 Task: Design a Vector Pattern for a UFO Encounter Documentary.
Action: Mouse pressed left at (205, 96)
Screenshot: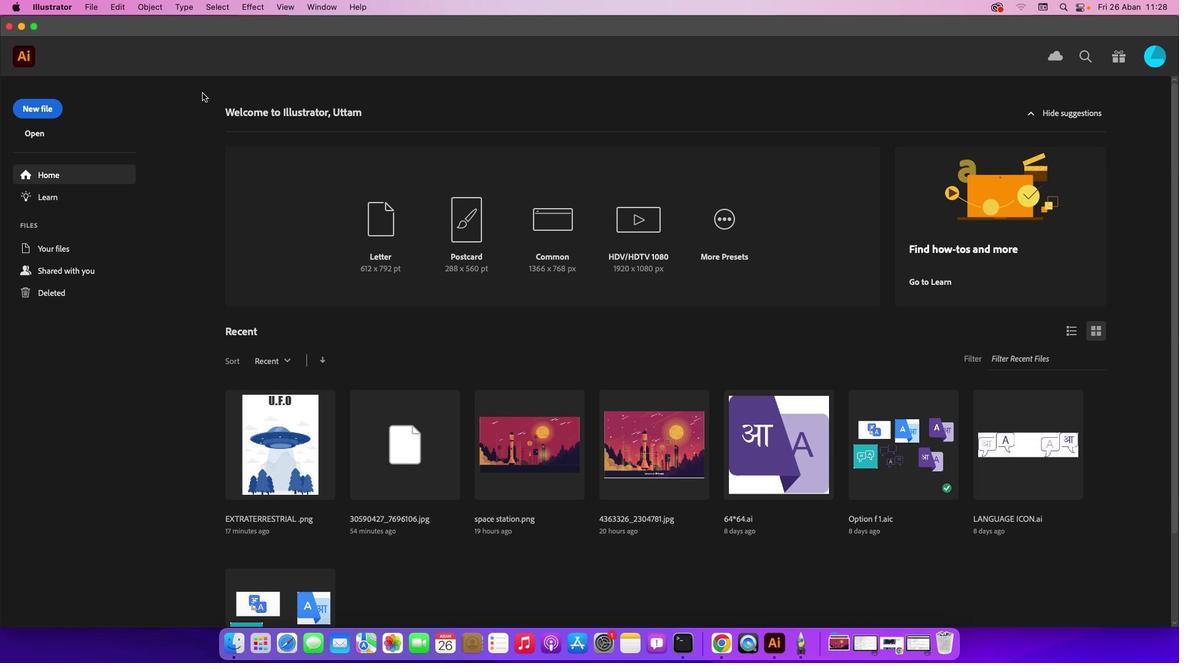 
Action: Mouse moved to (44, 117)
Screenshot: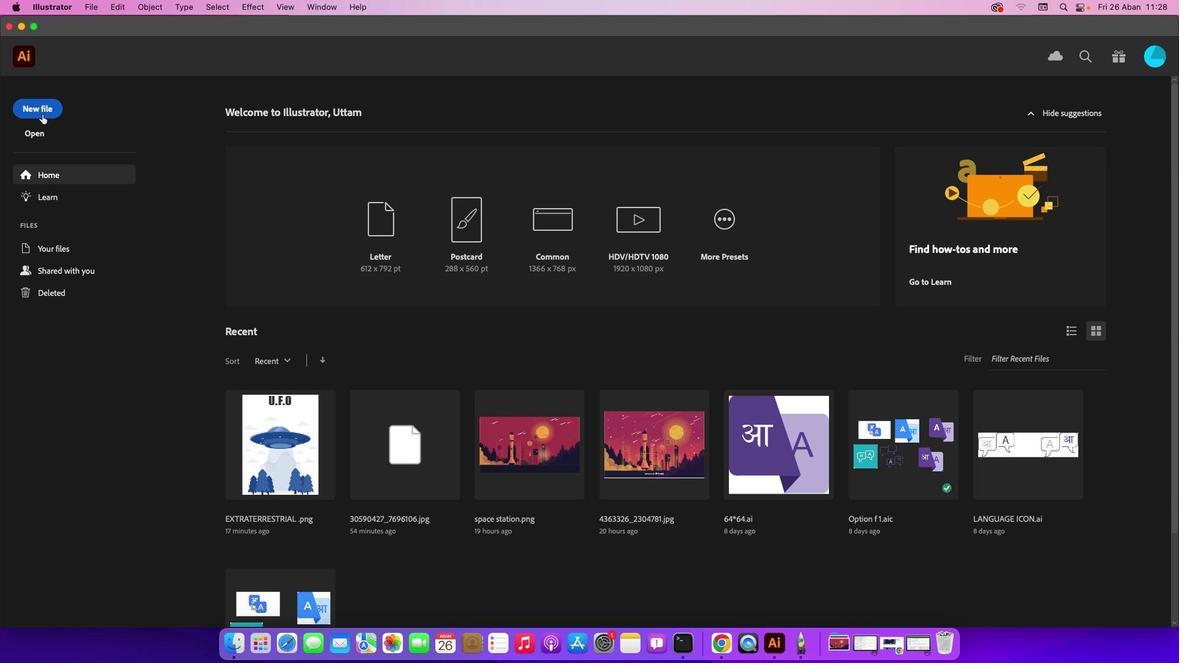
Action: Mouse pressed left at (44, 117)
Screenshot: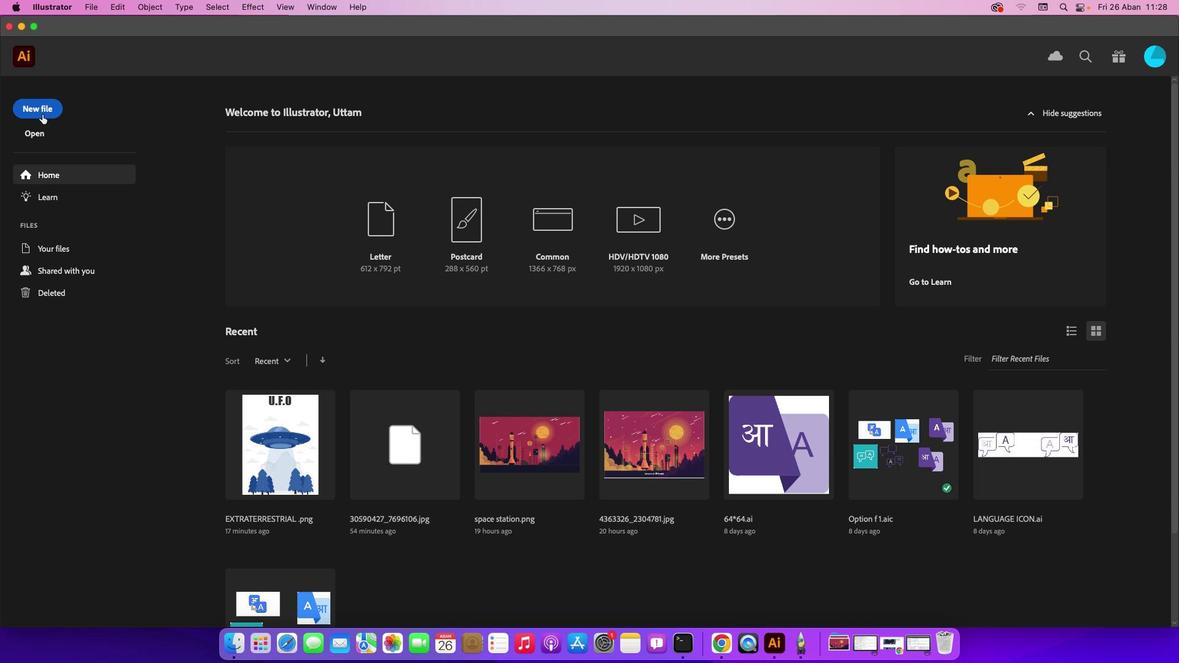 
Action: Mouse moved to (591, 131)
Screenshot: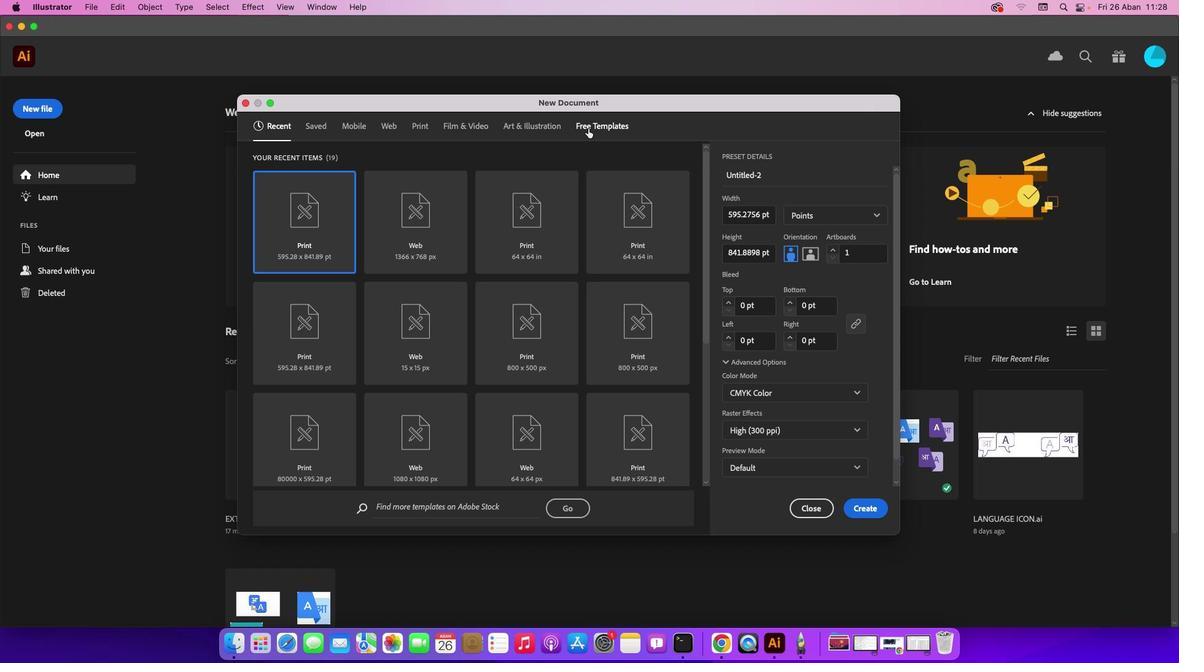 
Action: Mouse pressed left at (591, 131)
Screenshot: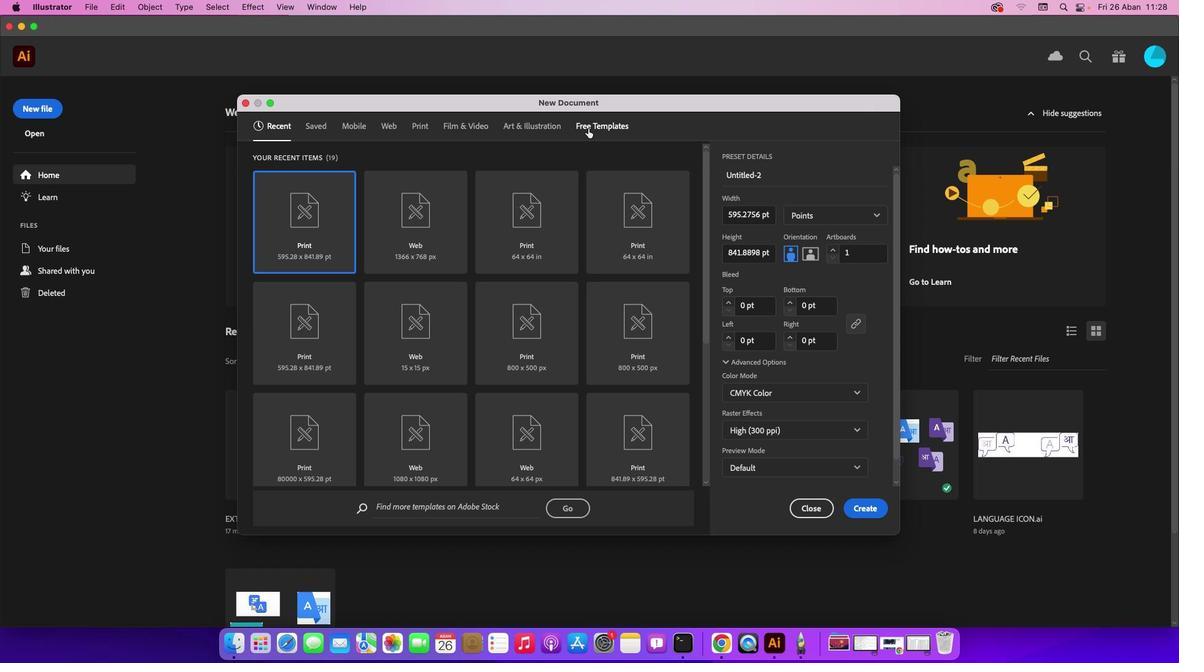 
Action: Mouse moved to (543, 129)
Screenshot: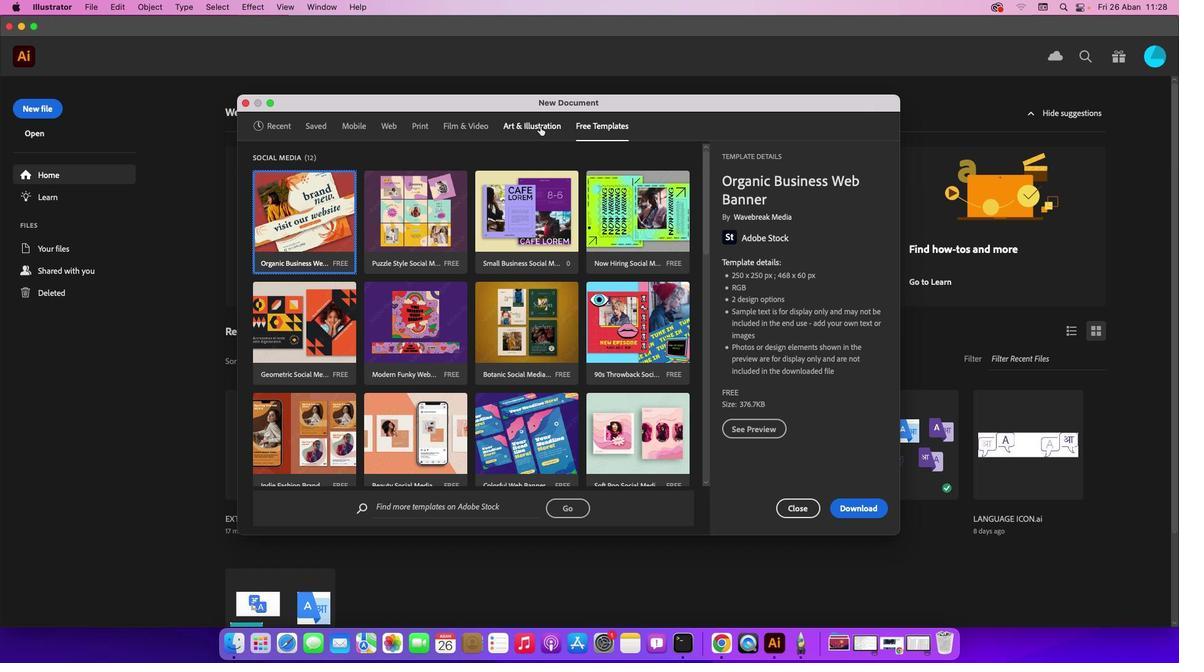 
Action: Mouse pressed left at (543, 129)
Screenshot: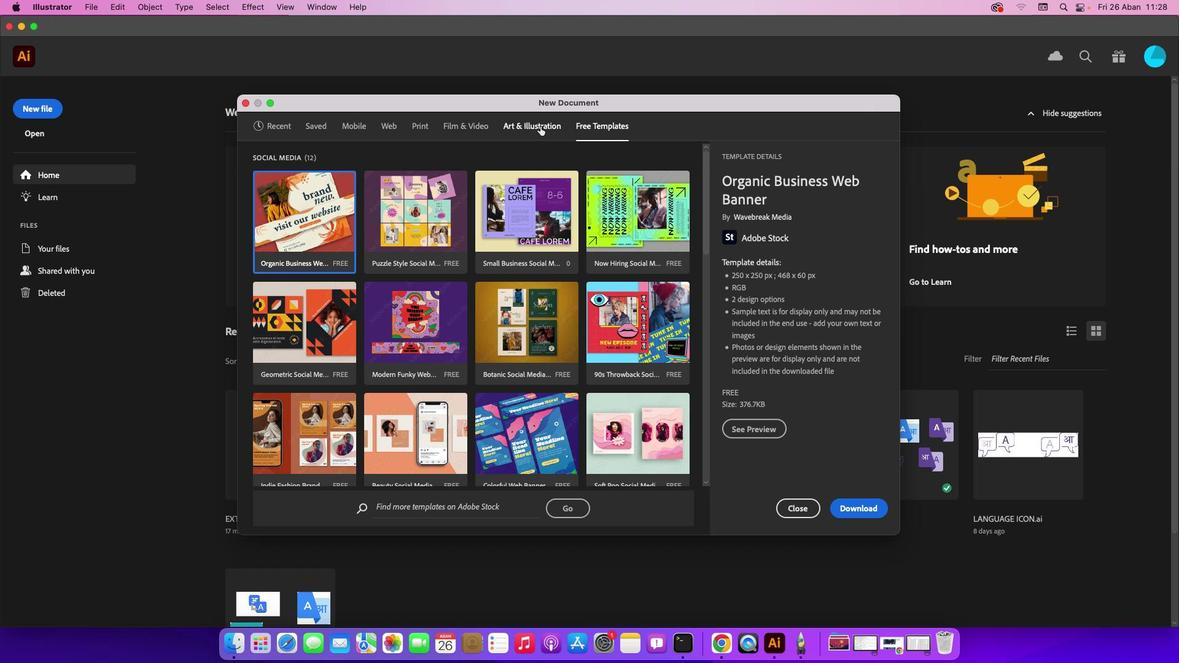 
Action: Mouse moved to (476, 125)
Screenshot: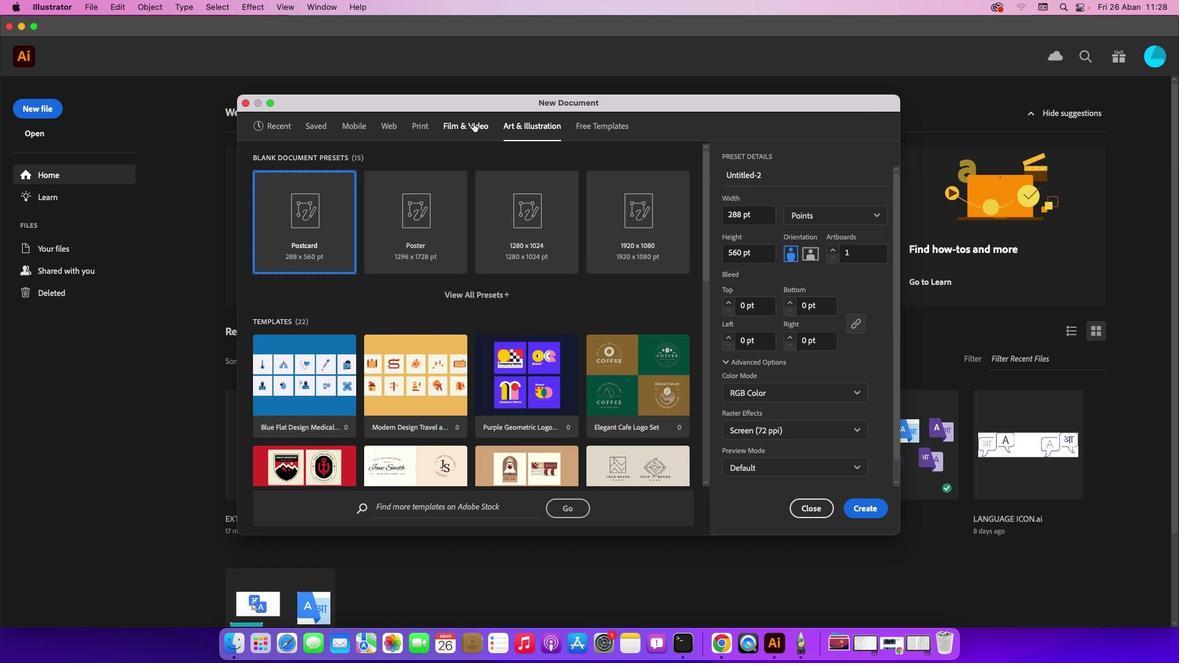 
Action: Mouse pressed left at (476, 125)
Screenshot: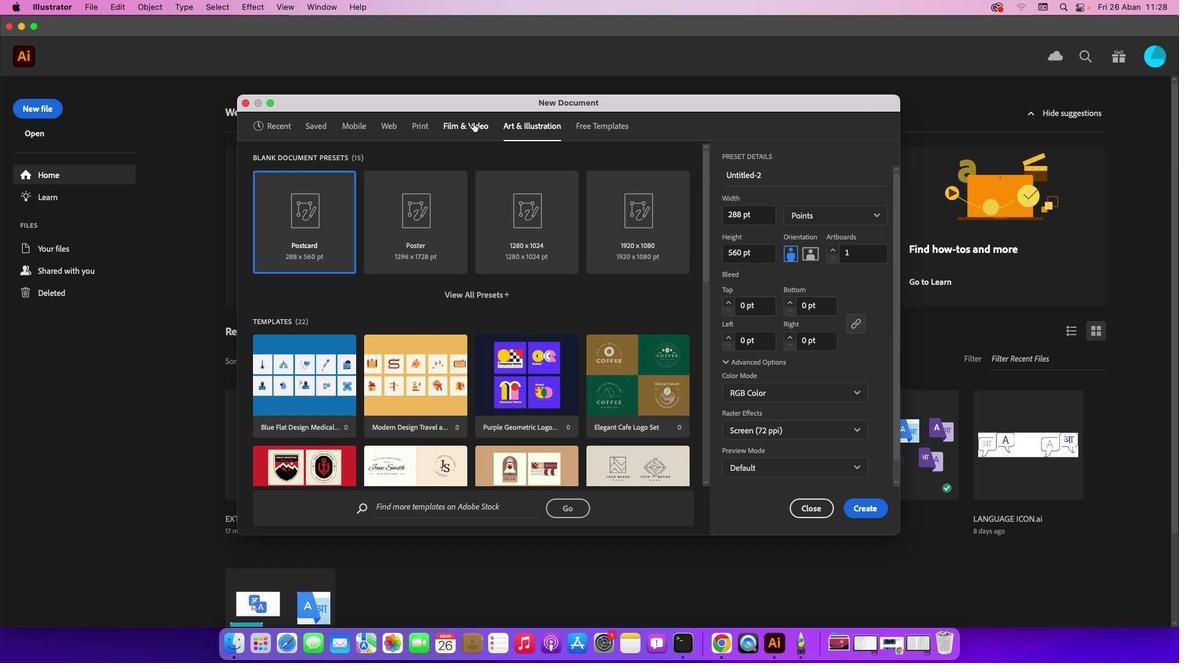 
Action: Mouse moved to (317, 124)
Screenshot: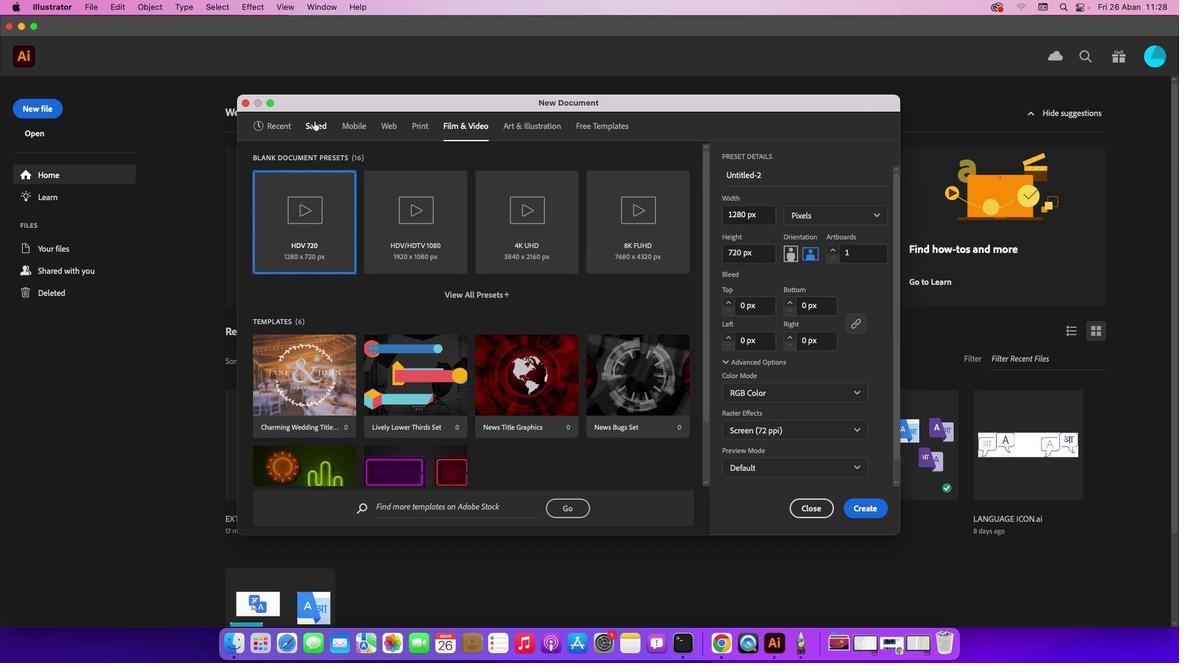 
Action: Mouse pressed left at (317, 124)
Screenshot: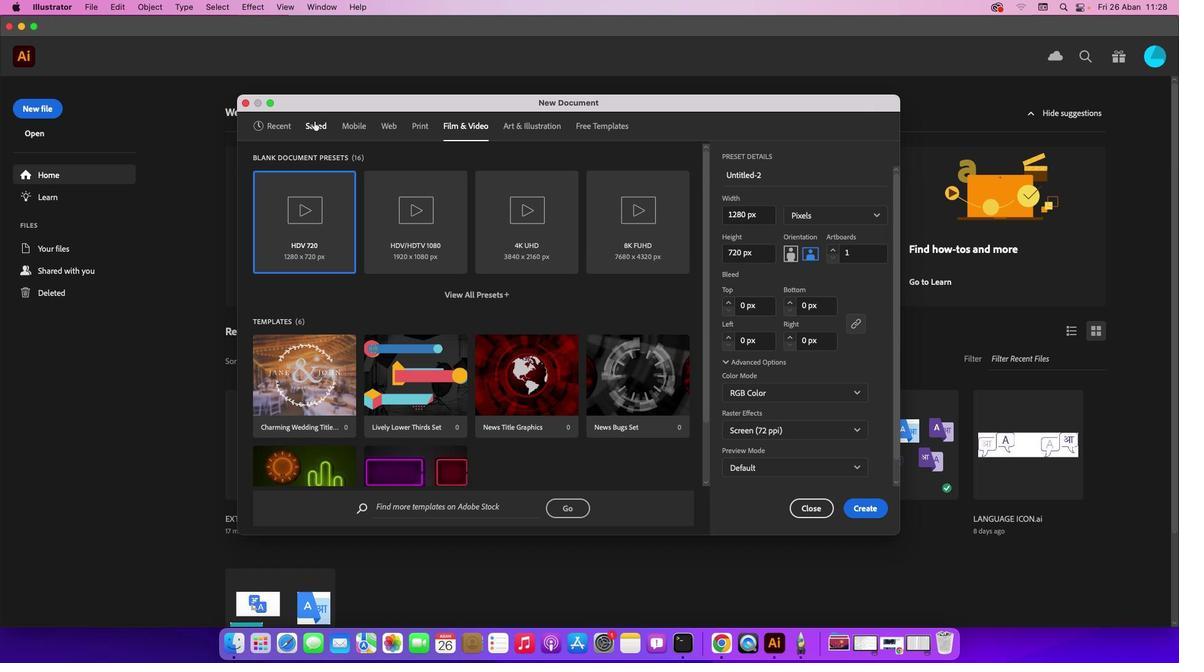 
Action: Mouse moved to (361, 129)
Screenshot: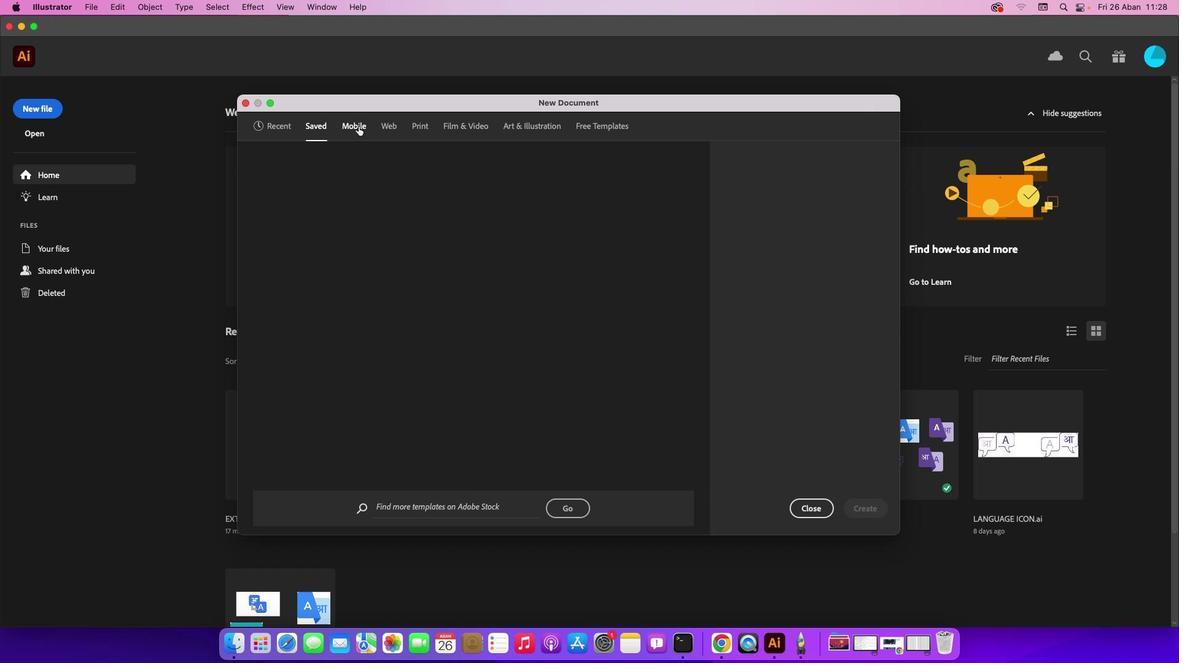 
Action: Mouse pressed left at (361, 129)
Screenshot: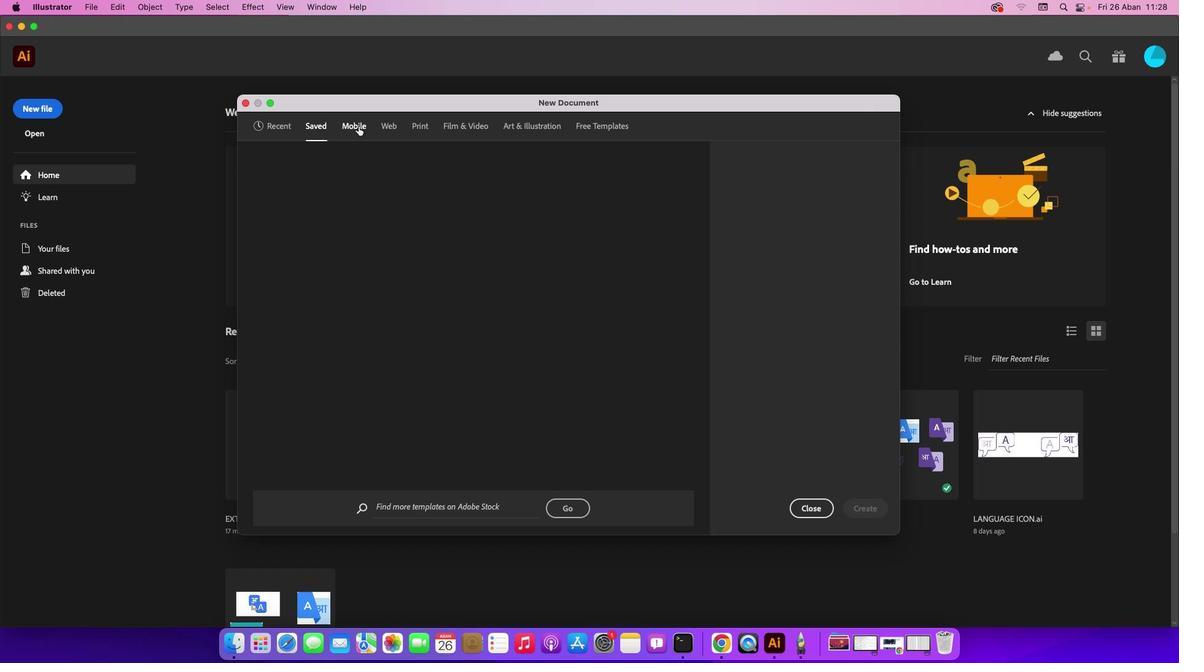 
Action: Mouse moved to (321, 125)
Screenshot: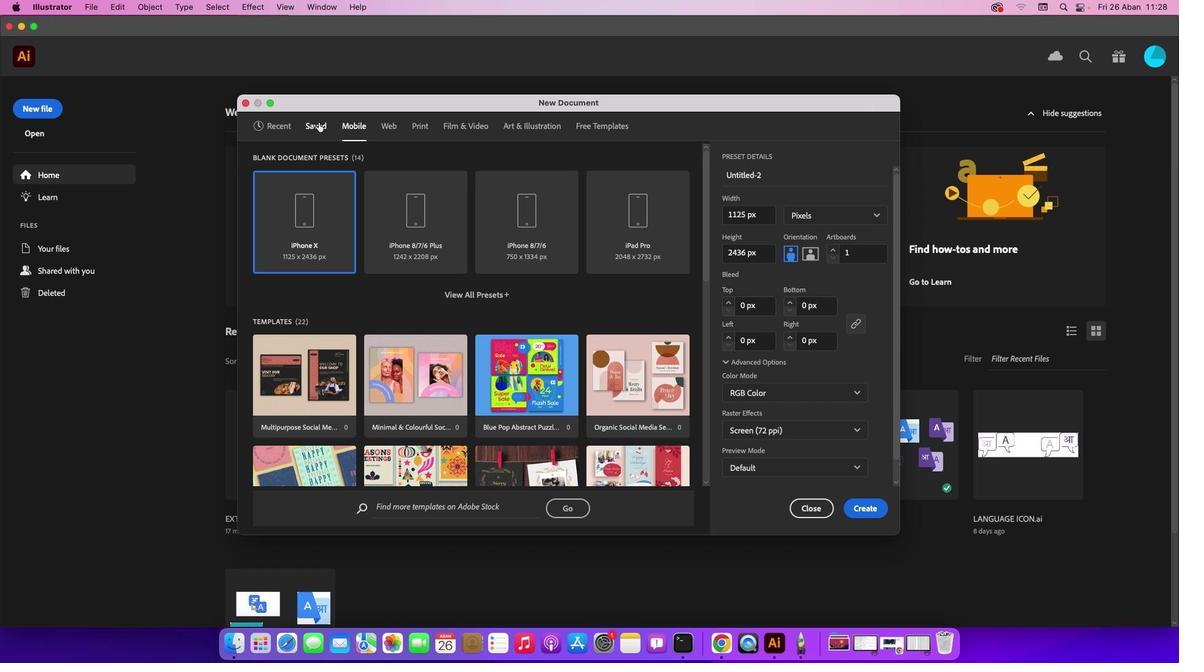 
Action: Mouse pressed left at (321, 125)
Screenshot: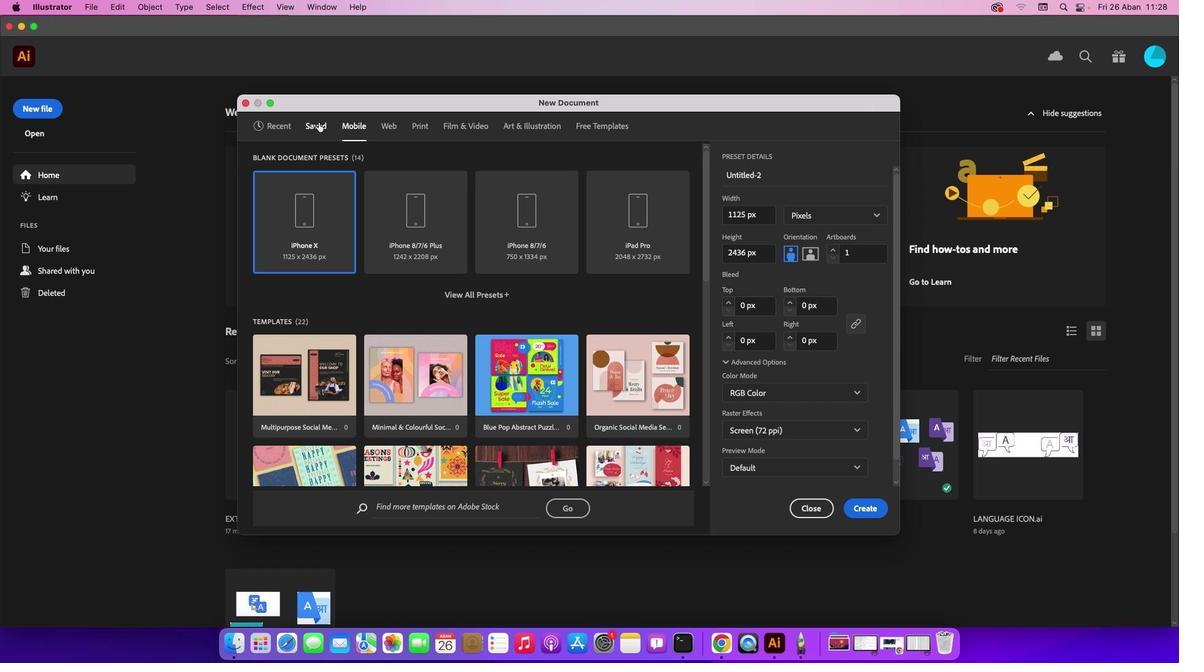 
Action: Mouse moved to (391, 127)
Screenshot: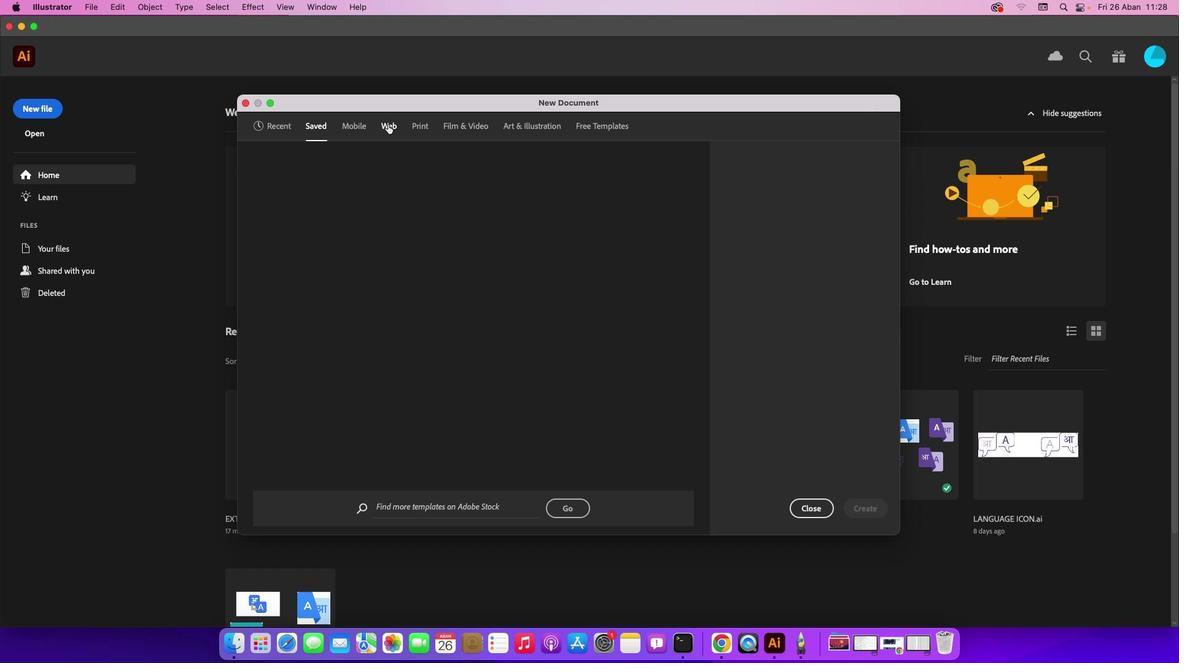 
Action: Mouse pressed left at (391, 127)
Screenshot: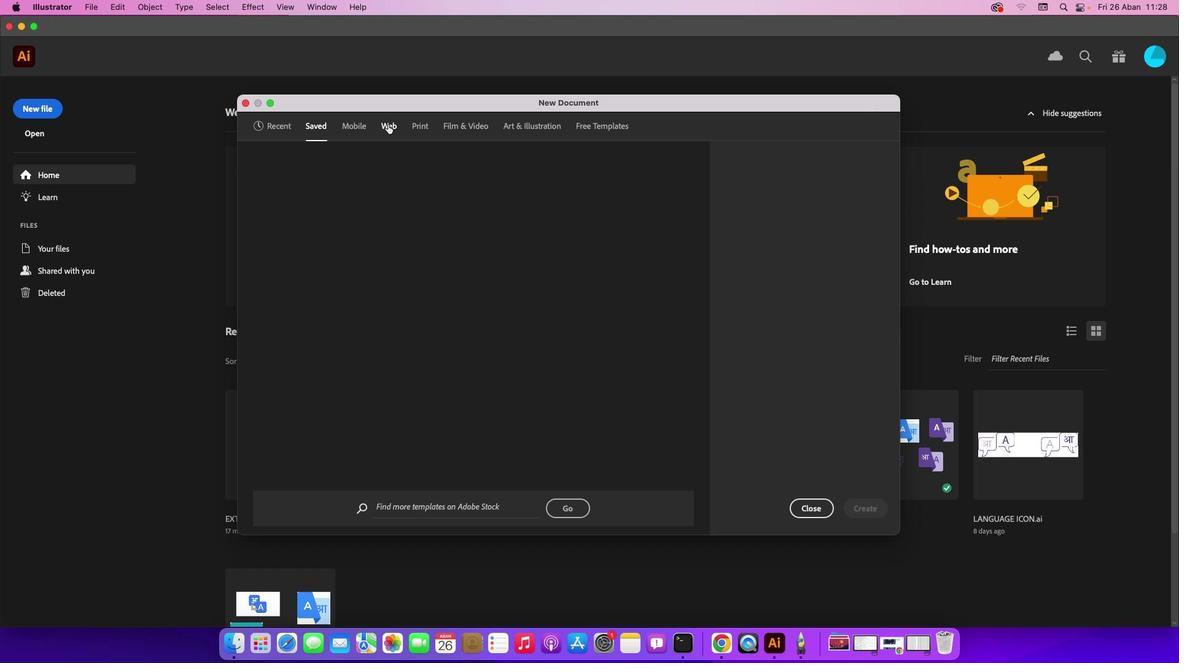 
Action: Mouse moved to (873, 515)
Screenshot: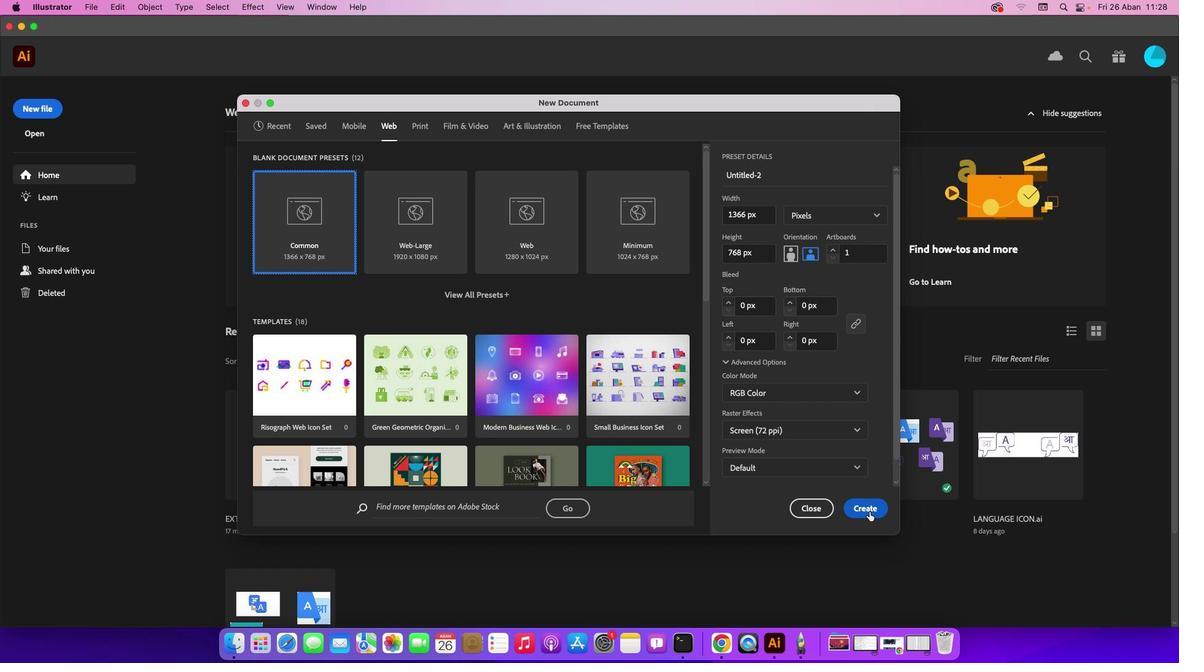 
Action: Mouse pressed left at (873, 515)
Screenshot: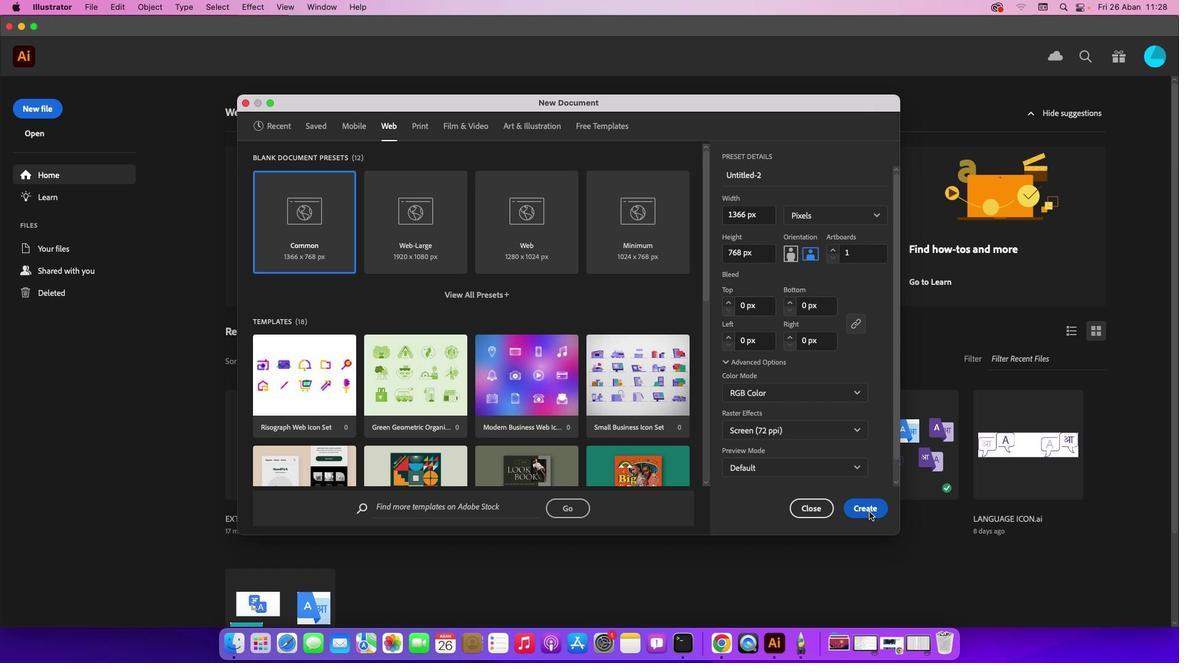 
Action: Mouse moved to (87, 13)
Screenshot: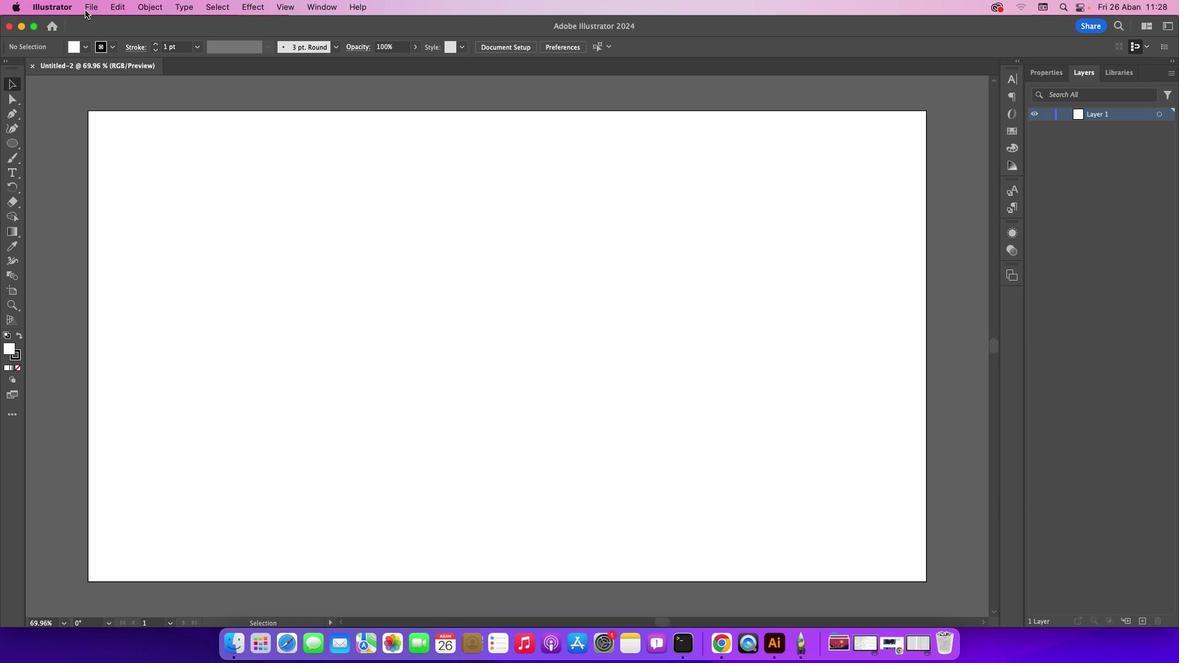
Action: Mouse pressed left at (87, 13)
Screenshot: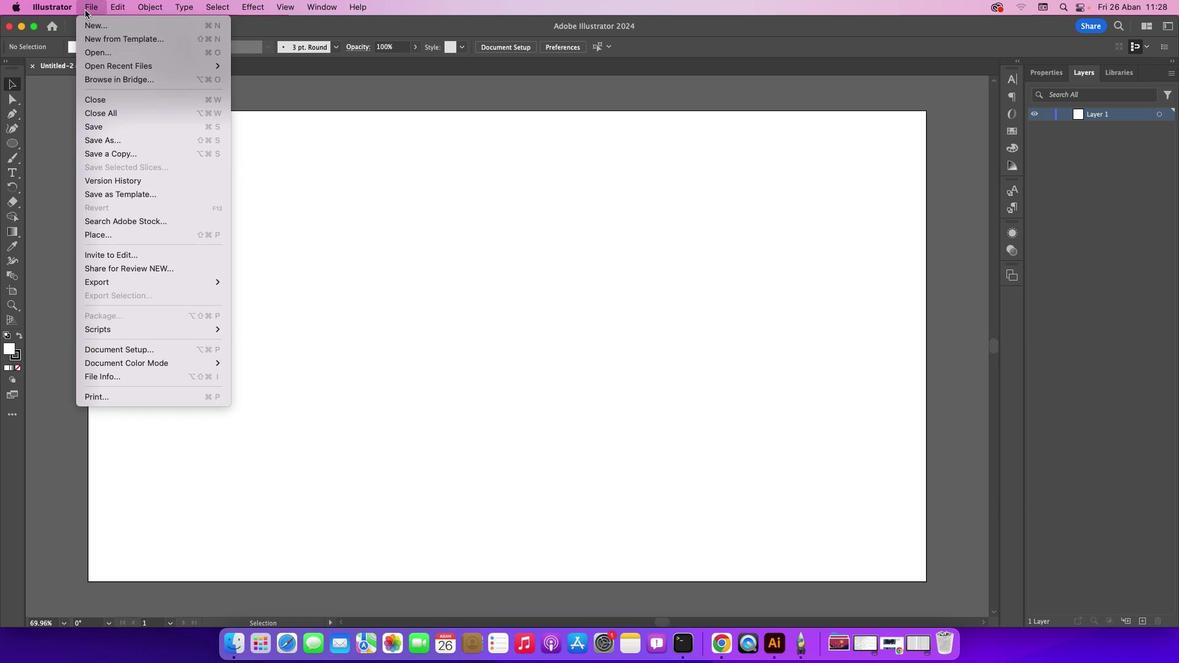 
Action: Mouse moved to (110, 53)
Screenshot: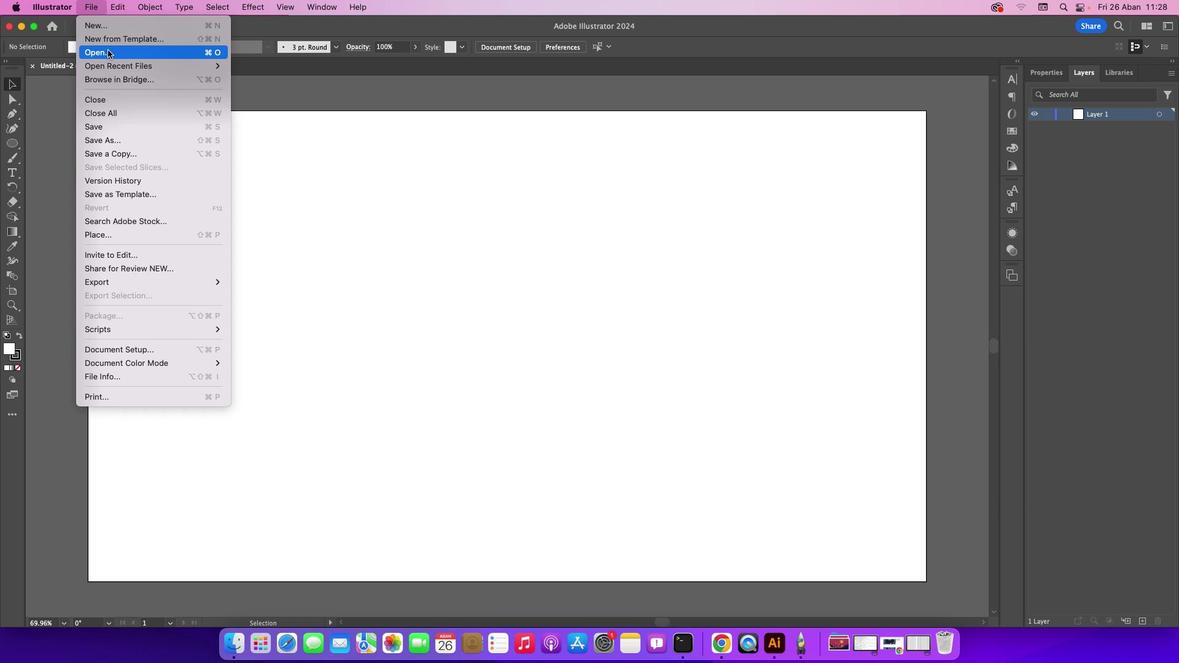 
Action: Mouse pressed left at (110, 53)
Screenshot: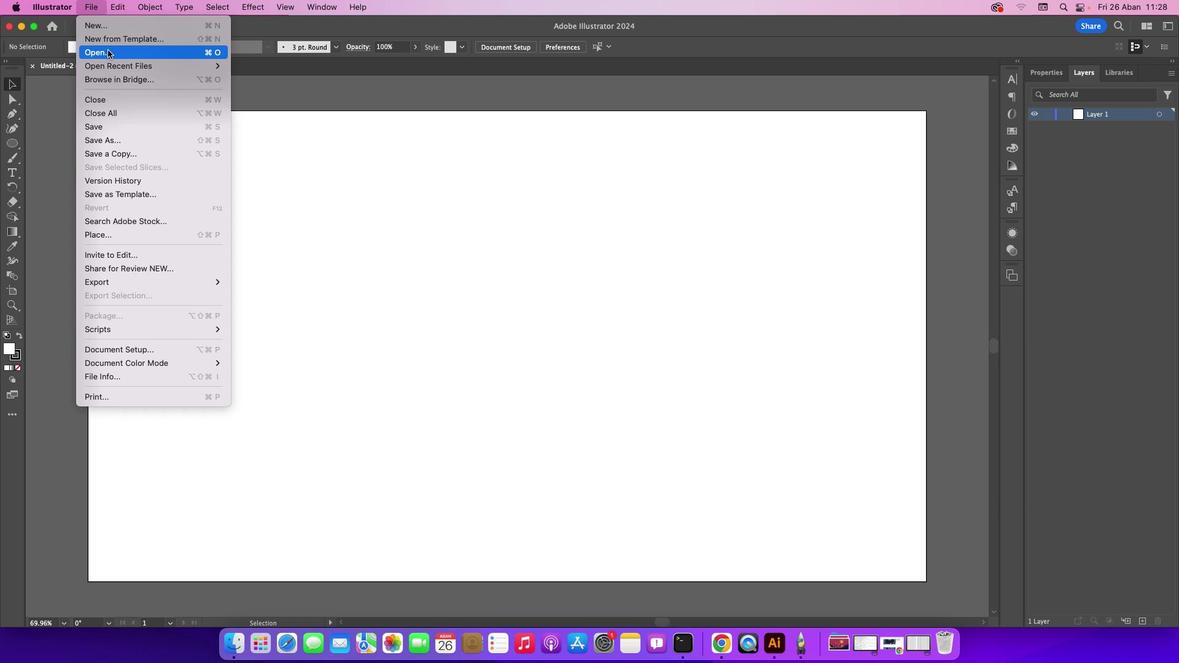 
Action: Mouse moved to (486, 166)
Screenshot: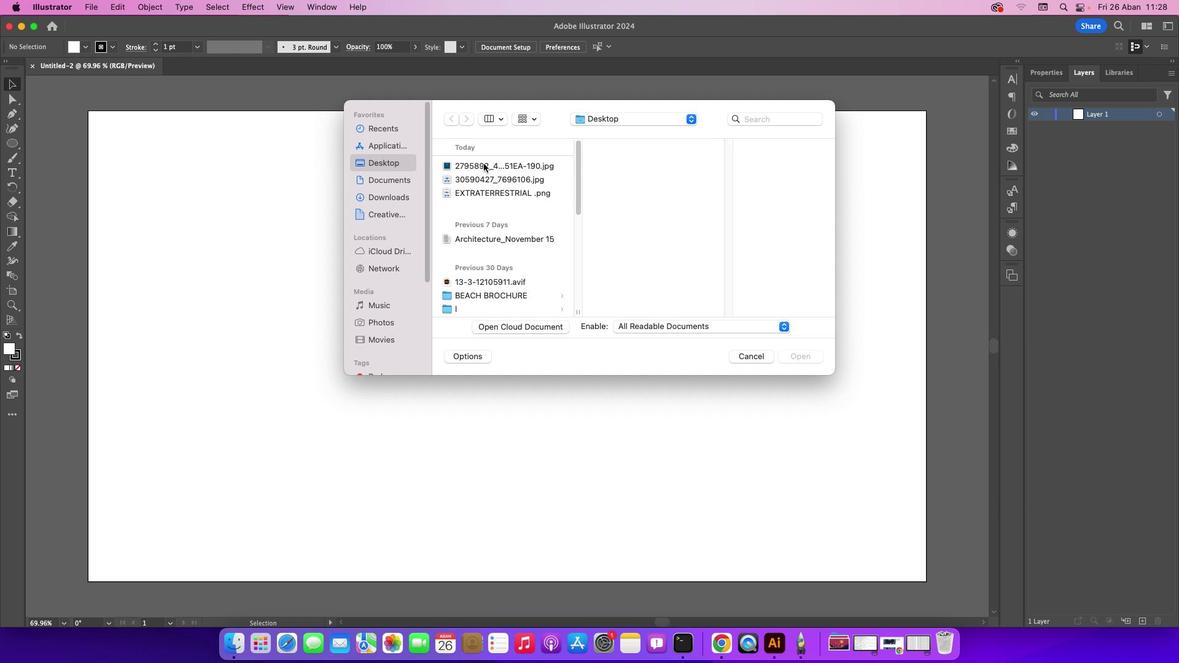 
Action: Mouse pressed left at (486, 166)
Screenshot: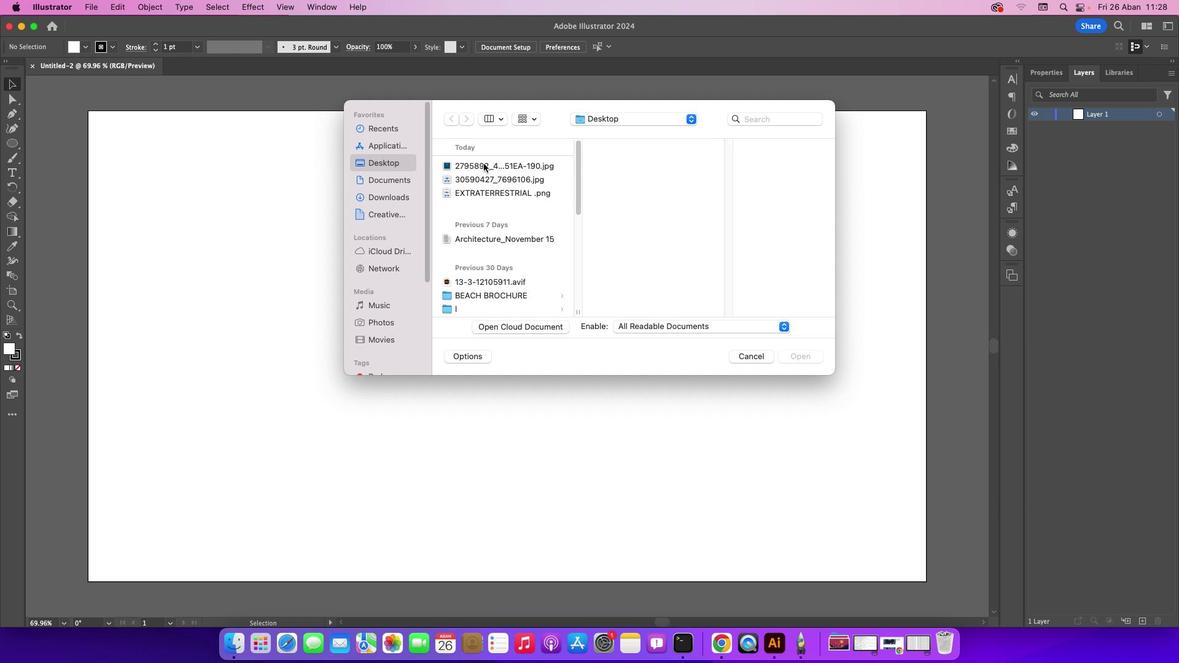 
Action: Mouse moved to (811, 358)
Screenshot: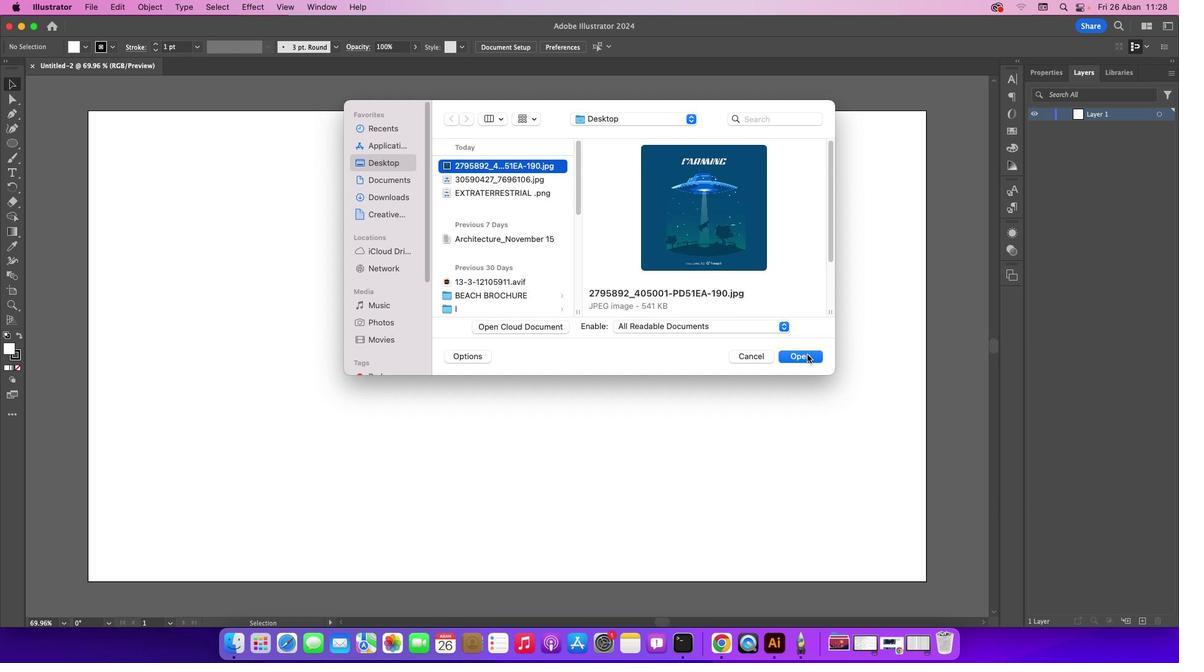 
Action: Mouse pressed left at (811, 358)
Screenshot: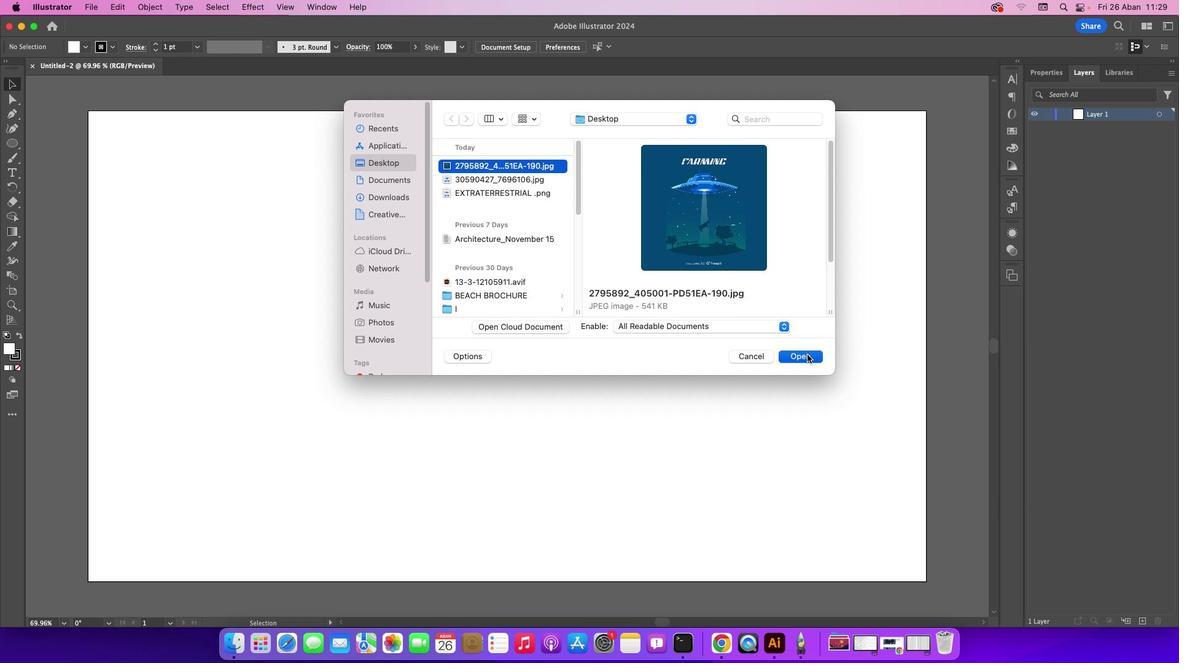 
Action: Mouse moved to (660, 254)
Screenshot: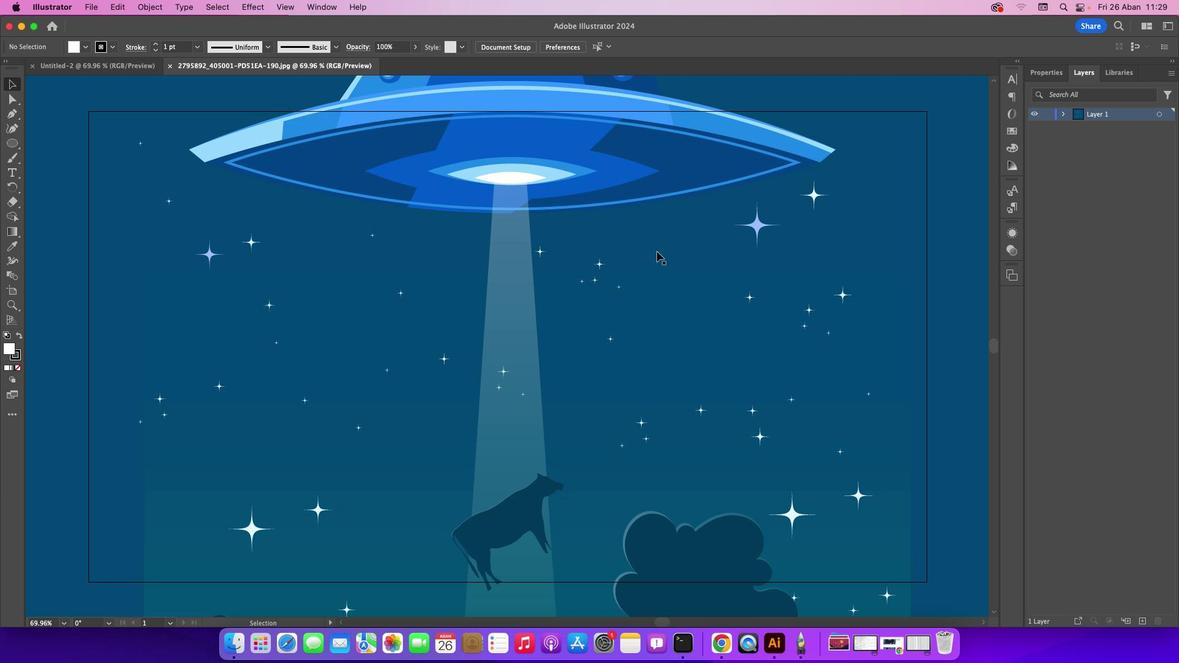 
Action: Mouse scrolled (660, 254) with delta (3, 3)
Screenshot: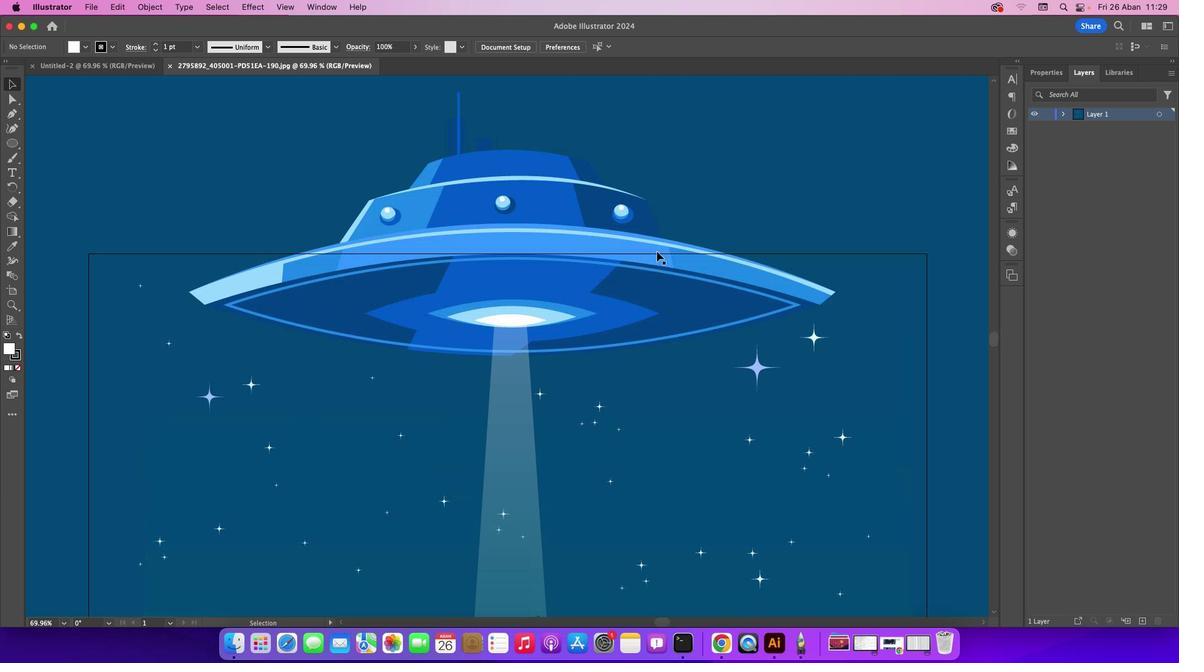 
Action: Mouse scrolled (660, 254) with delta (3, 3)
Screenshot: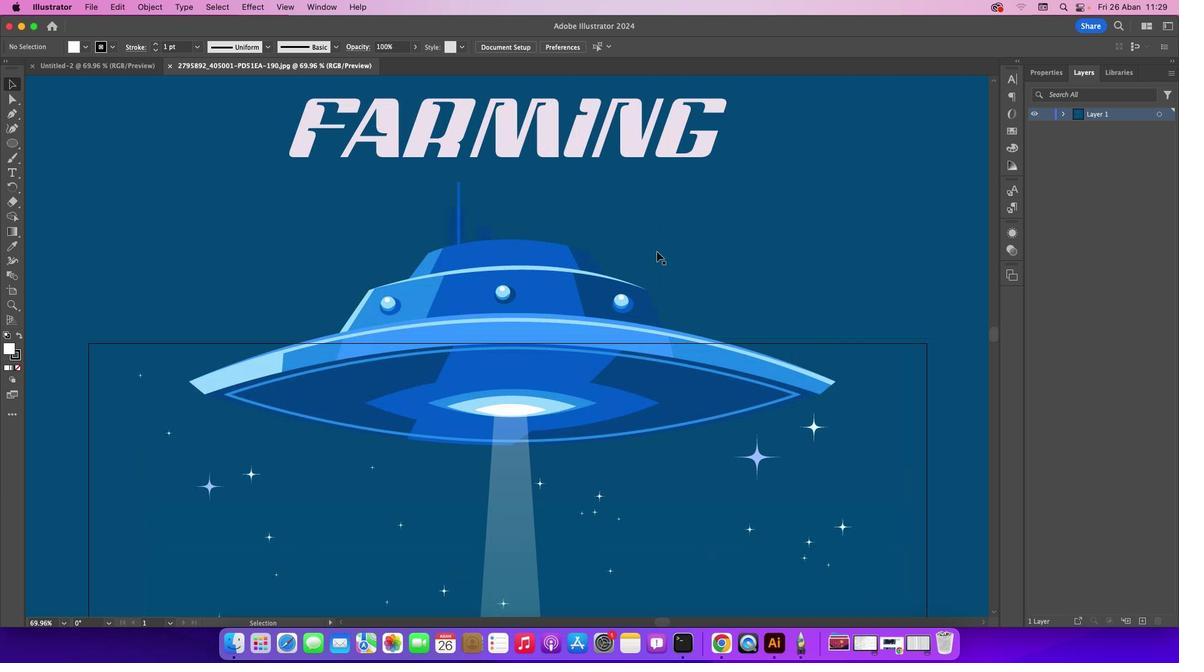 
Action: Mouse scrolled (660, 254) with delta (3, 4)
Screenshot: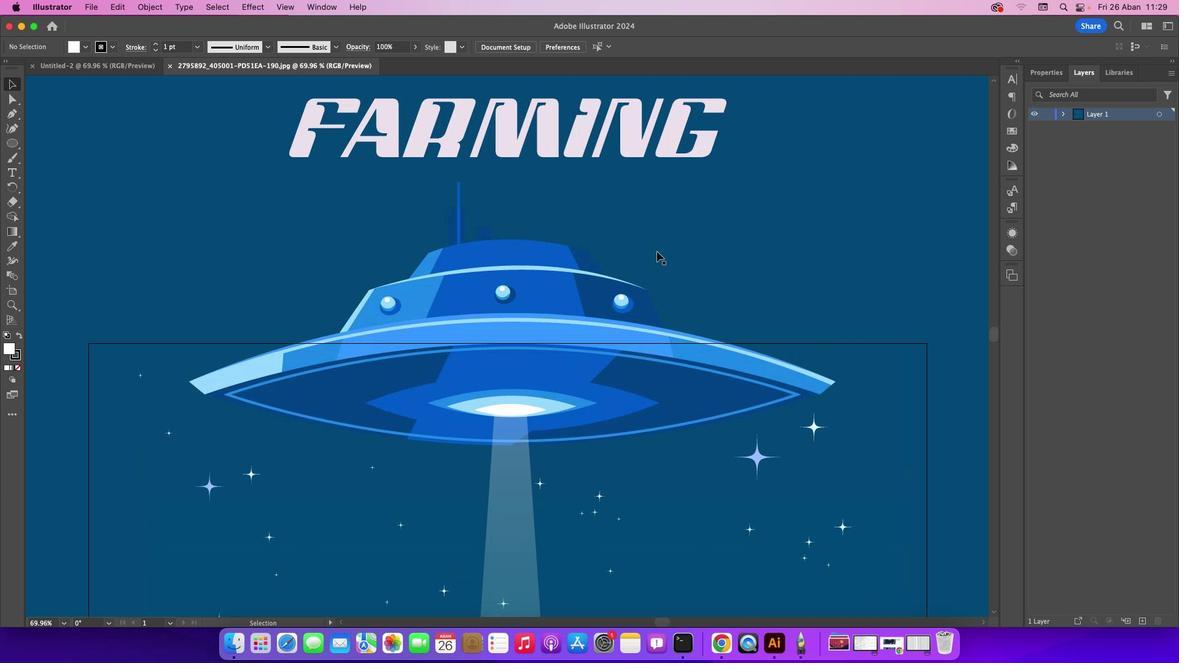 
Action: Mouse scrolled (660, 254) with delta (3, 6)
Screenshot: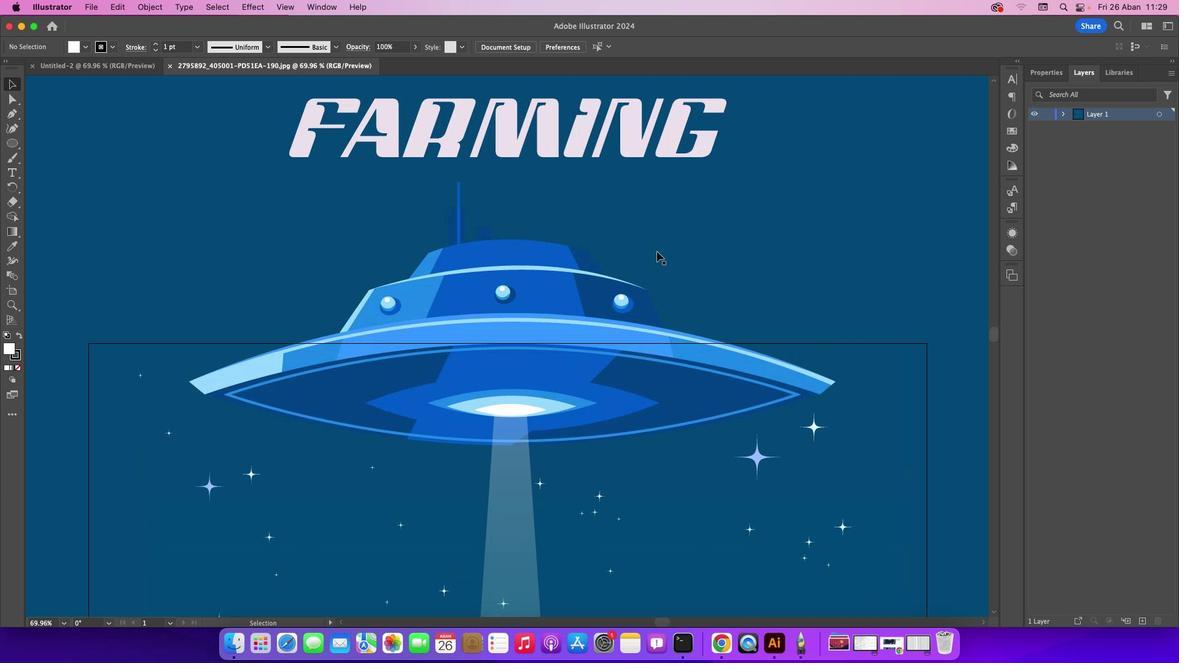 
Action: Mouse scrolled (660, 254) with delta (3, 6)
Screenshot: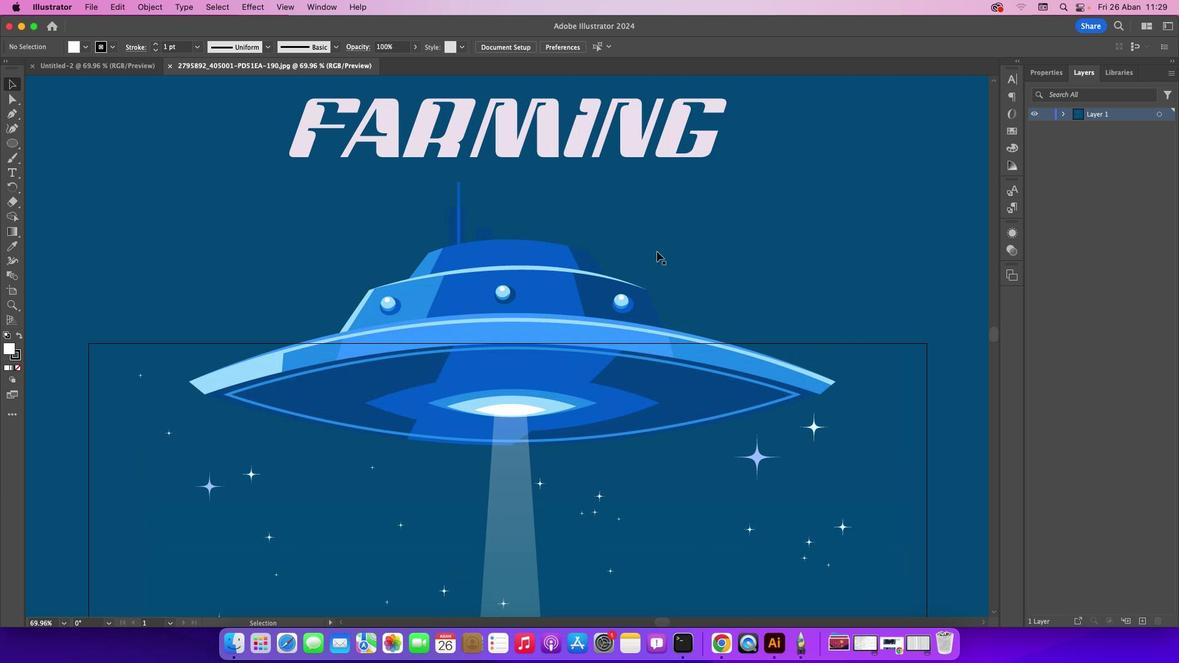 
Action: Mouse moved to (660, 254)
Screenshot: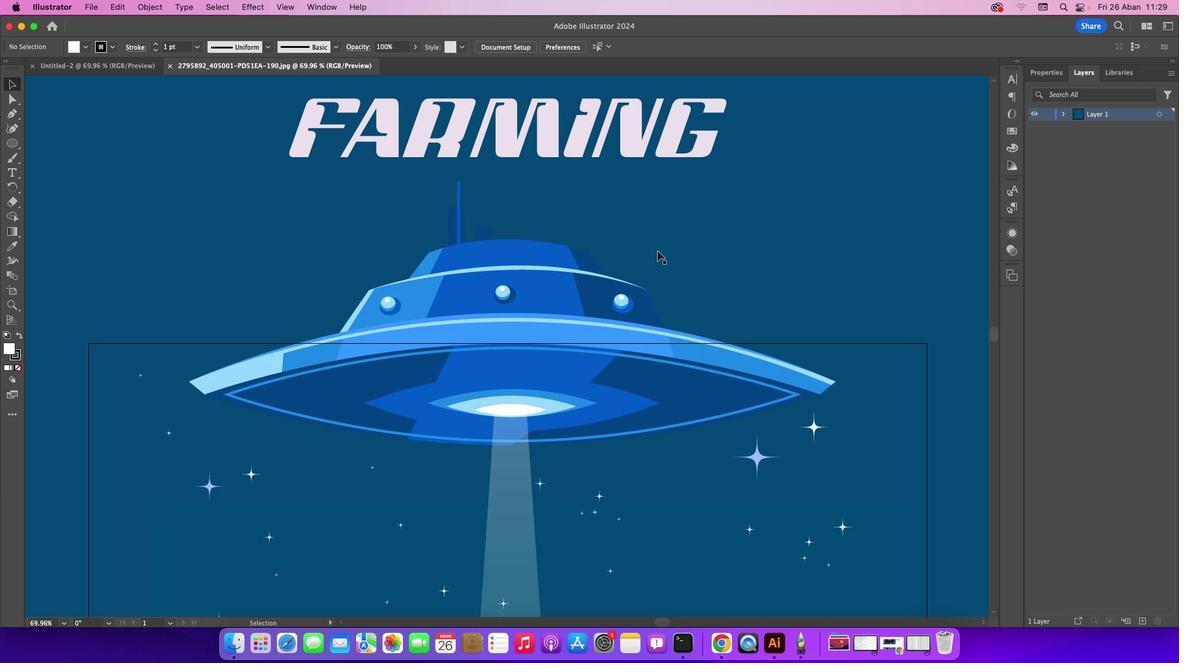 
Action: Key pressed Key.cmd_r'-''-''-''-''-'
Screenshot: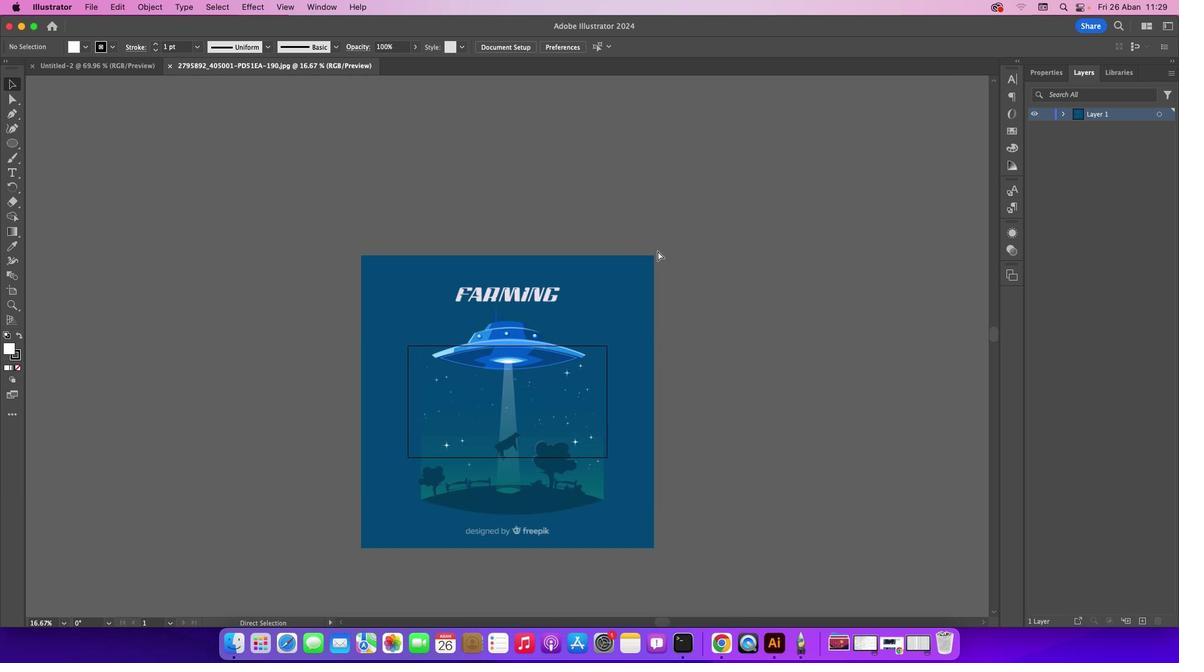 
Action: Mouse moved to (723, 323)
Screenshot: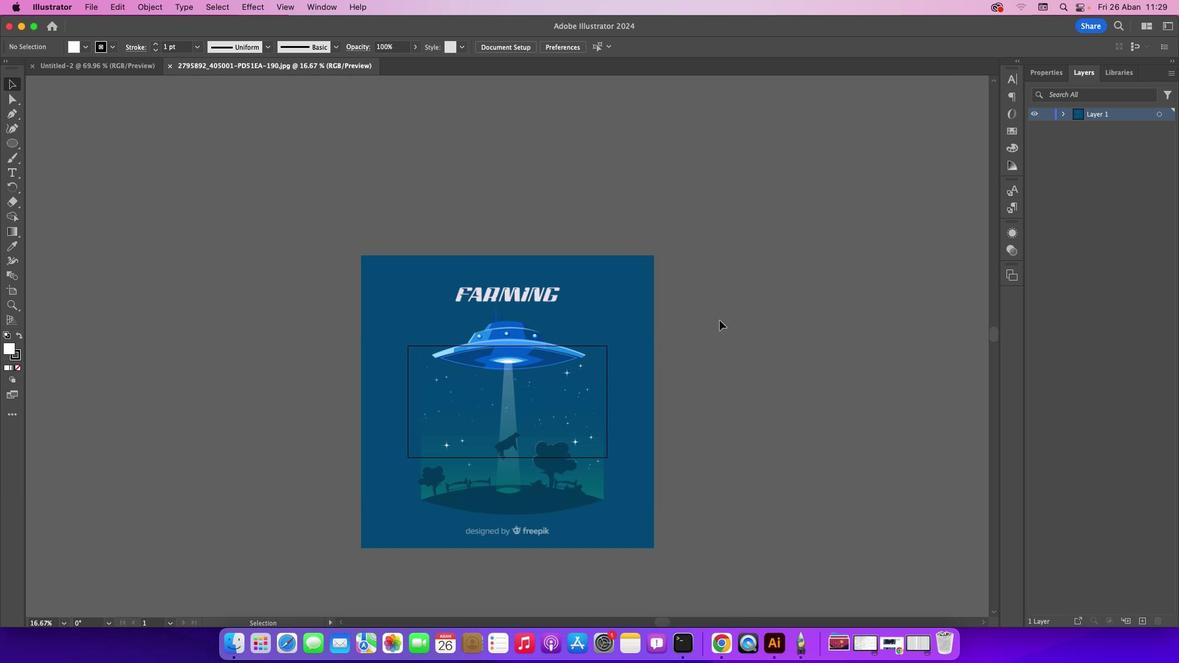 
Action: Key pressed Key.cmd_r'='
Screenshot: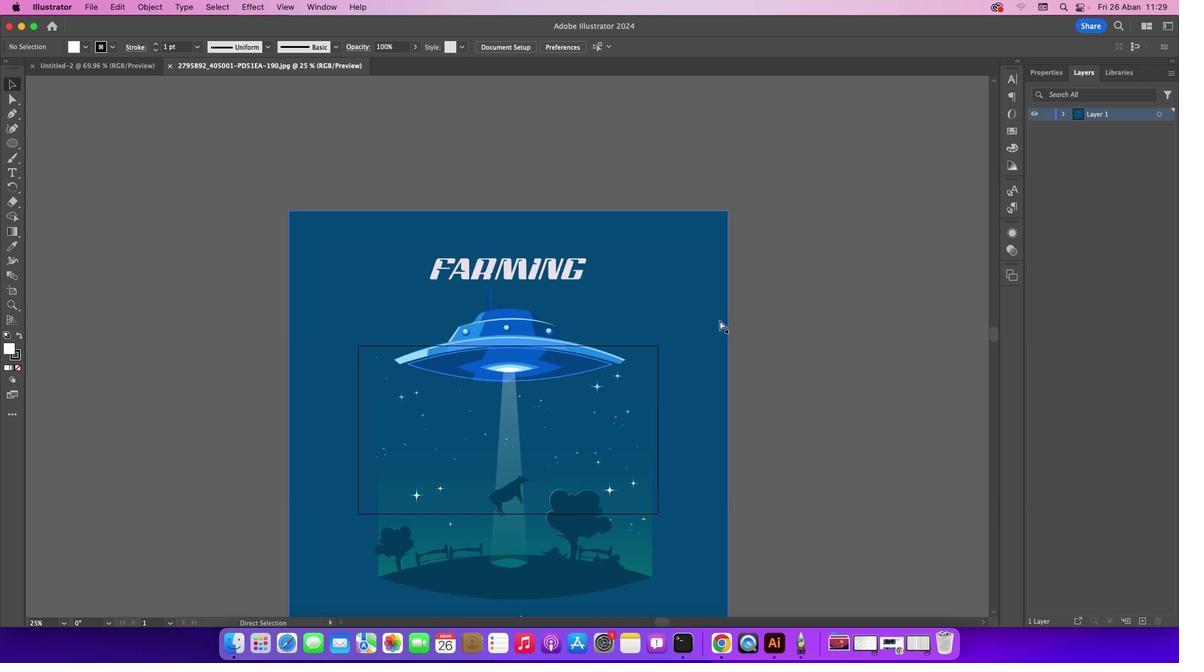 
Action: Mouse moved to (1069, 119)
Screenshot: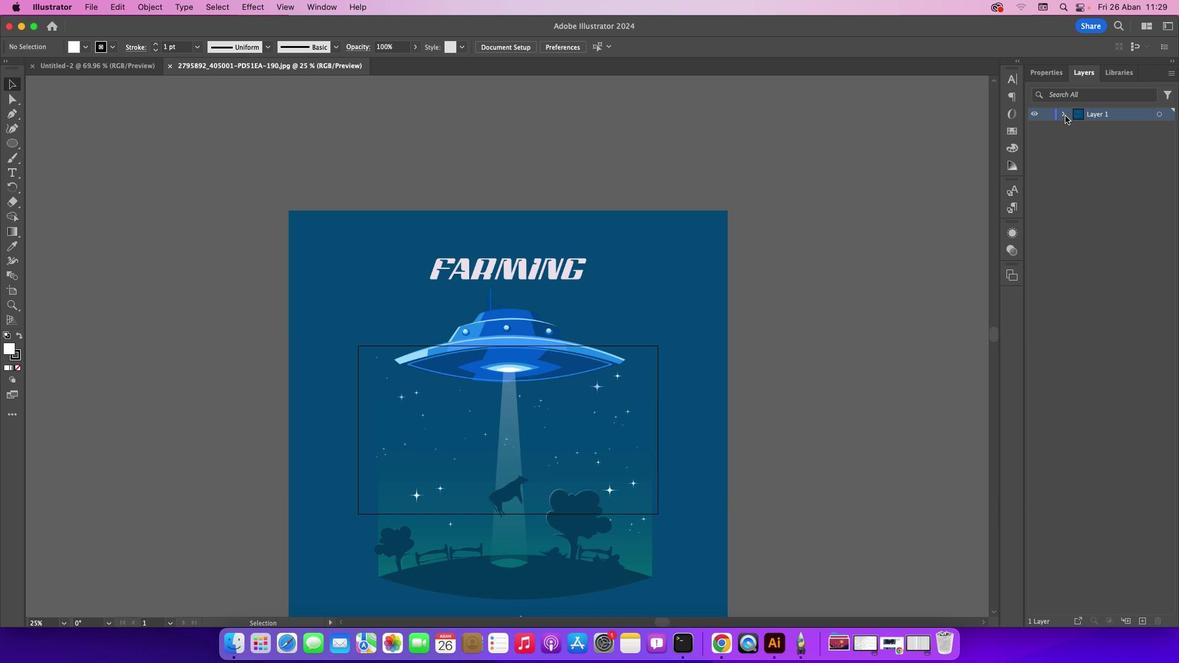 
Action: Mouse pressed left at (1069, 119)
Screenshot: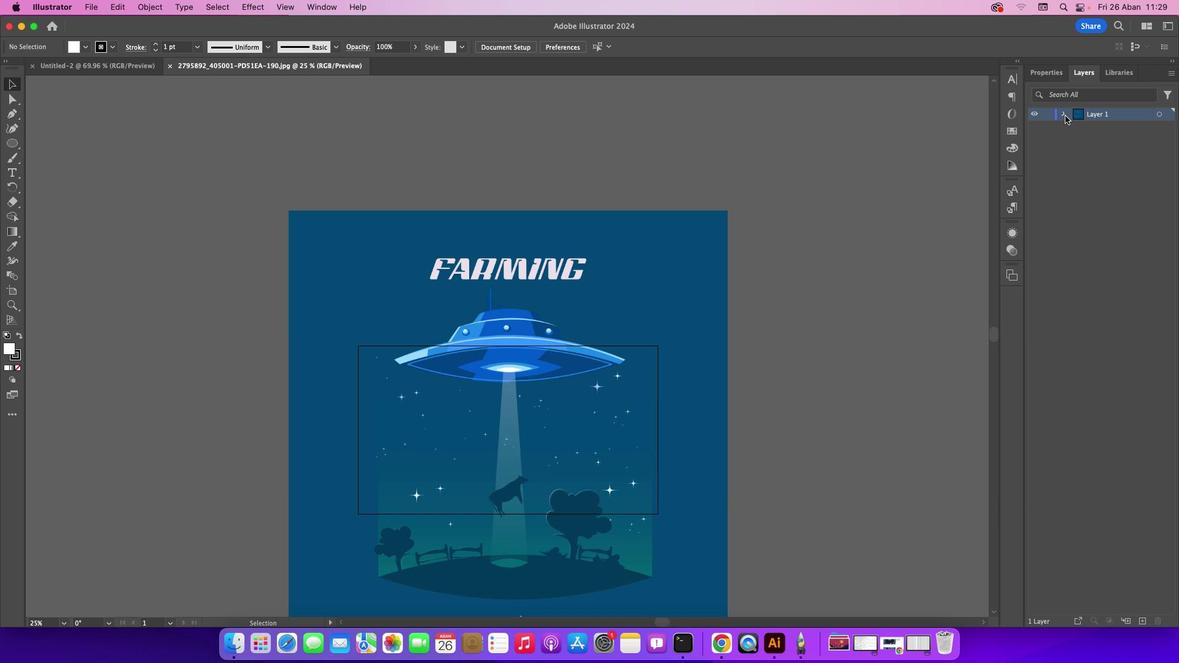 
Action: Mouse moved to (1050, 132)
Screenshot: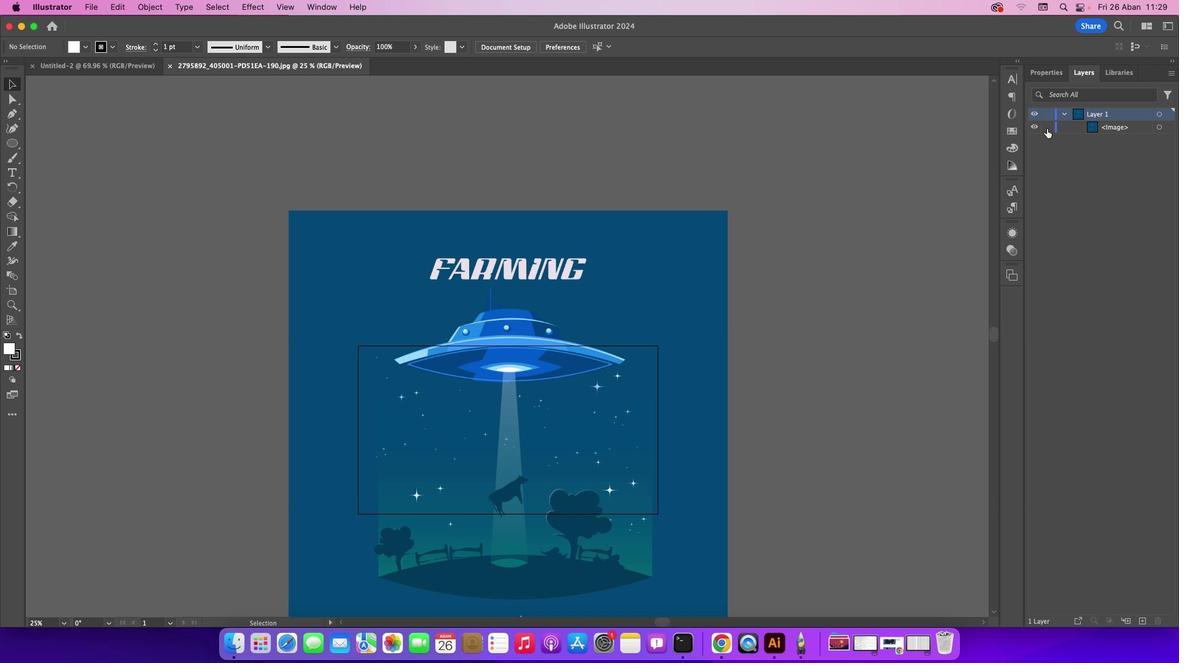 
Action: Mouse pressed left at (1050, 132)
Screenshot: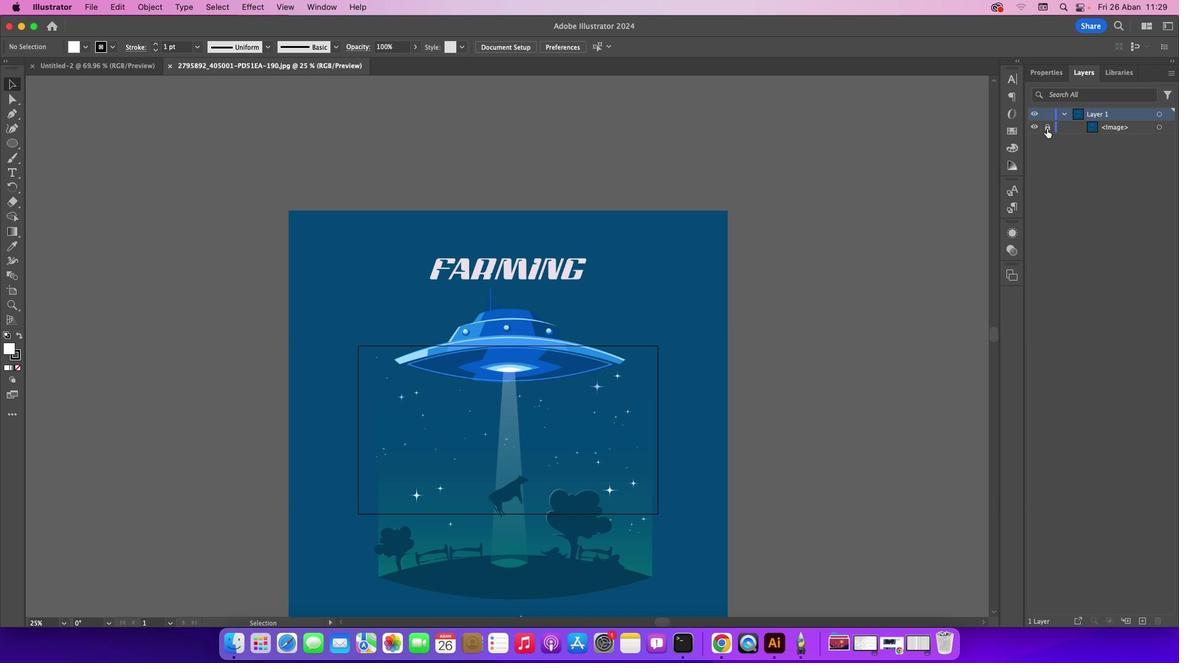 
Action: Mouse moved to (766, 440)
Screenshot: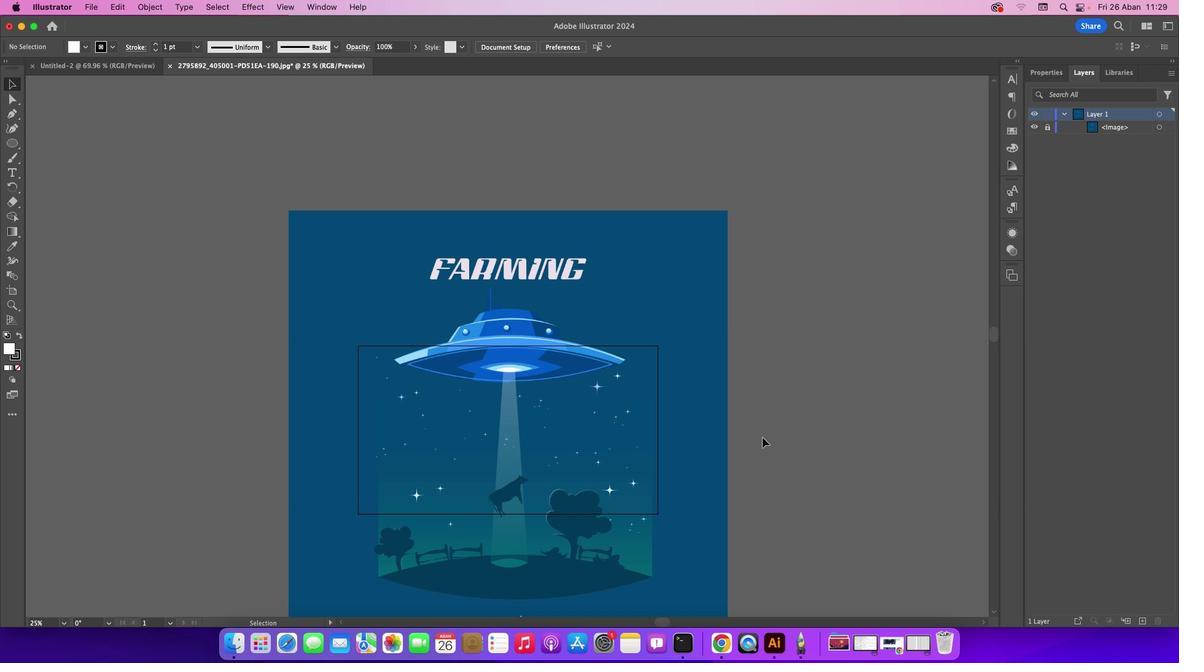 
Action: Mouse pressed left at (766, 440)
Screenshot: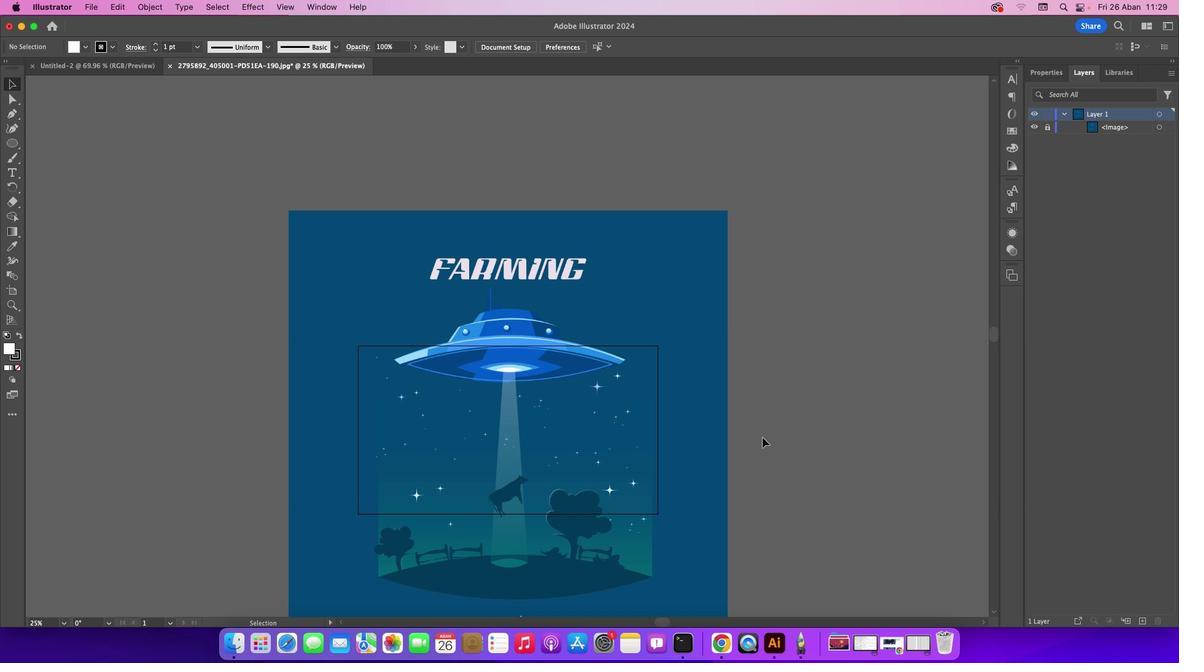
Action: Mouse moved to (17, 140)
Screenshot: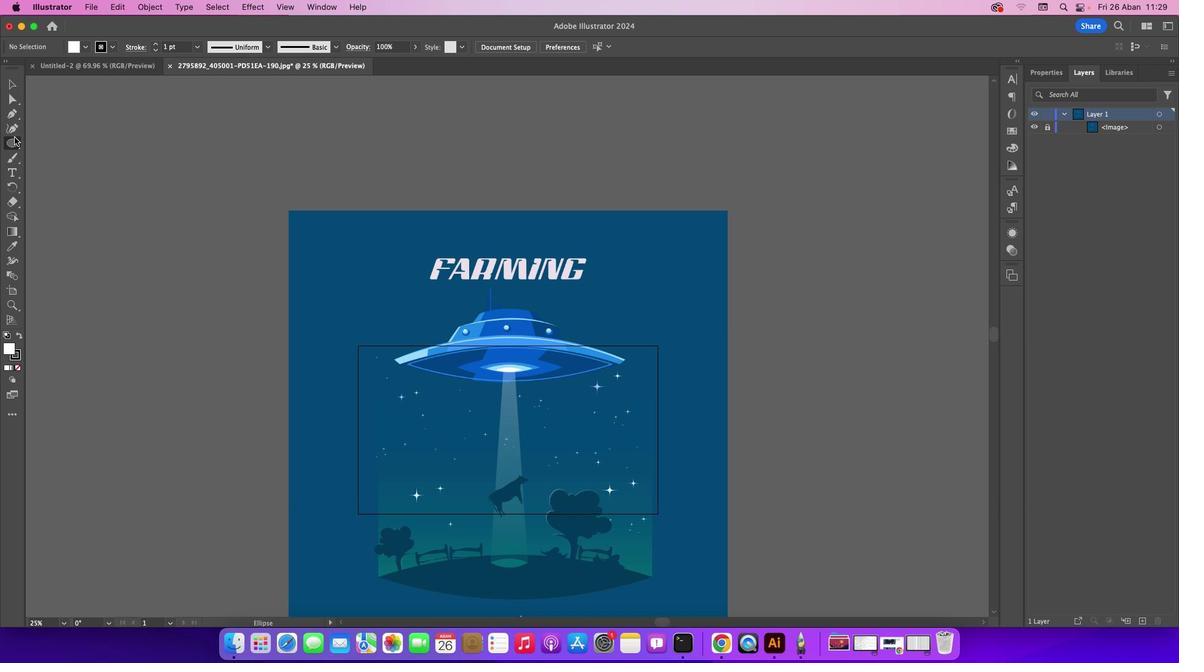 
Action: Mouse pressed left at (17, 140)
Screenshot: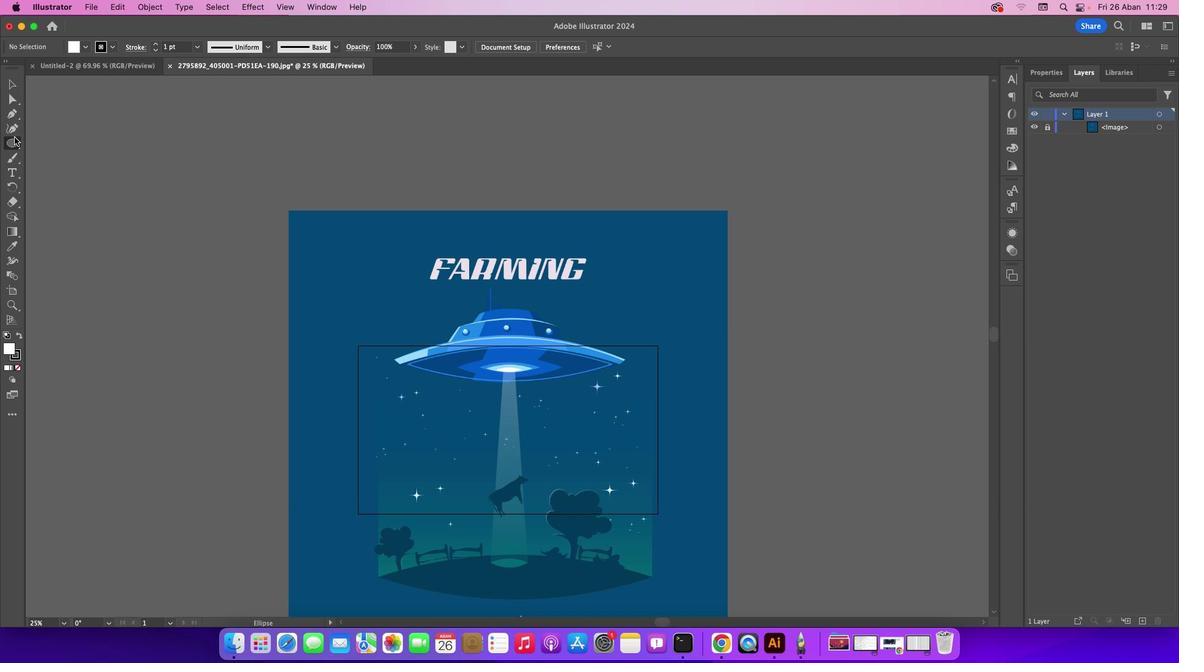 
Action: Mouse moved to (62, 146)
Screenshot: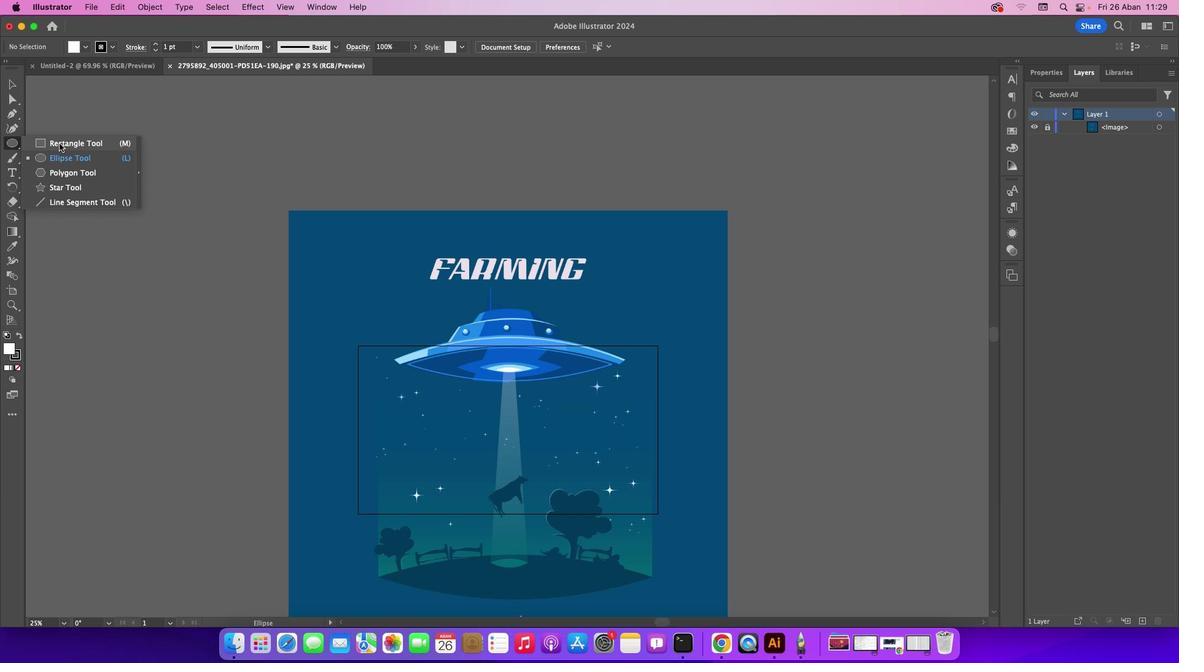 
Action: Mouse pressed left at (62, 146)
Screenshot: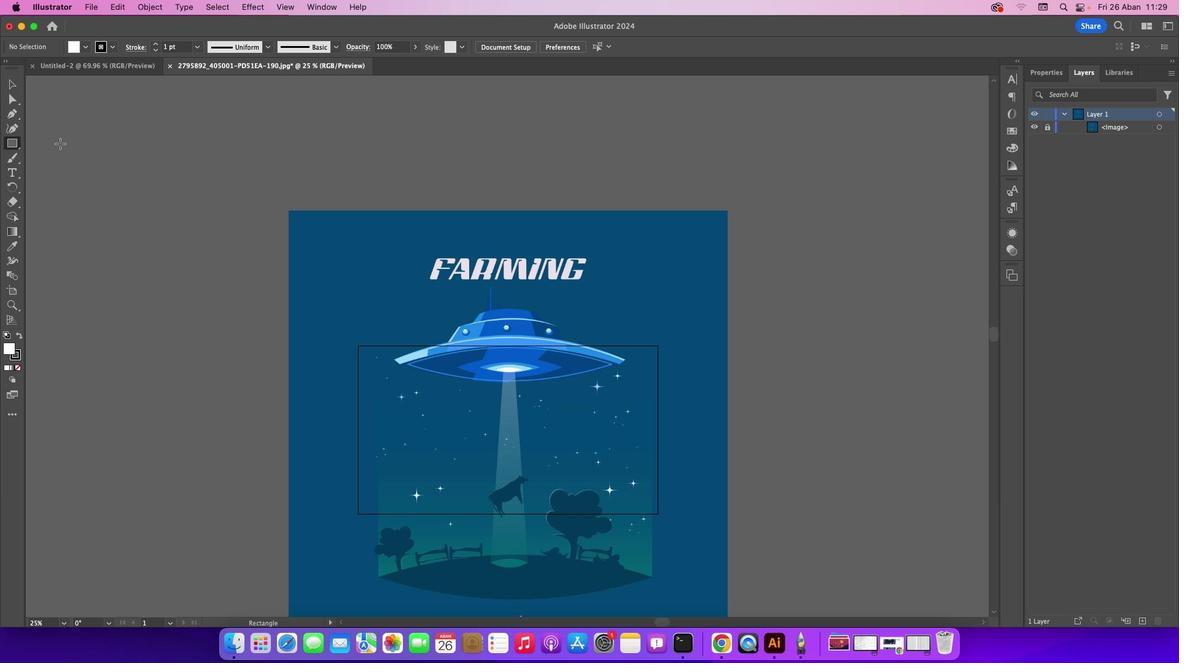 
Action: Mouse moved to (740, 216)
Screenshot: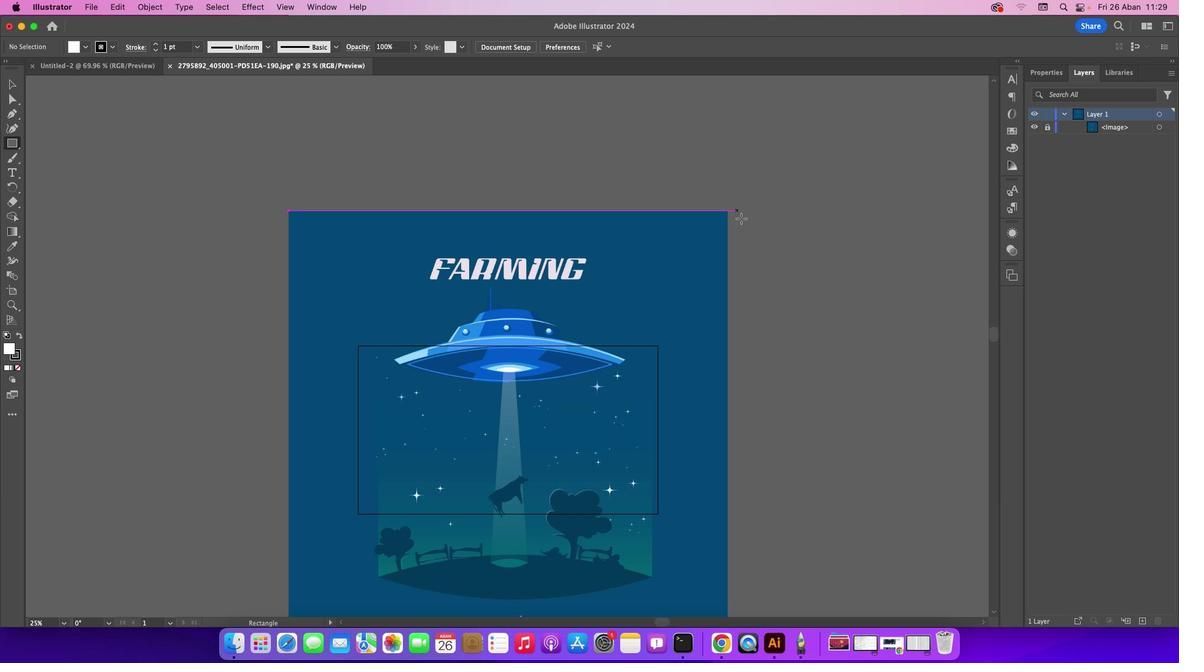 
Action: Mouse pressed left at (740, 216)
Screenshot: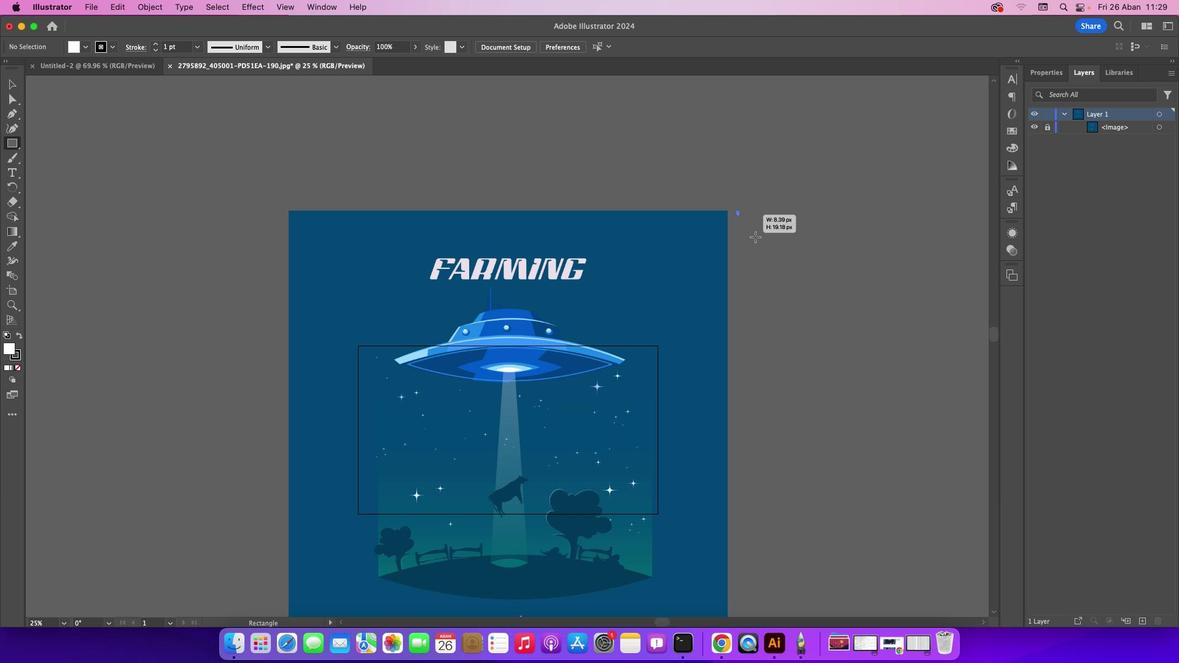
Action: Mouse moved to (20, 92)
Screenshot: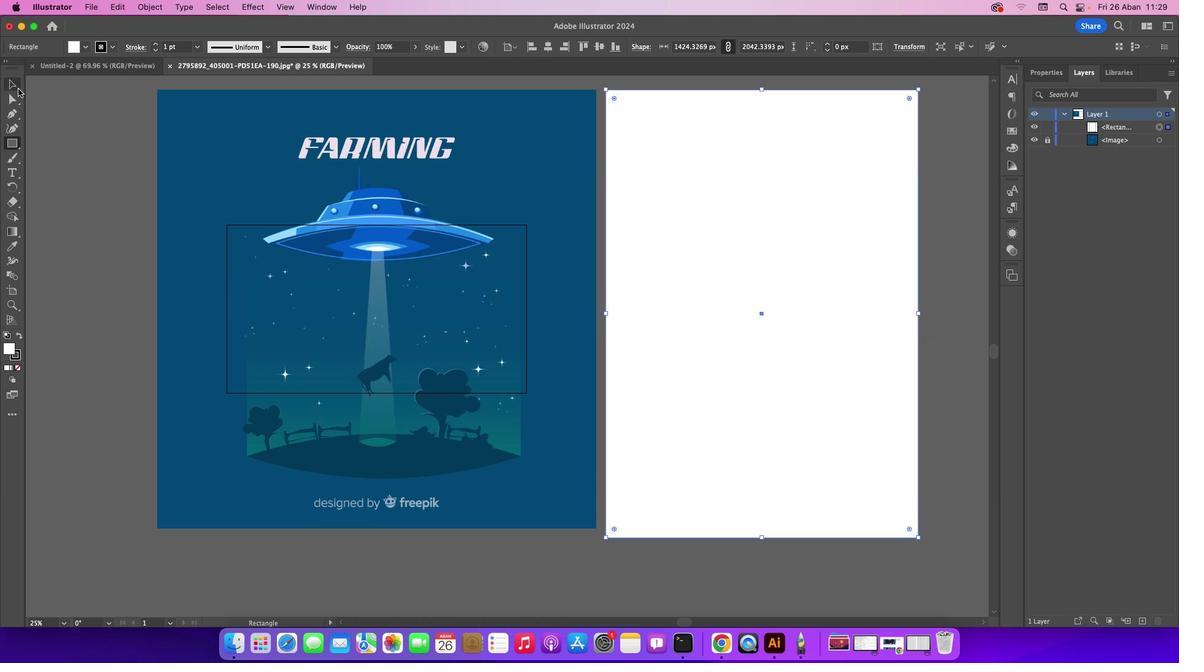 
Action: Mouse pressed left at (20, 92)
Screenshot: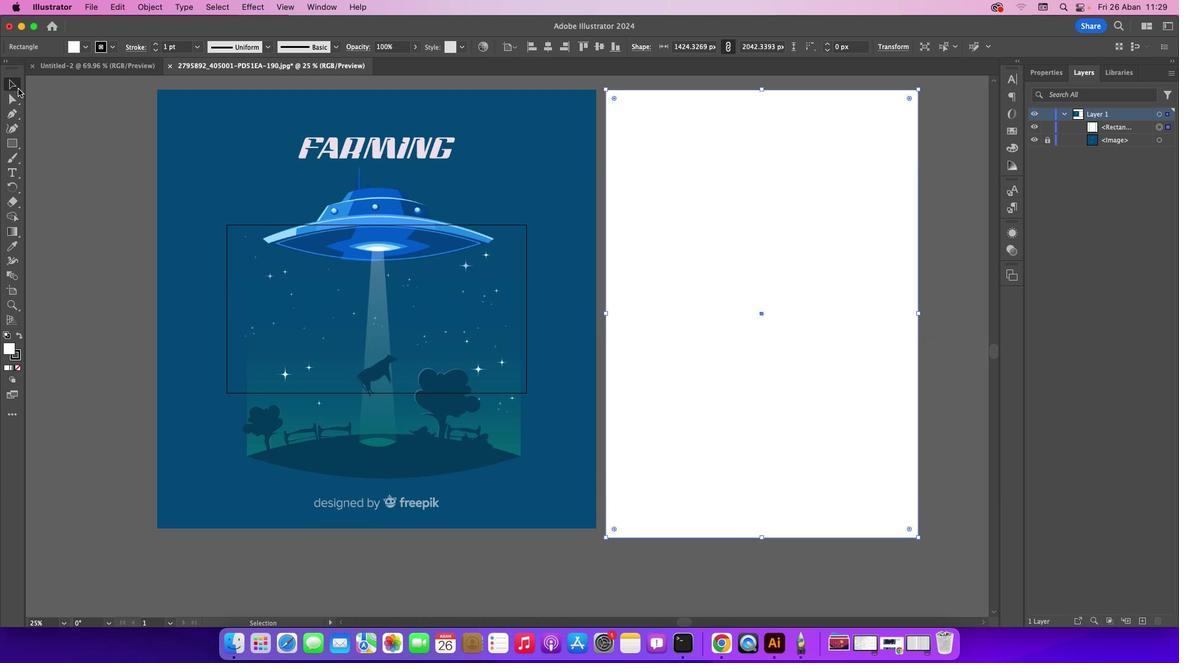 
Action: Mouse moved to (79, 110)
Screenshot: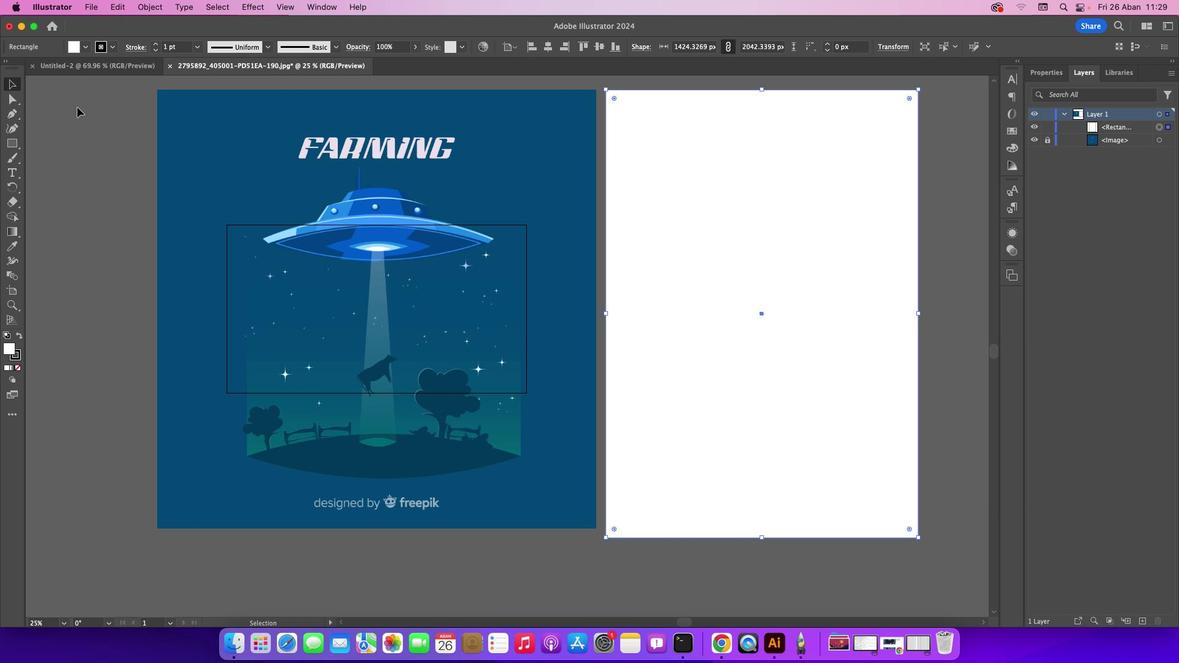 
Action: Mouse pressed left at (79, 110)
Screenshot: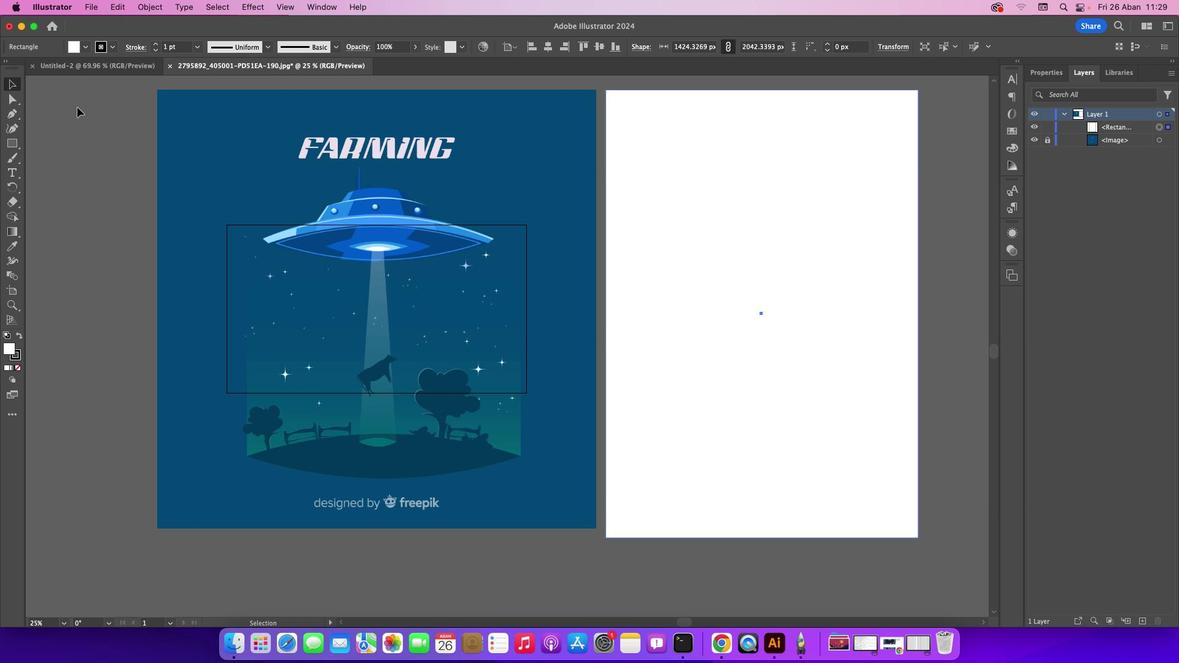 
Action: Mouse moved to (798, 360)
Screenshot: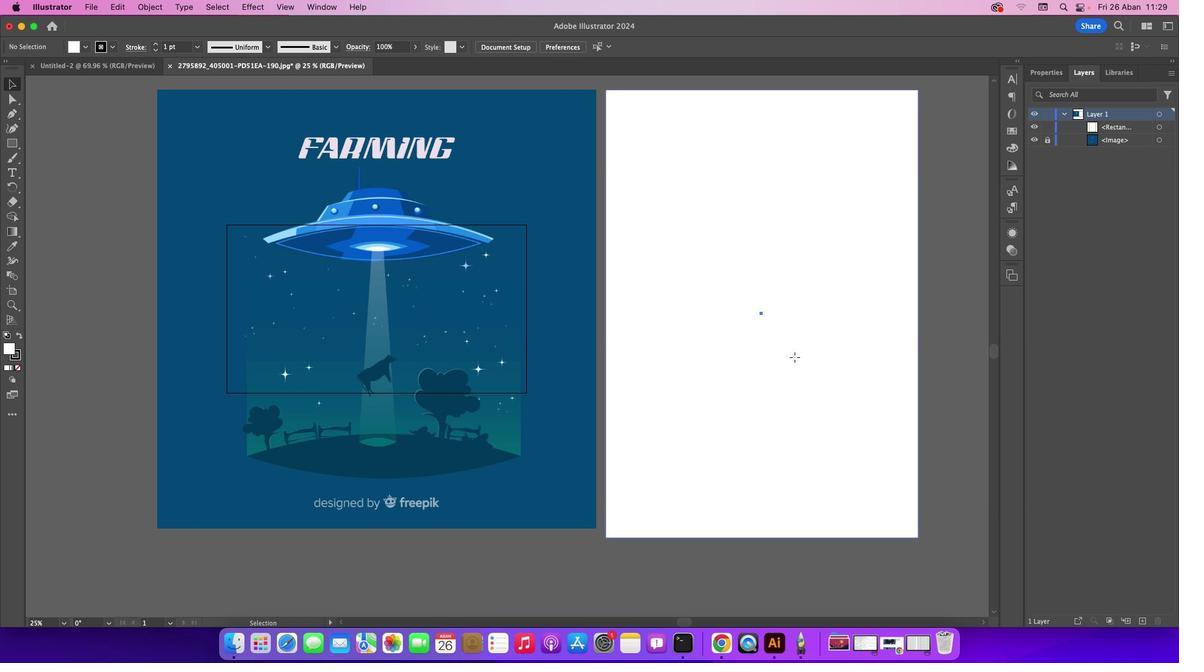 
Action: Mouse pressed left at (798, 360)
Screenshot: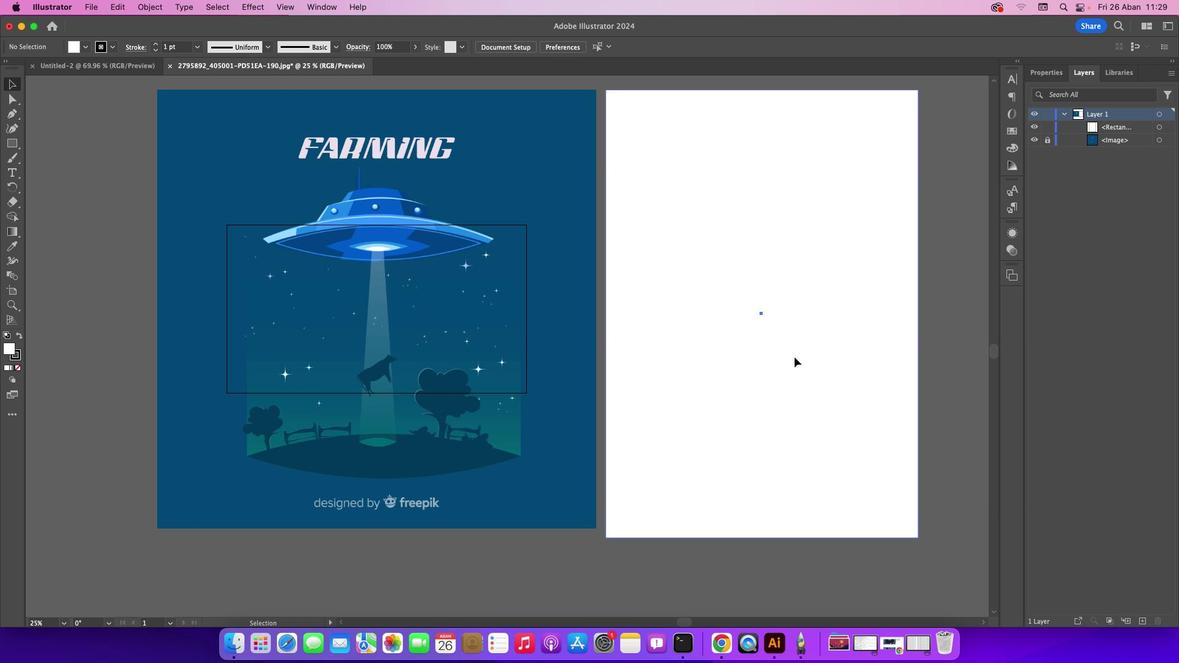 
Action: Mouse moved to (17, 247)
Screenshot: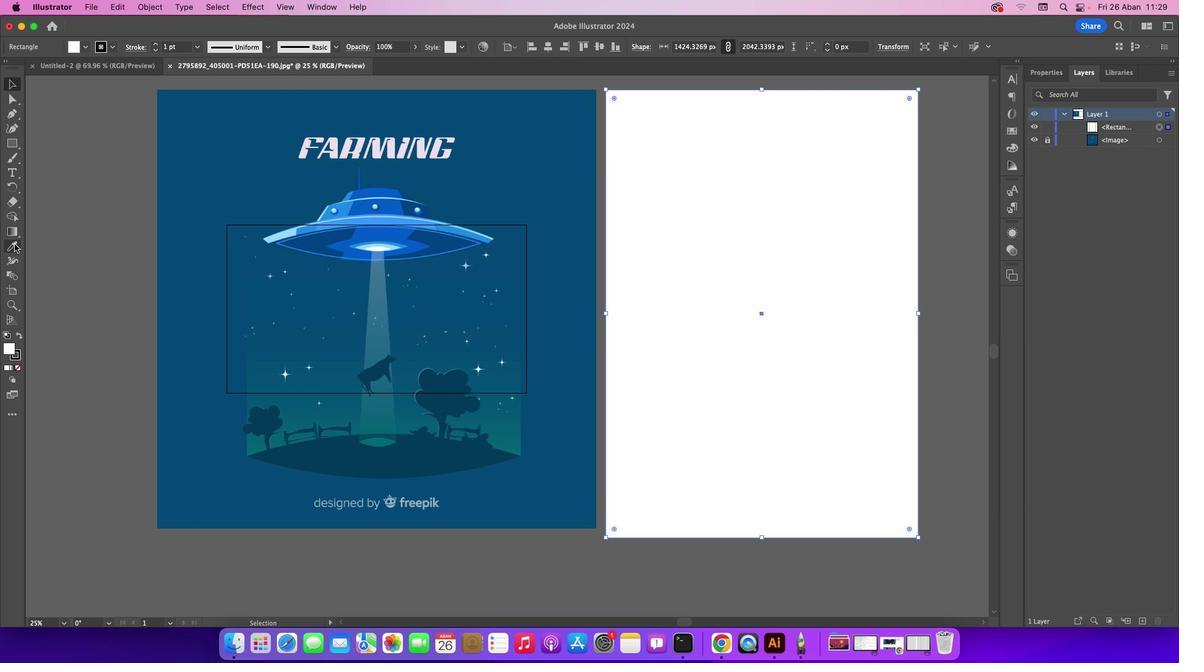 
Action: Mouse pressed left at (17, 247)
Screenshot: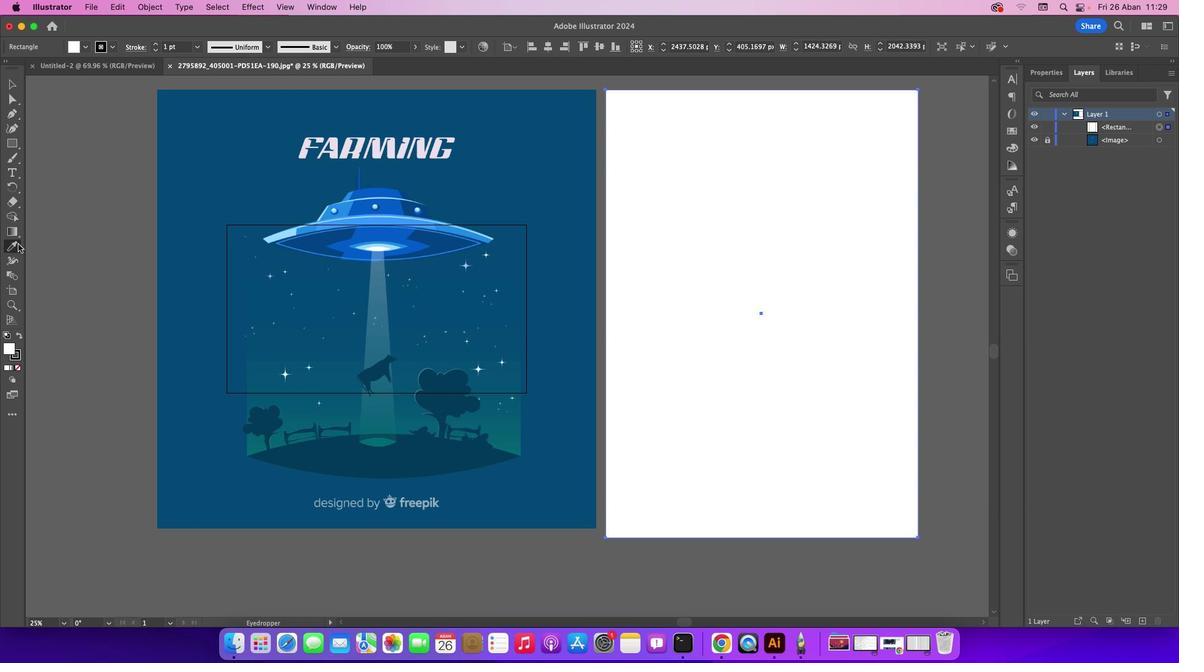 
Action: Mouse moved to (199, 141)
Screenshot: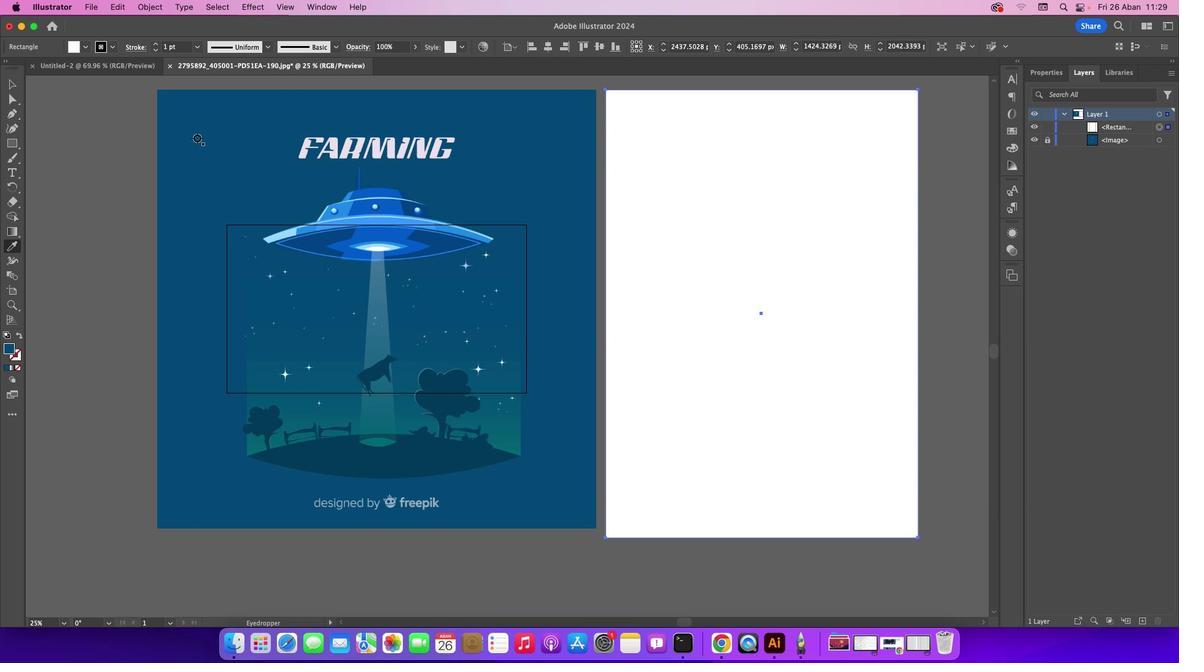 
Action: Mouse pressed left at (199, 141)
Screenshot: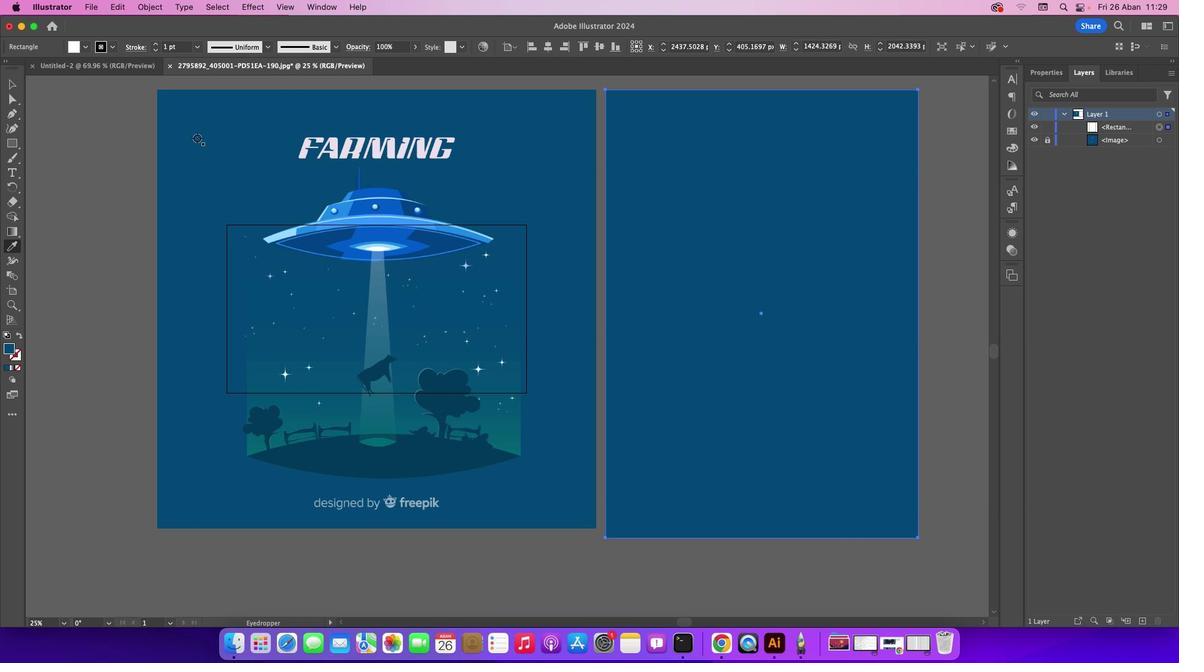 
Action: Mouse moved to (8, 86)
Screenshot: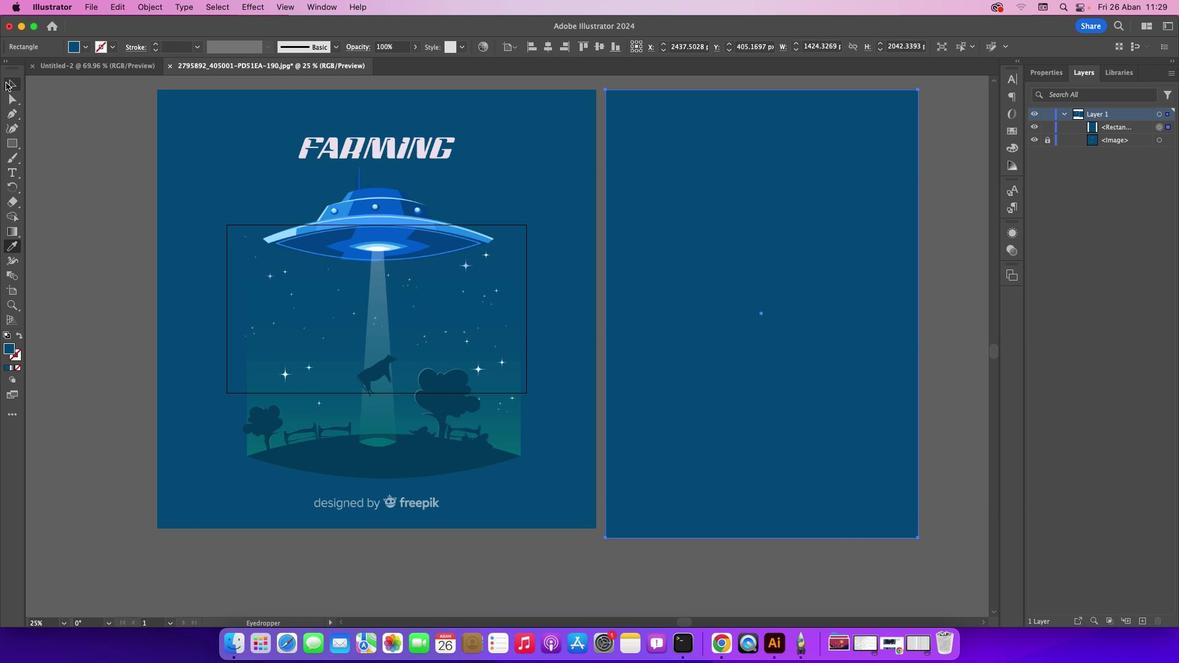 
Action: Mouse pressed left at (8, 86)
Screenshot: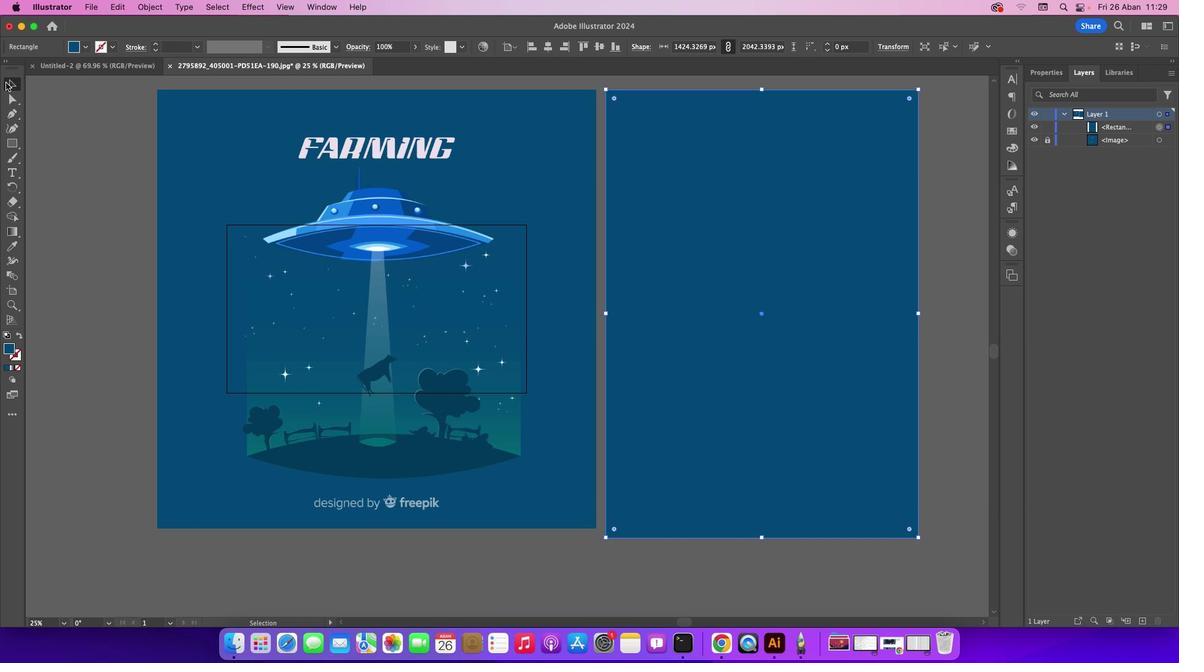 
Action: Mouse moved to (78, 114)
Screenshot: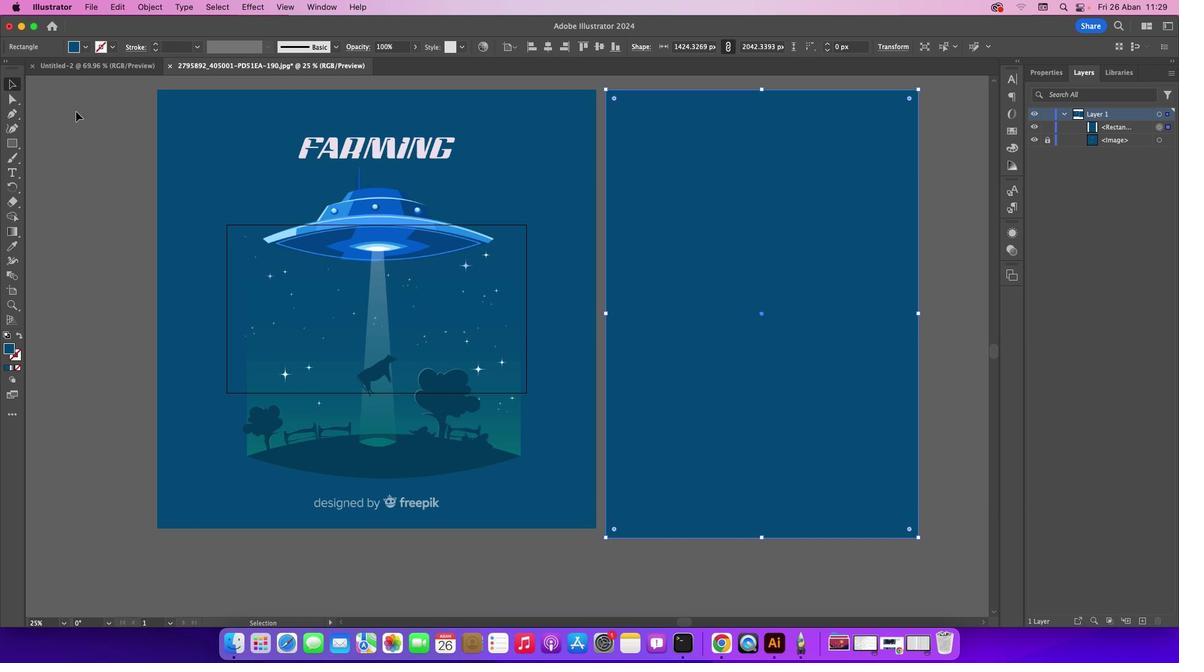 
Action: Mouse pressed left at (78, 114)
Screenshot: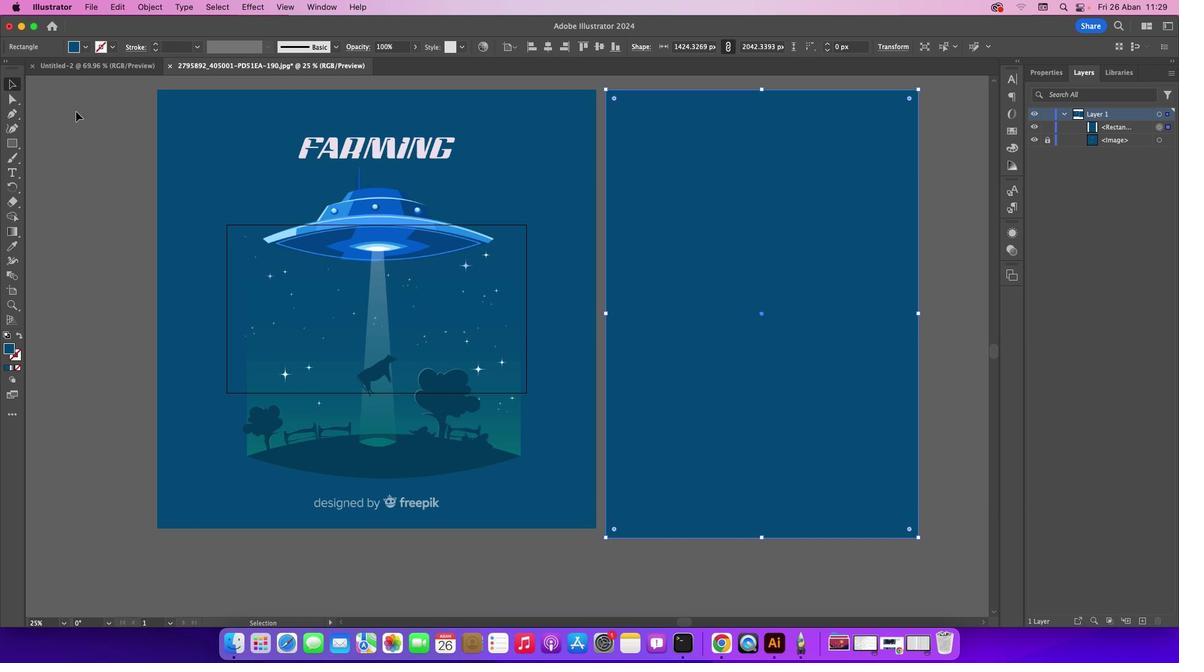 
Action: Mouse moved to (235, 221)
Screenshot: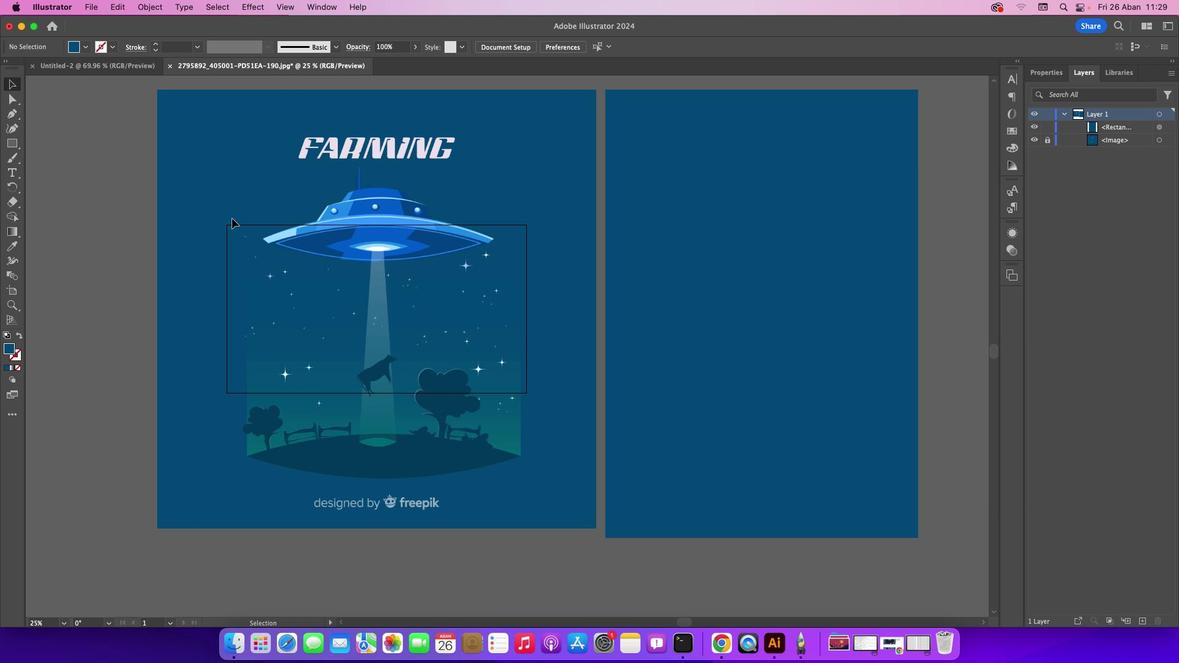 
Action: Key pressed Key.cmd_r'=''=''='
Screenshot: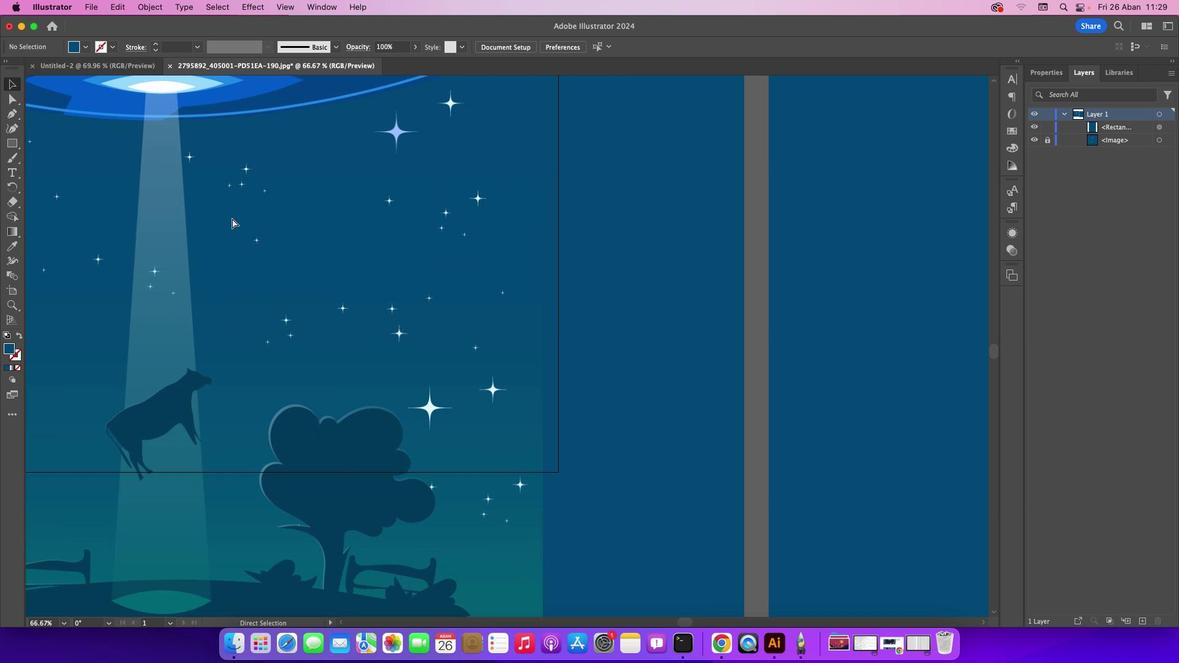 
Action: Mouse moved to (286, 253)
Screenshot: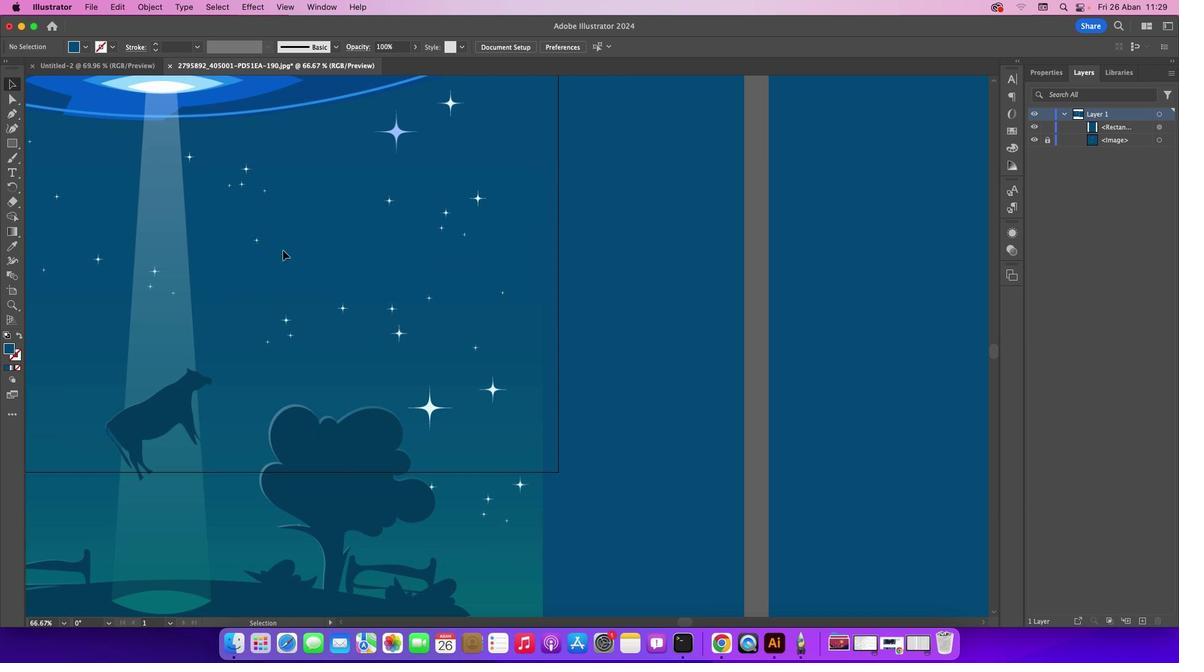 
Action: Mouse scrolled (286, 253) with delta (3, 3)
Screenshot: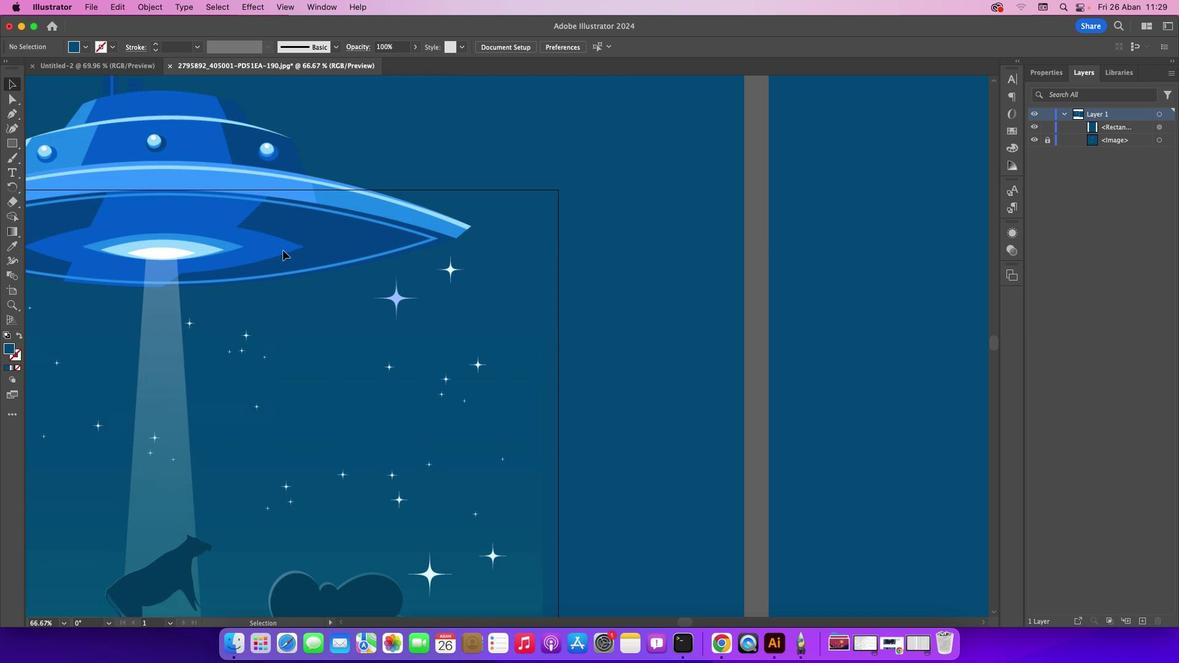 
Action: Mouse scrolled (286, 253) with delta (3, 3)
Screenshot: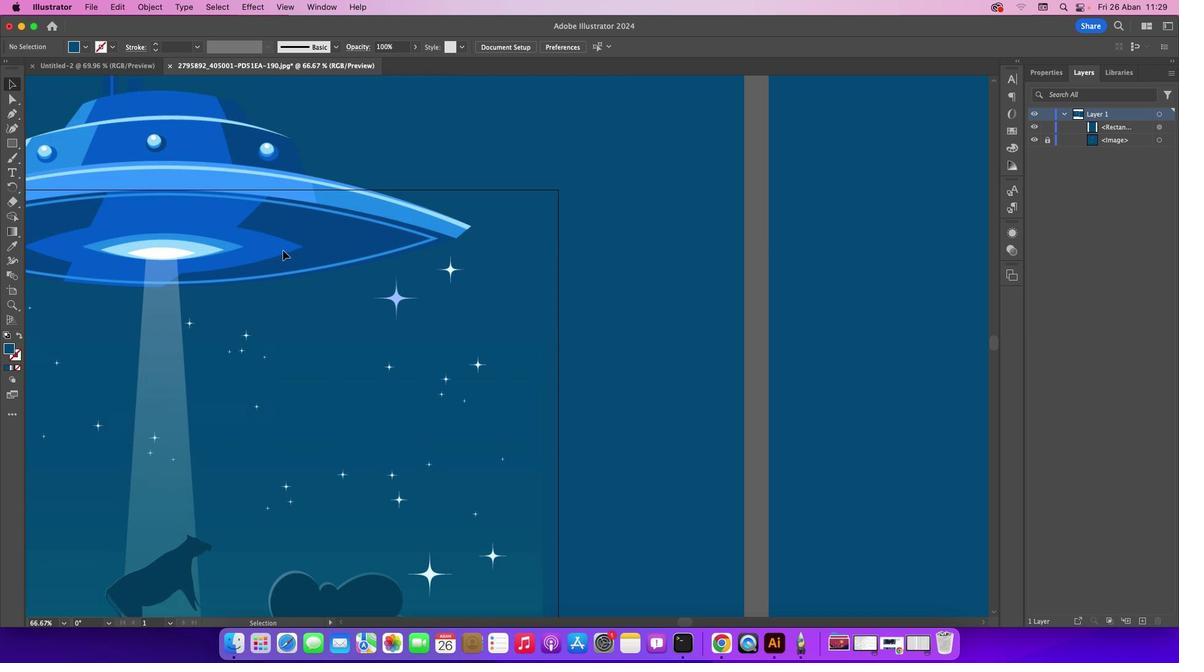 
Action: Mouse scrolled (286, 253) with delta (3, 4)
Screenshot: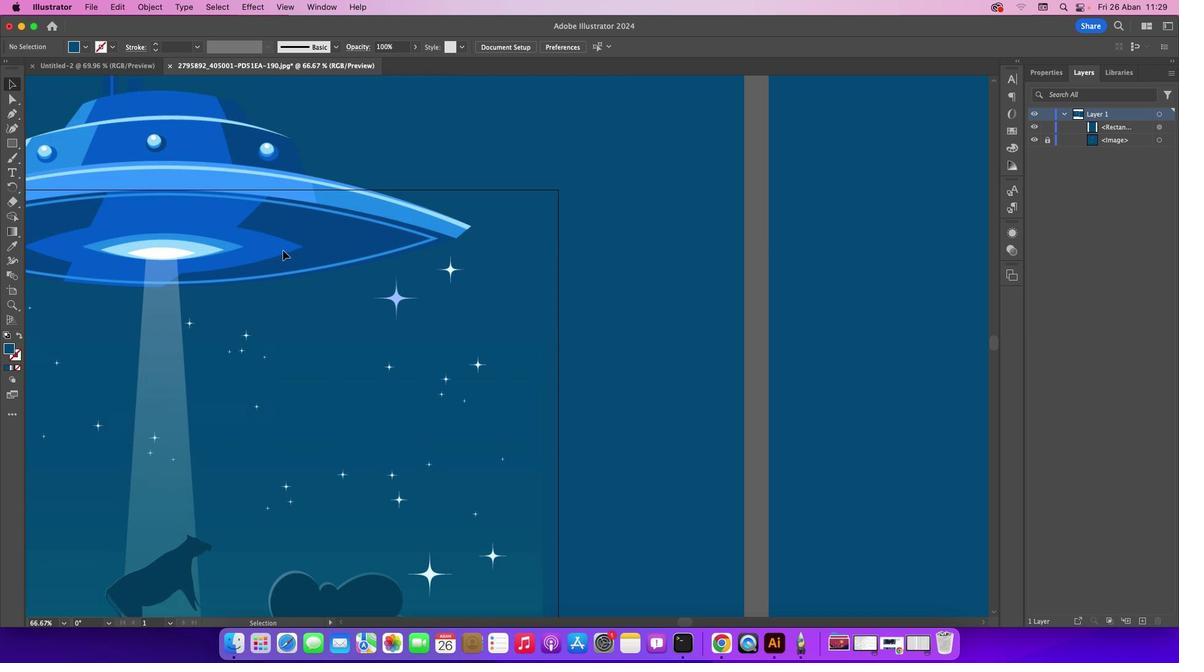 
Action: Mouse scrolled (286, 253) with delta (3, 6)
Screenshot: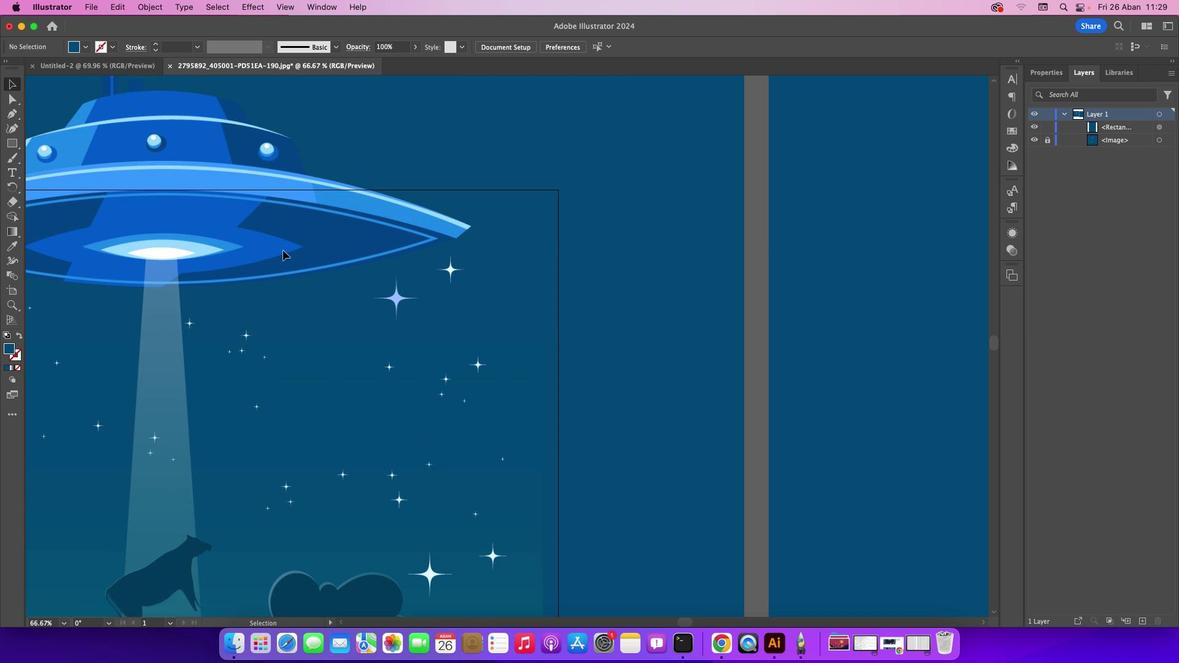 
Action: Mouse scrolled (286, 253) with delta (3, 3)
Screenshot: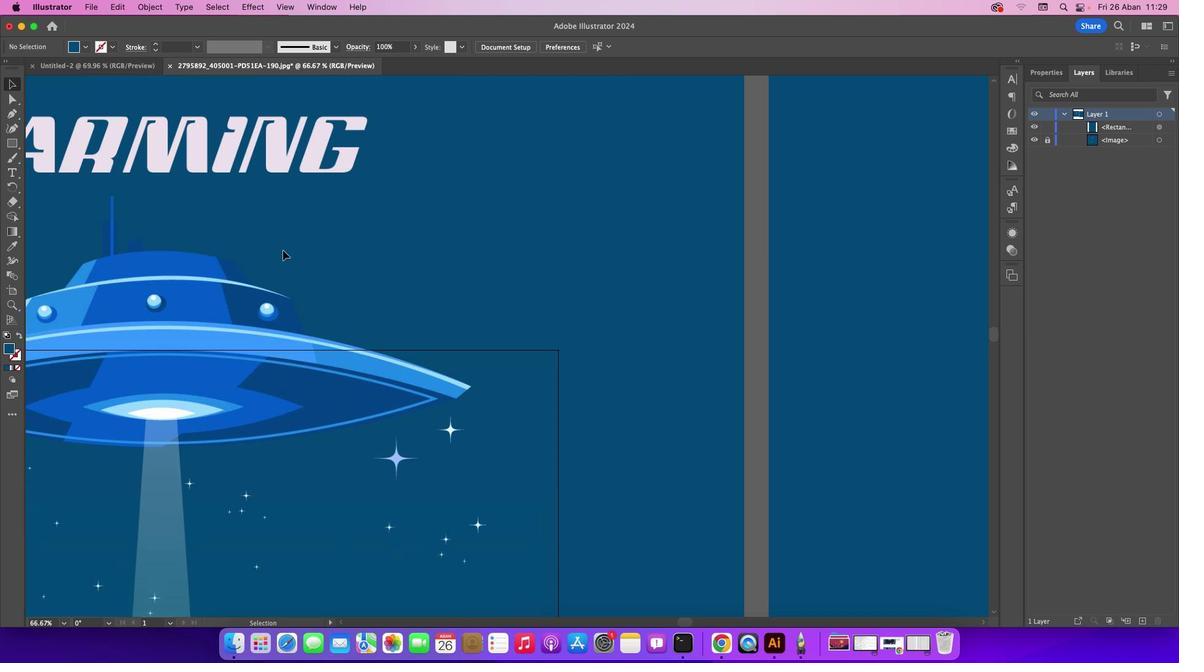 
Action: Mouse scrolled (286, 253) with delta (3, 3)
Screenshot: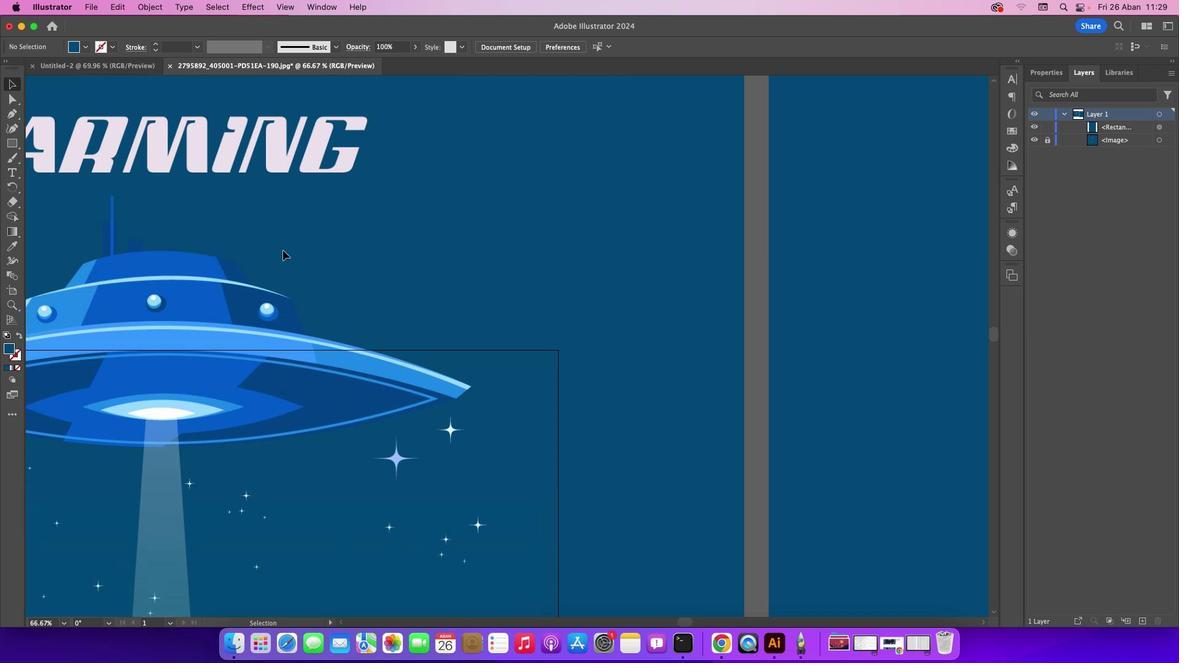 
Action: Mouse scrolled (286, 253) with delta (3, 4)
Screenshot: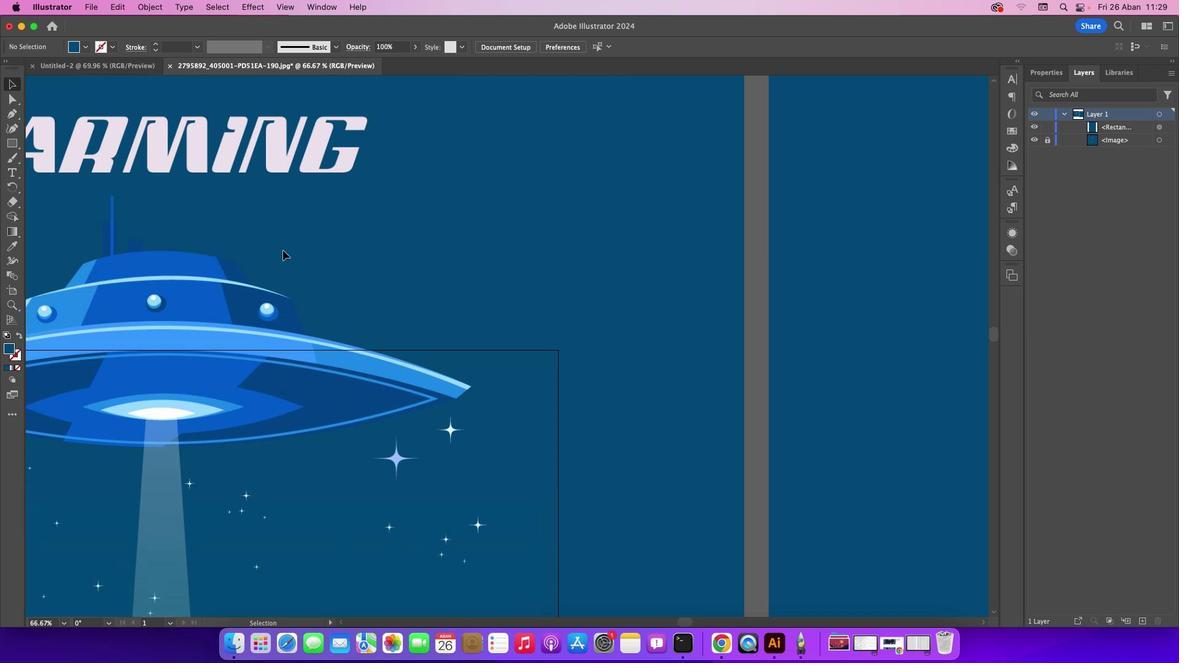 
Action: Mouse scrolled (286, 253) with delta (3, 6)
Screenshot: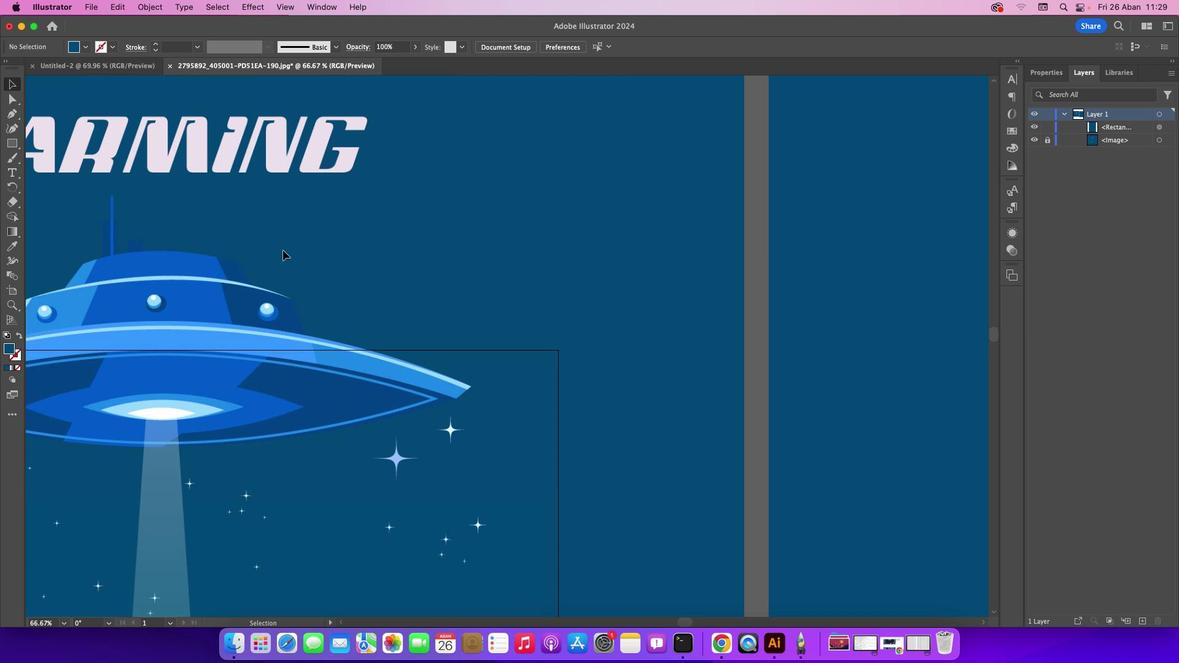 
Action: Mouse moved to (686, 626)
Screenshot: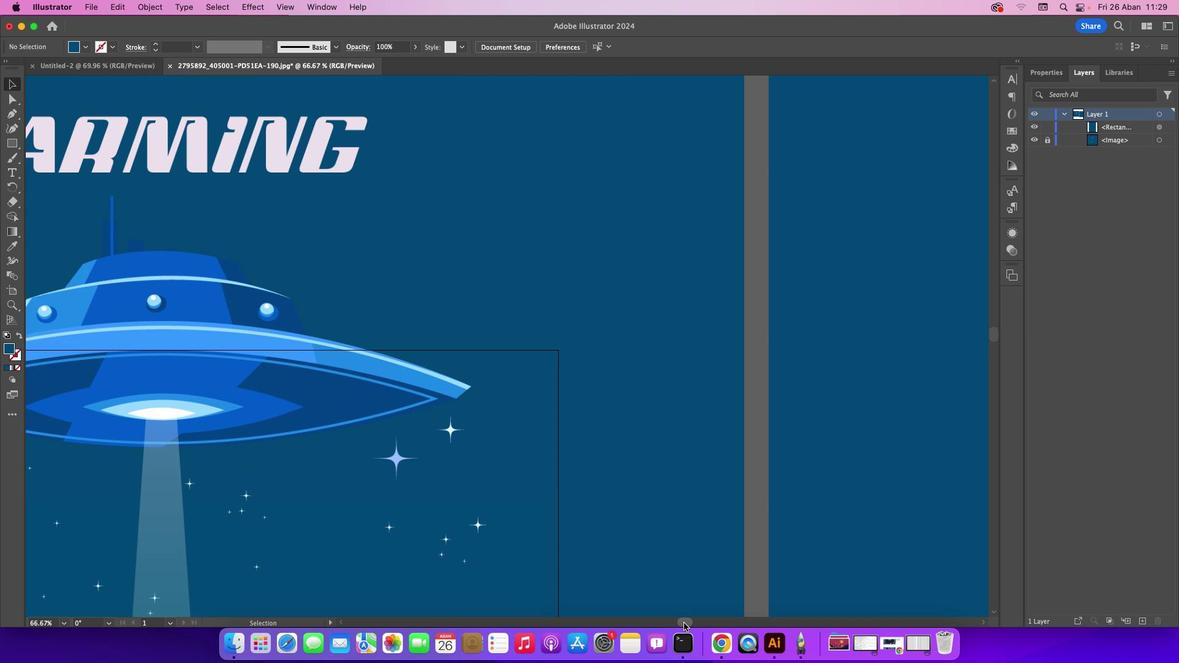 
Action: Mouse pressed left at (686, 626)
Screenshot: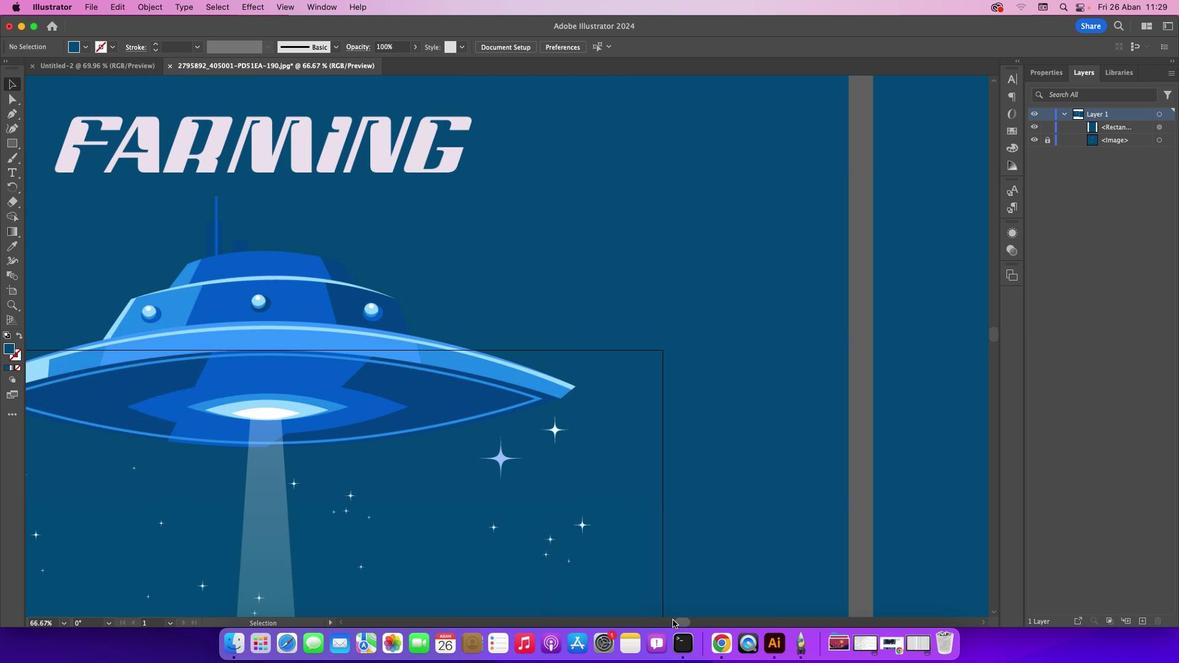 
Action: Mouse moved to (19, 115)
Screenshot: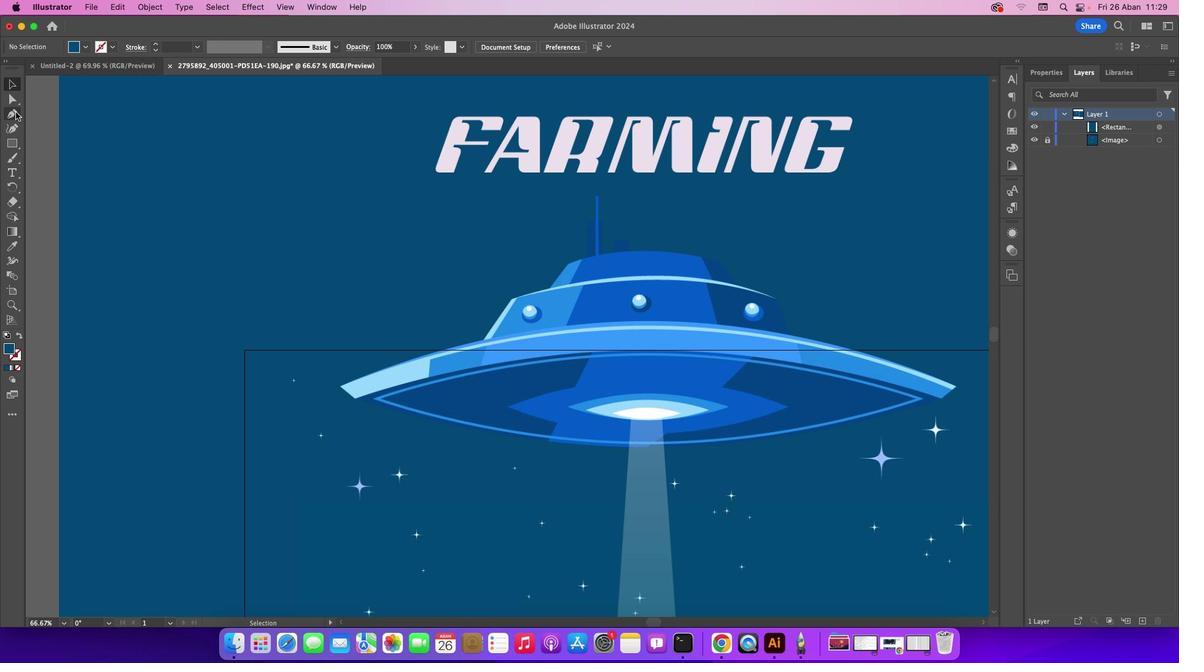 
Action: Mouse pressed left at (19, 115)
Screenshot: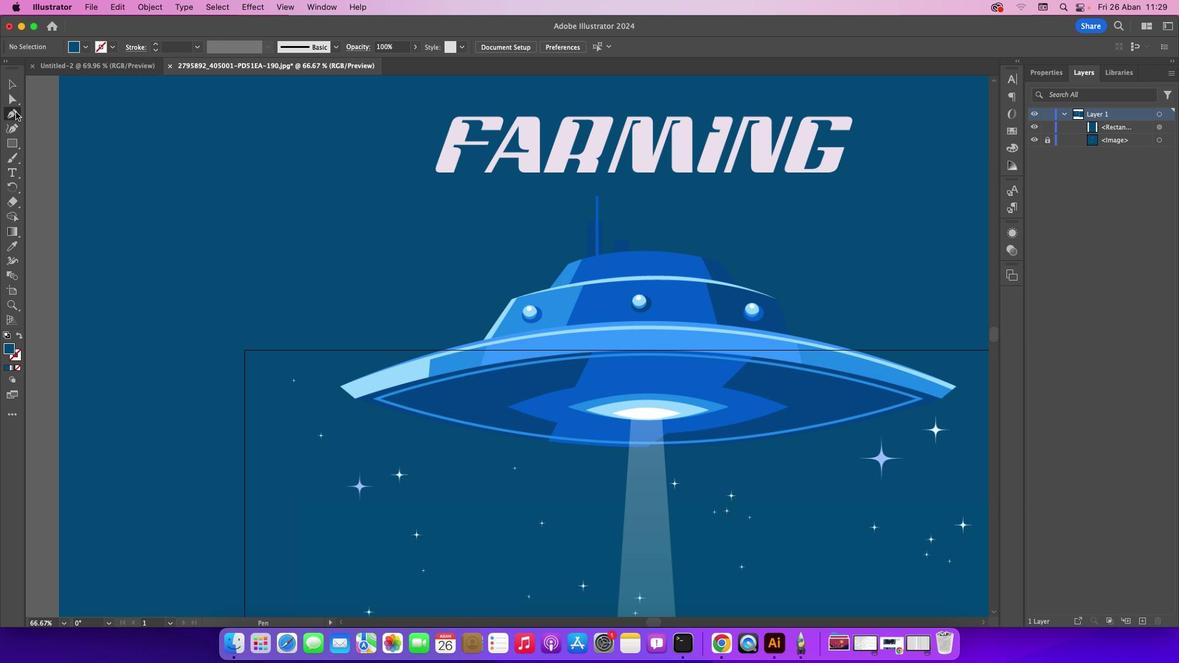
Action: Mouse moved to (564, 237)
Screenshot: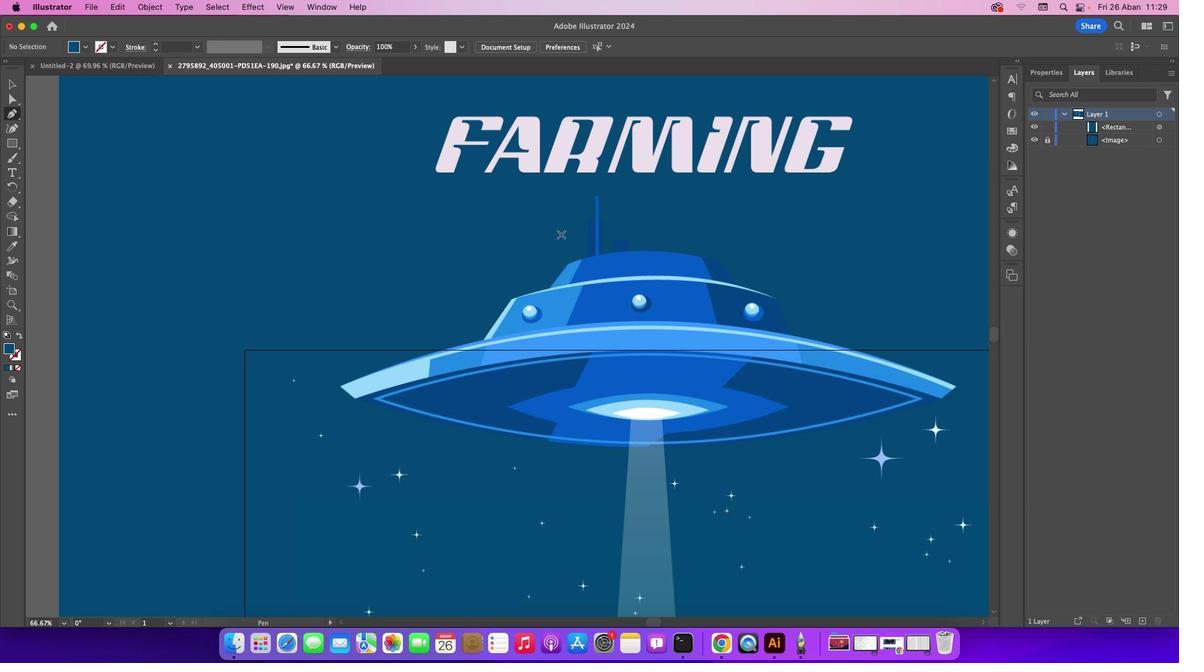 
Action: Key pressed Key.caps_lock
Screenshot: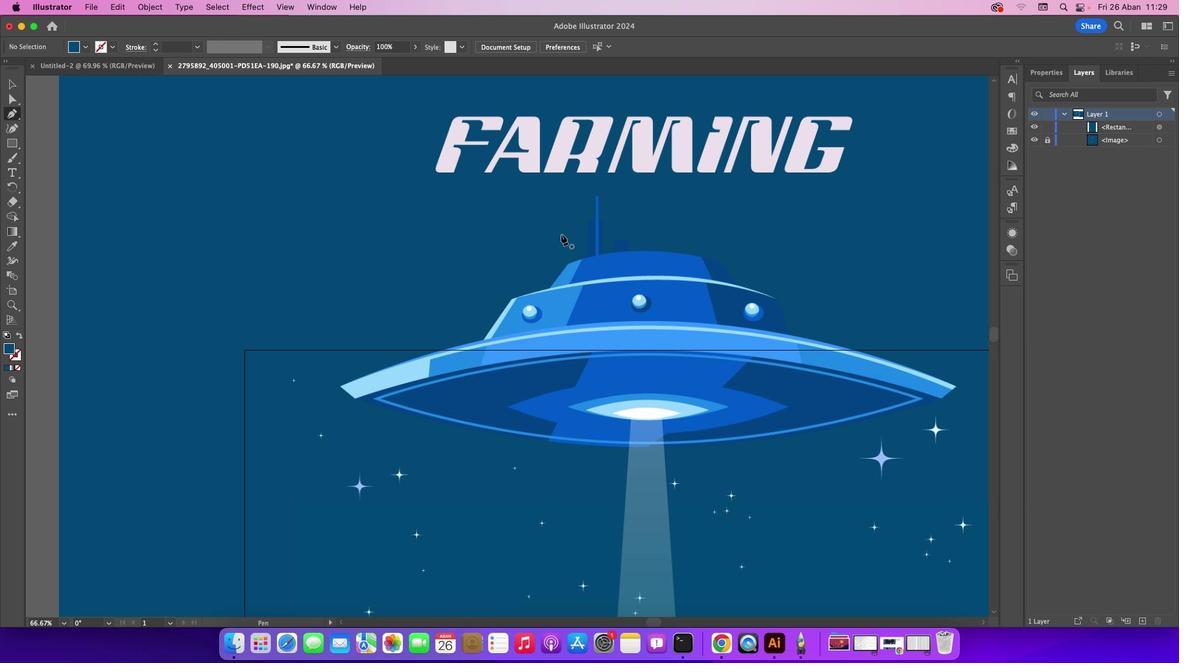 
Action: Mouse moved to (571, 267)
Screenshot: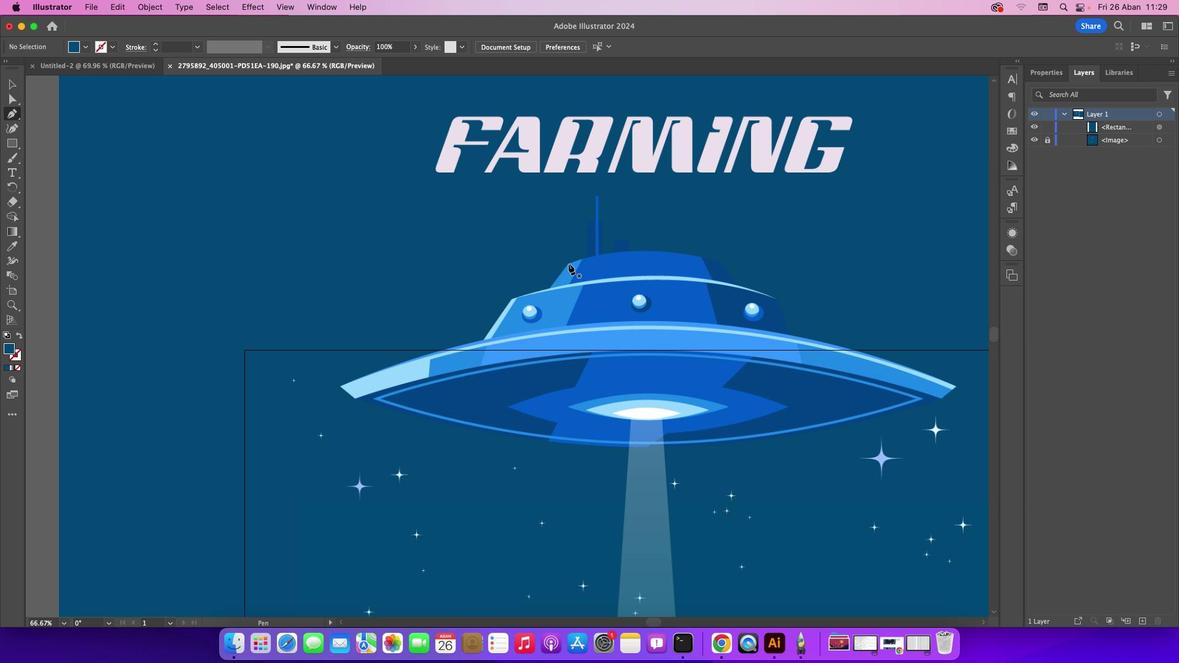 
Action: Mouse pressed left at (571, 267)
Screenshot: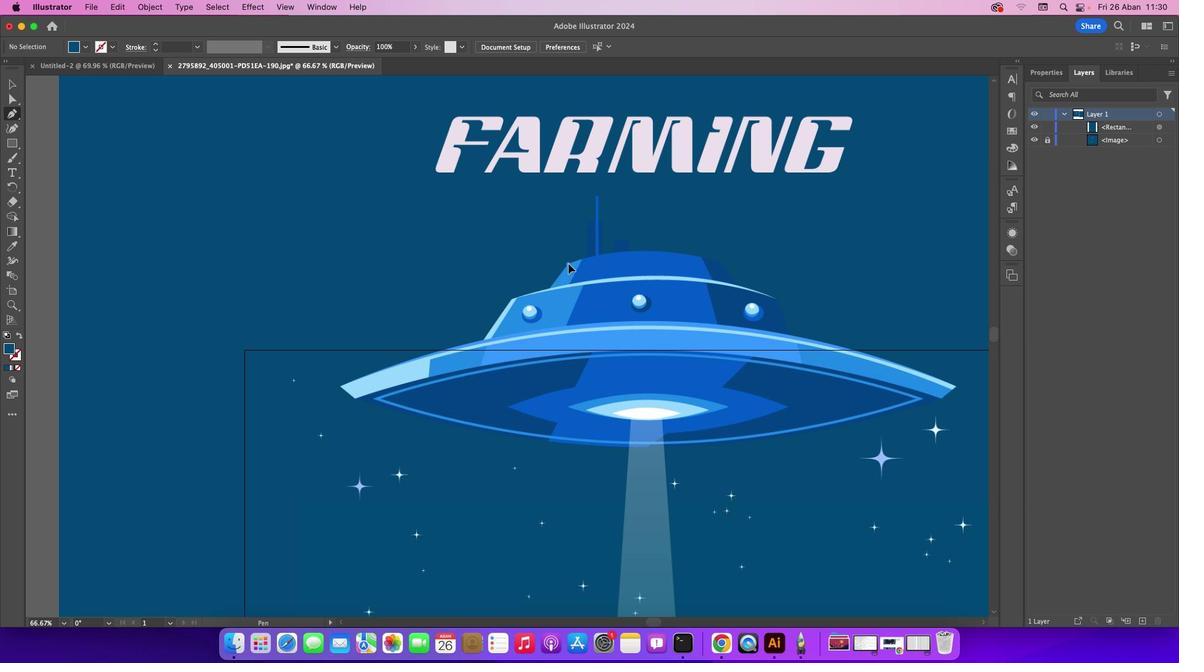 
Action: Mouse moved to (551, 292)
Screenshot: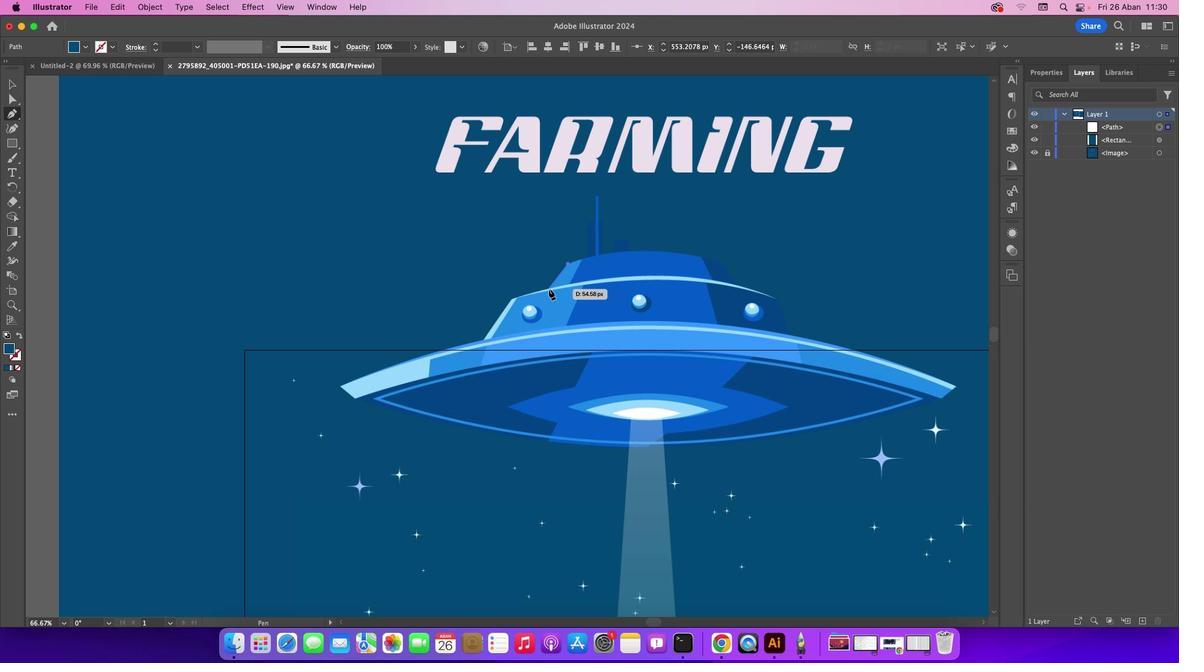 
Action: Mouse pressed left at (551, 292)
Screenshot: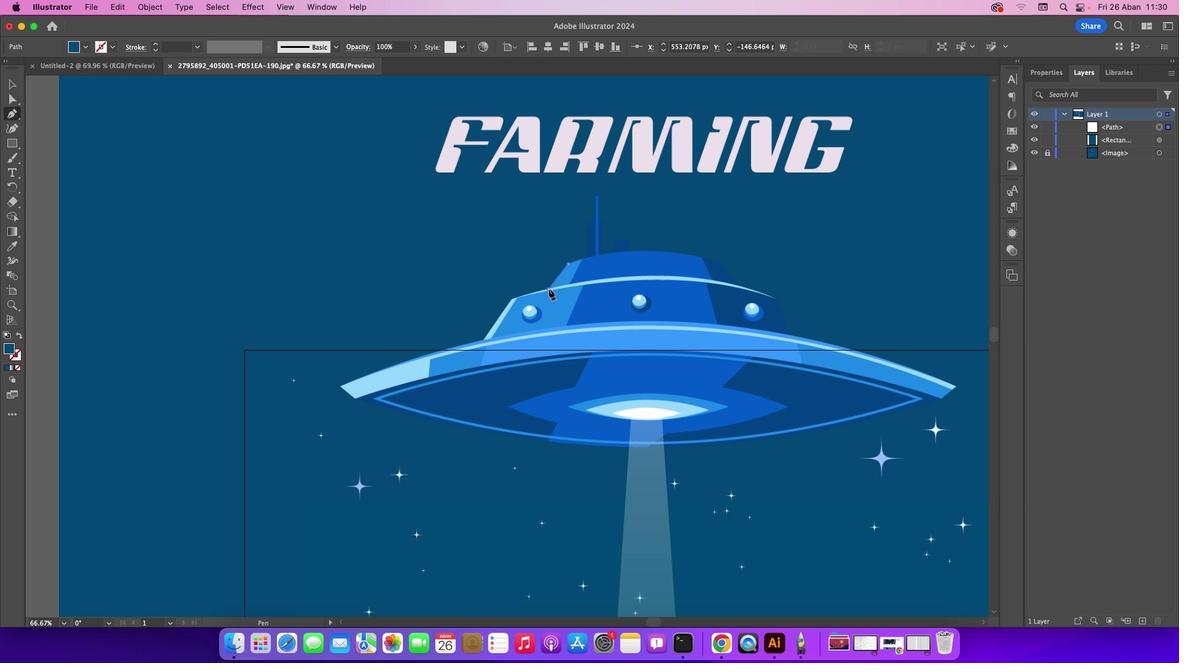 
Action: Mouse moved to (573, 287)
Screenshot: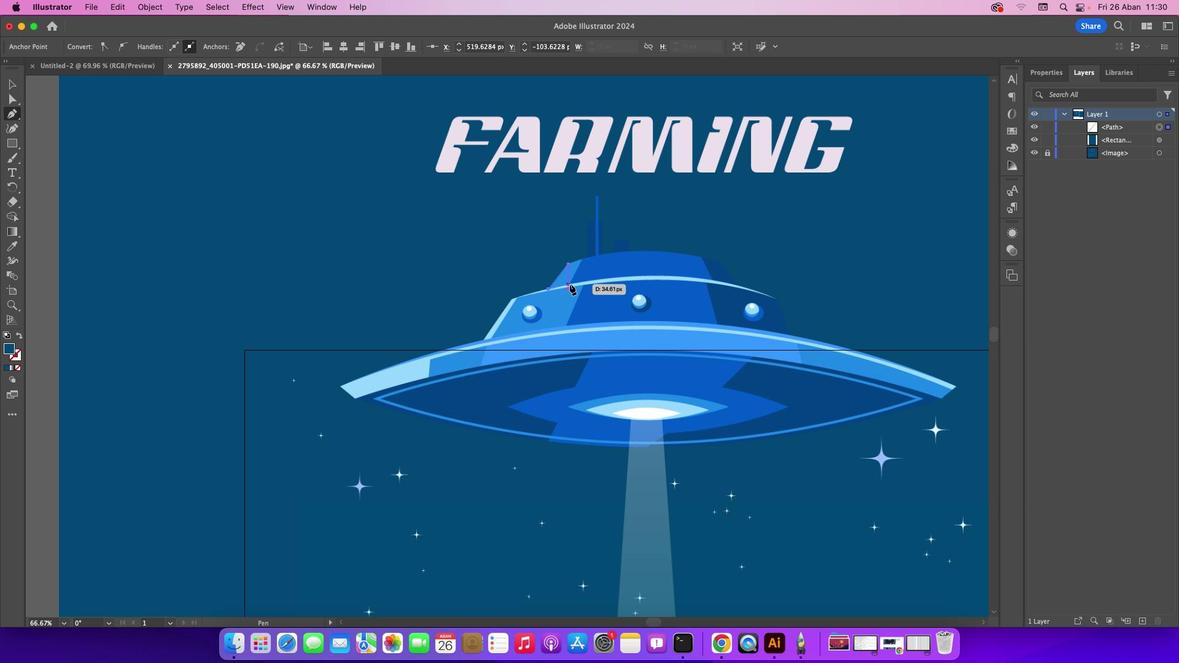 
Action: Mouse pressed left at (573, 287)
Screenshot: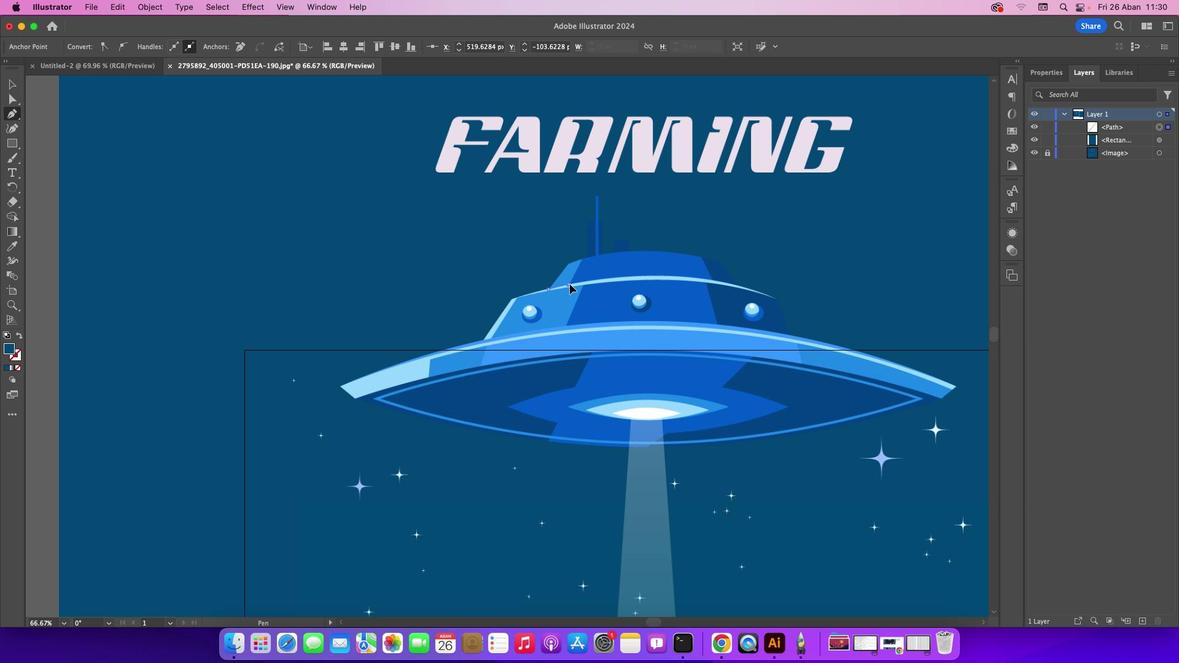 
Action: Mouse moved to (586, 261)
Screenshot: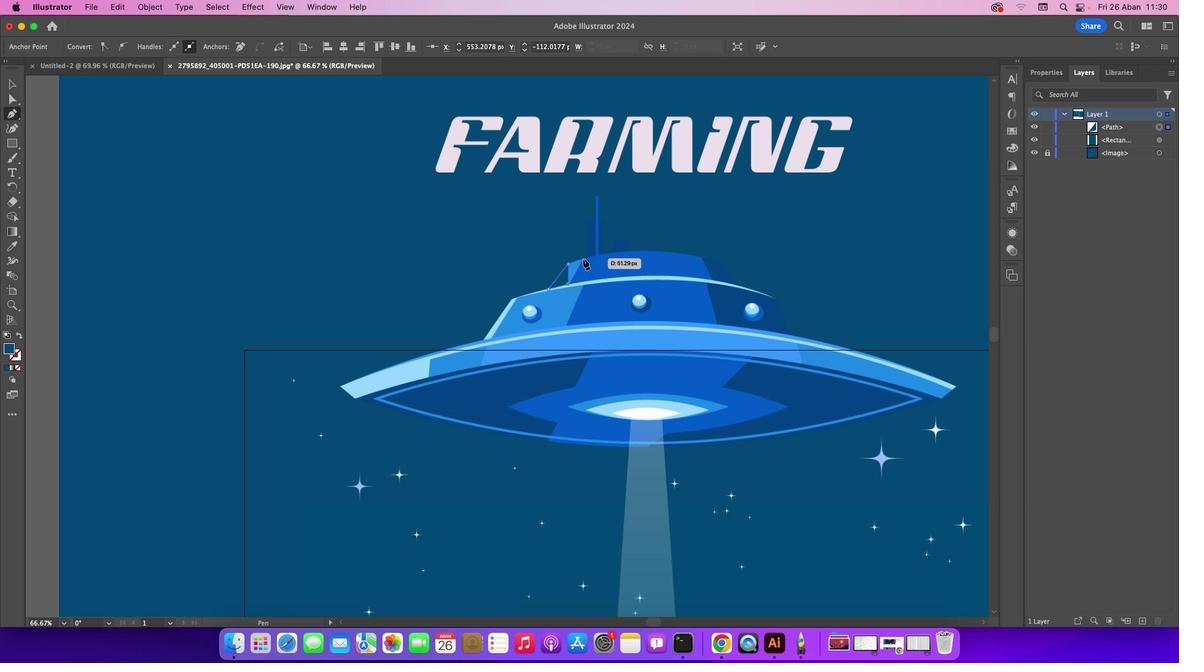 
Action: Mouse pressed left at (586, 261)
Screenshot: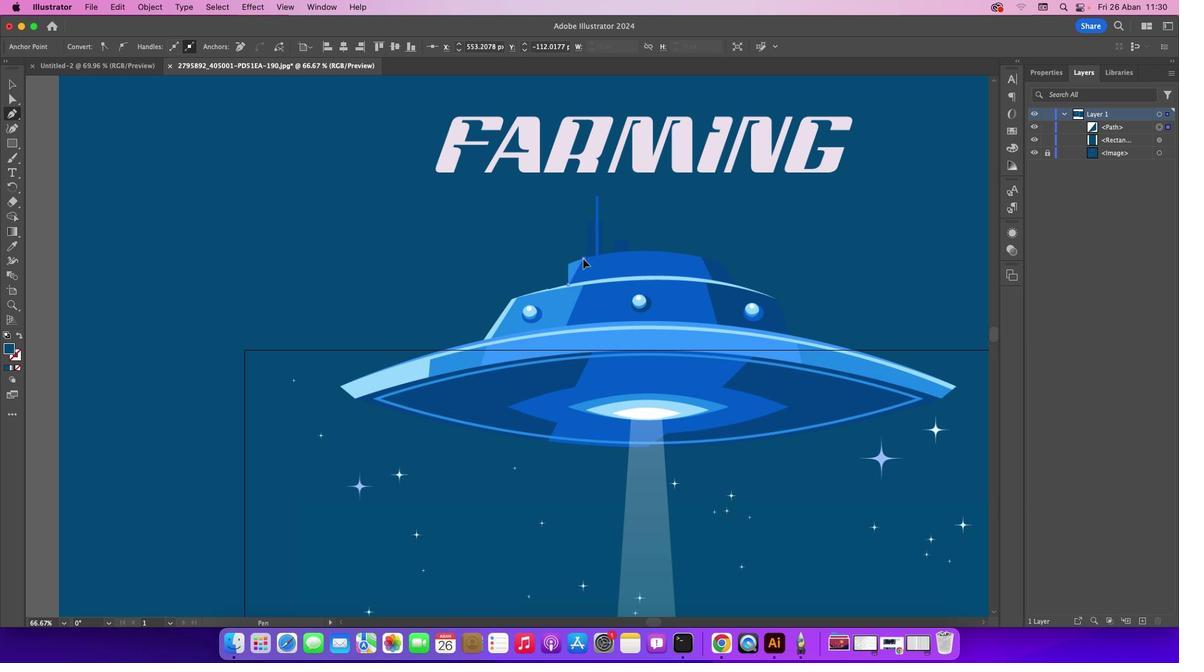 
Action: Mouse moved to (570, 266)
Screenshot: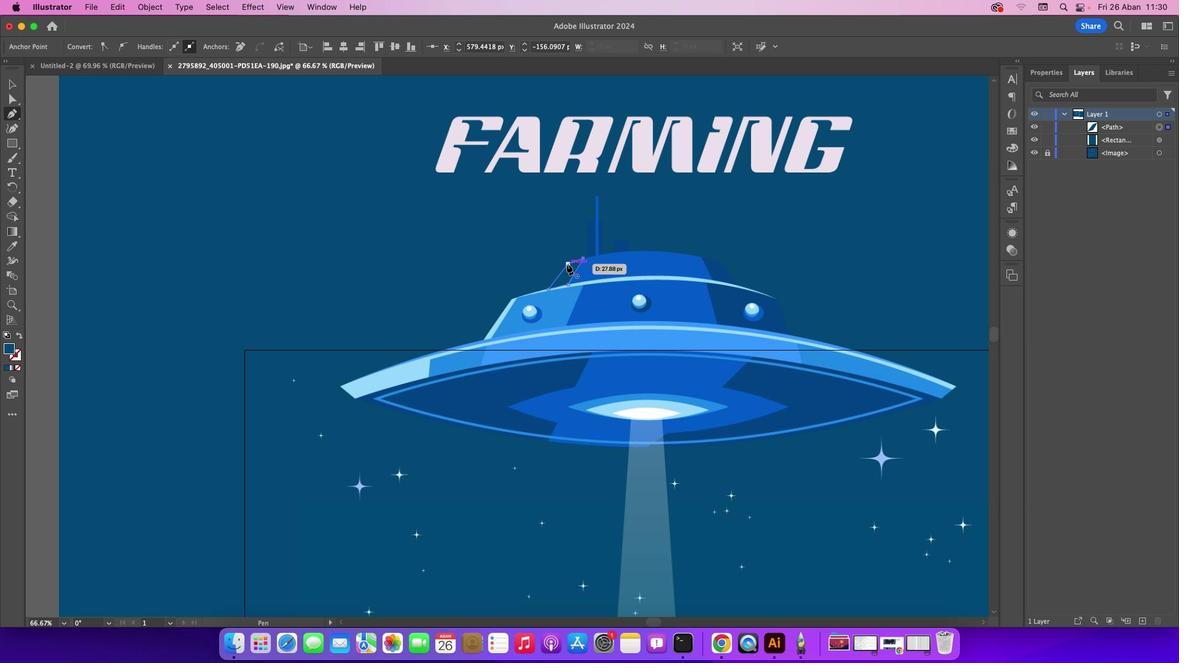 
Action: Mouse pressed left at (570, 266)
Screenshot: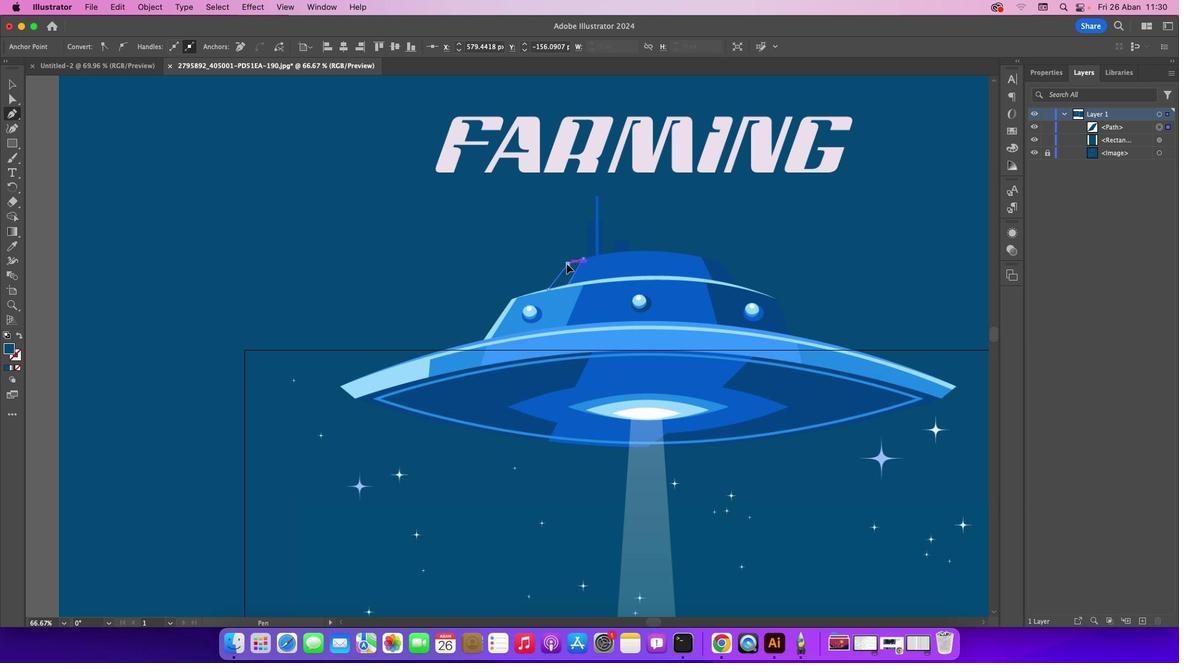 
Action: Mouse moved to (12, 87)
Screenshot: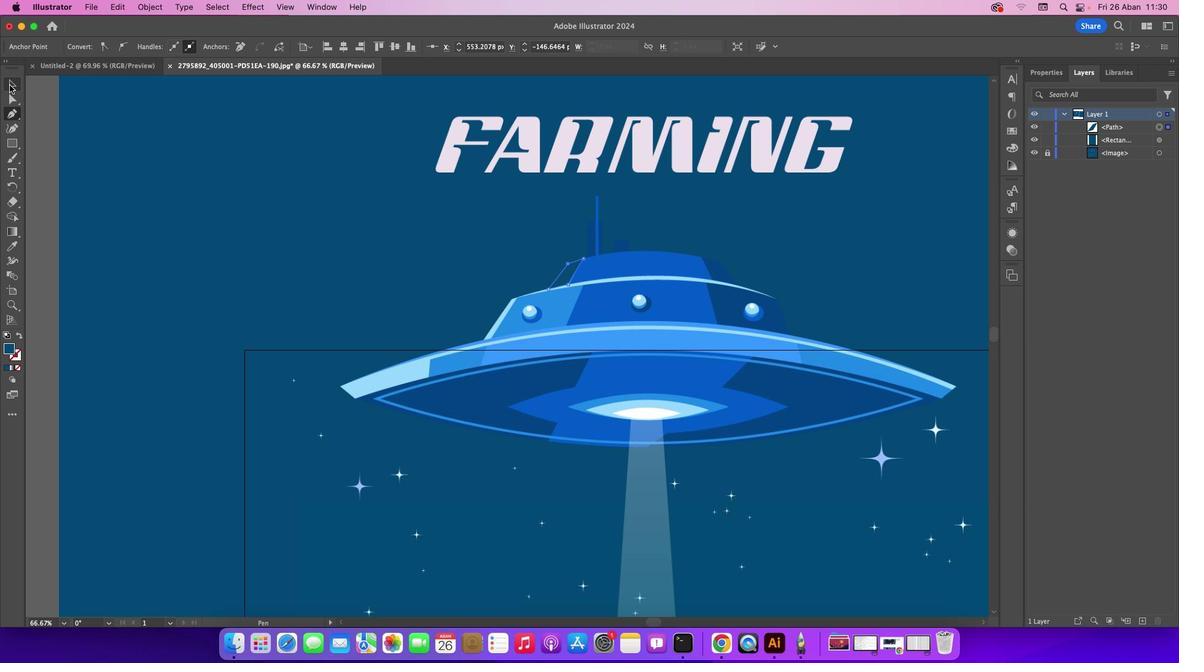 
Action: Mouse pressed left at (12, 87)
Screenshot: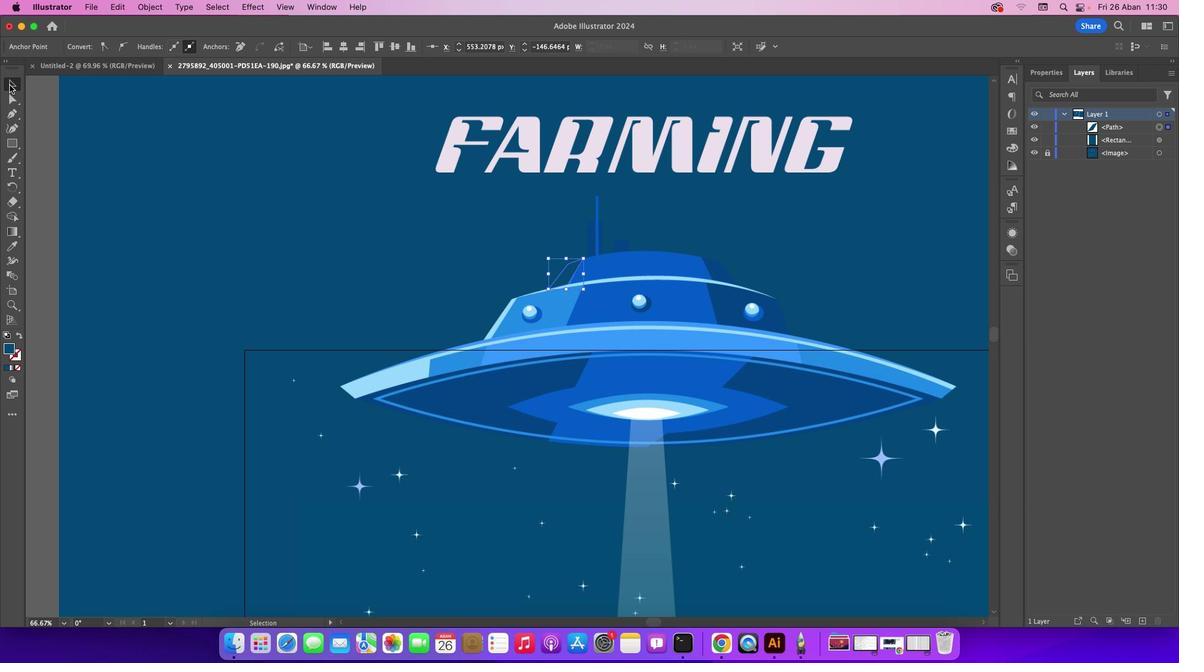 
Action: Mouse moved to (184, 148)
Screenshot: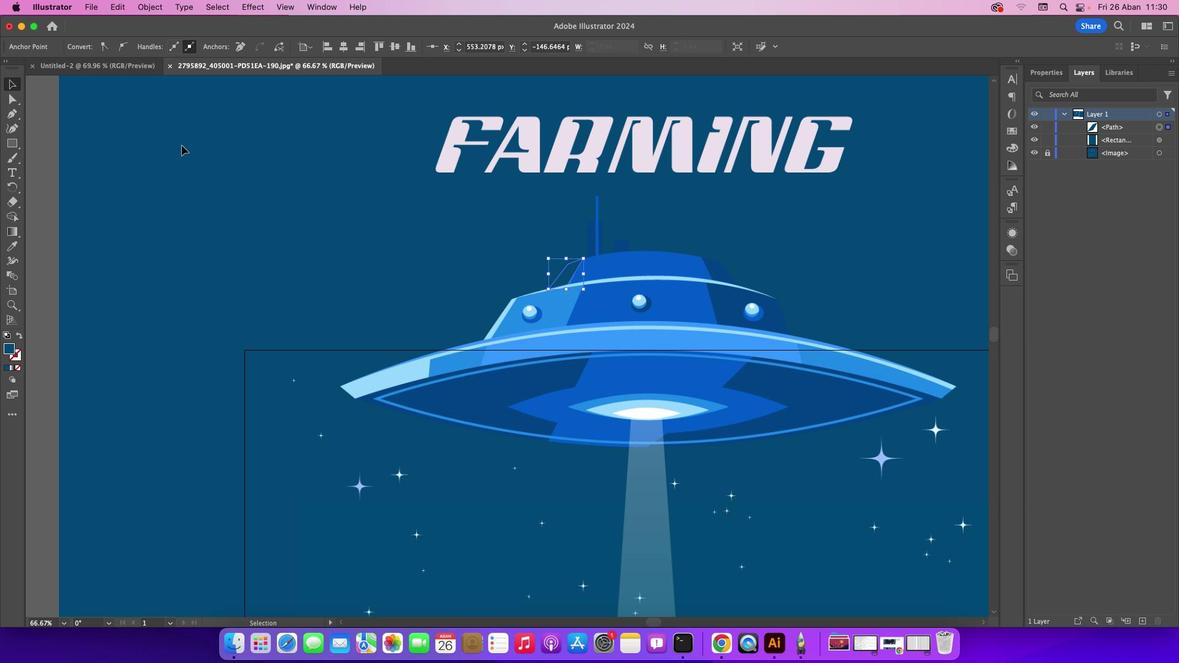 
Action: Mouse pressed left at (184, 148)
Screenshot: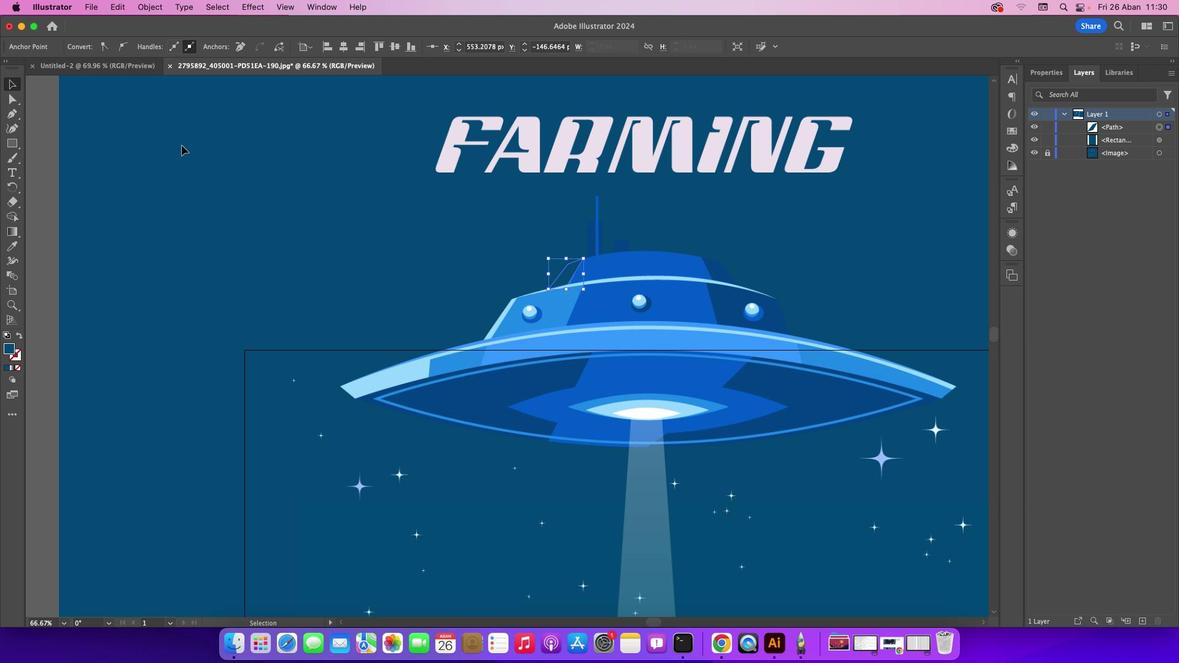 
Action: Mouse moved to (567, 281)
Screenshot: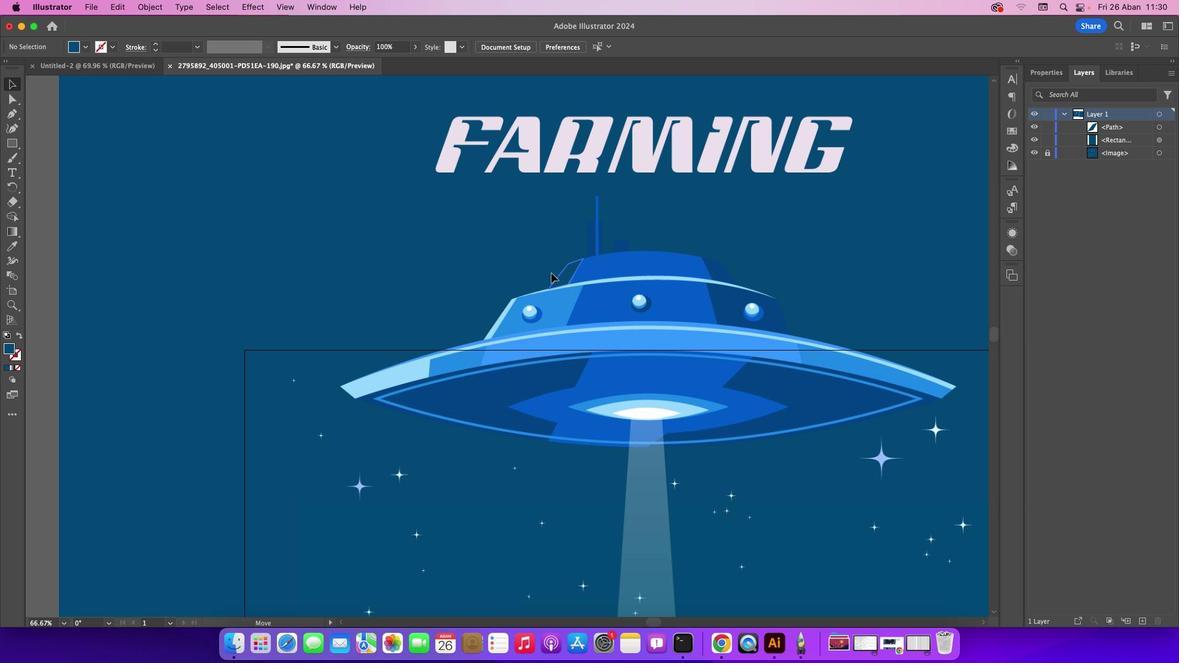 
Action: Mouse pressed left at (567, 281)
Screenshot: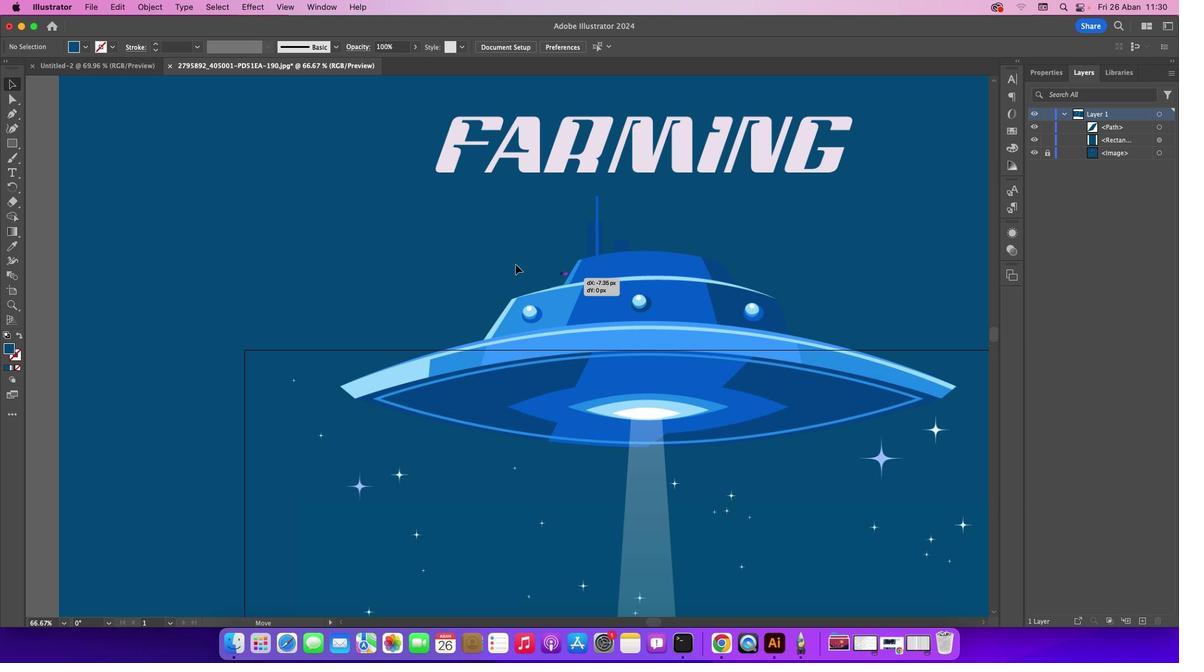 
Action: Mouse moved to (19, 250)
Screenshot: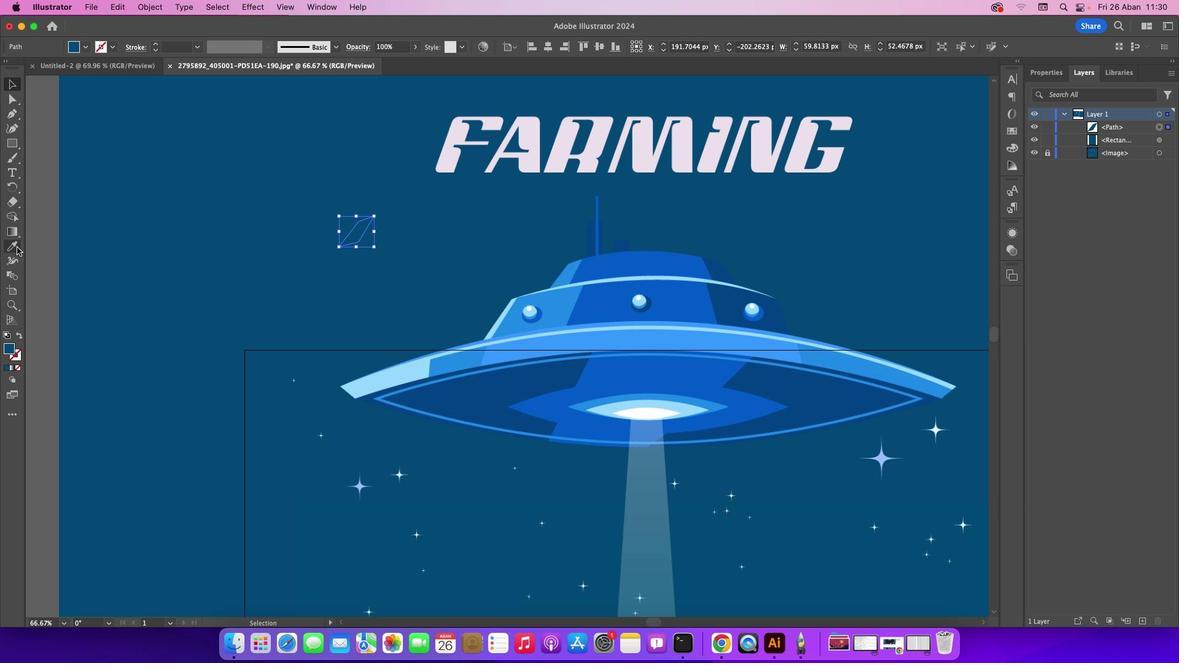 
Action: Mouse pressed left at (19, 250)
Screenshot: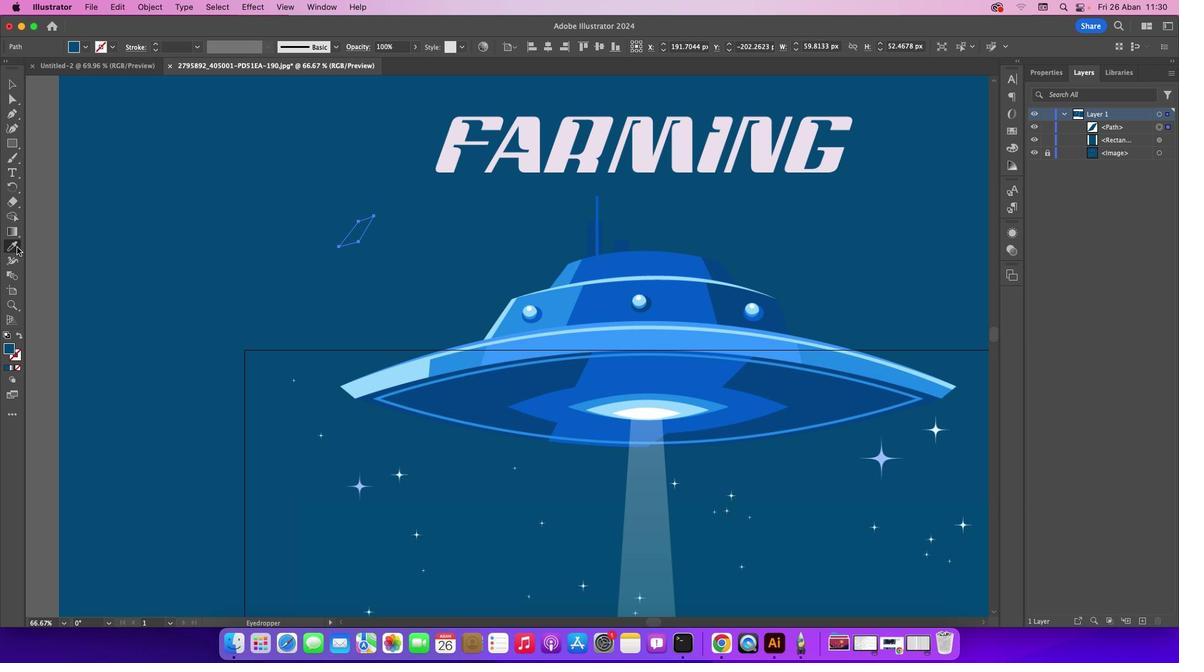 
Action: Mouse moved to (572, 278)
Screenshot: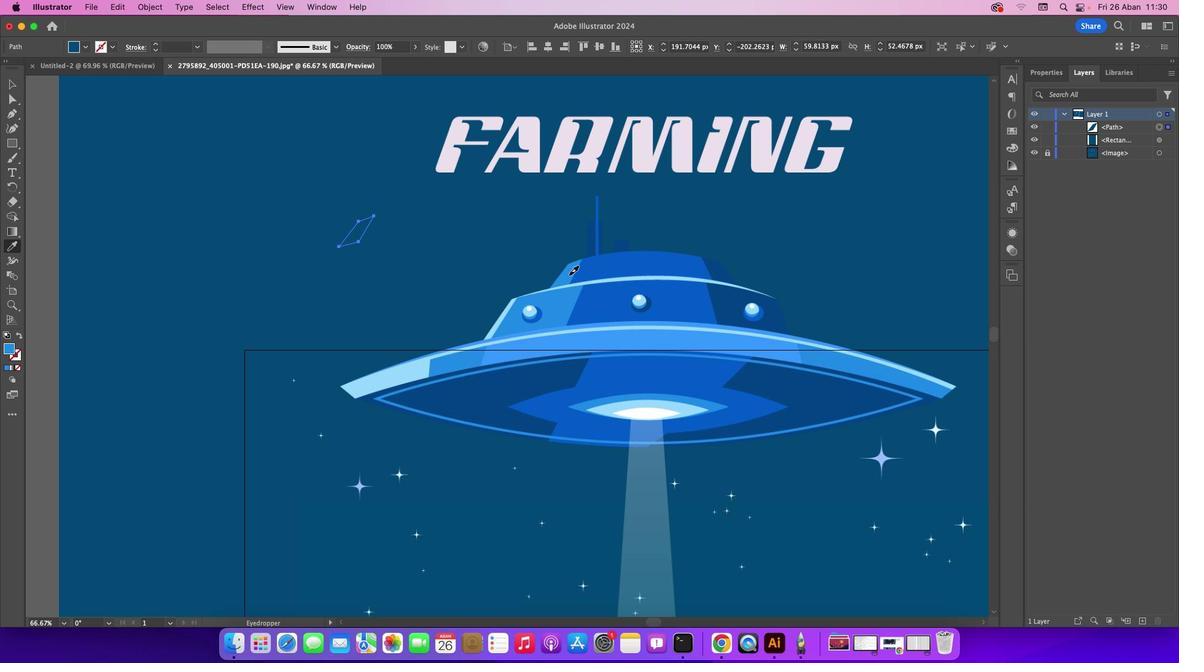 
Action: Mouse pressed left at (572, 278)
Screenshot: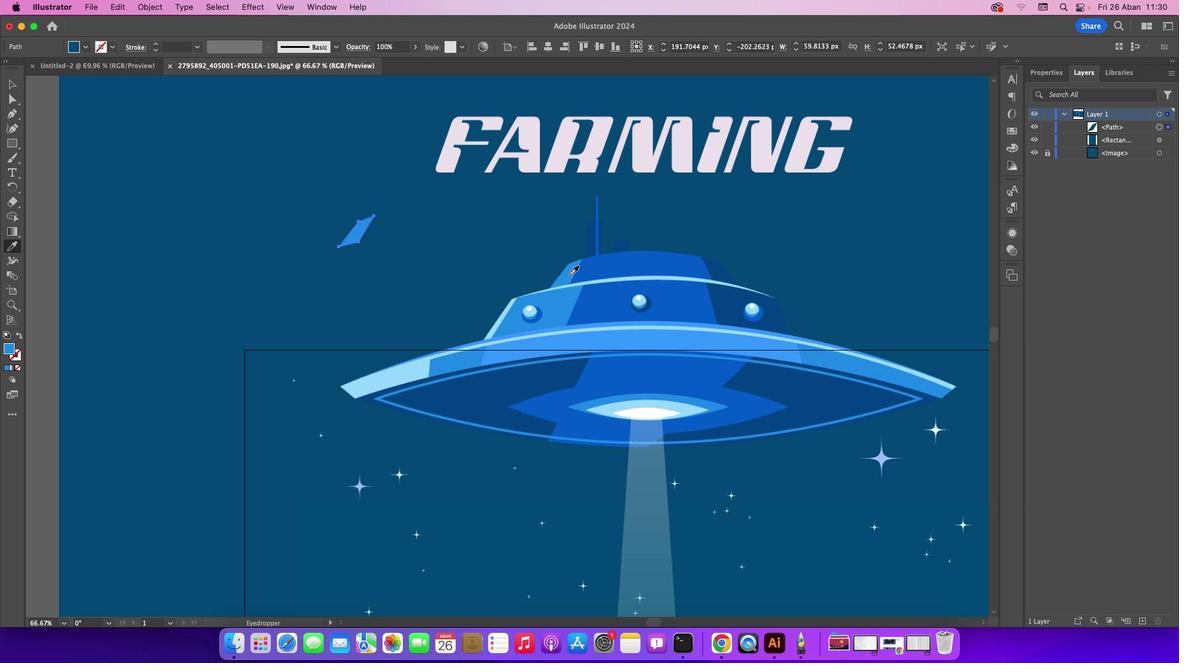 
Action: Mouse moved to (16, 84)
Screenshot: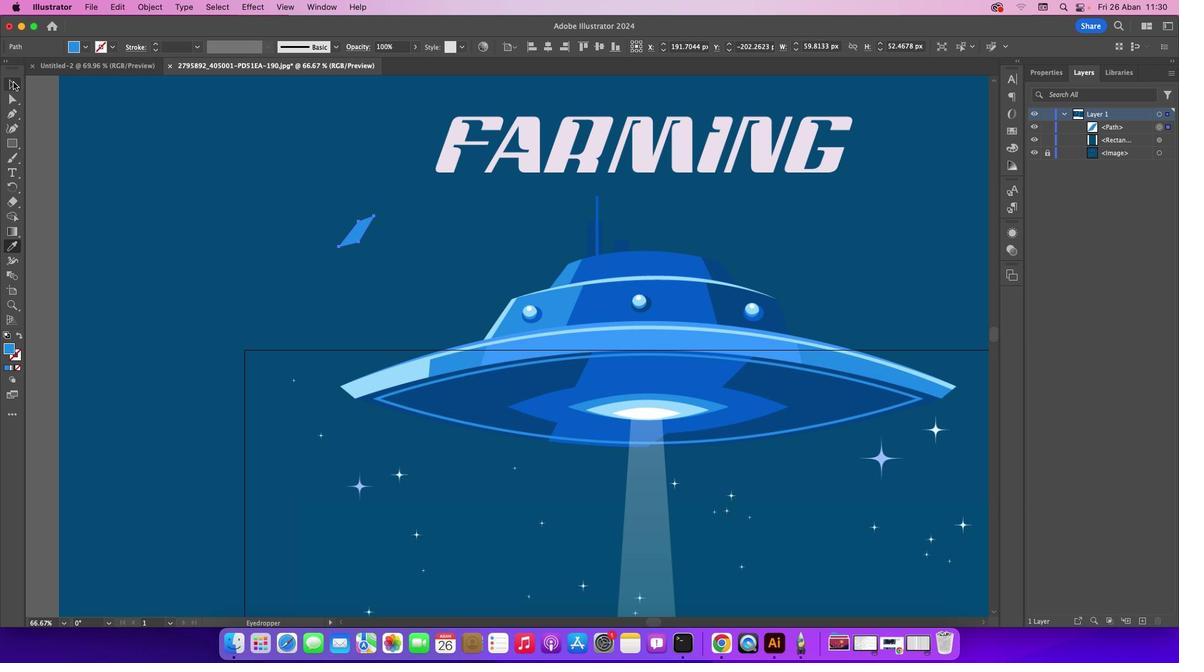 
Action: Mouse pressed left at (16, 84)
Screenshot: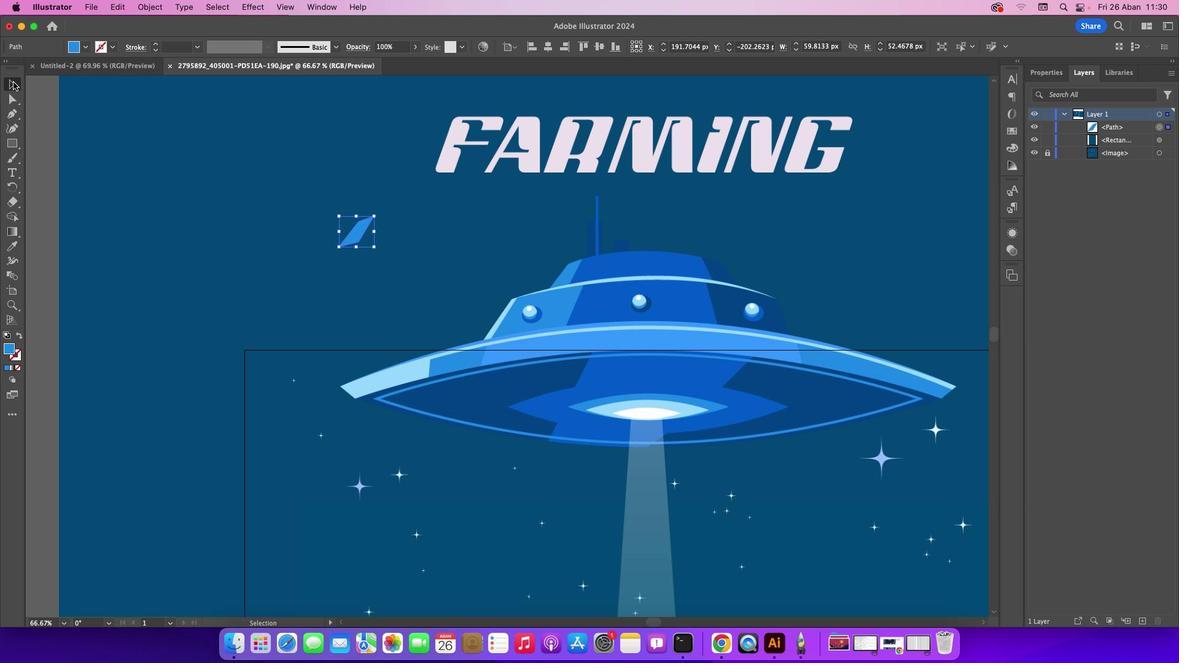 
Action: Mouse moved to (175, 157)
Screenshot: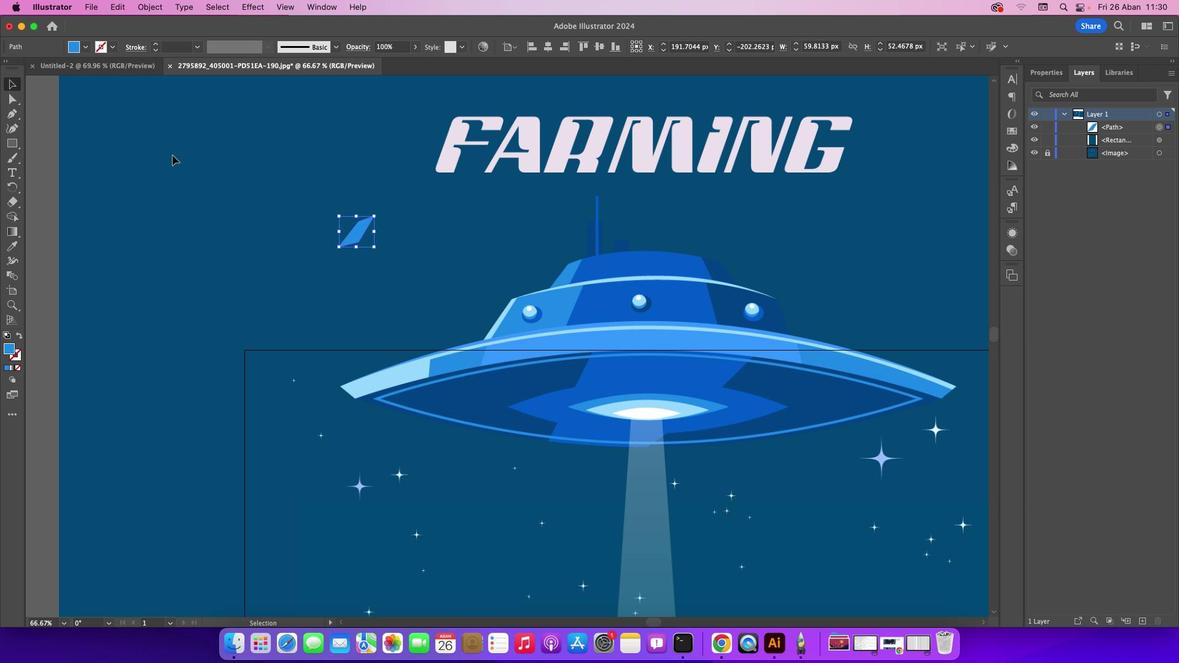 
Action: Mouse pressed left at (175, 157)
Screenshot: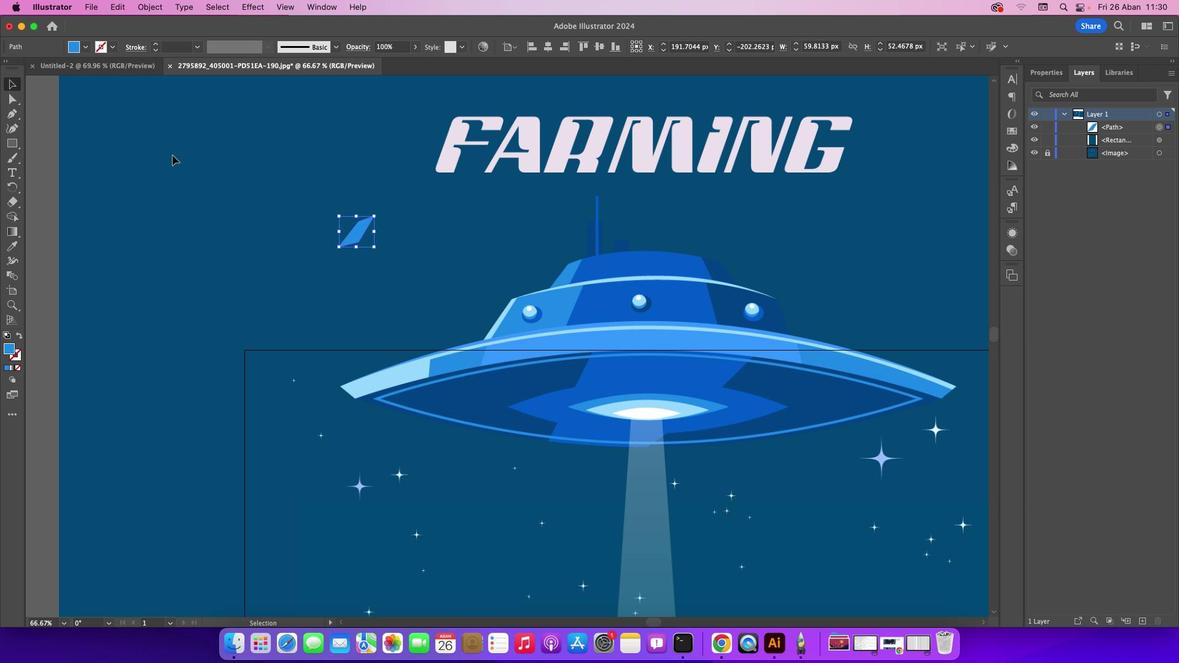 
Action: Mouse moved to (19, 113)
Screenshot: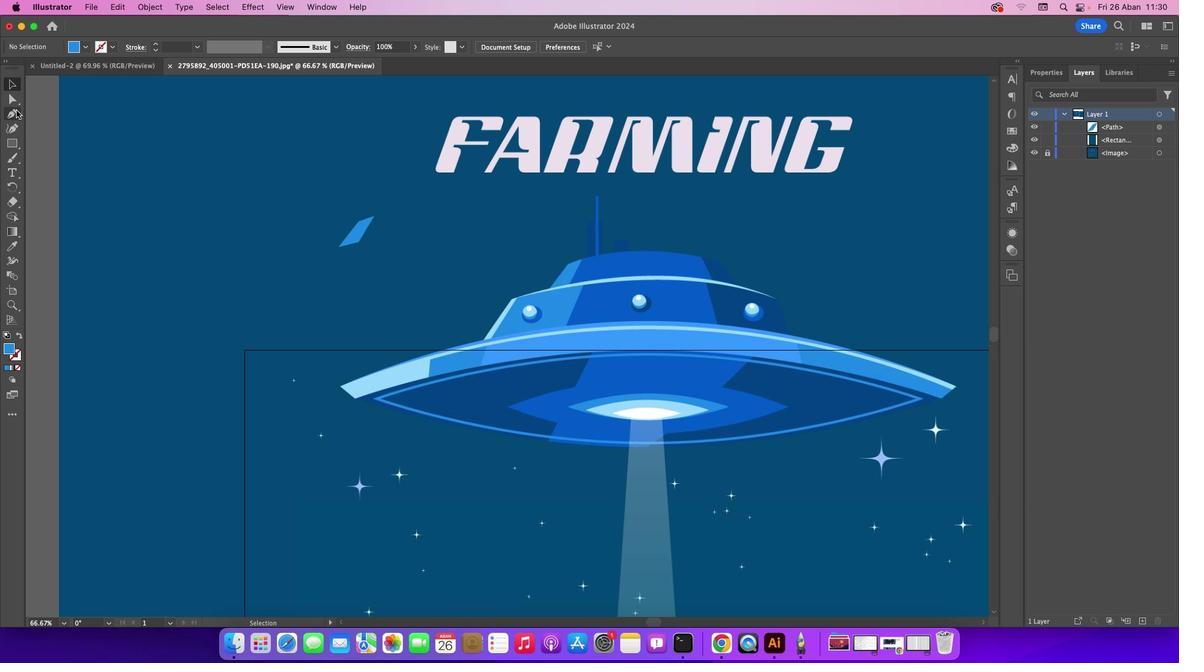 
Action: Mouse pressed left at (19, 113)
Screenshot: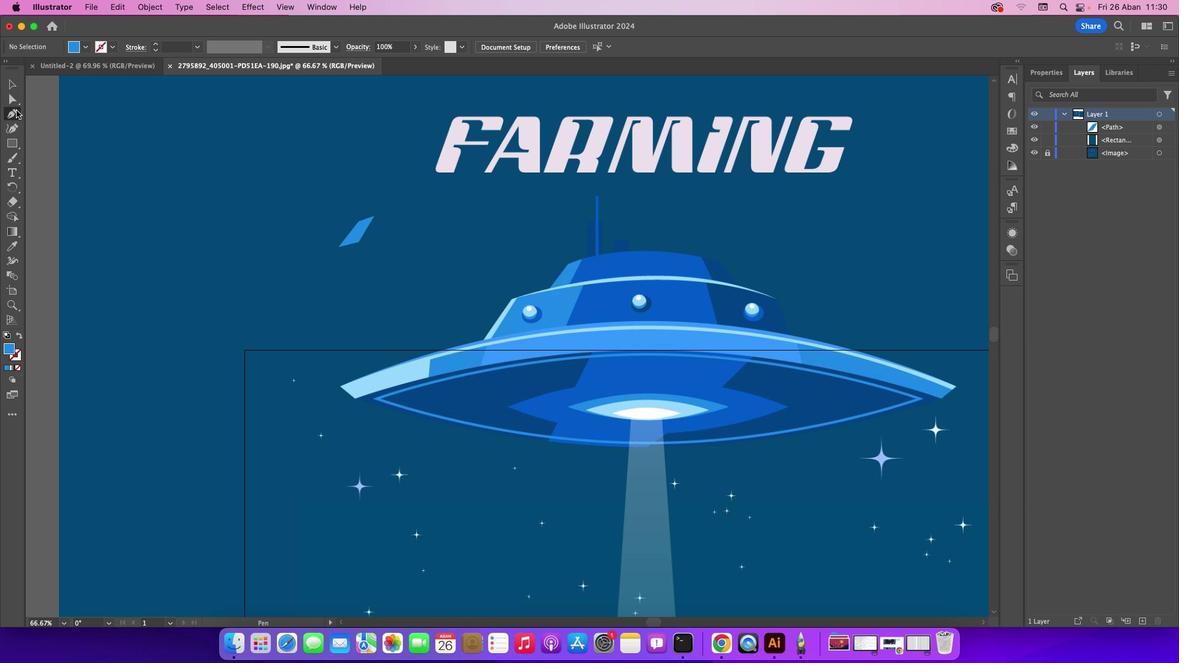 
Action: Mouse moved to (586, 262)
Screenshot: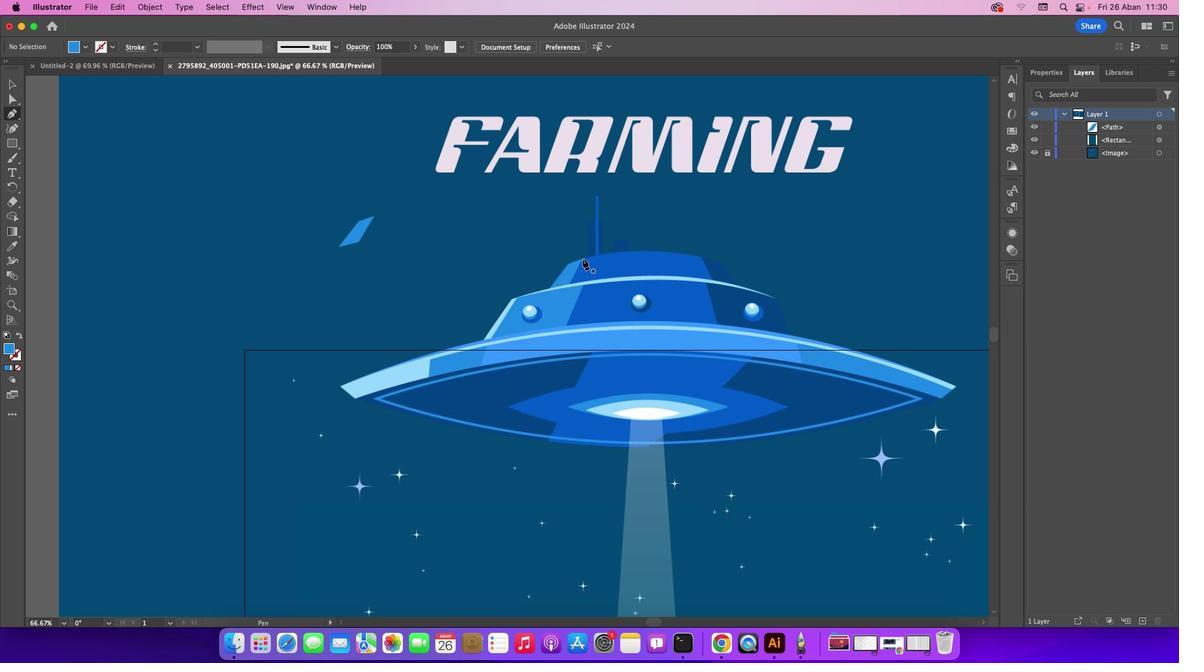 
Action: Mouse pressed left at (586, 262)
Screenshot: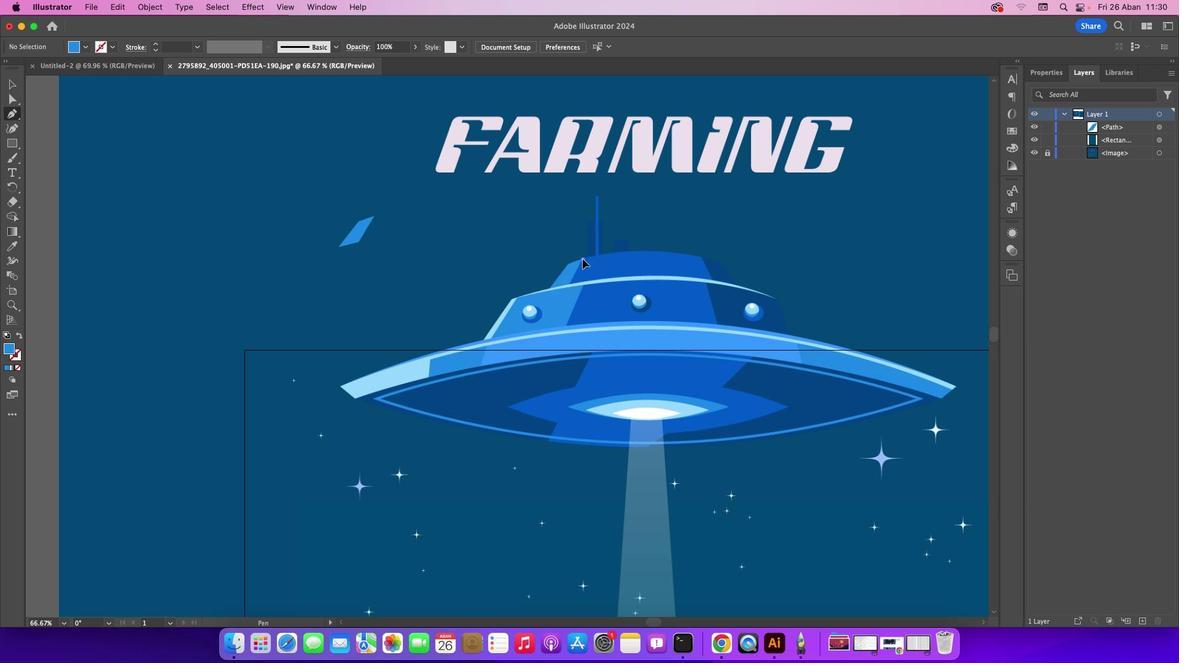 
Action: Mouse moved to (573, 286)
Screenshot: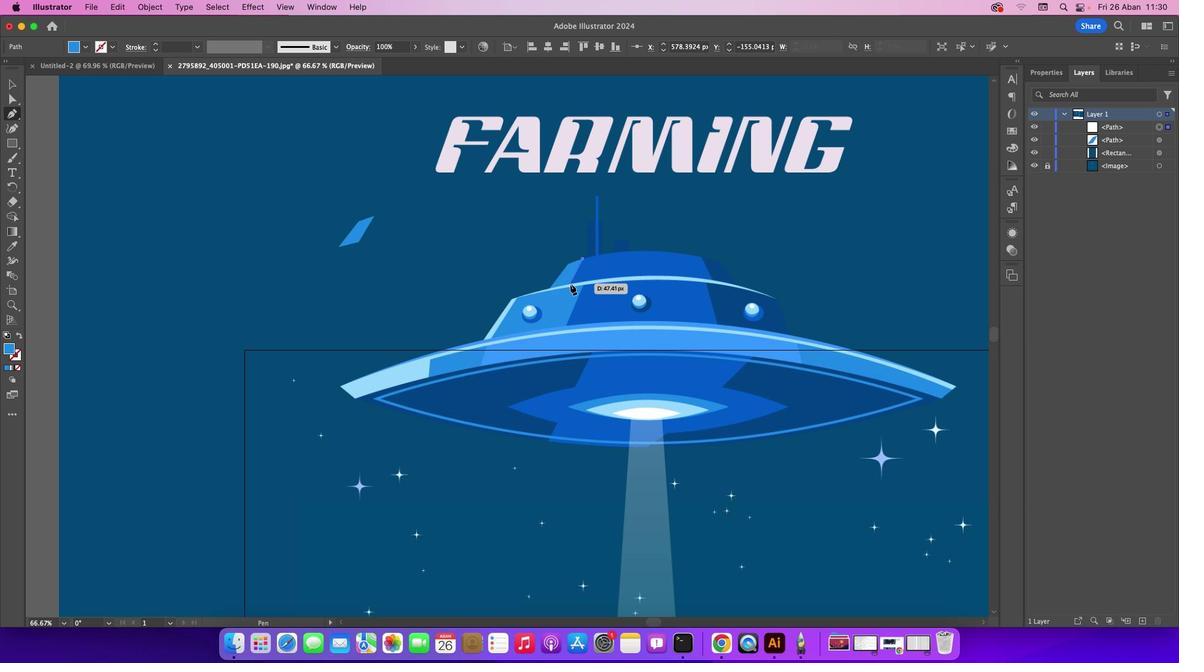 
Action: Mouse pressed left at (573, 286)
Screenshot: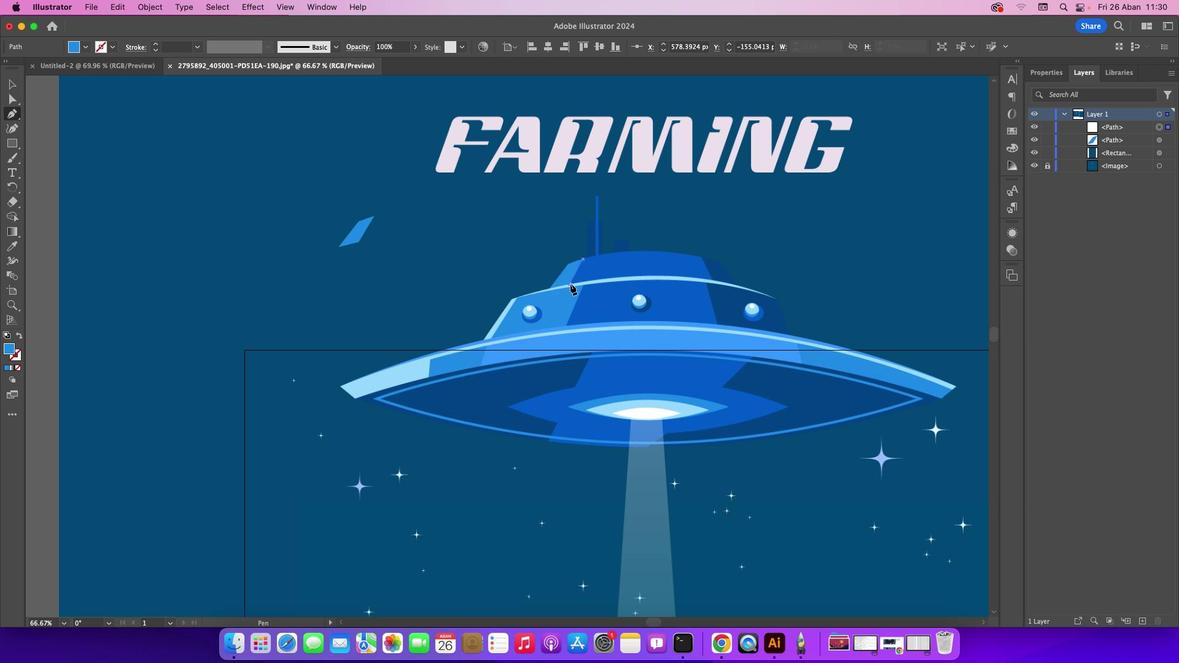 
Action: Mouse moved to (715, 283)
Screenshot: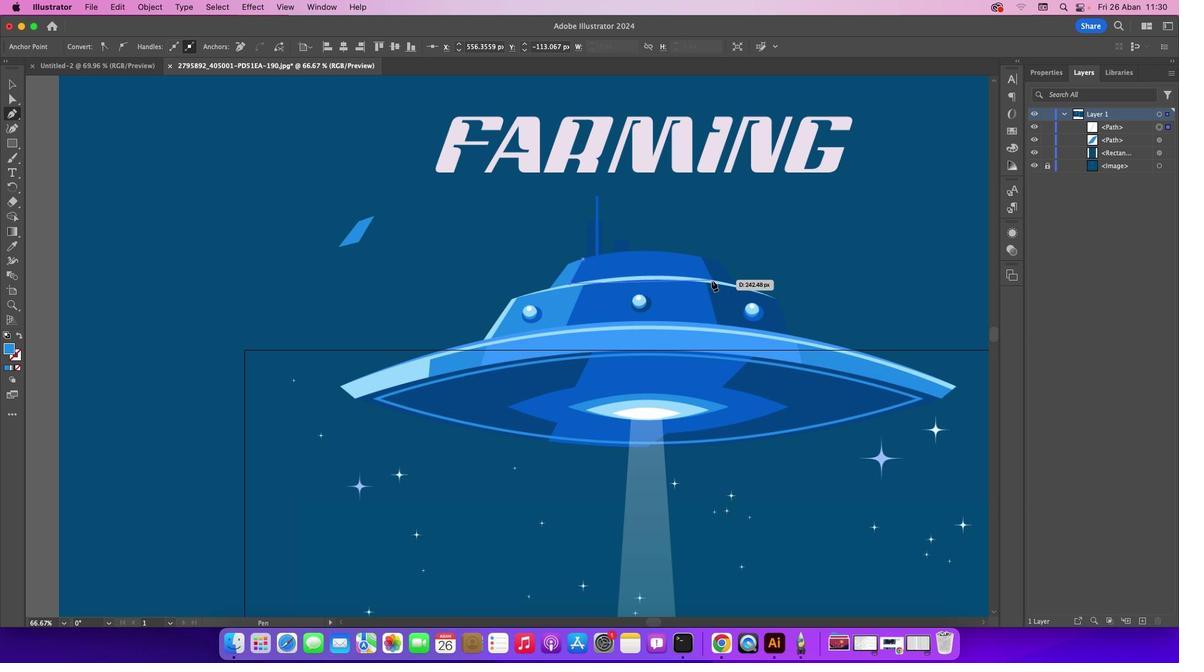 
Action: Mouse pressed left at (715, 283)
Screenshot: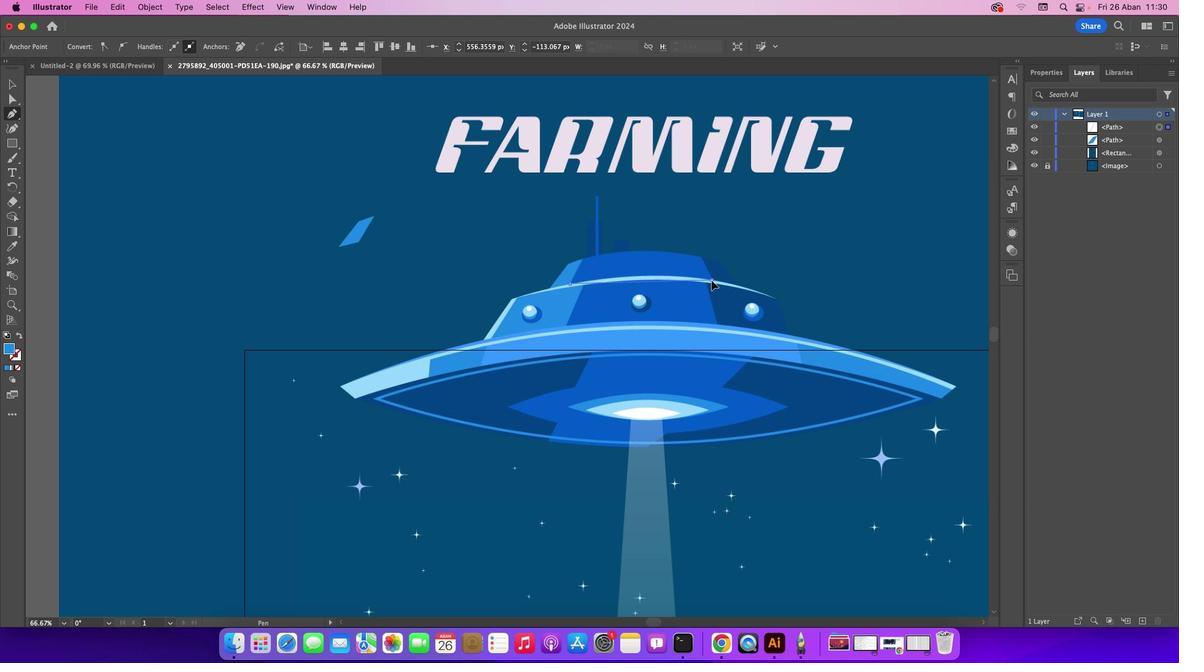 
Action: Mouse moved to (715, 282)
Screenshot: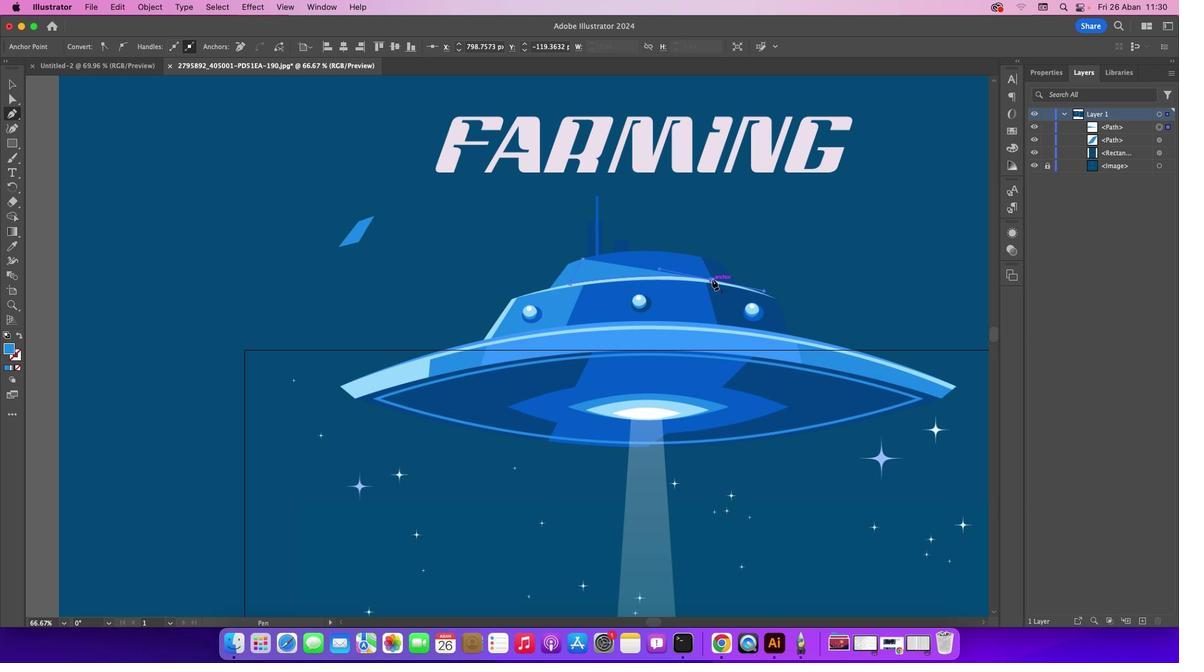 
Action: Mouse pressed left at (715, 282)
Screenshot: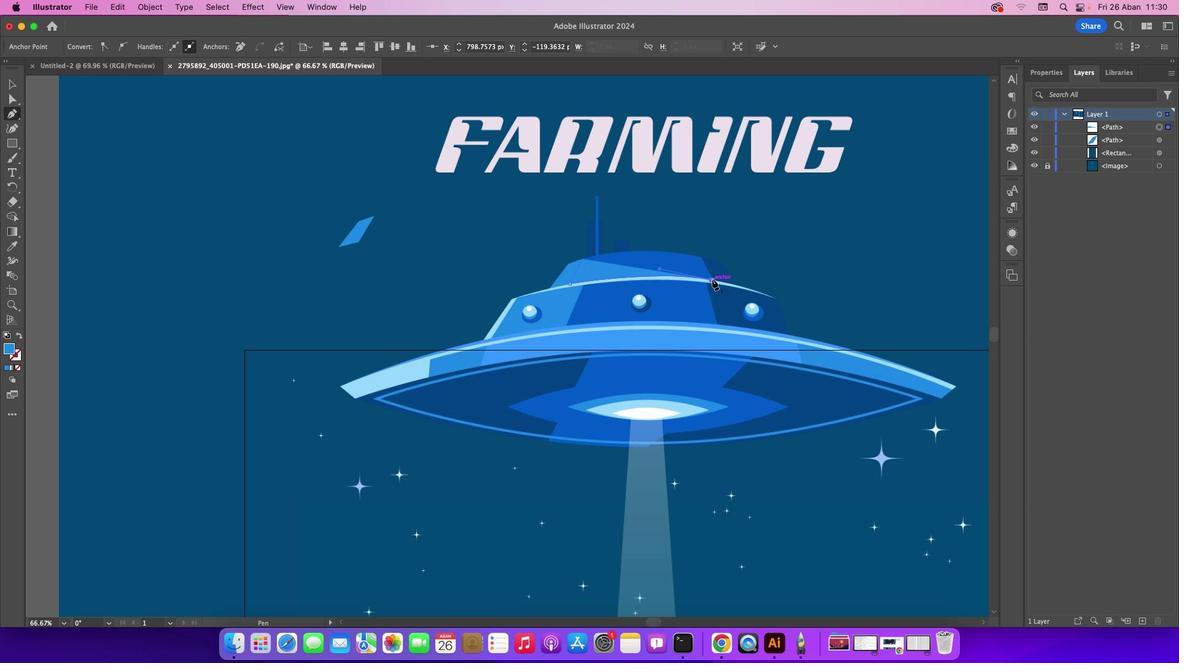 
Action: Mouse moved to (703, 260)
Screenshot: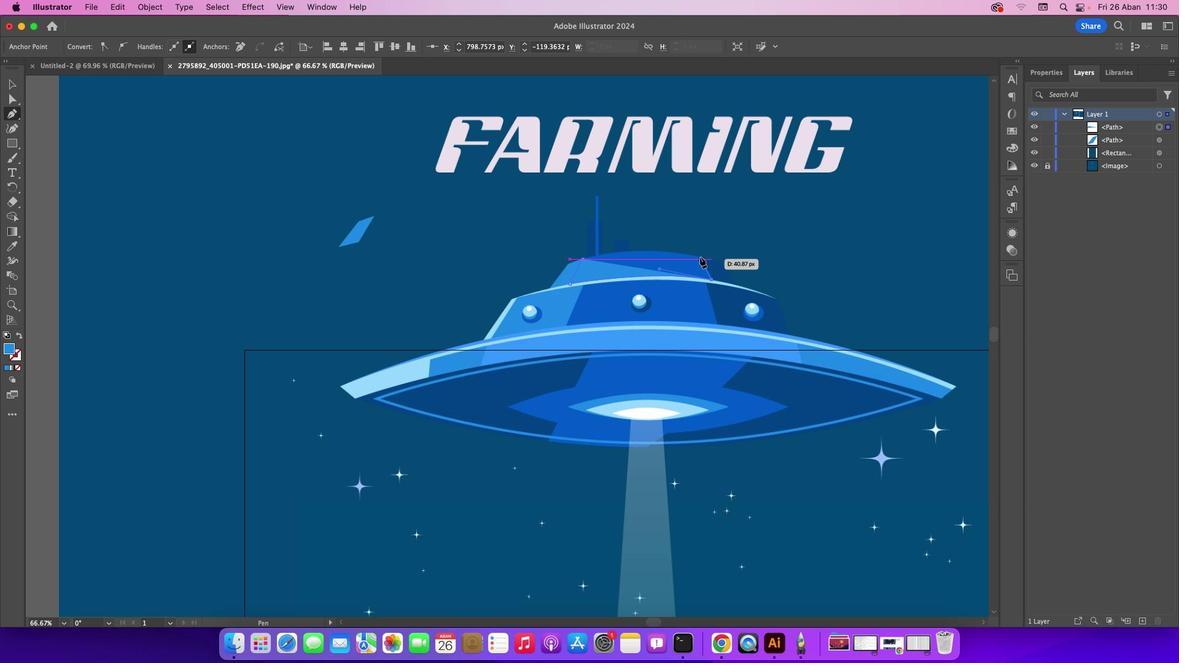 
Action: Mouse pressed left at (703, 260)
Screenshot: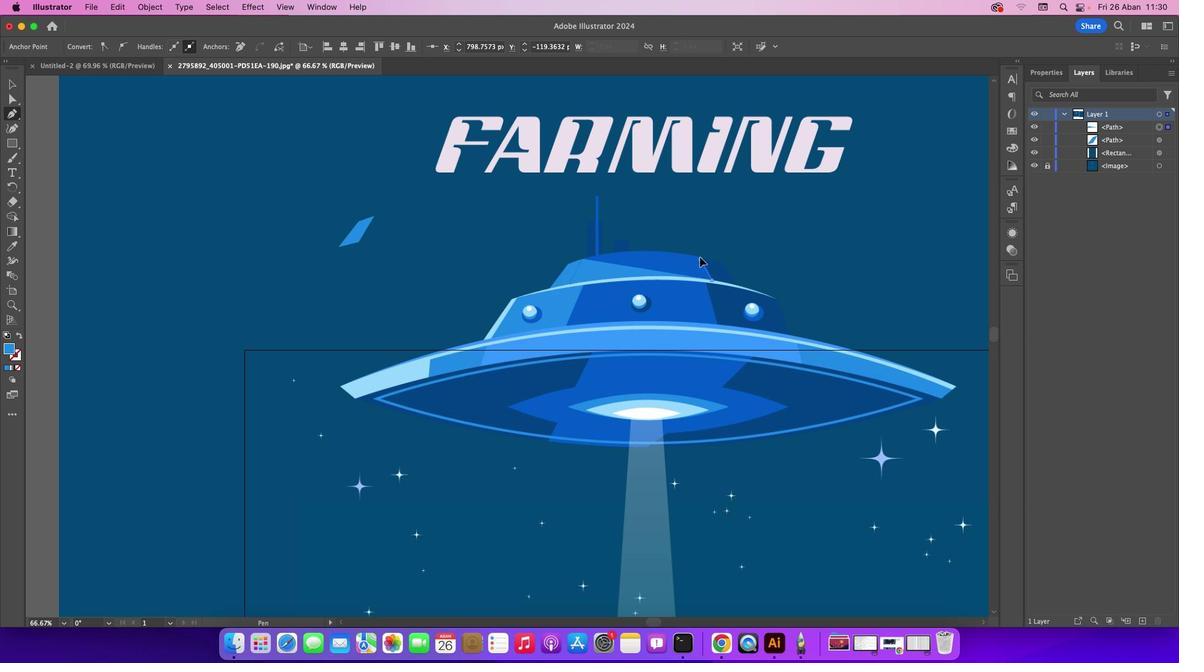 
Action: Mouse moved to (586, 261)
Screenshot: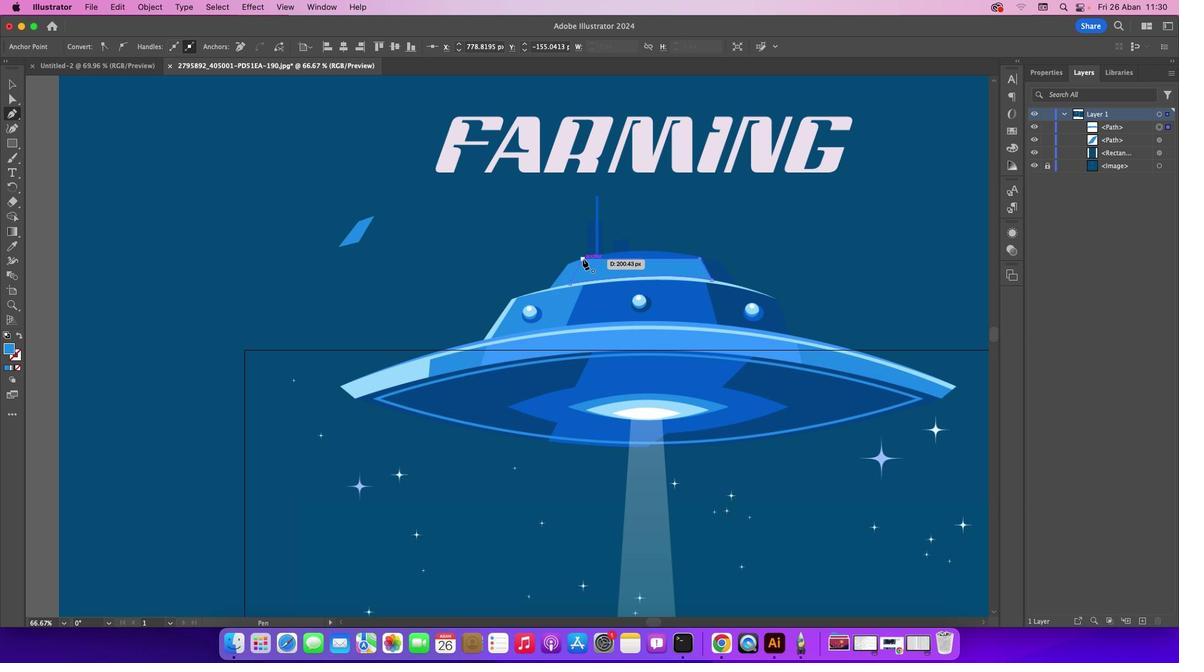 
Action: Mouse pressed left at (586, 261)
Screenshot: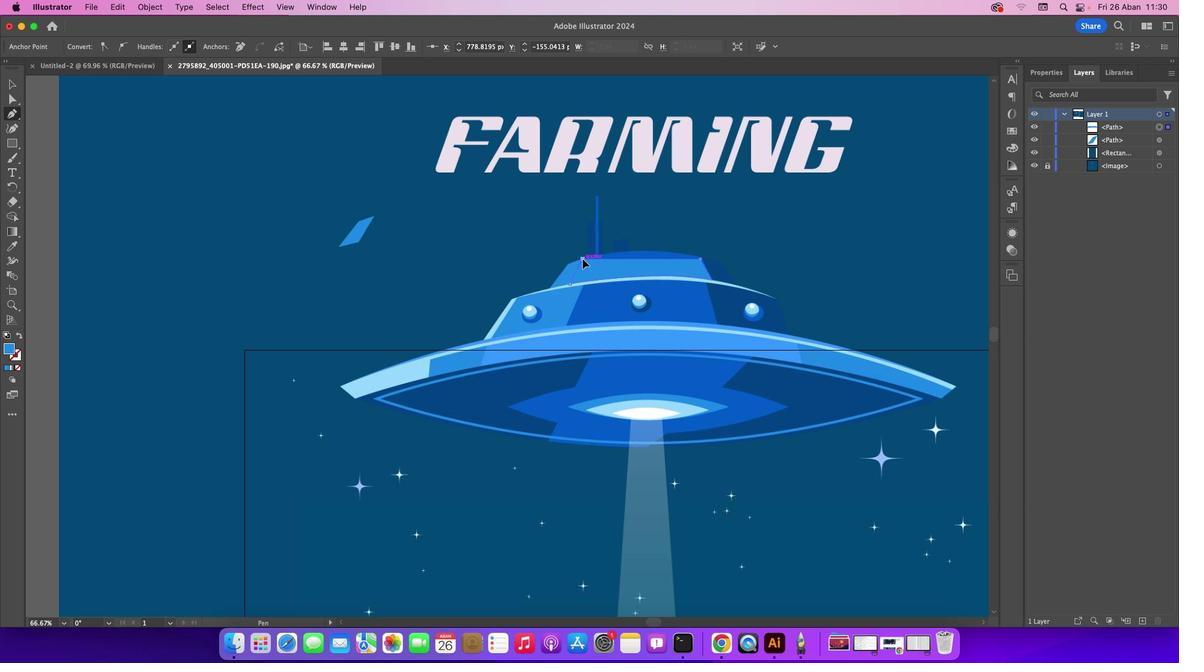 
Action: Mouse moved to (21, 89)
Screenshot: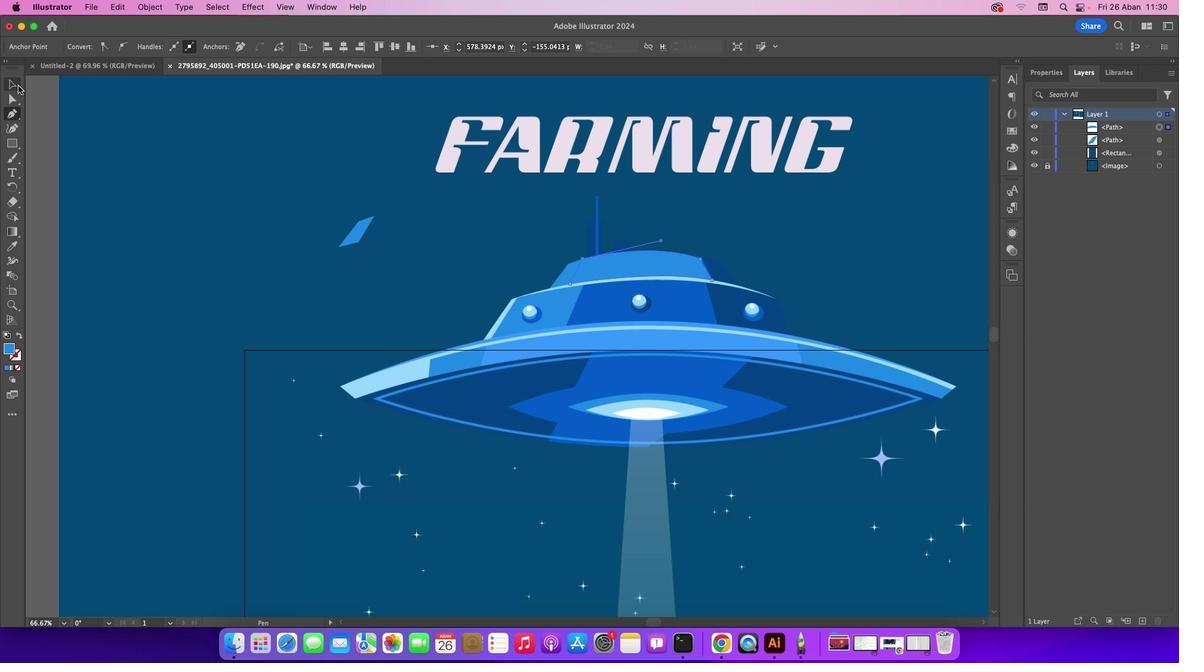 
Action: Mouse pressed left at (21, 89)
Screenshot: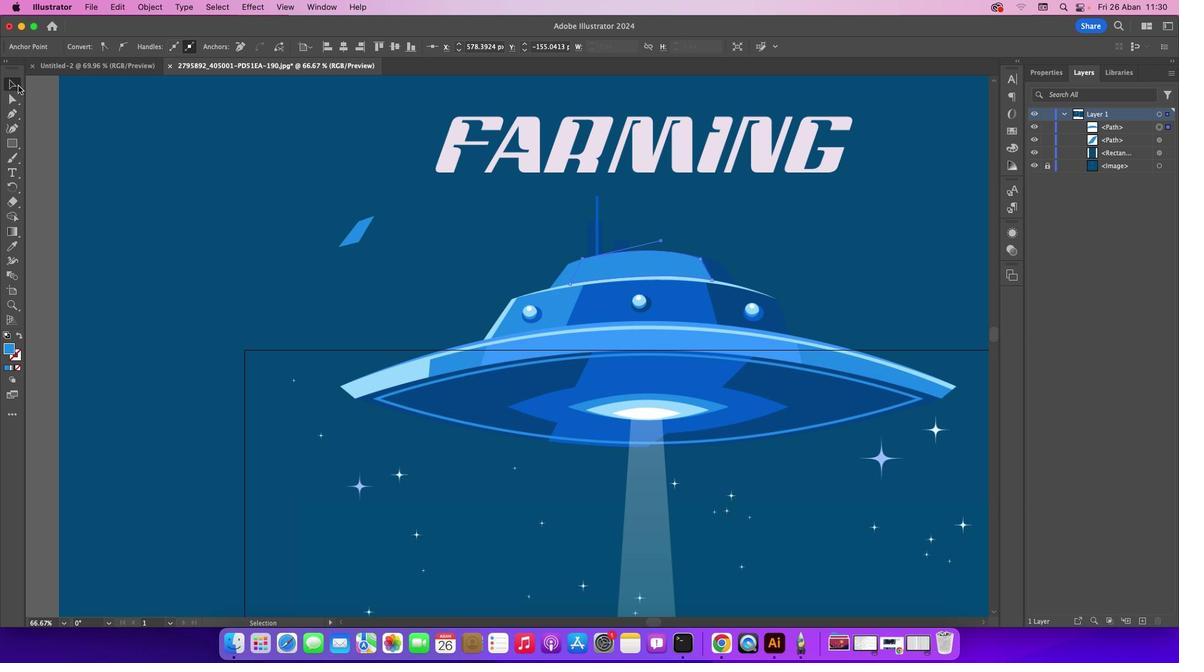 
Action: Mouse moved to (146, 130)
Screenshot: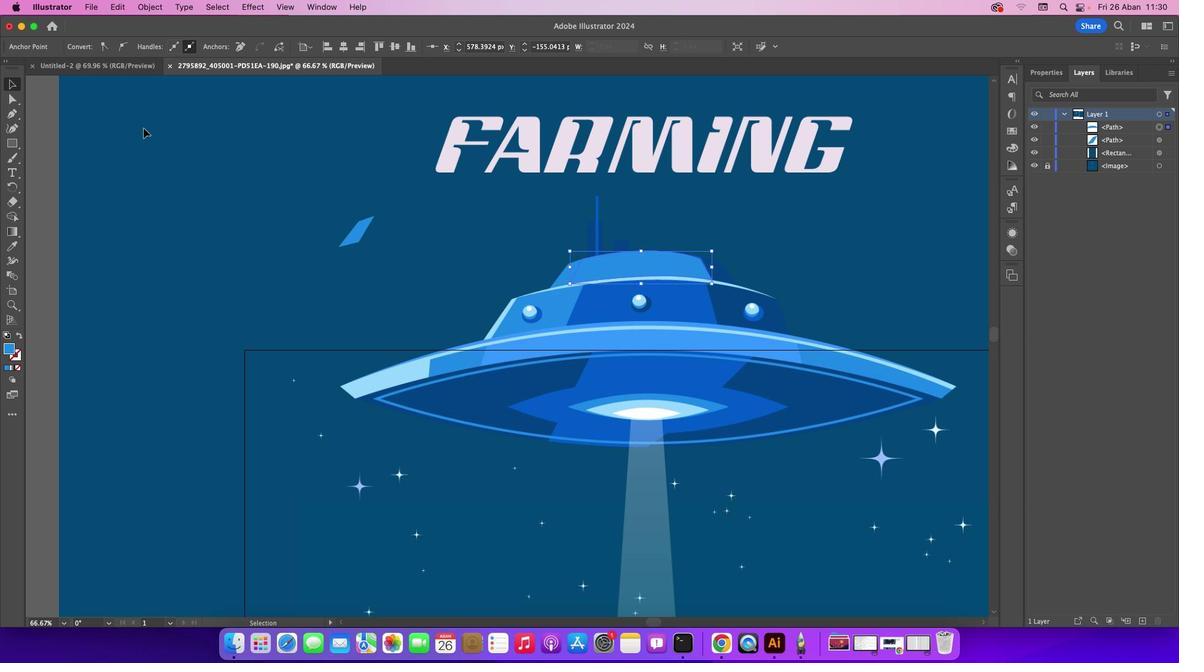 
Action: Mouse pressed left at (146, 130)
Screenshot: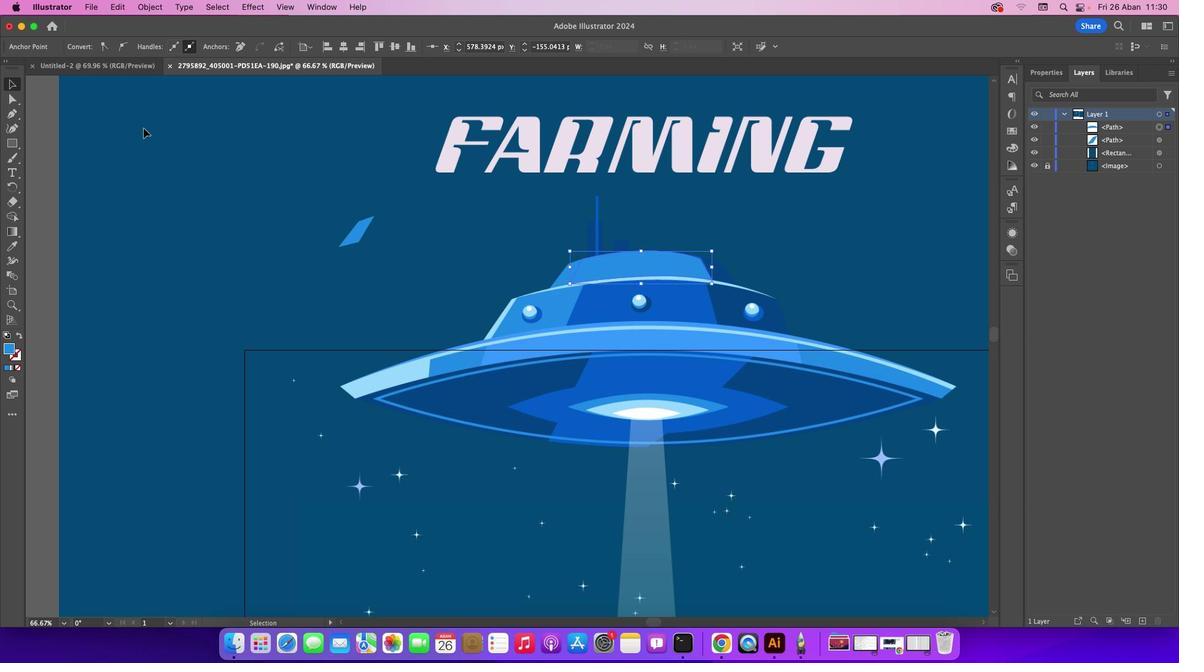
Action: Mouse moved to (665, 266)
Screenshot: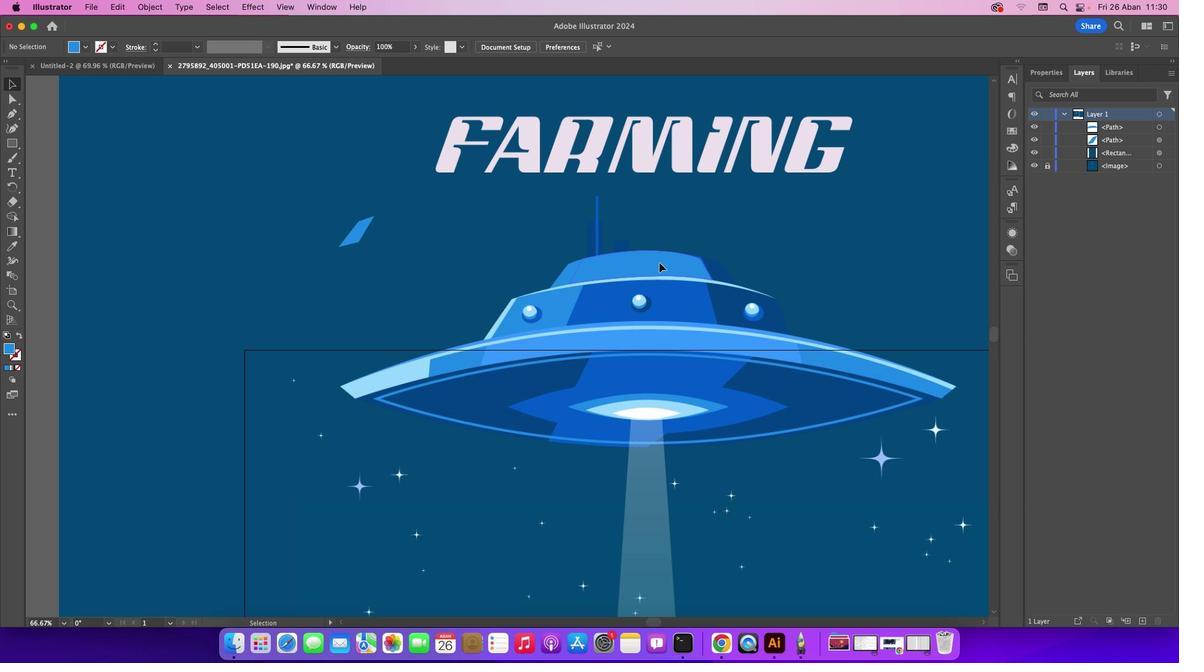 
Action: Mouse pressed left at (665, 266)
Screenshot: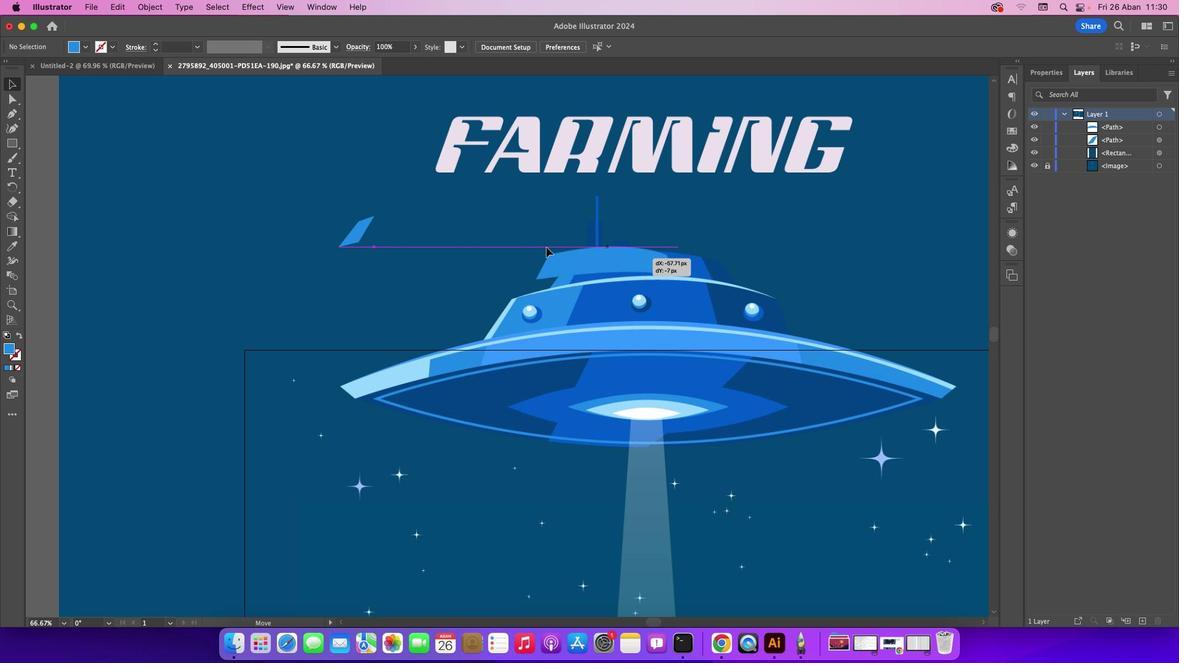 
Action: Mouse moved to (15, 246)
Screenshot: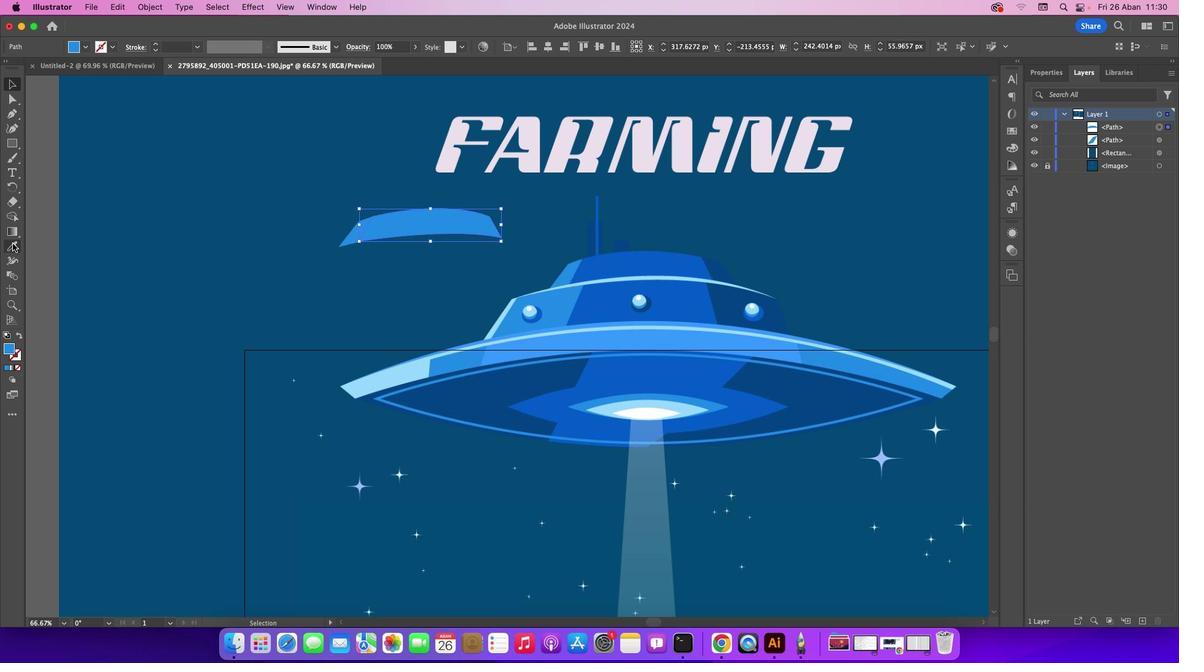 
Action: Mouse pressed left at (15, 246)
Screenshot: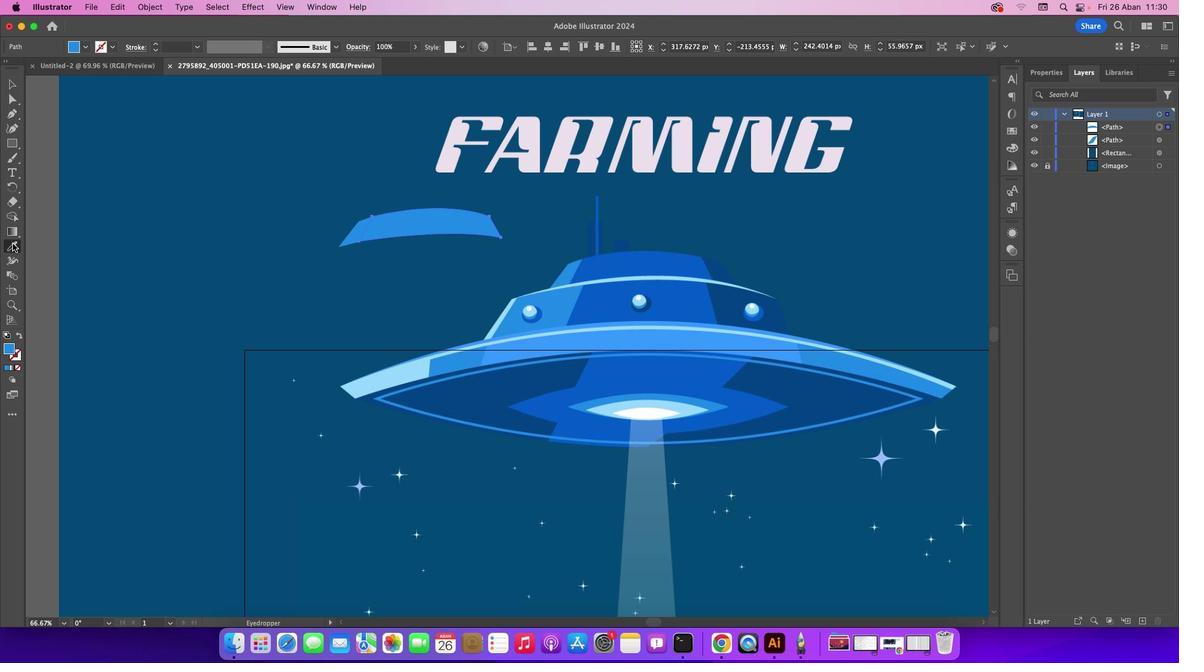 
Action: Mouse moved to (655, 265)
Screenshot: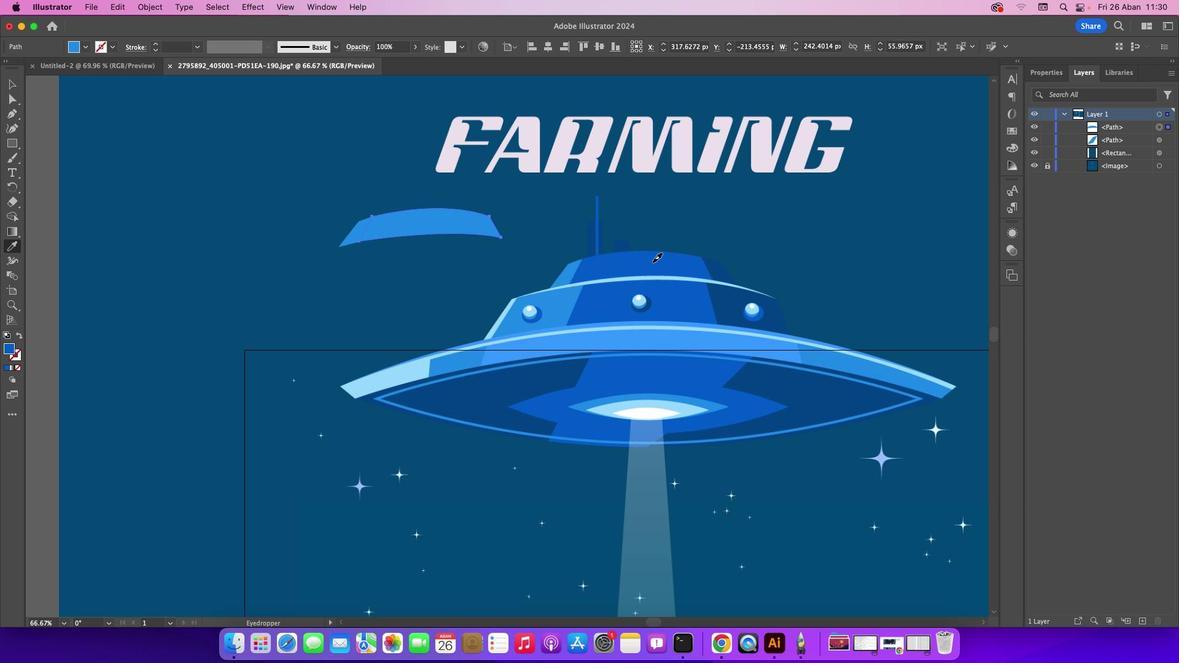 
Action: Mouse pressed left at (655, 265)
Screenshot: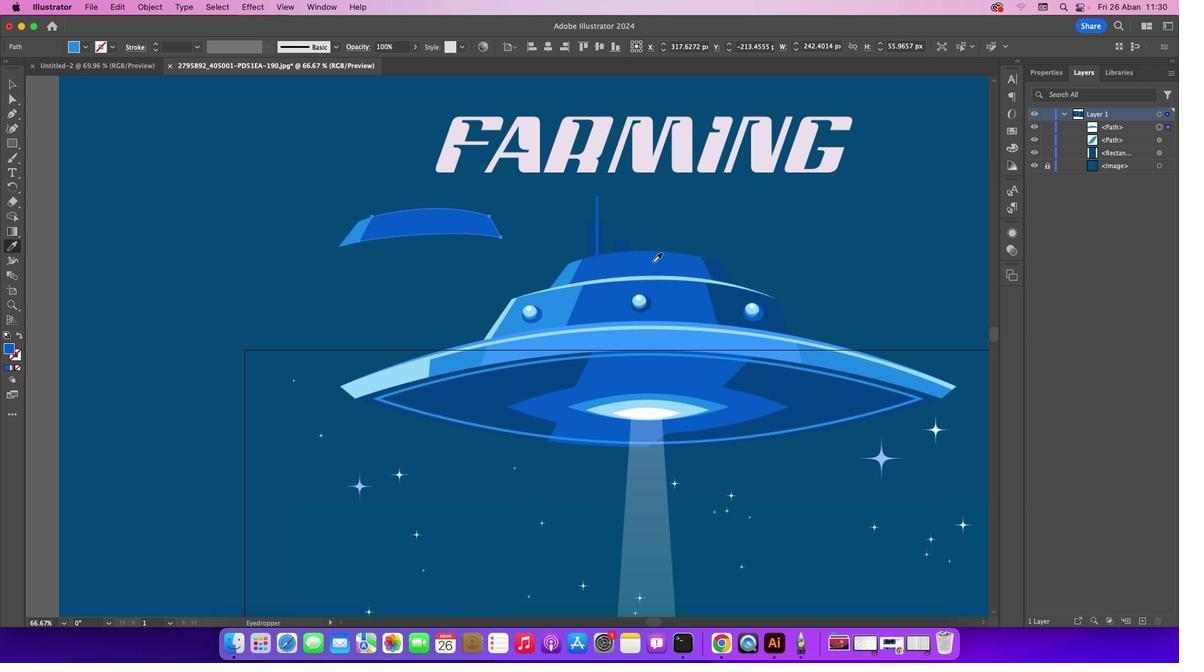 
Action: Mouse moved to (14, 85)
Screenshot: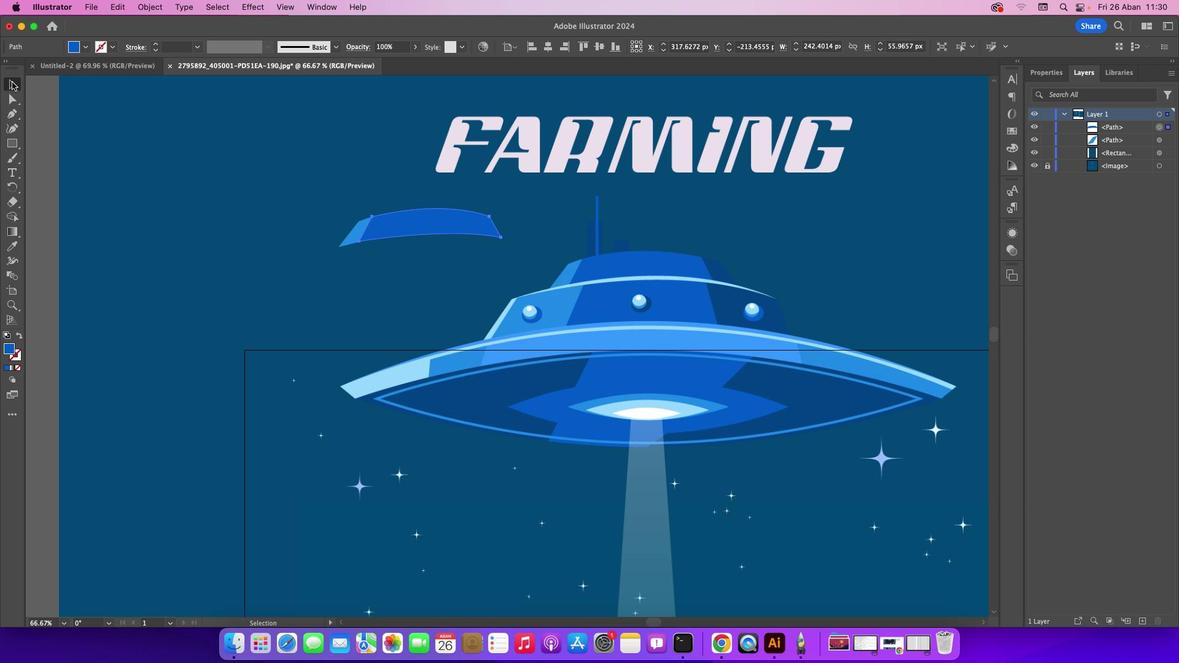
Action: Mouse pressed left at (14, 85)
Screenshot: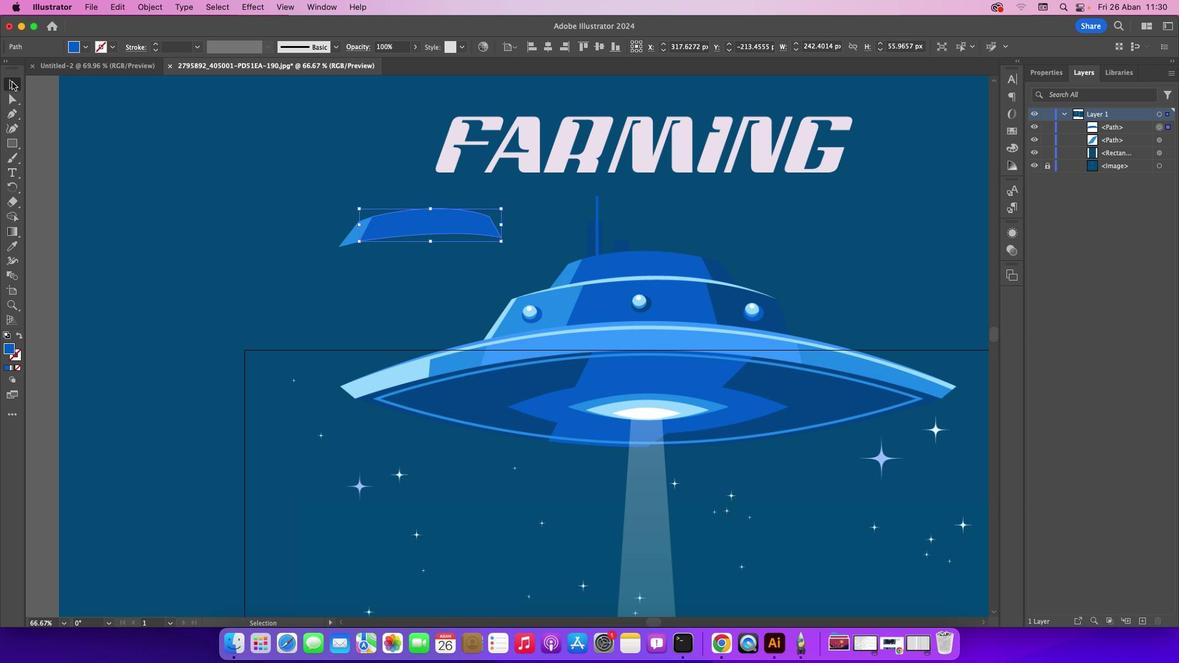 
Action: Mouse moved to (233, 157)
Screenshot: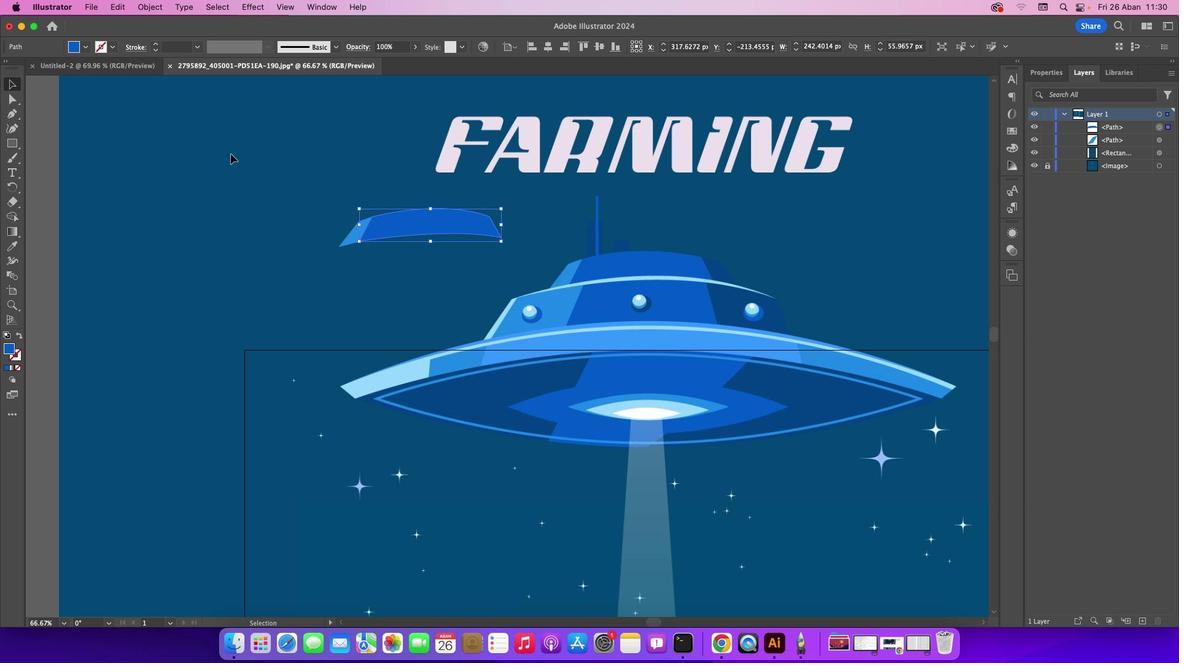 
Action: Mouse pressed left at (233, 157)
Screenshot: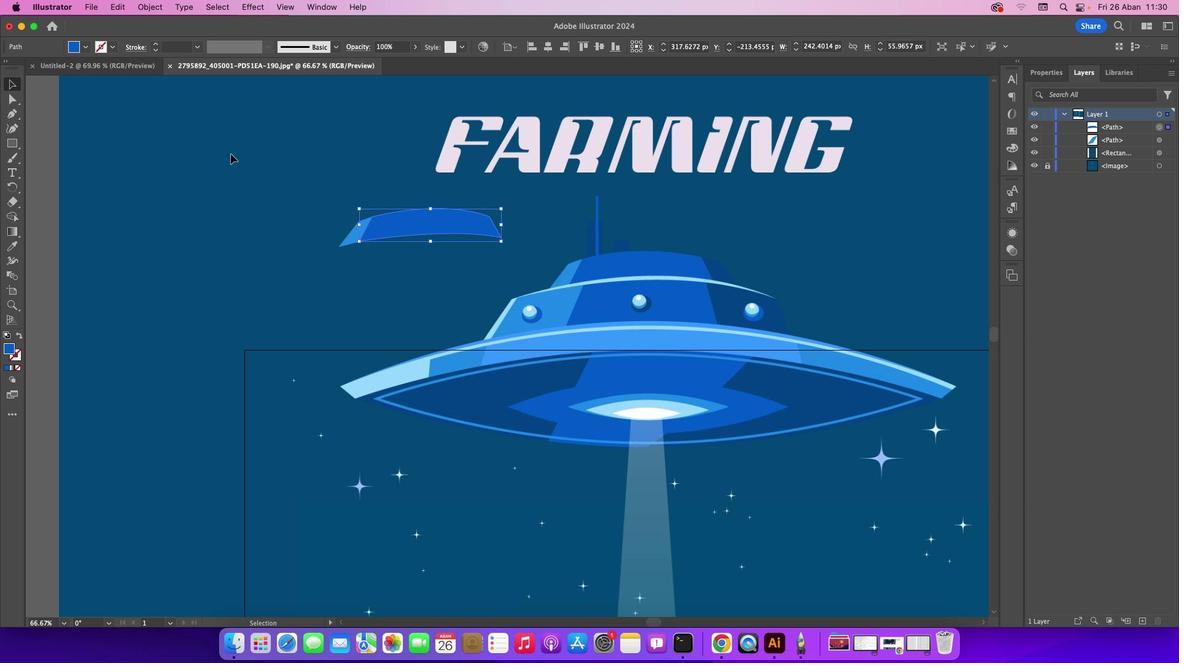 
Action: Mouse moved to (235, 188)
Screenshot: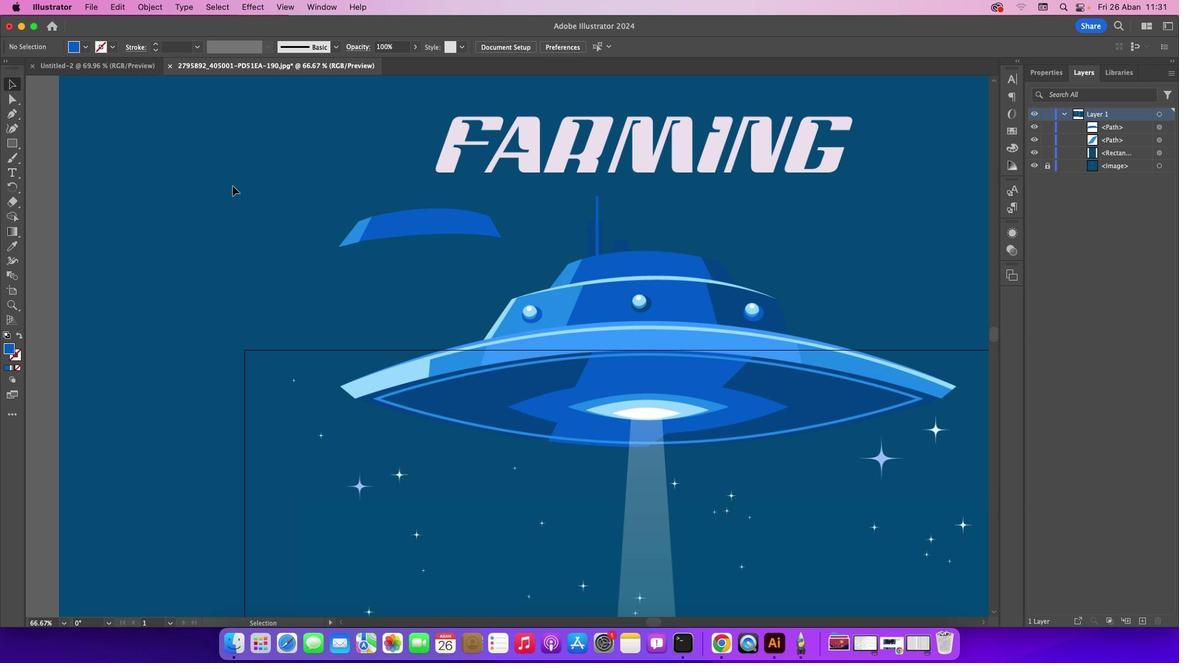 
Action: Mouse pressed left at (235, 188)
Screenshot: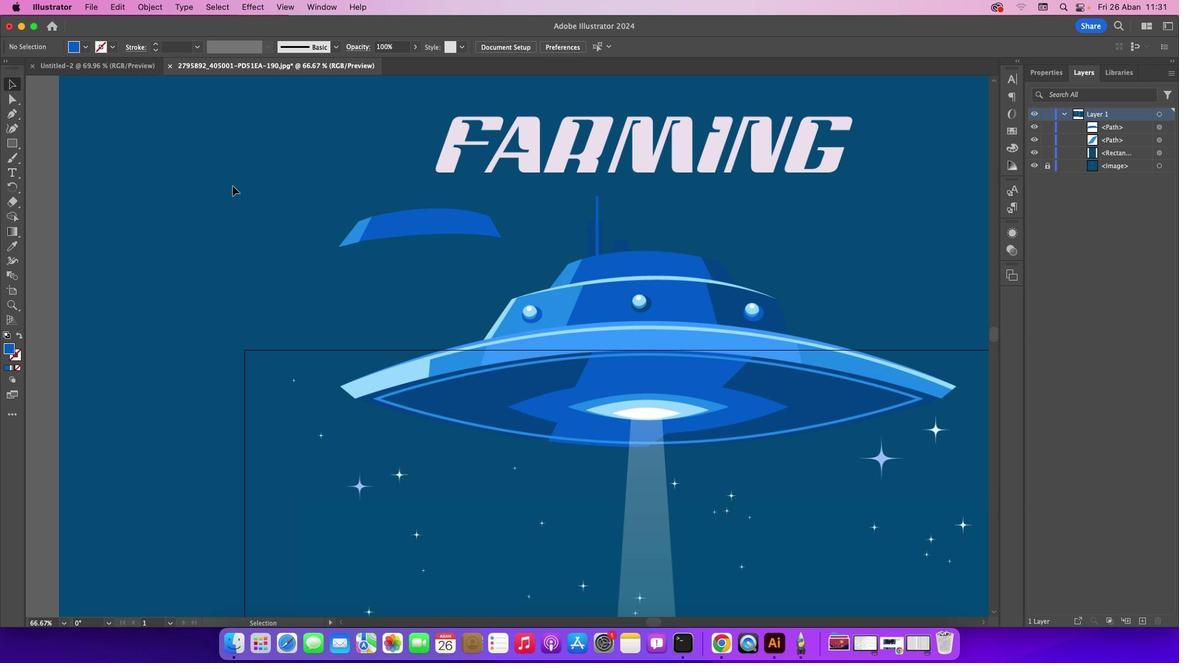 
Action: Mouse moved to (286, 215)
Screenshot: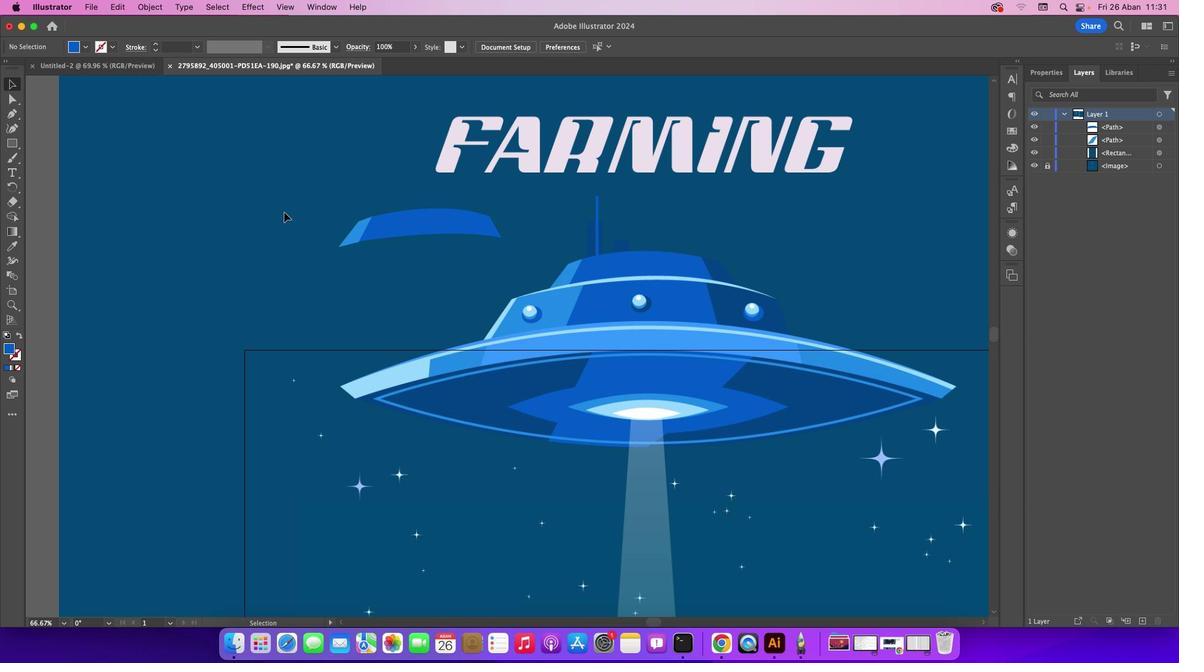 
Action: Mouse pressed left at (286, 215)
Screenshot: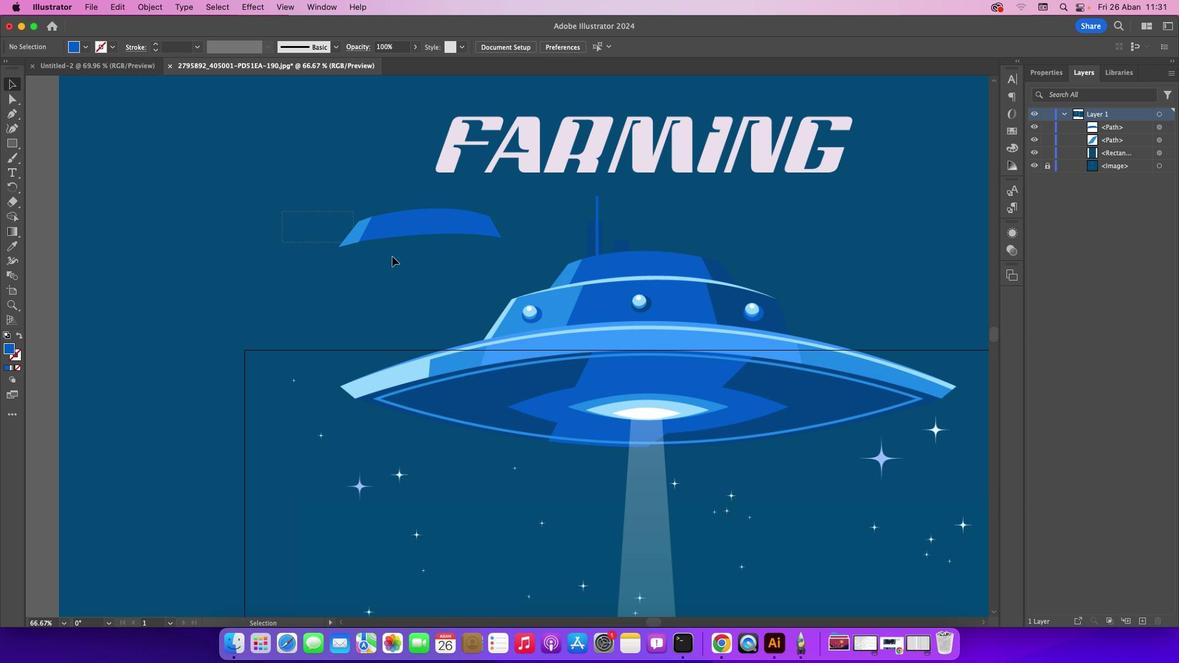 
Action: Mouse moved to (436, 224)
Screenshot: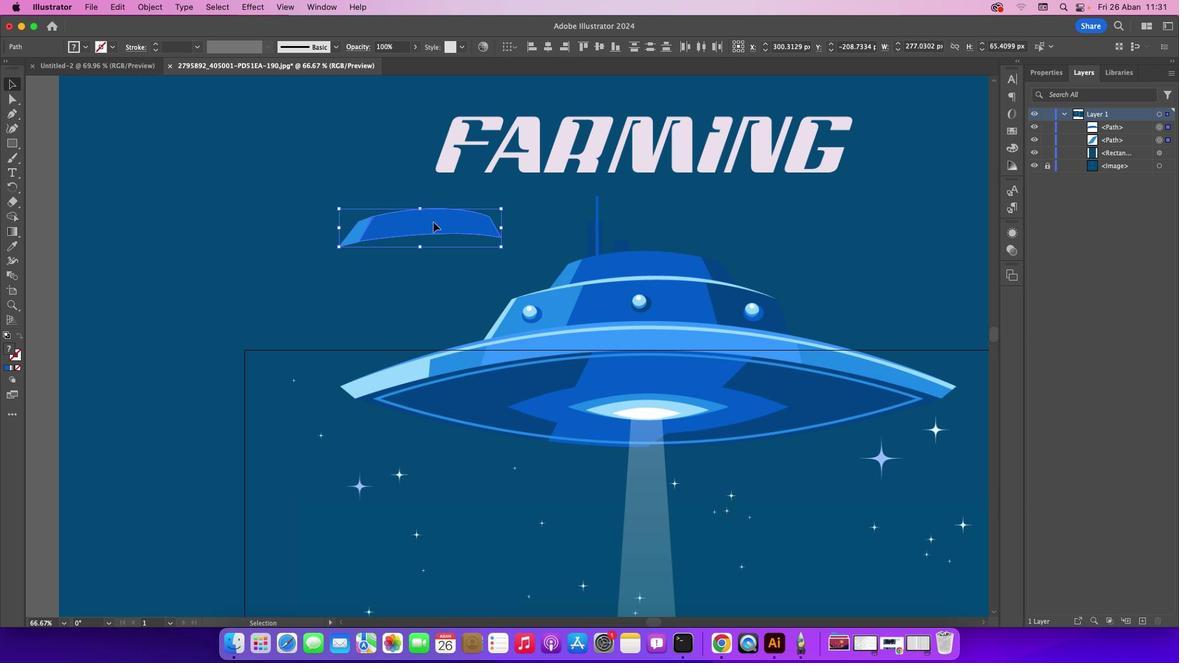 
Action: Mouse pressed left at (436, 224)
Screenshot: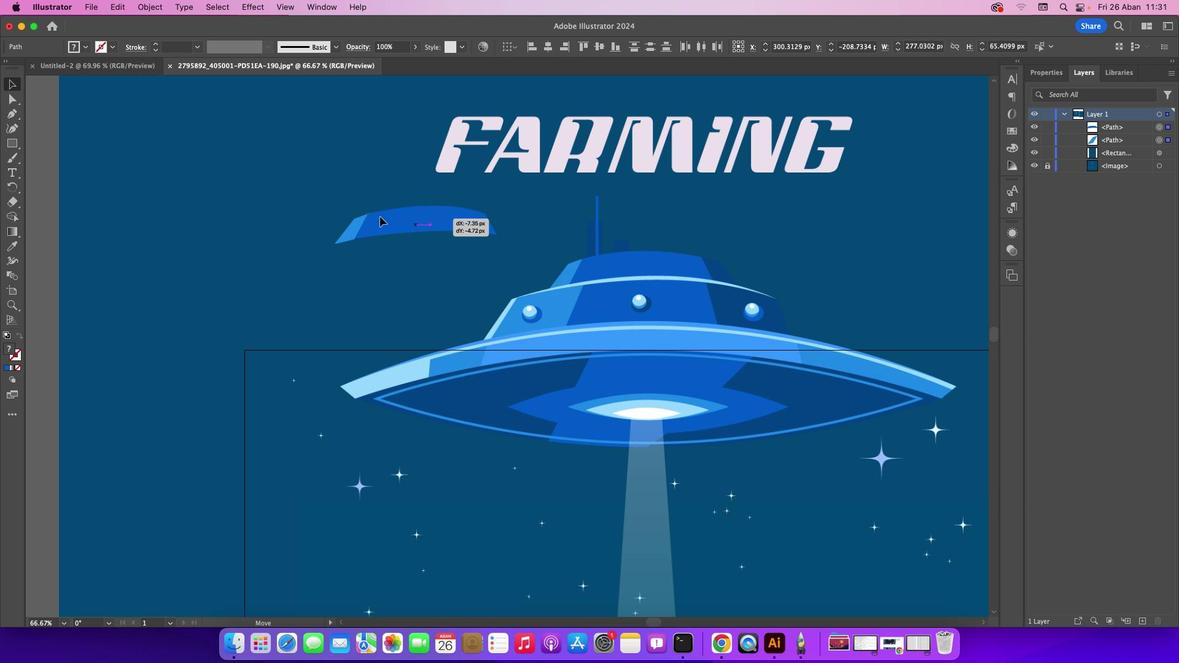 
Action: Mouse moved to (154, 157)
Screenshot: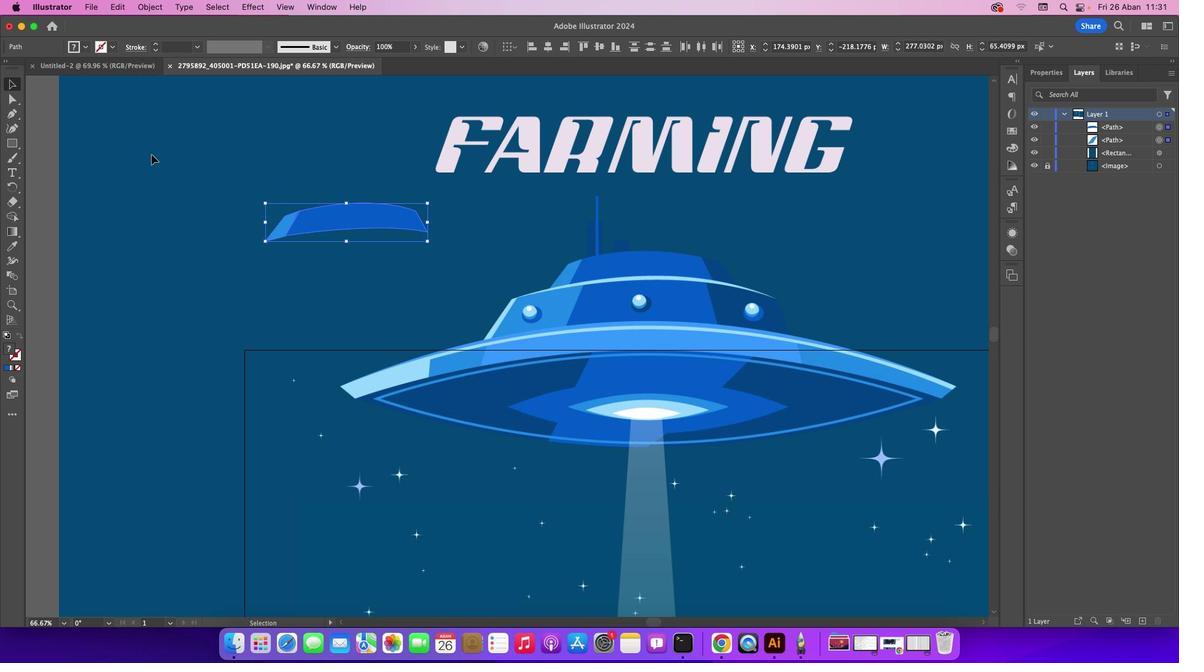 
Action: Mouse pressed left at (154, 157)
Screenshot: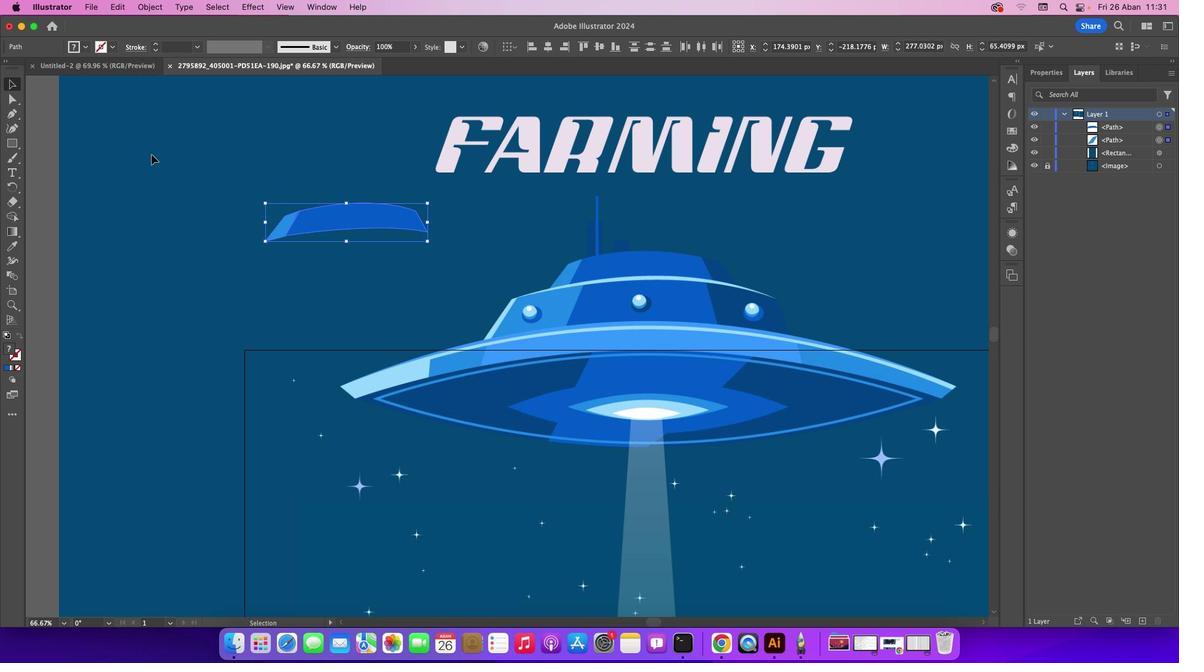 
Action: Mouse moved to (20, 119)
Screenshot: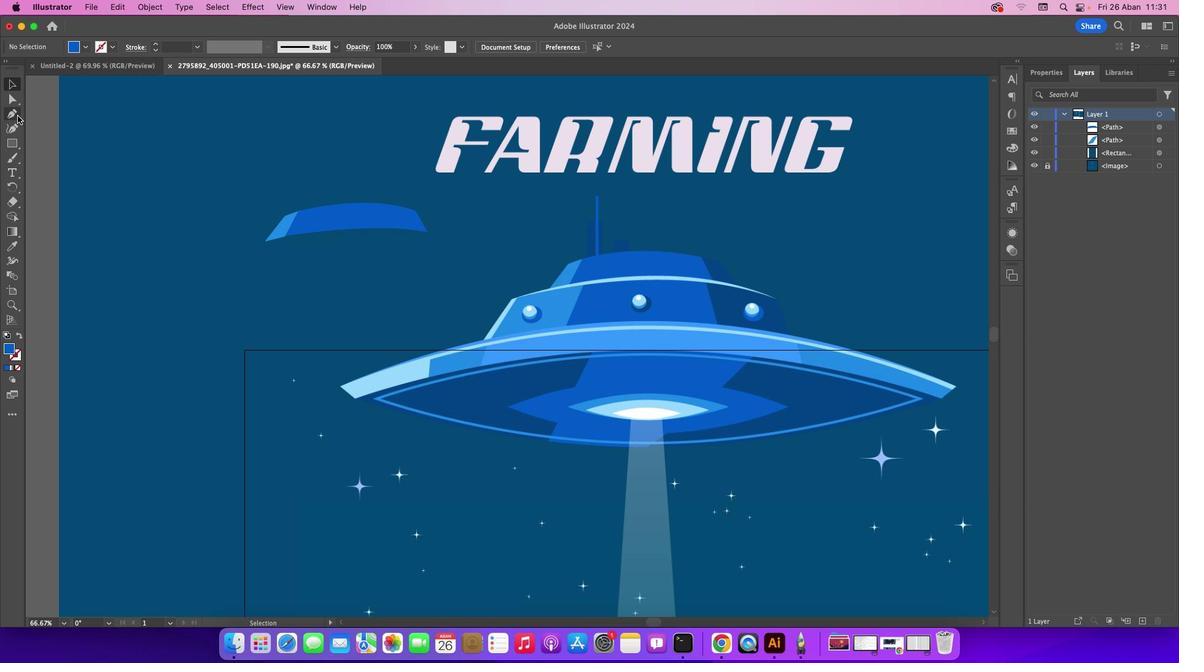 
Action: Mouse pressed left at (20, 119)
Screenshot: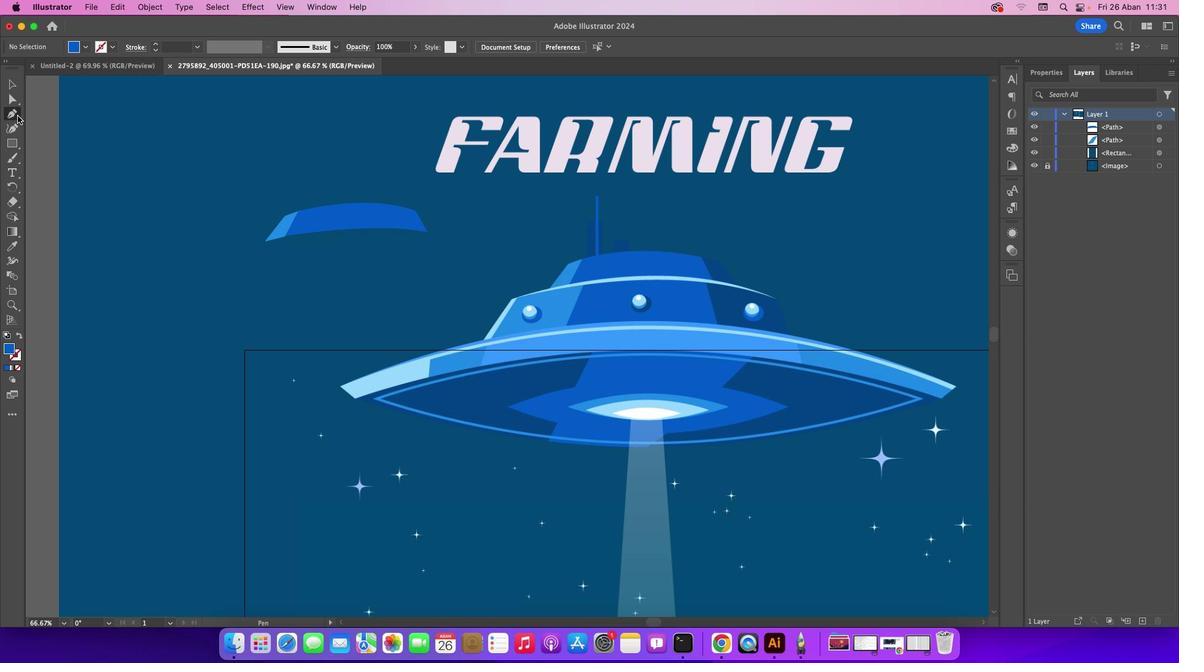 
Action: Mouse moved to (705, 259)
Screenshot: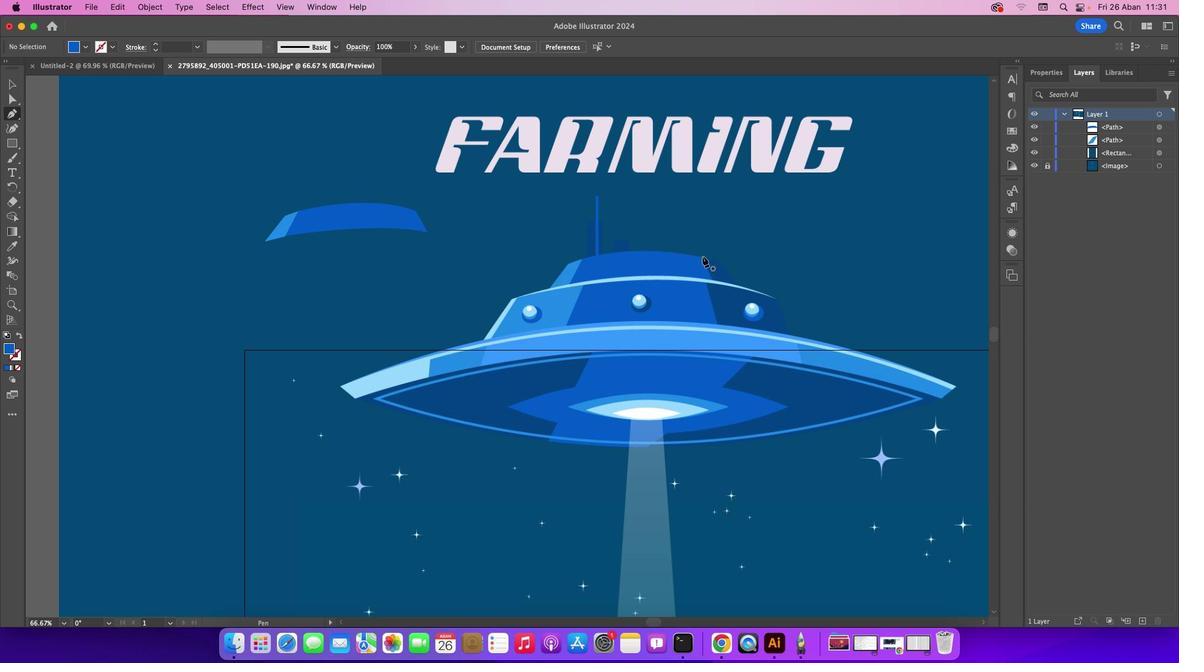 
Action: Mouse pressed left at (705, 259)
Screenshot: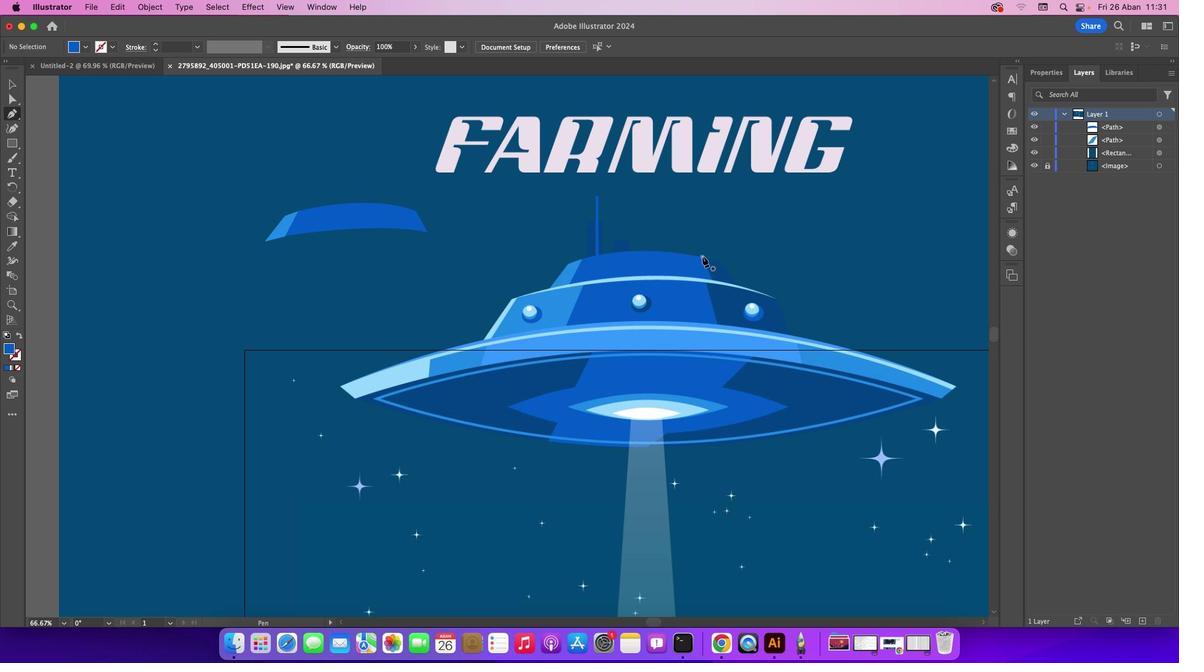 
Action: Mouse moved to (716, 283)
Screenshot: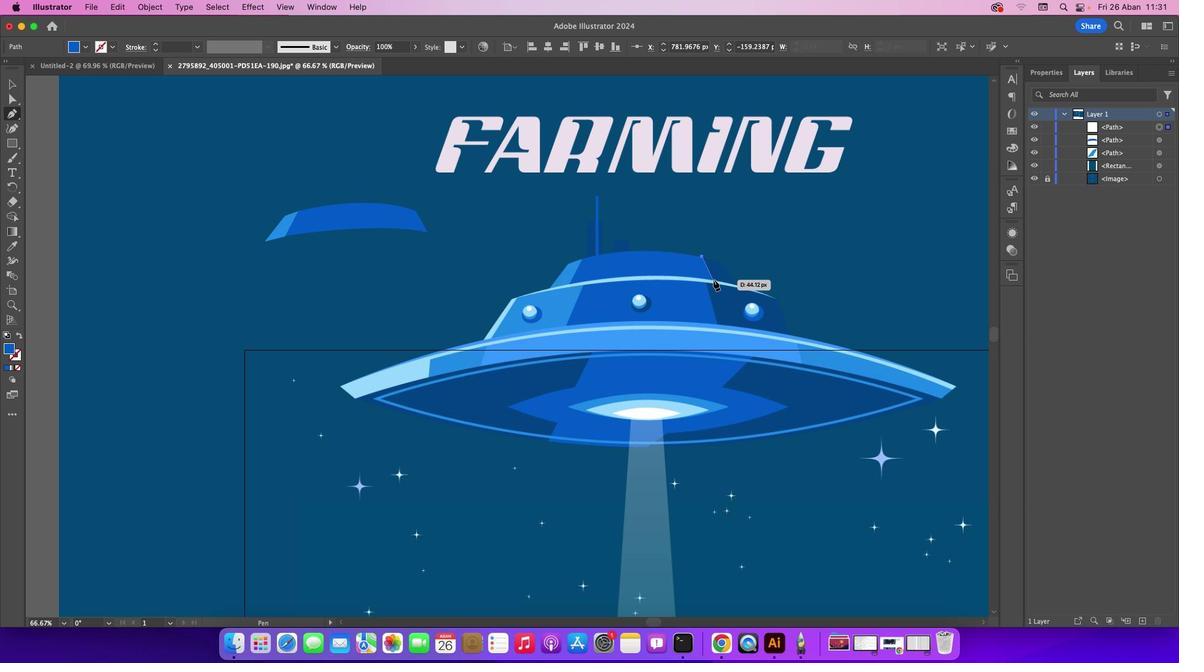 
Action: Mouse pressed left at (716, 283)
Screenshot: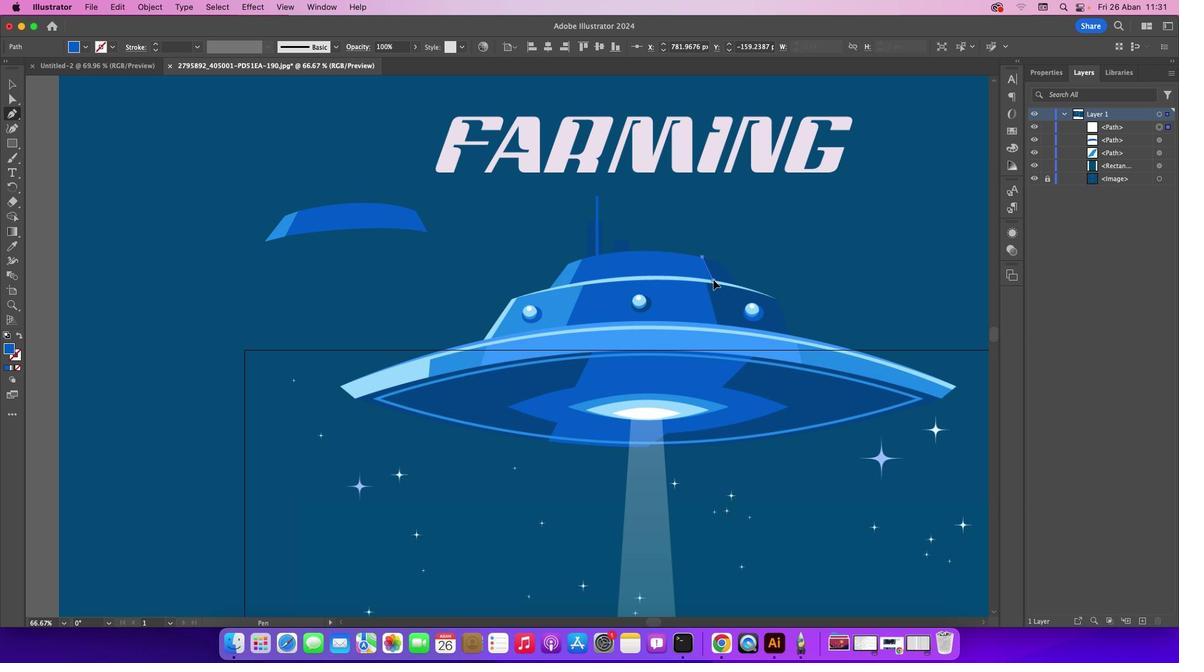 
Action: Mouse moved to (741, 289)
Screenshot: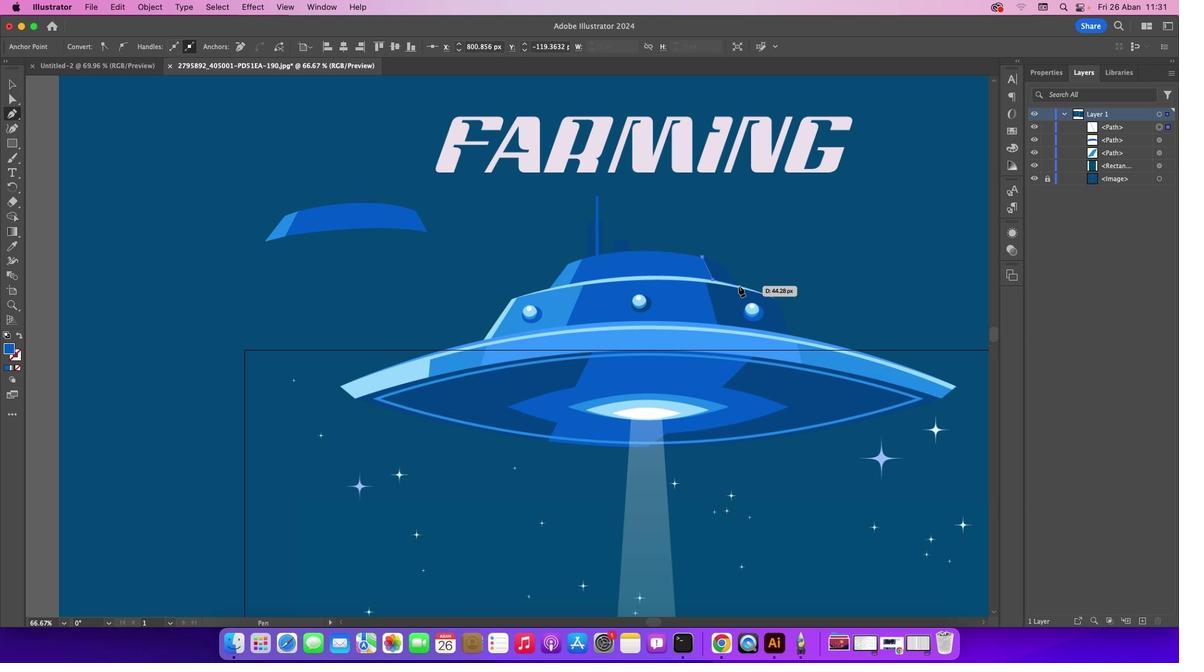 
Action: Mouse pressed left at (741, 289)
Screenshot: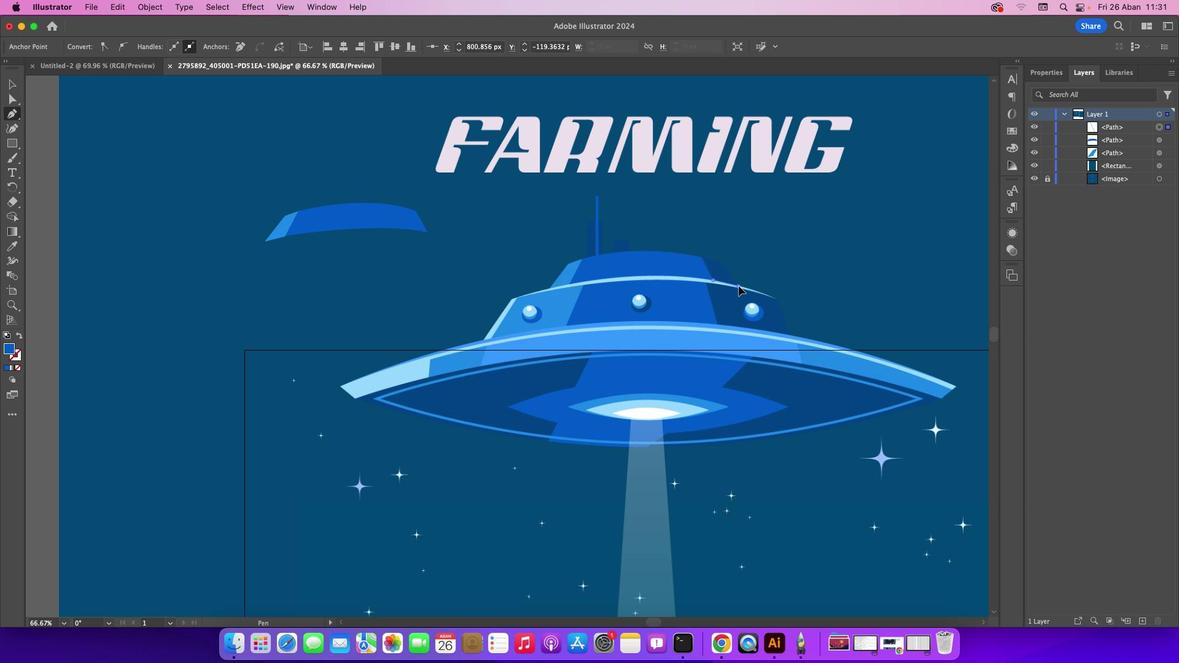 
Action: Mouse moved to (22, 371)
Screenshot: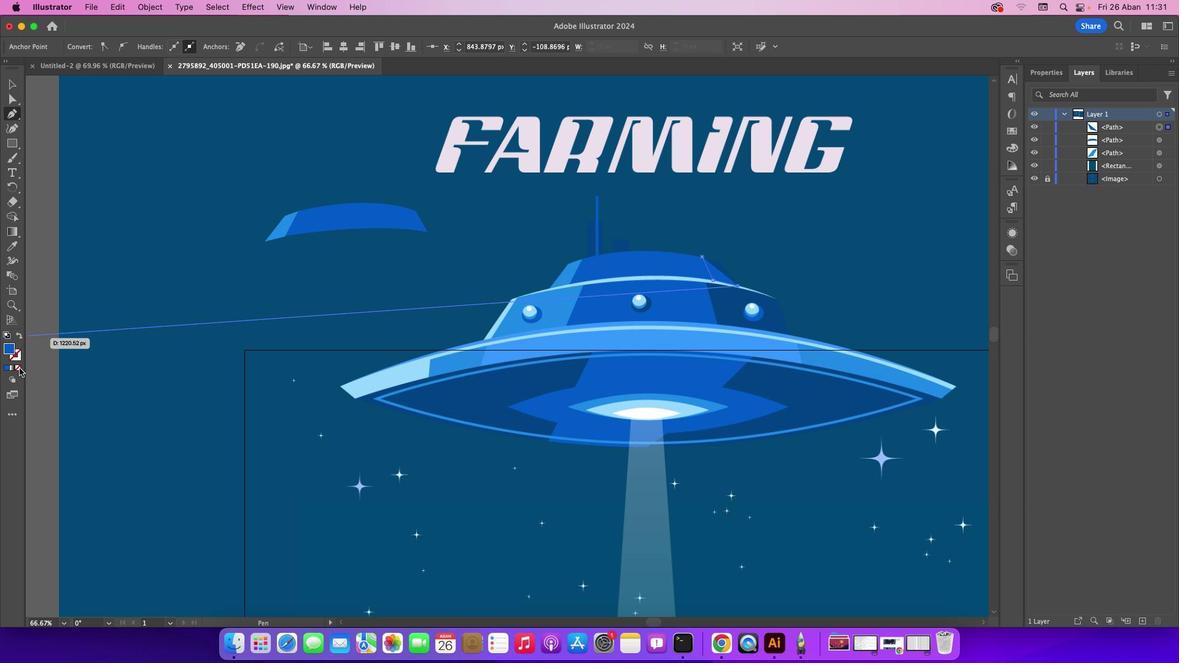 
Action: Mouse pressed left at (22, 371)
Screenshot: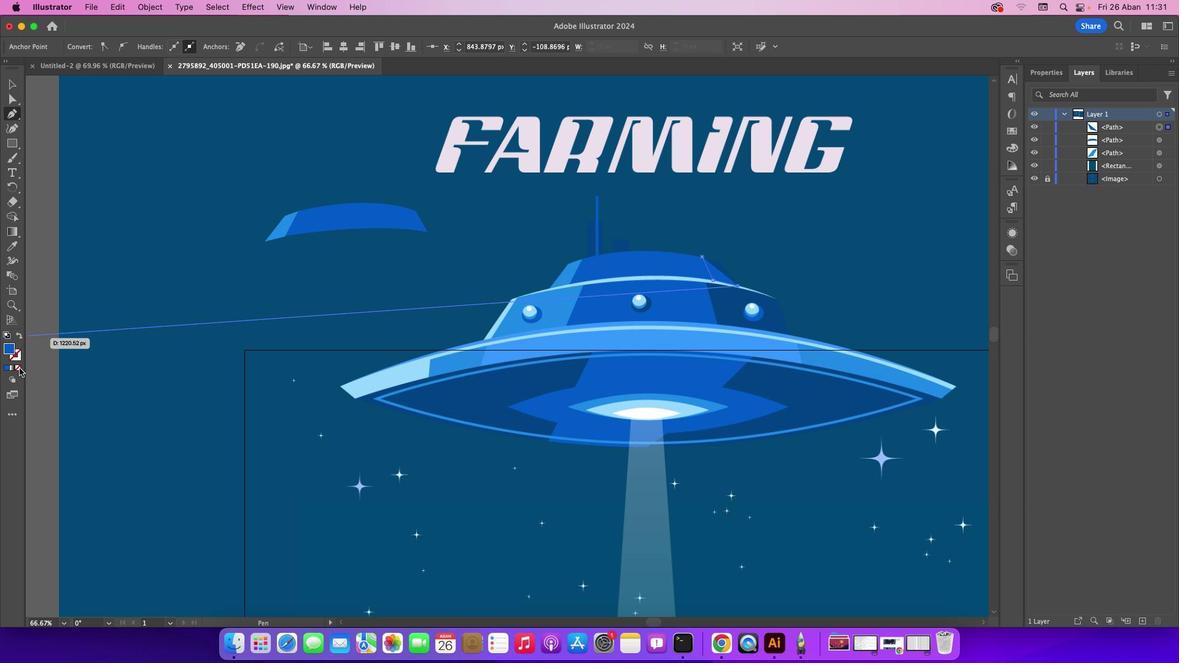 
Action: Mouse moved to (726, 266)
Screenshot: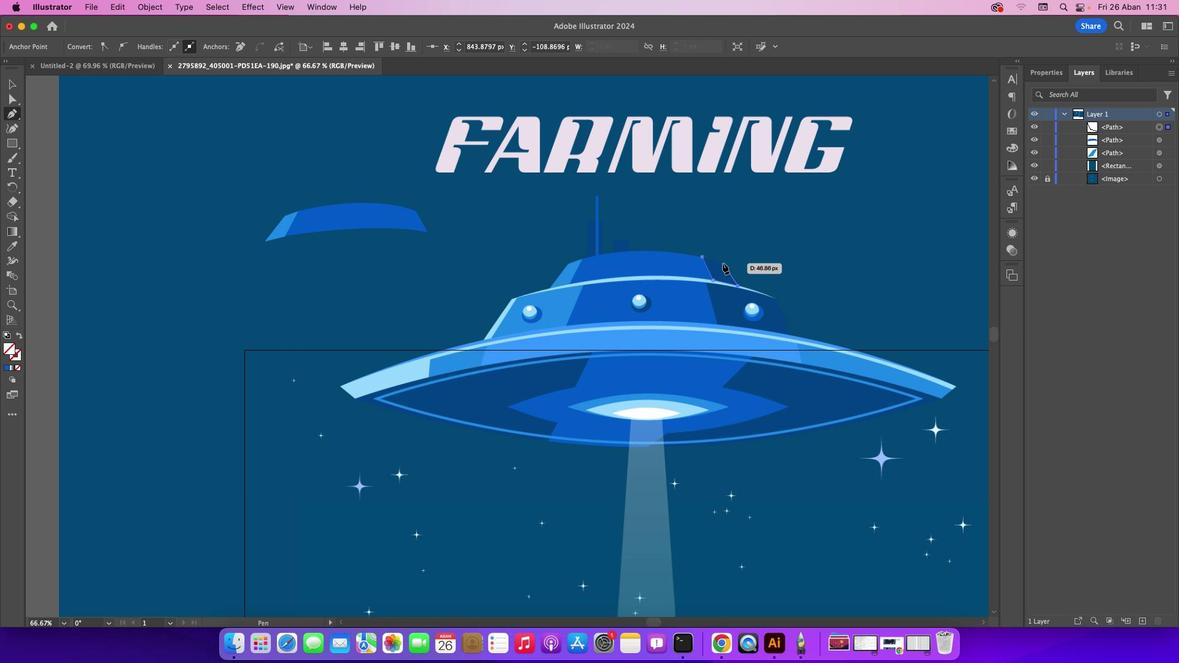 
Action: Mouse pressed left at (726, 266)
Screenshot: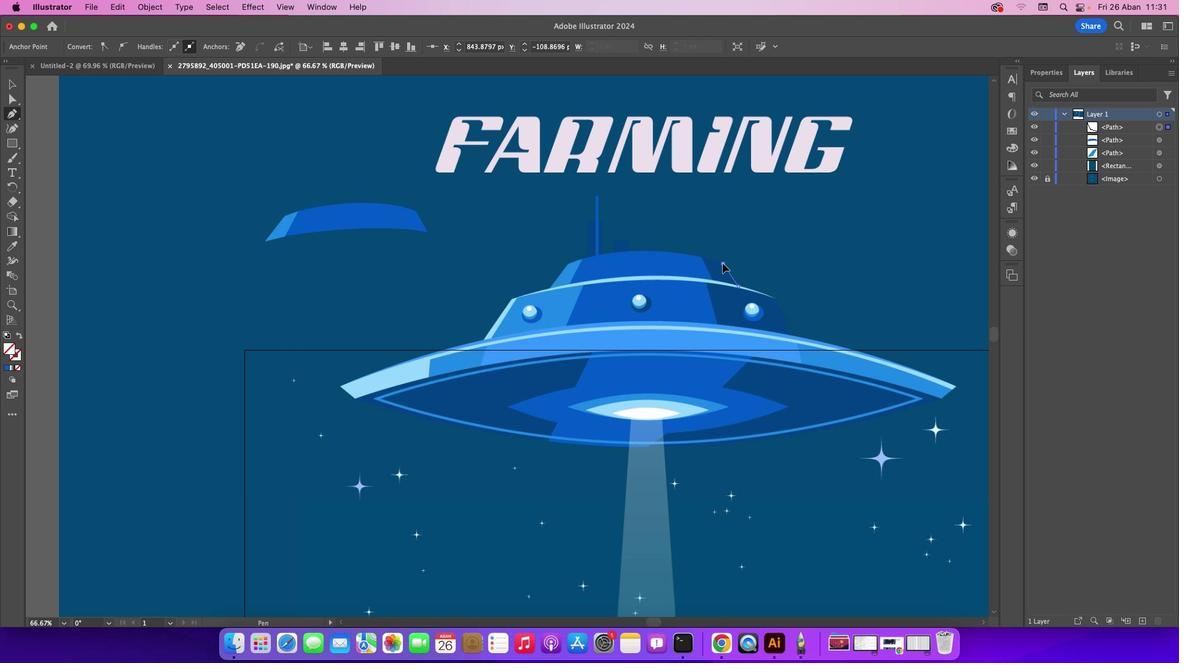 
Action: Mouse moved to (706, 261)
Screenshot: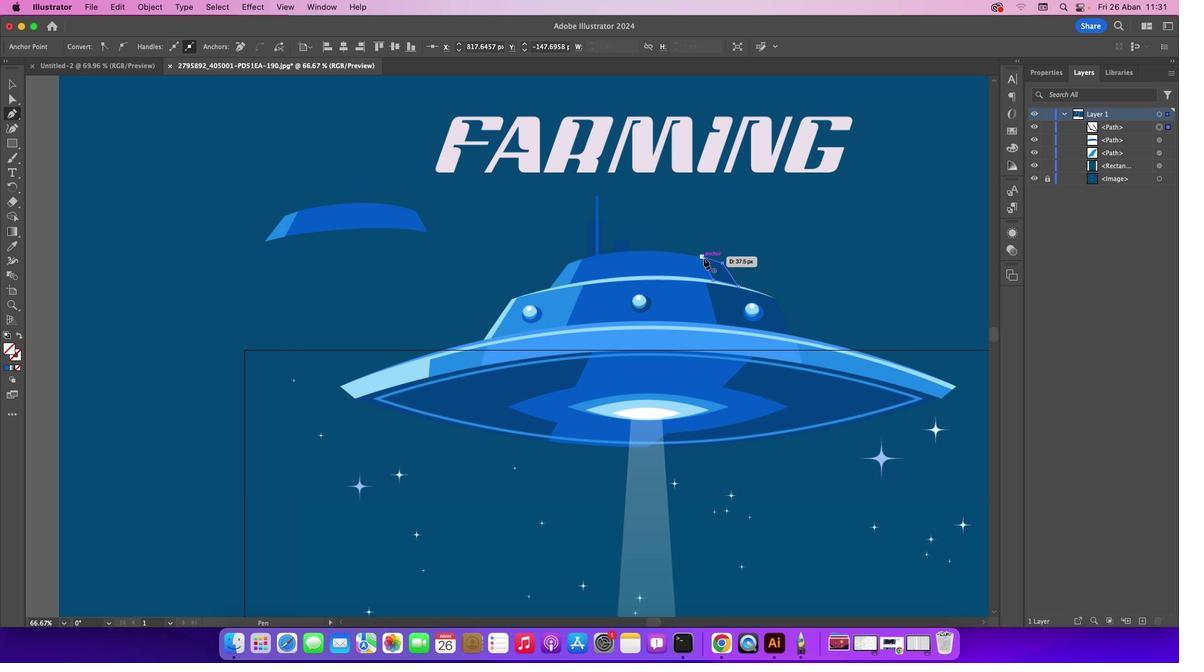 
Action: Mouse pressed left at (706, 261)
Screenshot: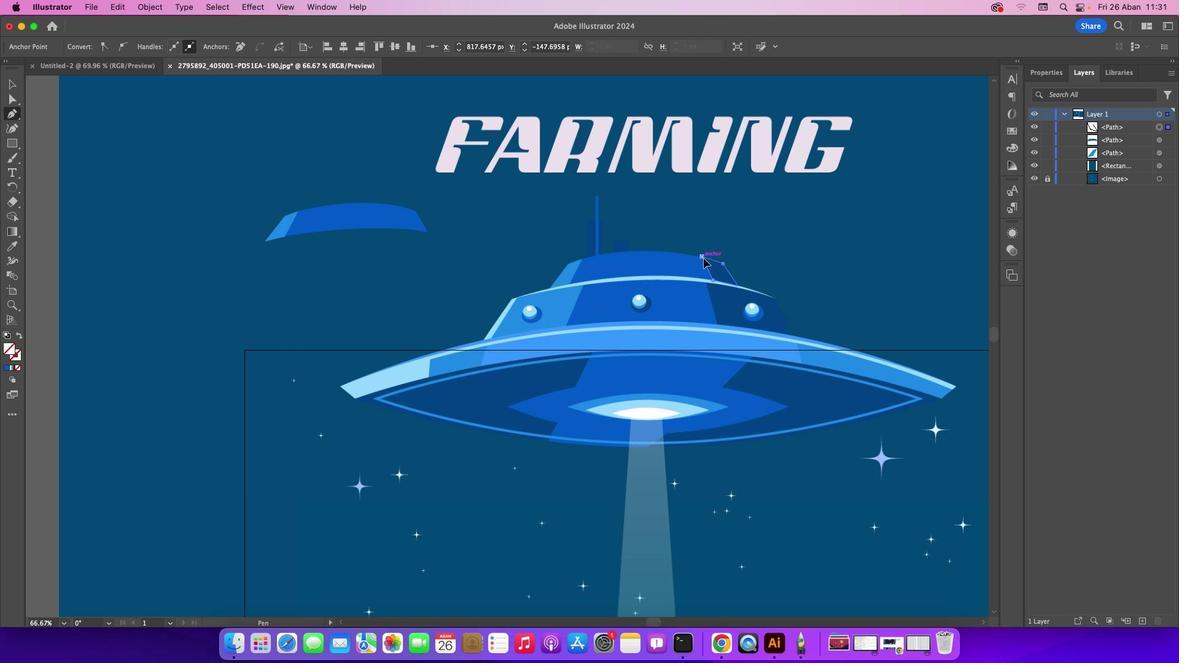 
Action: Mouse moved to (12, 91)
Screenshot: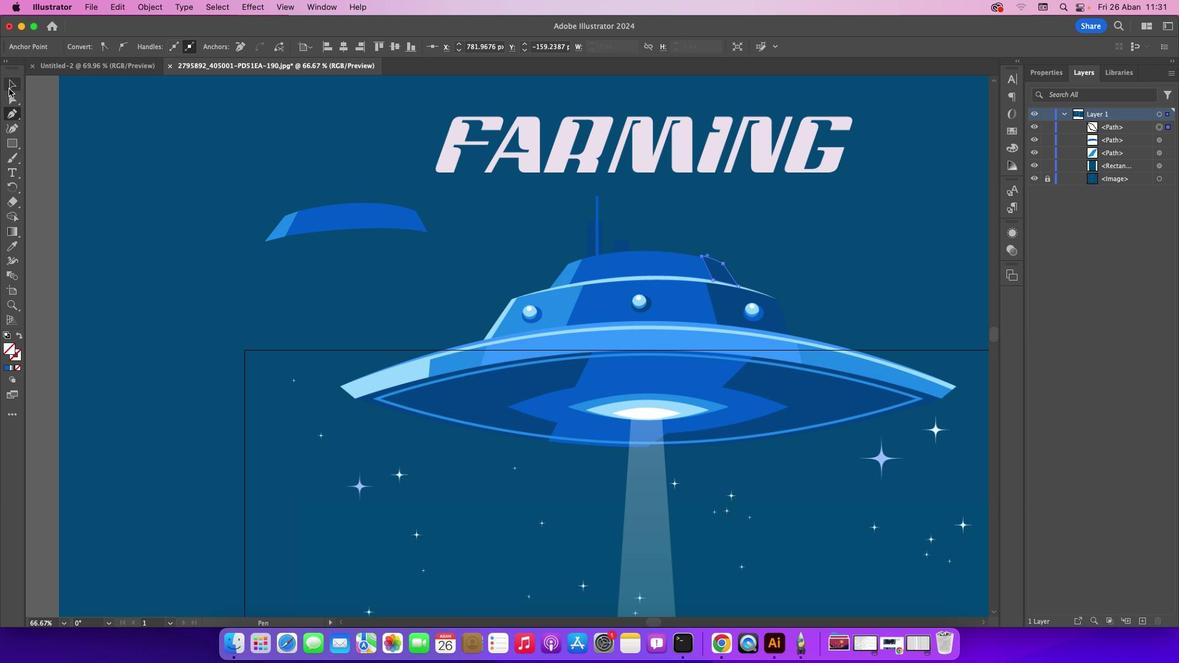 
Action: Mouse pressed left at (12, 91)
Screenshot: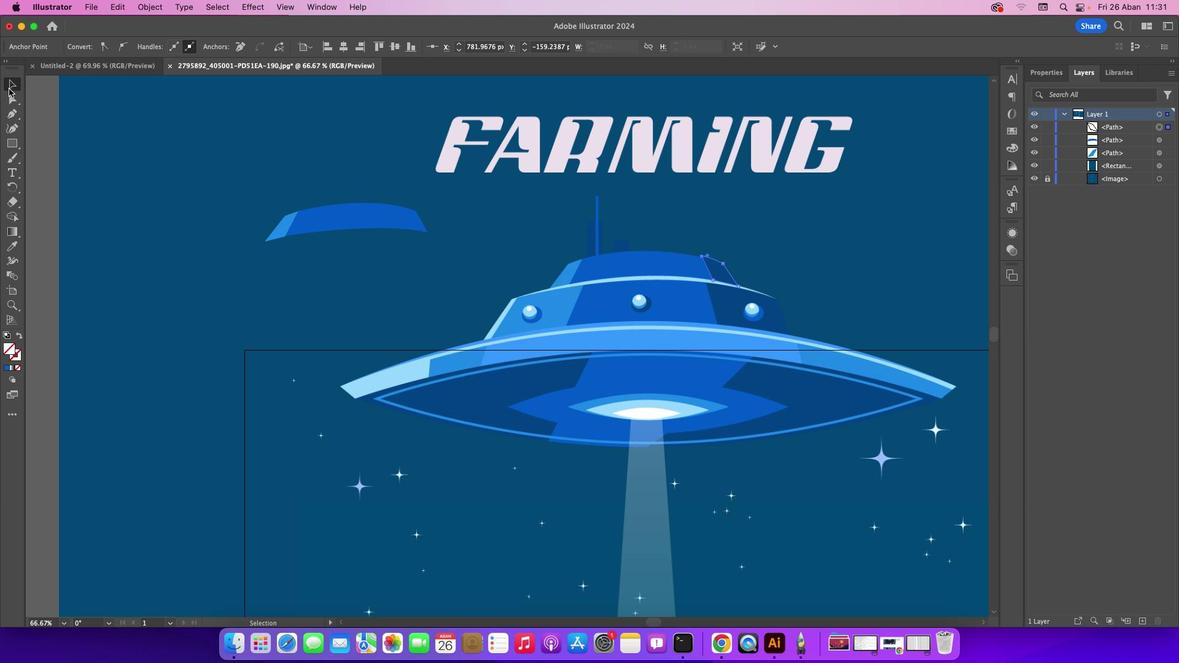 
Action: Mouse moved to (127, 137)
Screenshot: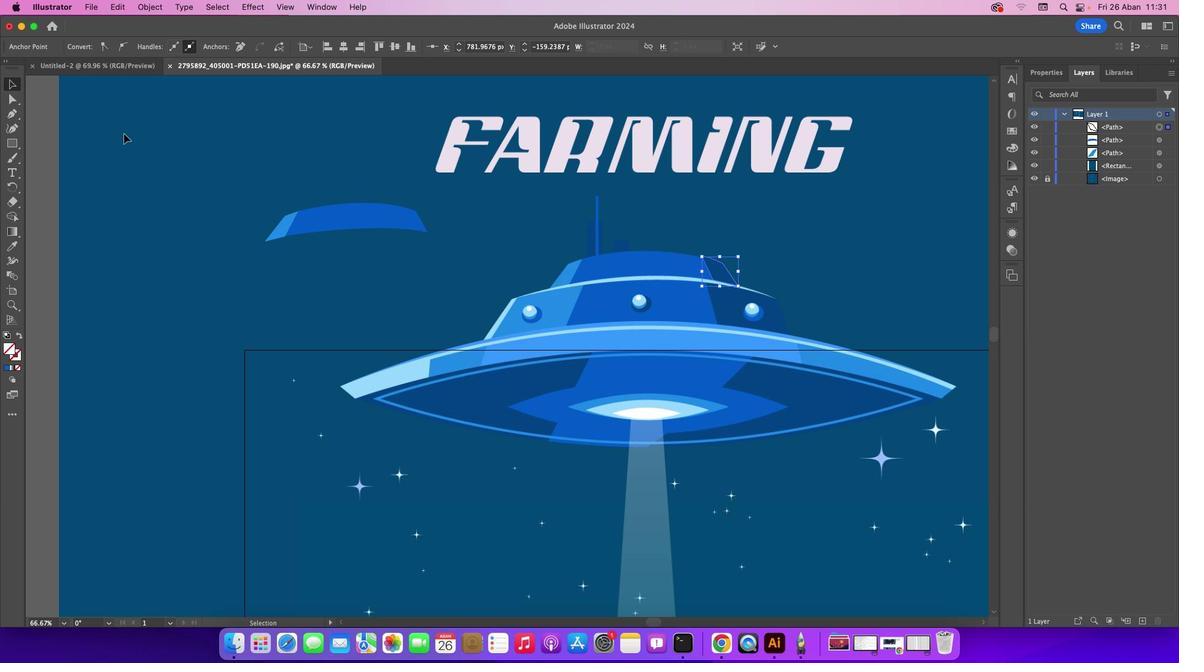 
Action: Mouse pressed left at (127, 137)
Screenshot: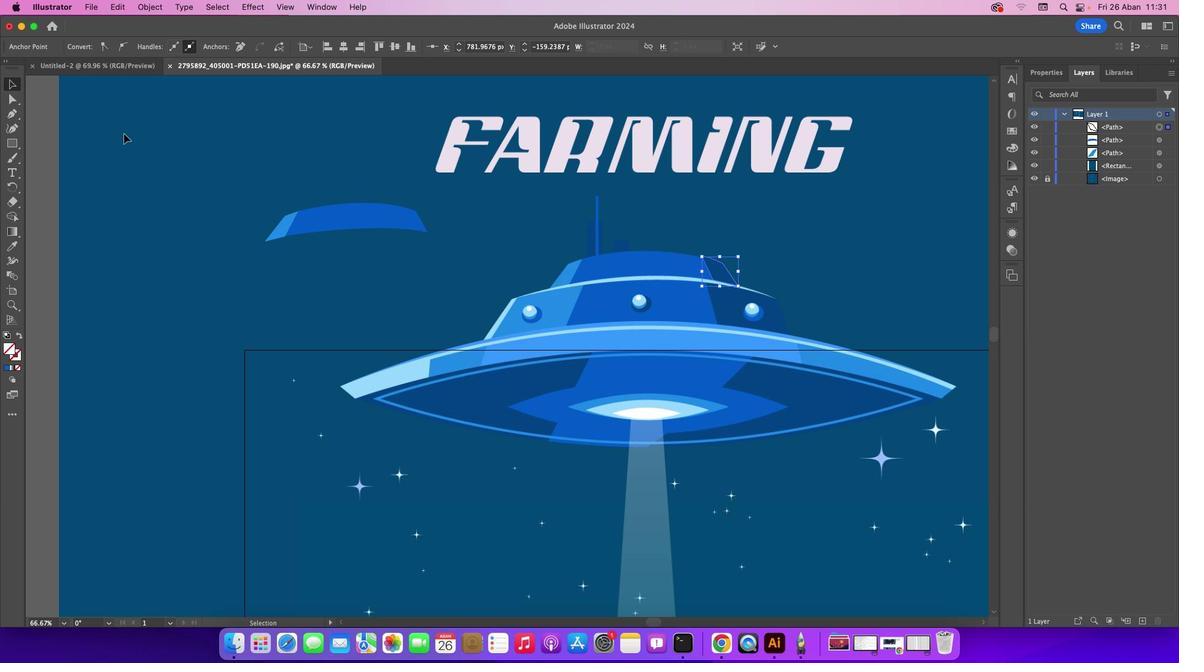 
Action: Mouse moved to (729, 267)
Screenshot: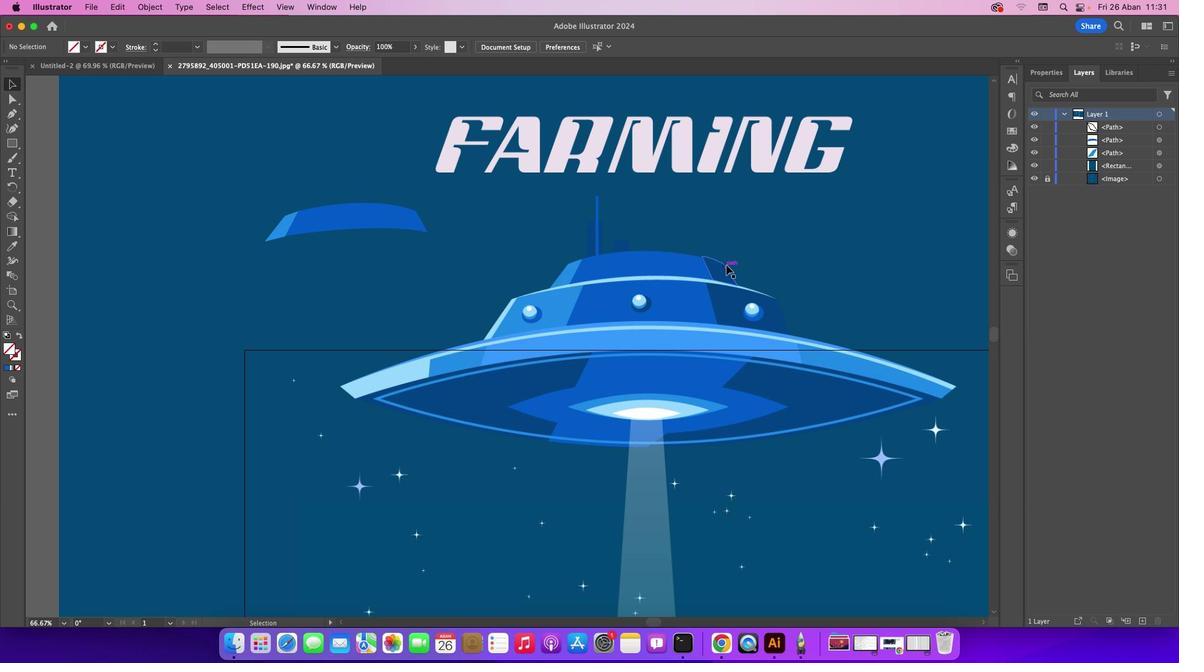 
Action: Mouse pressed left at (729, 267)
Screenshot: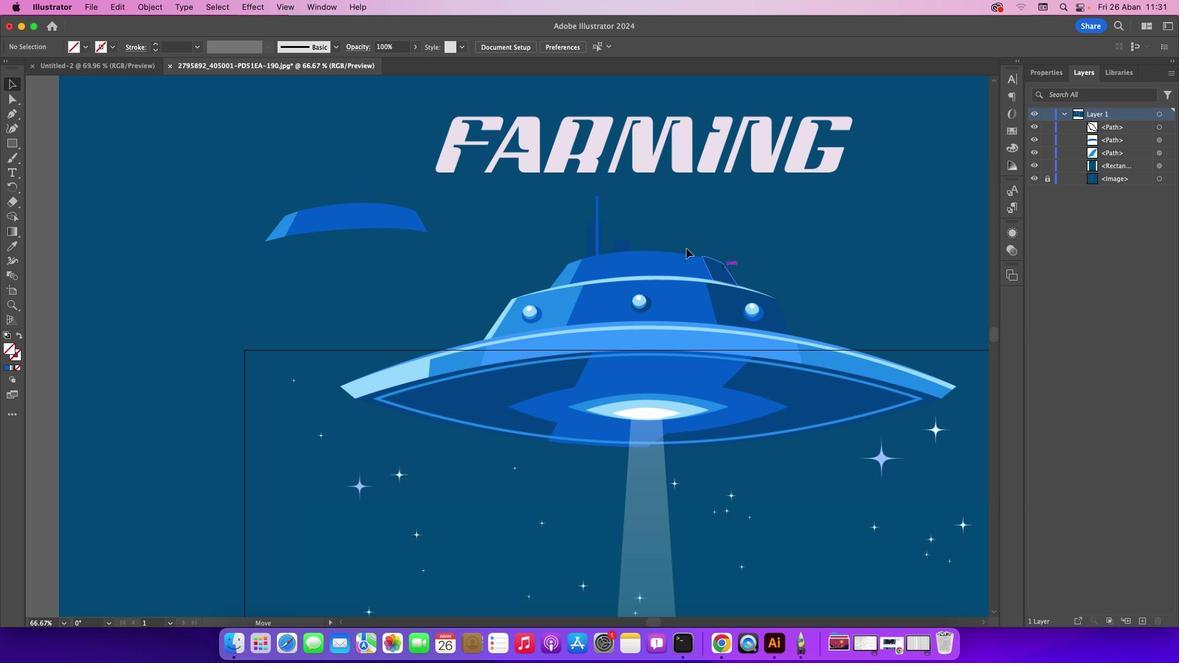 
Action: Mouse moved to (12, 251)
Screenshot: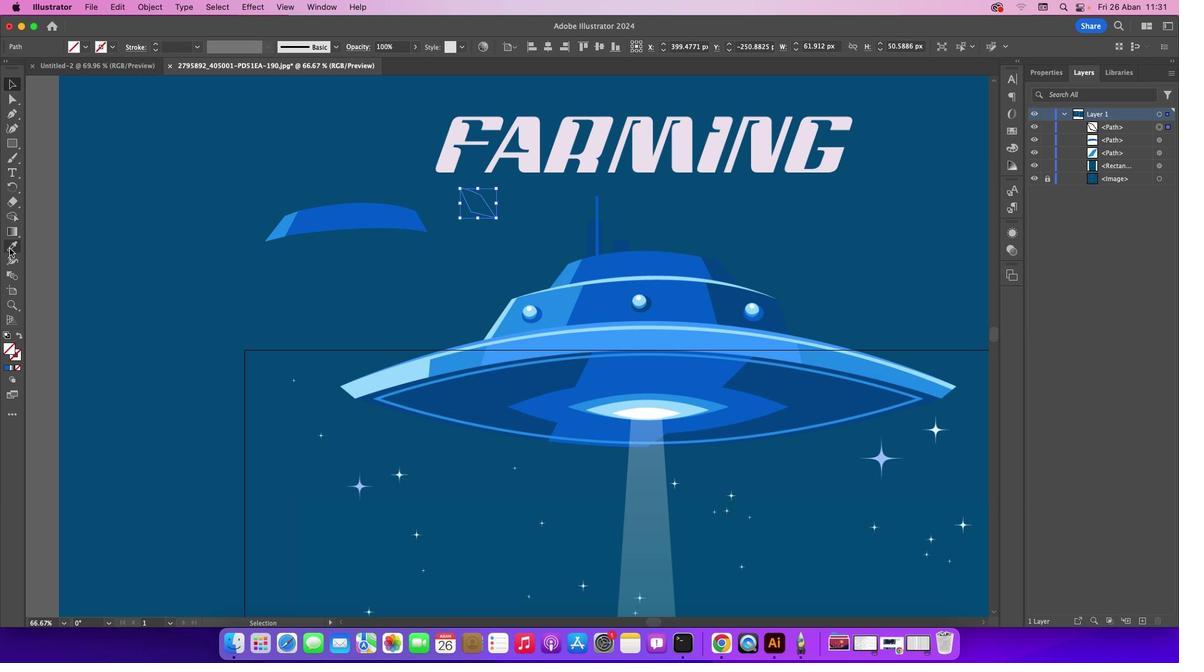 
Action: Mouse pressed left at (12, 251)
Screenshot: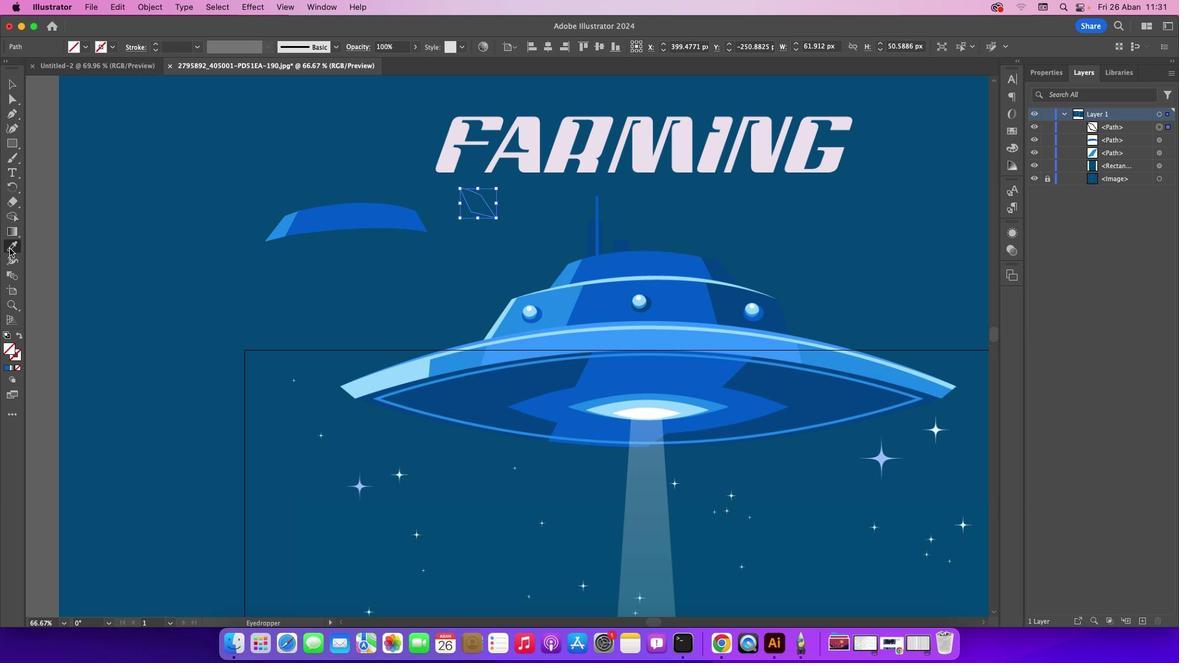 
Action: Mouse moved to (724, 272)
Screenshot: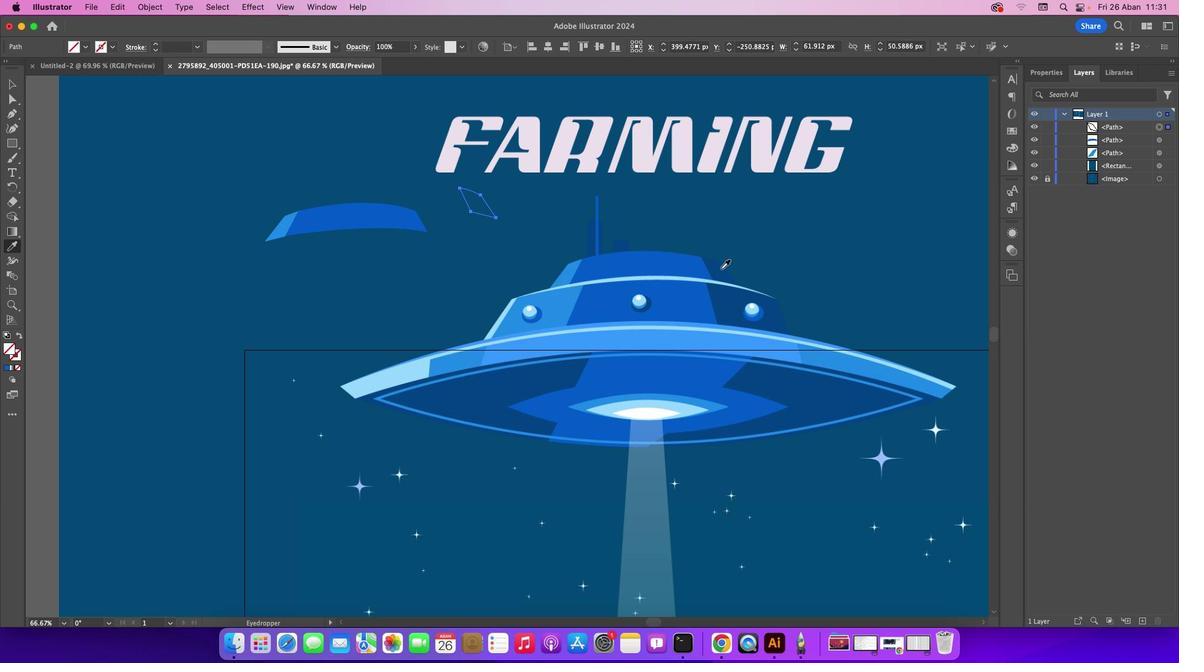 
Action: Mouse pressed left at (724, 272)
Screenshot: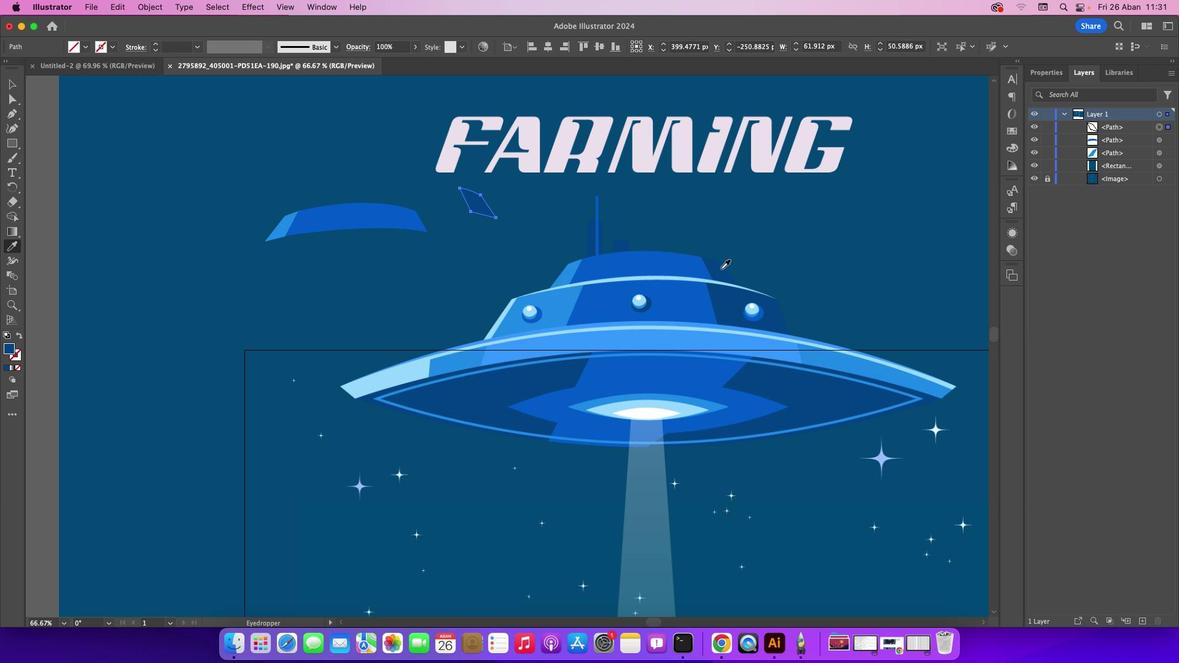 
Action: Mouse moved to (20, 90)
Screenshot: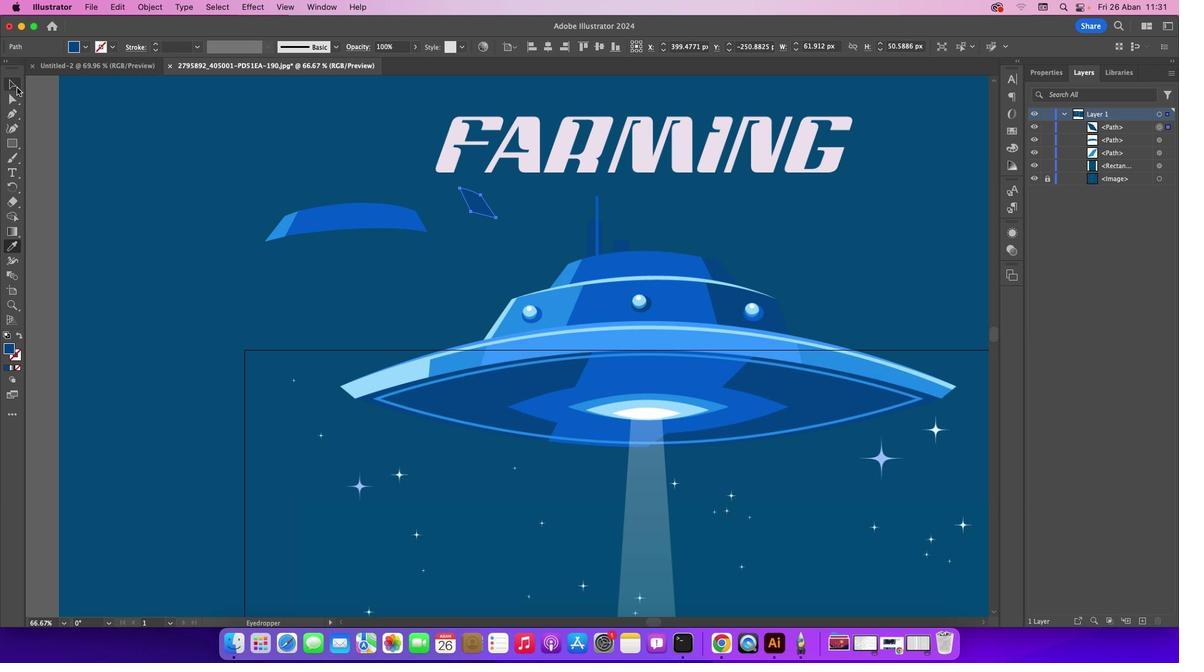 
Action: Mouse pressed left at (20, 90)
Screenshot: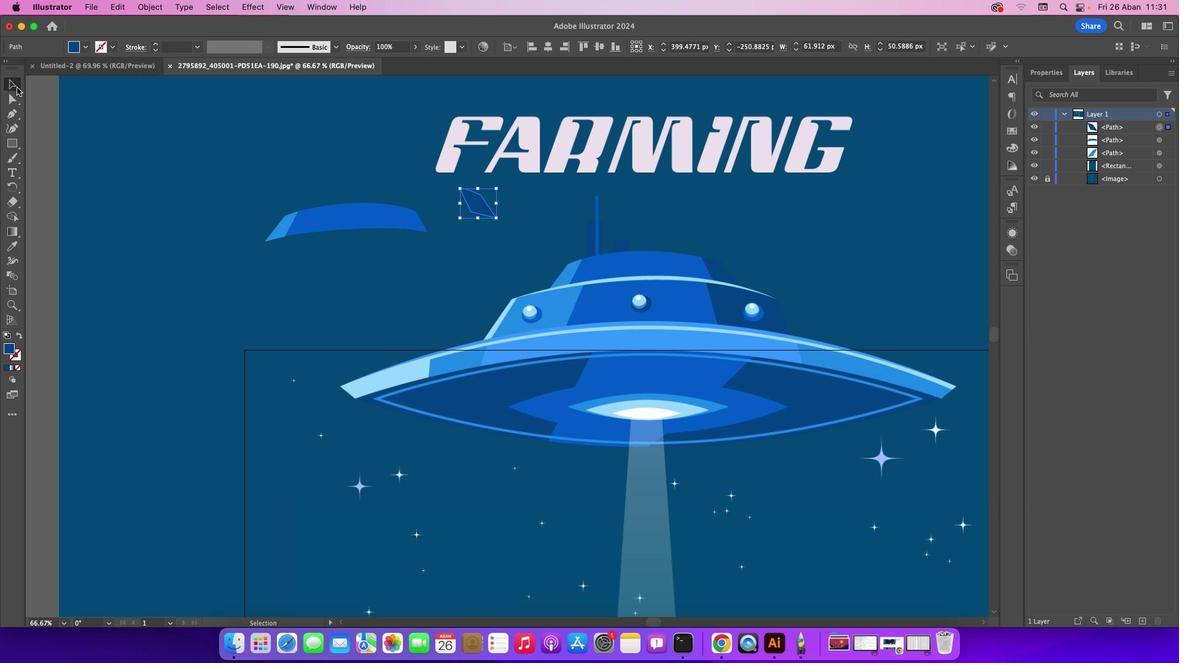 
Action: Mouse moved to (184, 143)
Screenshot: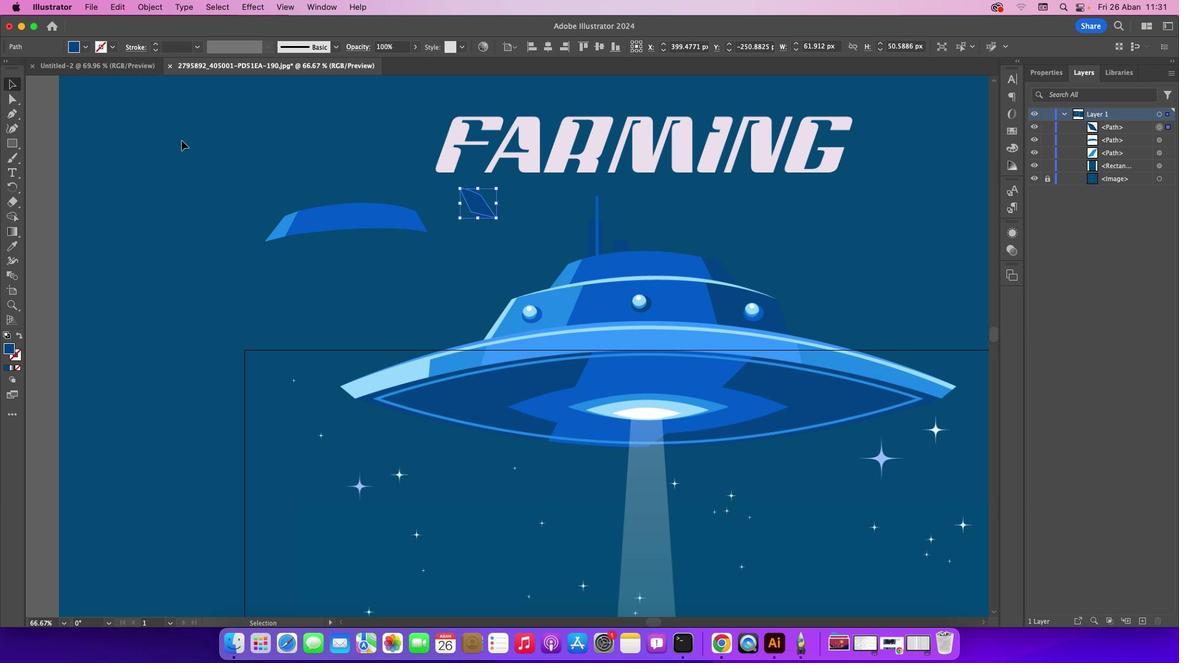 
Action: Mouse pressed left at (184, 143)
Screenshot: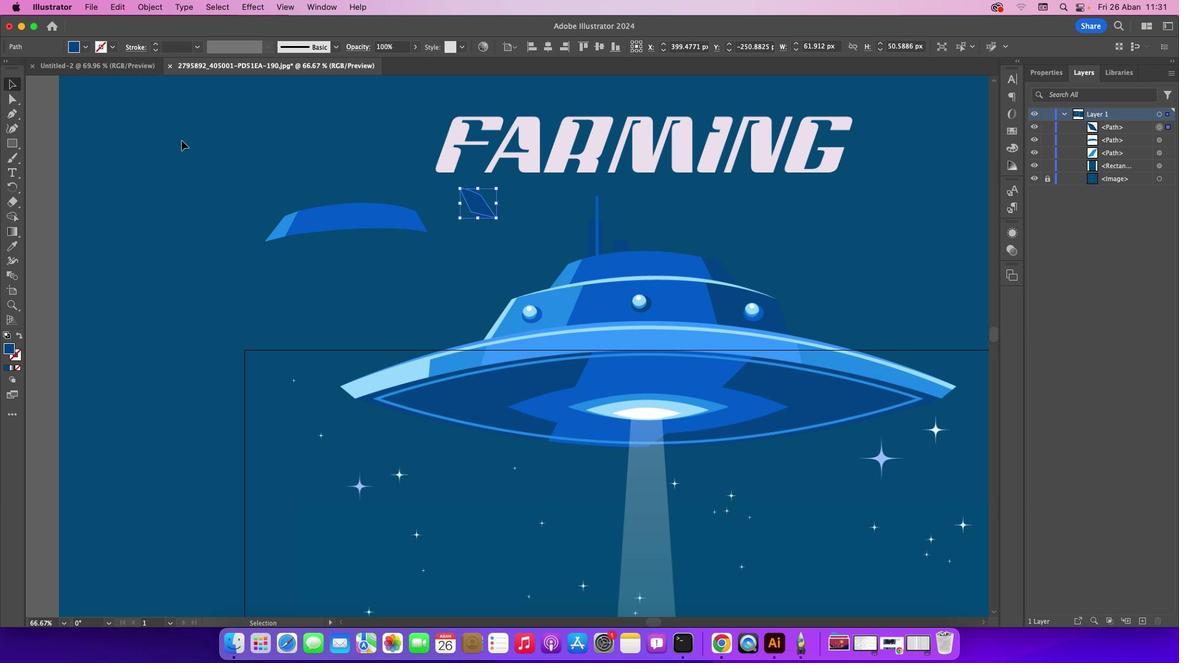 
Action: Mouse moved to (484, 208)
Screenshot: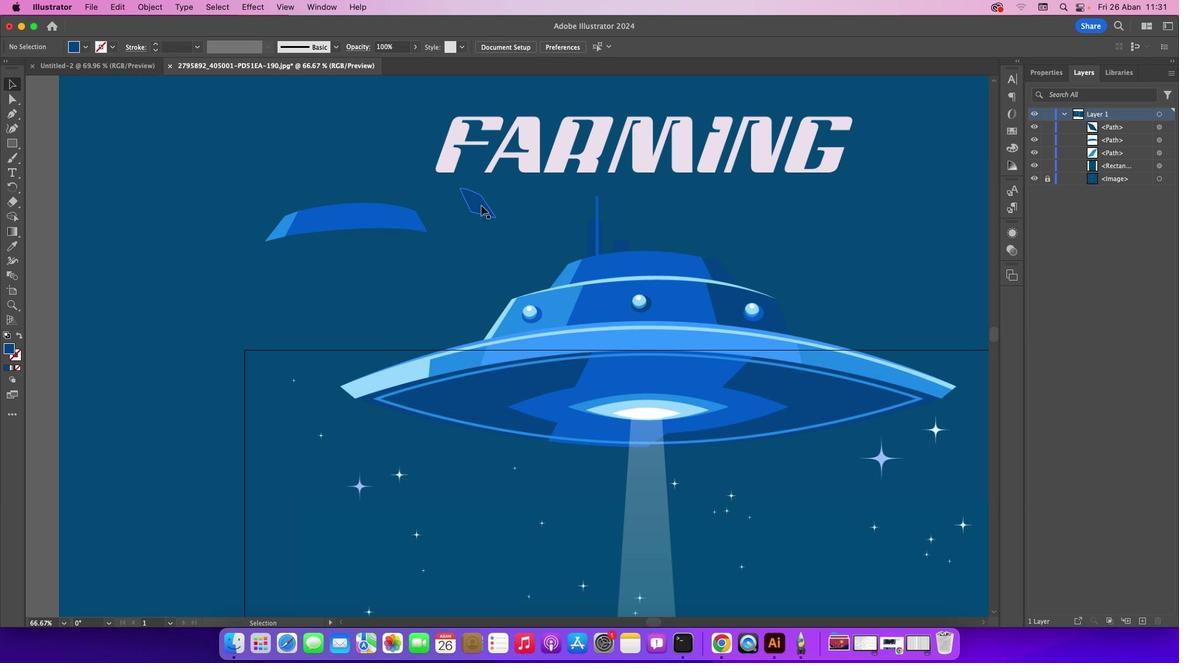 
Action: Mouse pressed left at (484, 208)
Screenshot: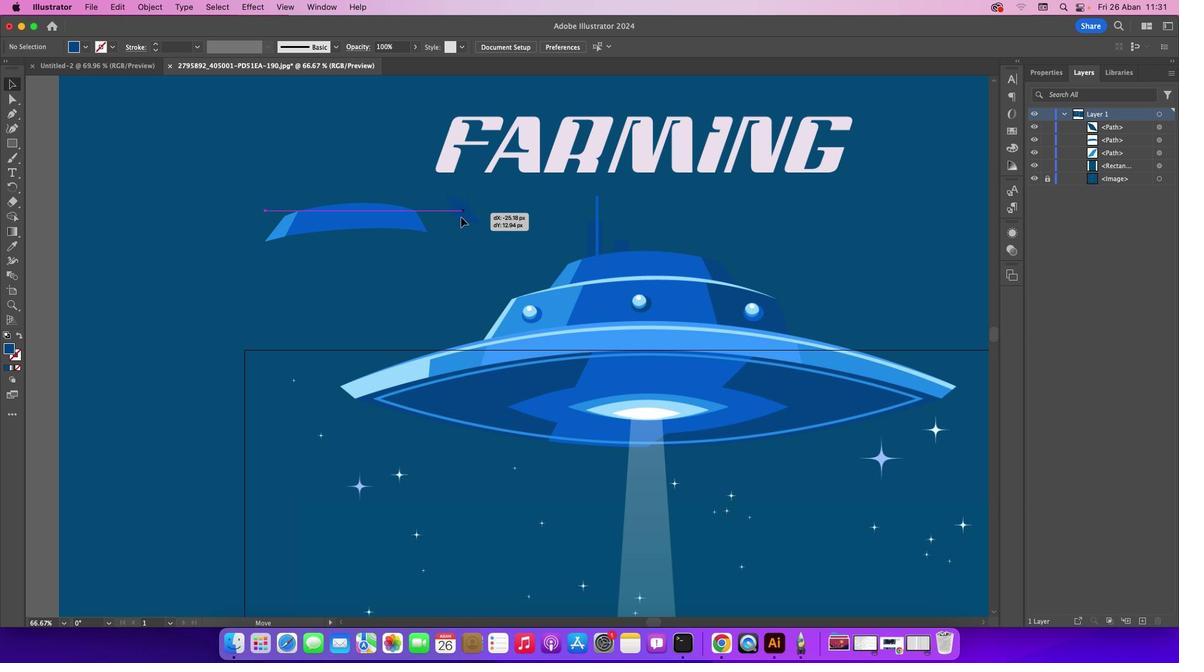 
Action: Mouse moved to (500, 210)
Screenshot: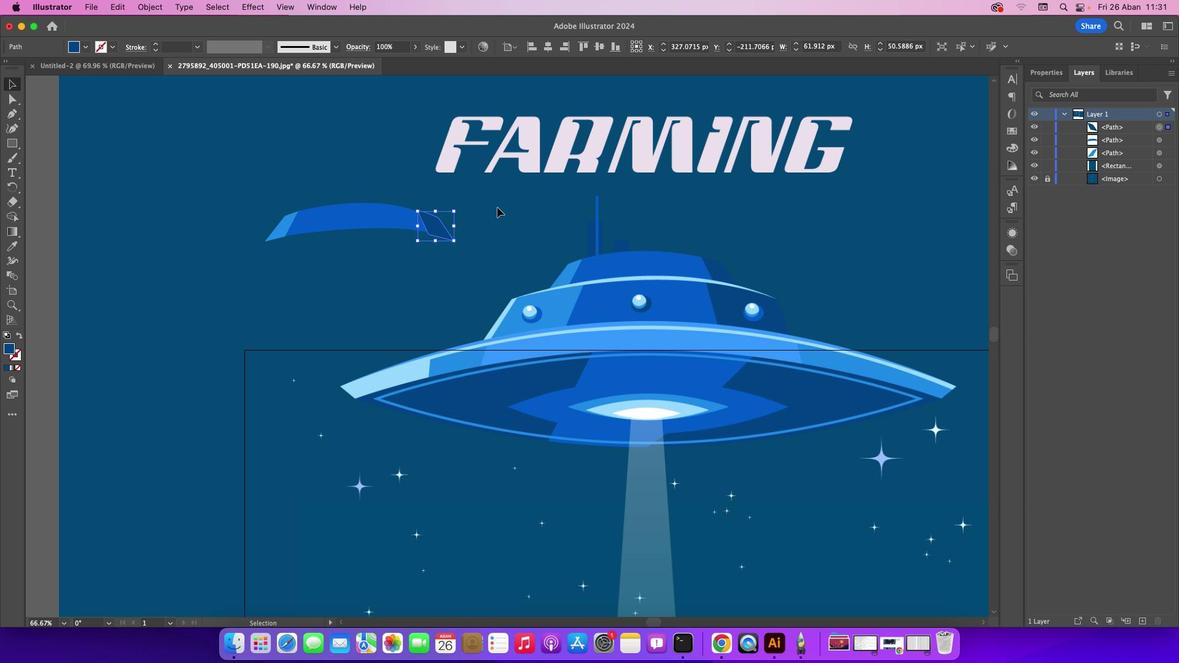 
Action: Mouse pressed left at (500, 210)
Screenshot: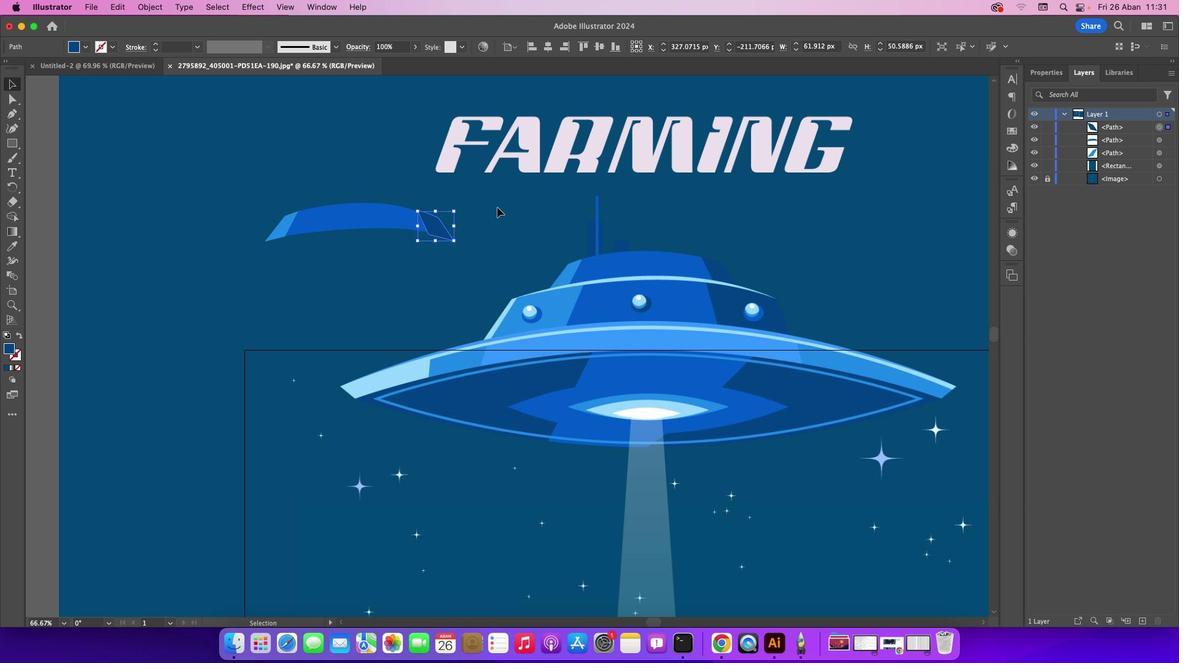 
Action: Mouse moved to (220, 194)
Screenshot: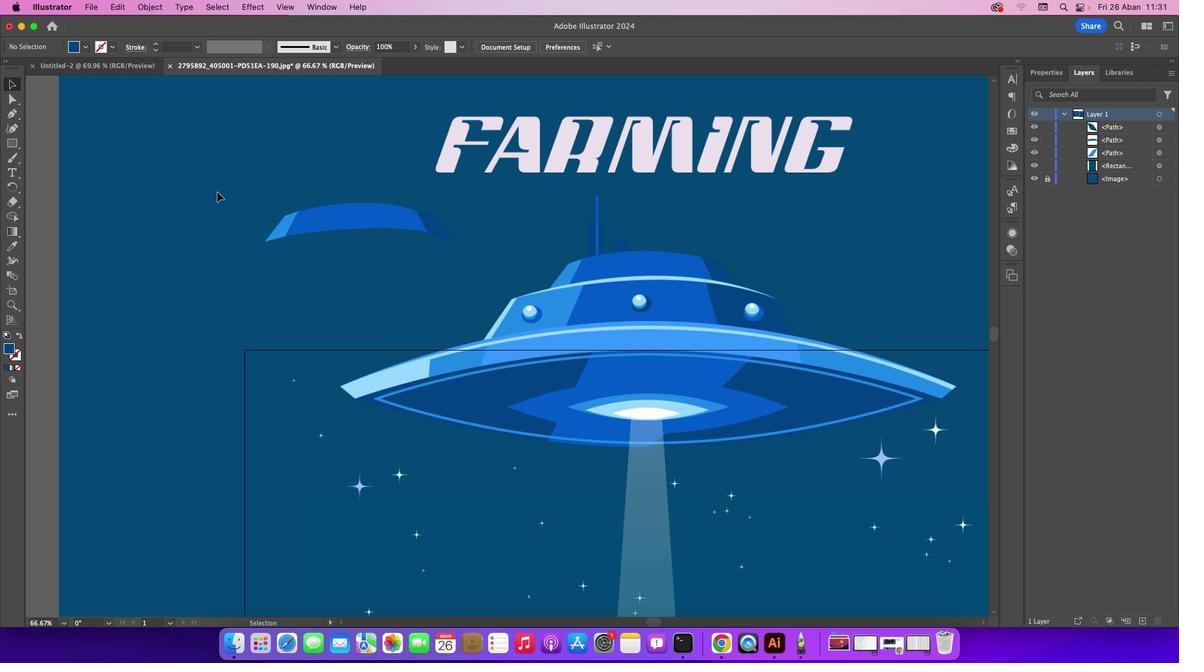 
Action: Mouse pressed left at (220, 194)
Screenshot: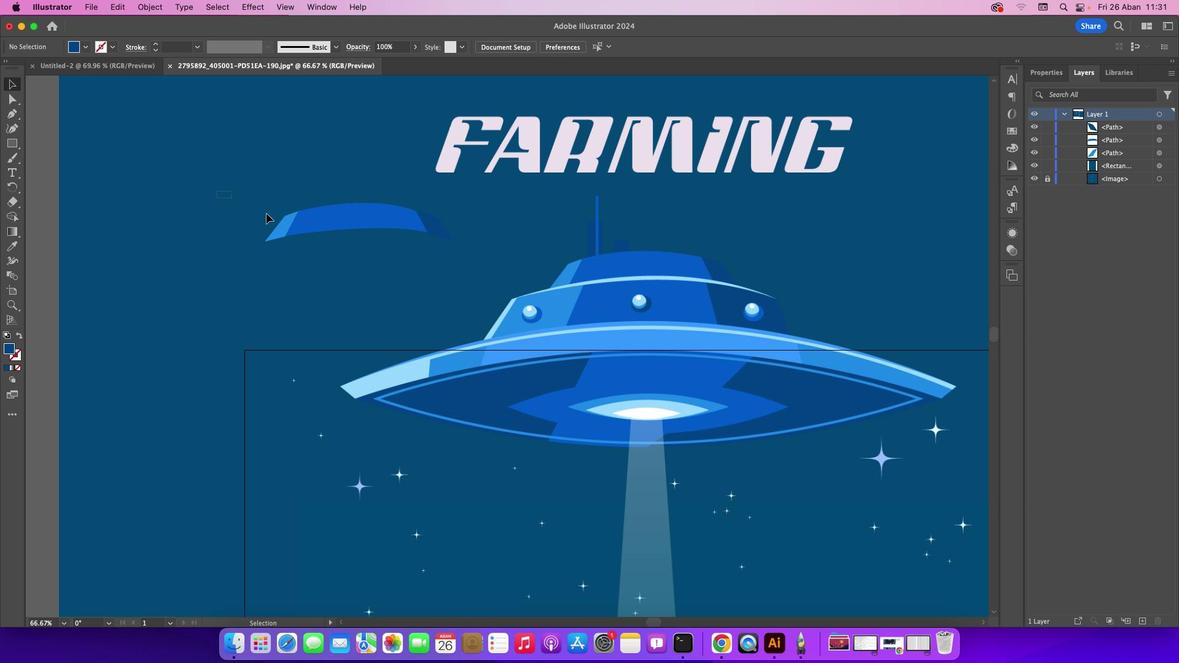 
Action: Mouse moved to (436, 234)
Screenshot: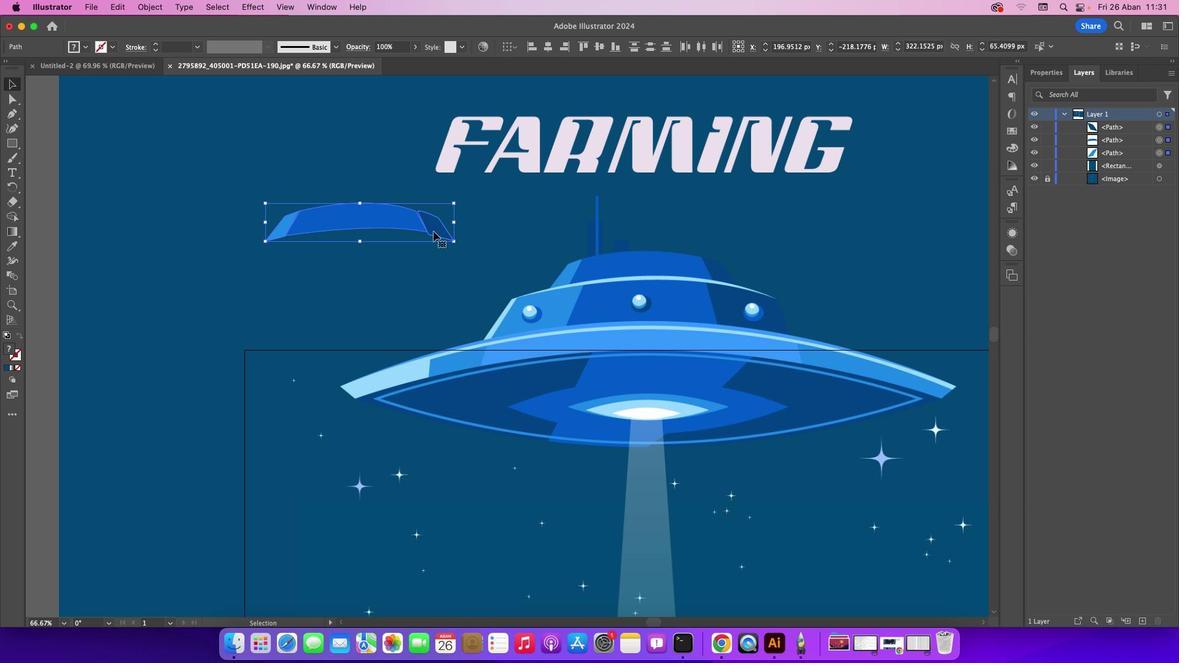 
Action: Mouse pressed left at (436, 234)
Screenshot: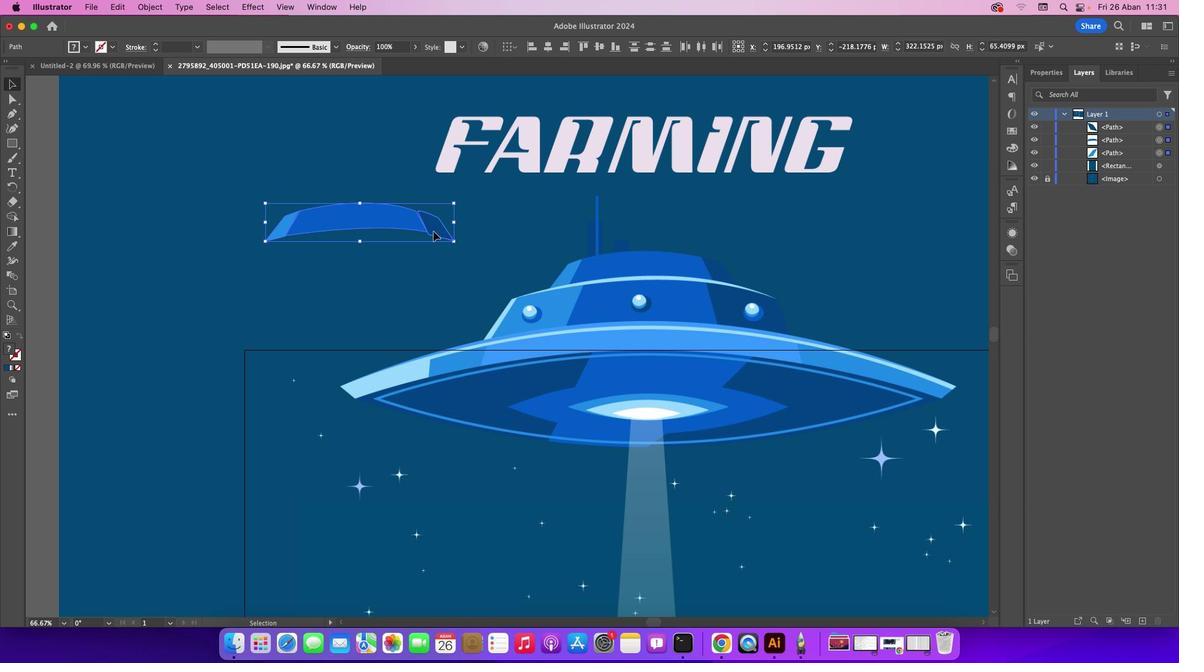 
Action: Mouse moved to (494, 237)
Screenshot: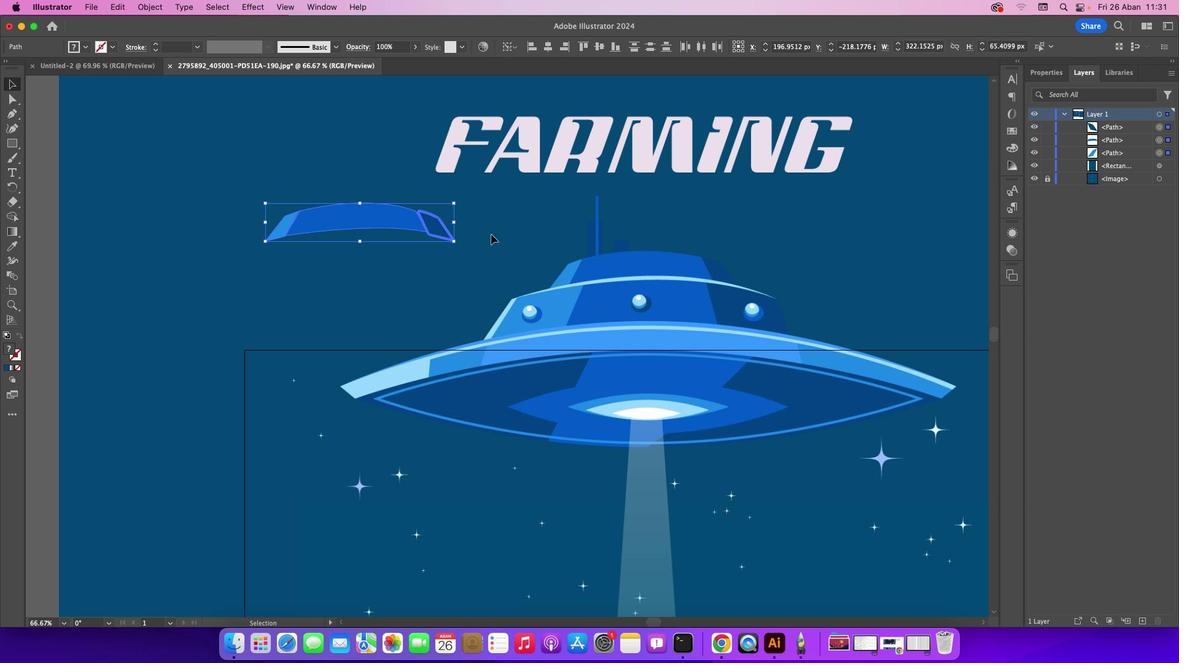 
Action: Mouse pressed left at (494, 237)
Screenshot: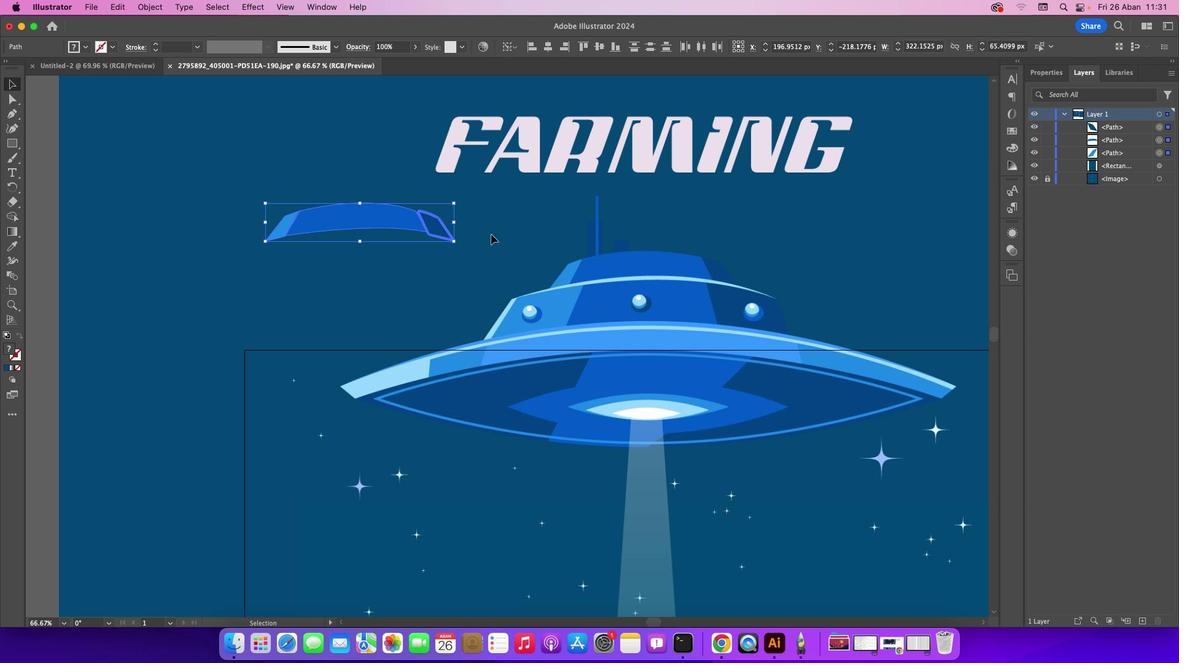 
Action: Mouse moved to (437, 232)
Screenshot: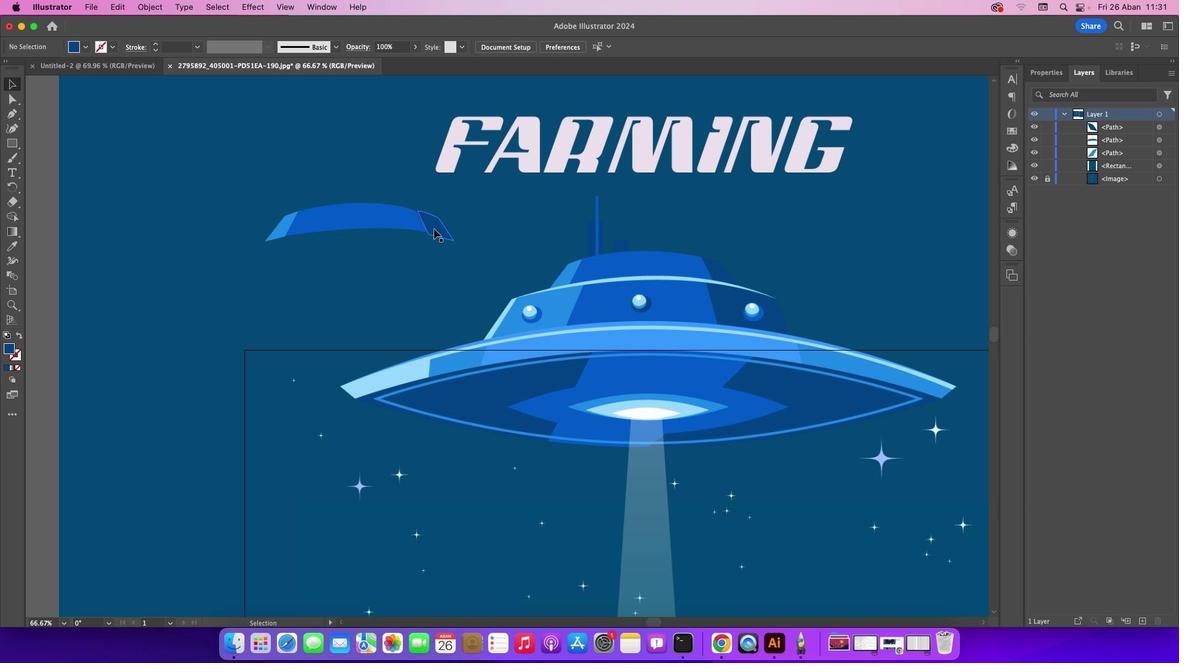 
Action: Mouse pressed left at (437, 232)
Screenshot: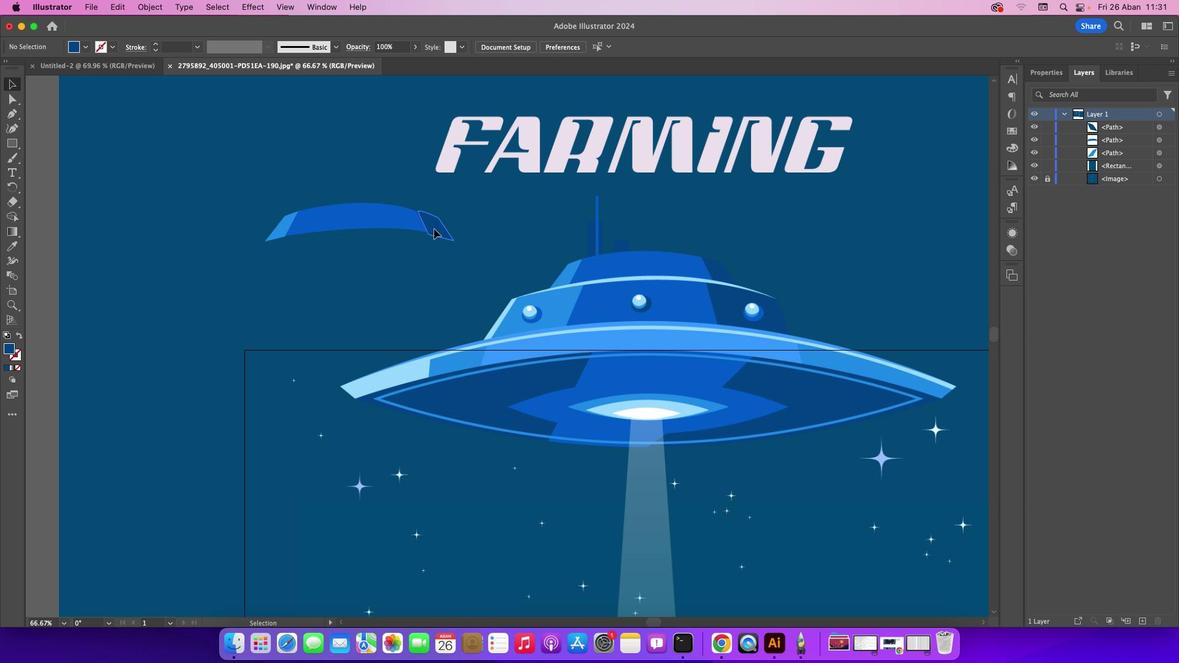 
Action: Mouse moved to (383, 166)
Screenshot: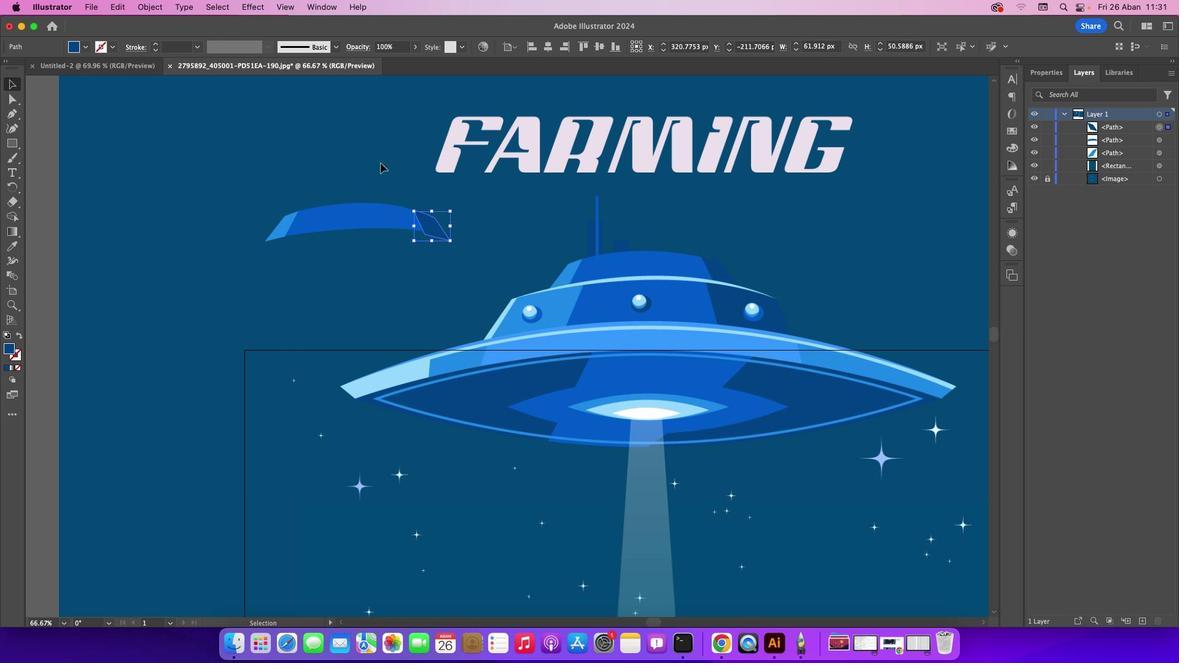 
Action: Mouse pressed left at (383, 166)
Screenshot: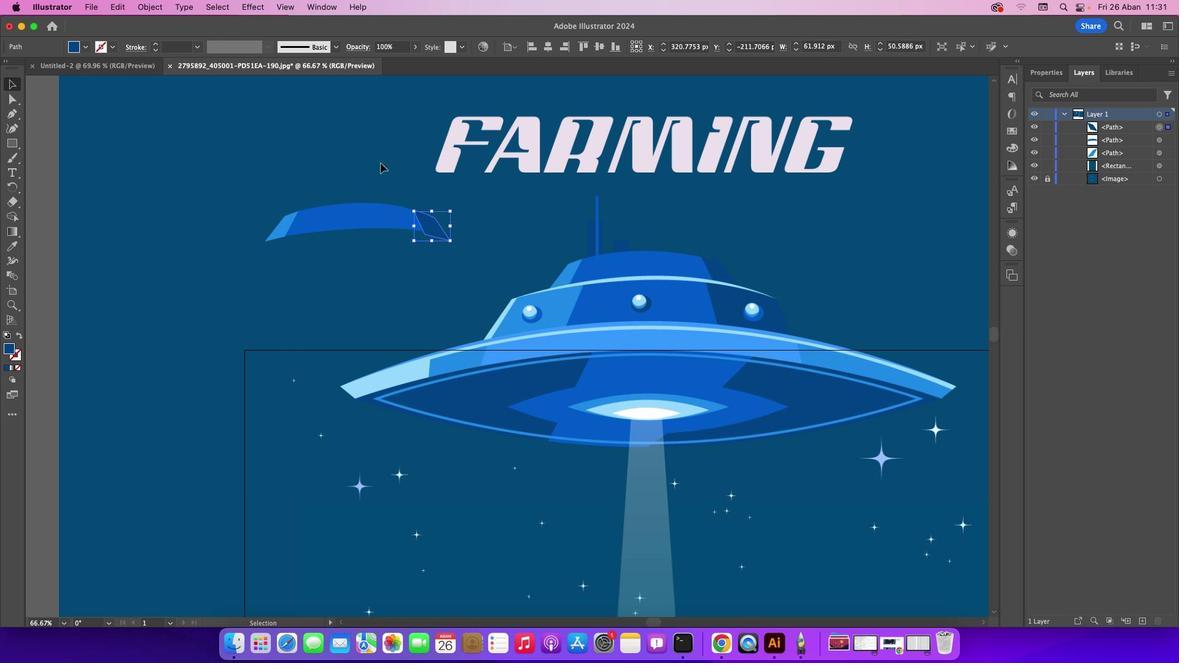 
Action: Mouse moved to (438, 237)
Screenshot: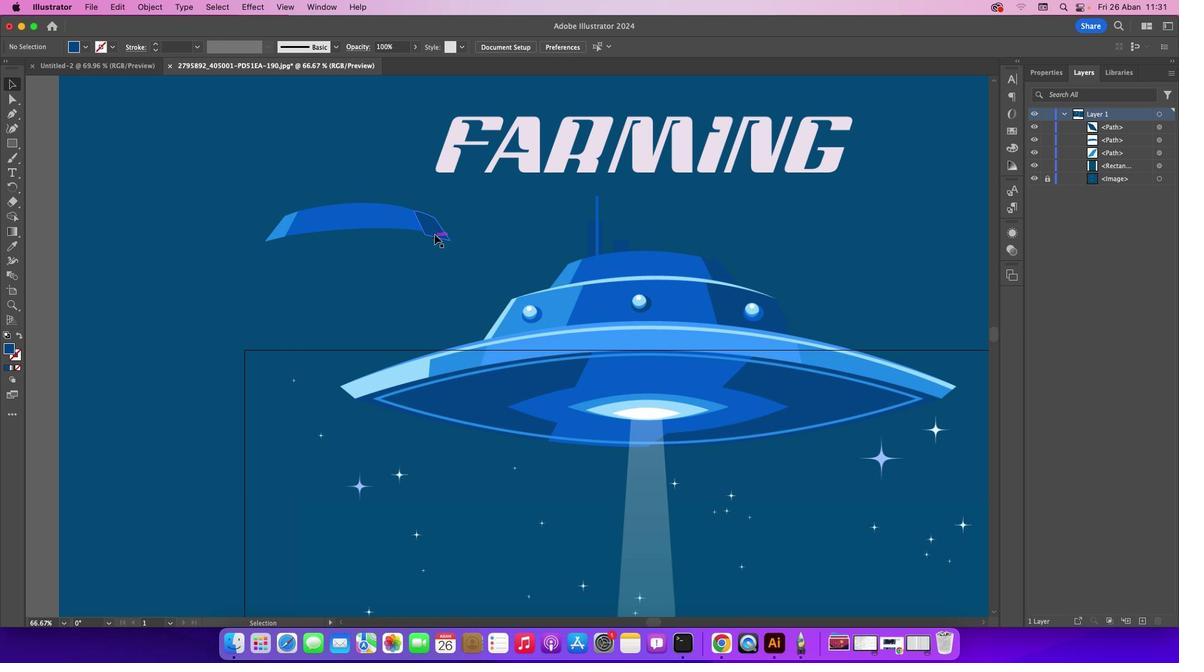 
Action: Mouse pressed left at (438, 237)
Screenshot: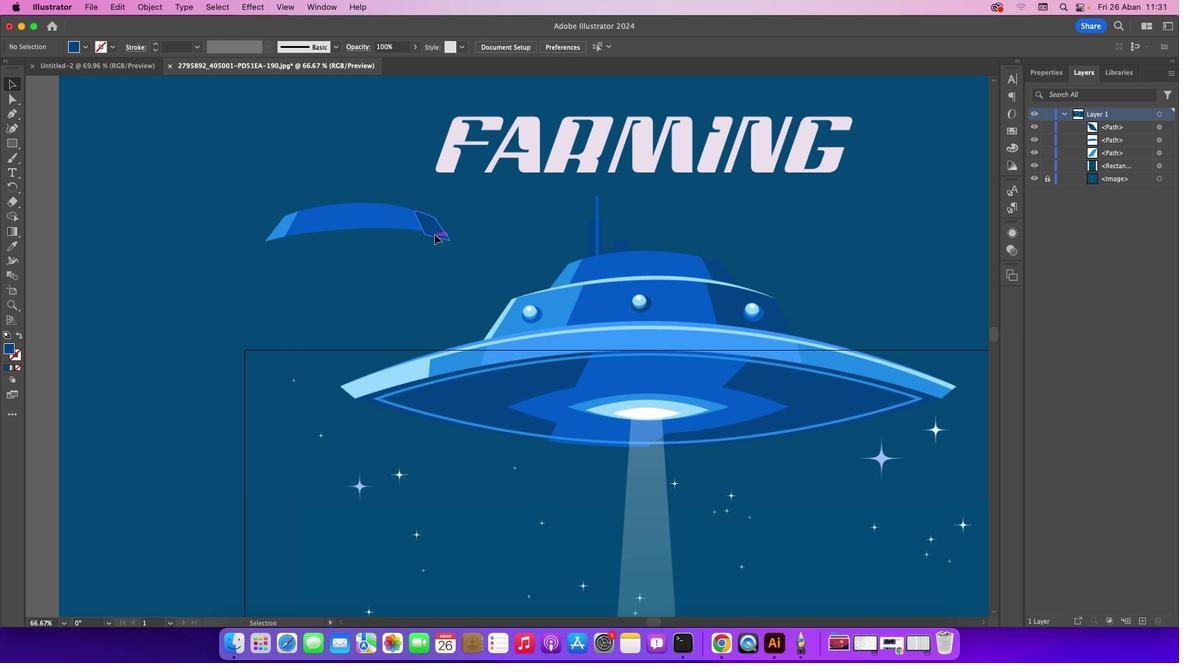 
Action: Mouse moved to (530, 236)
Screenshot: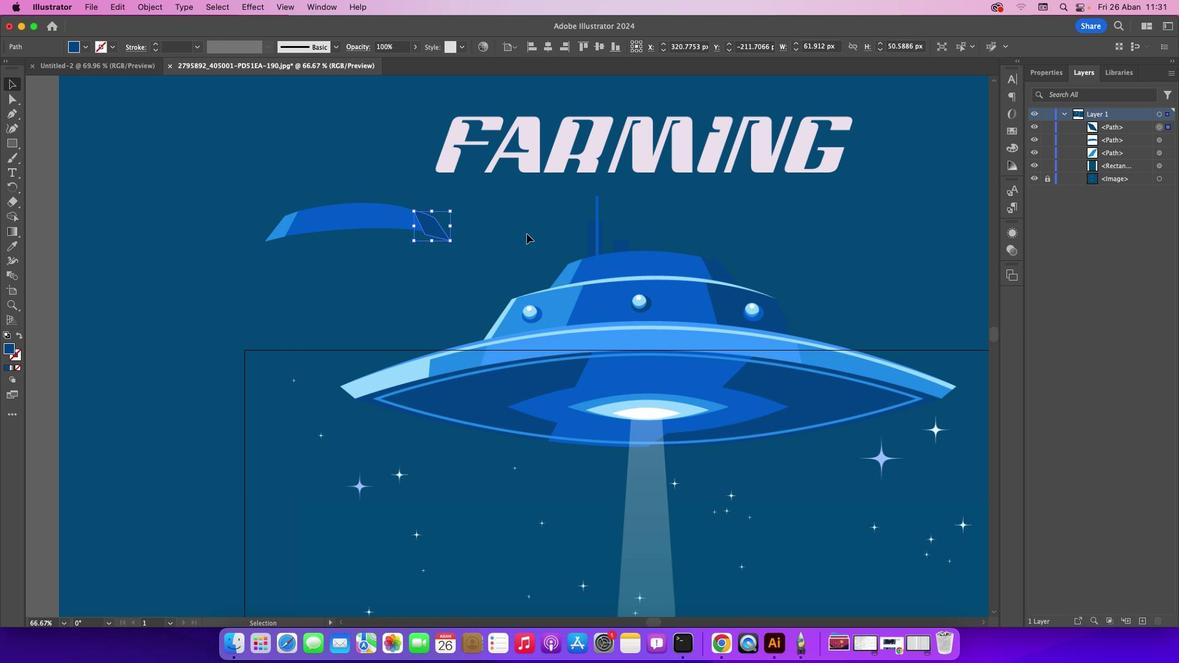 
Action: Key pressed Key.upKey.up
Screenshot: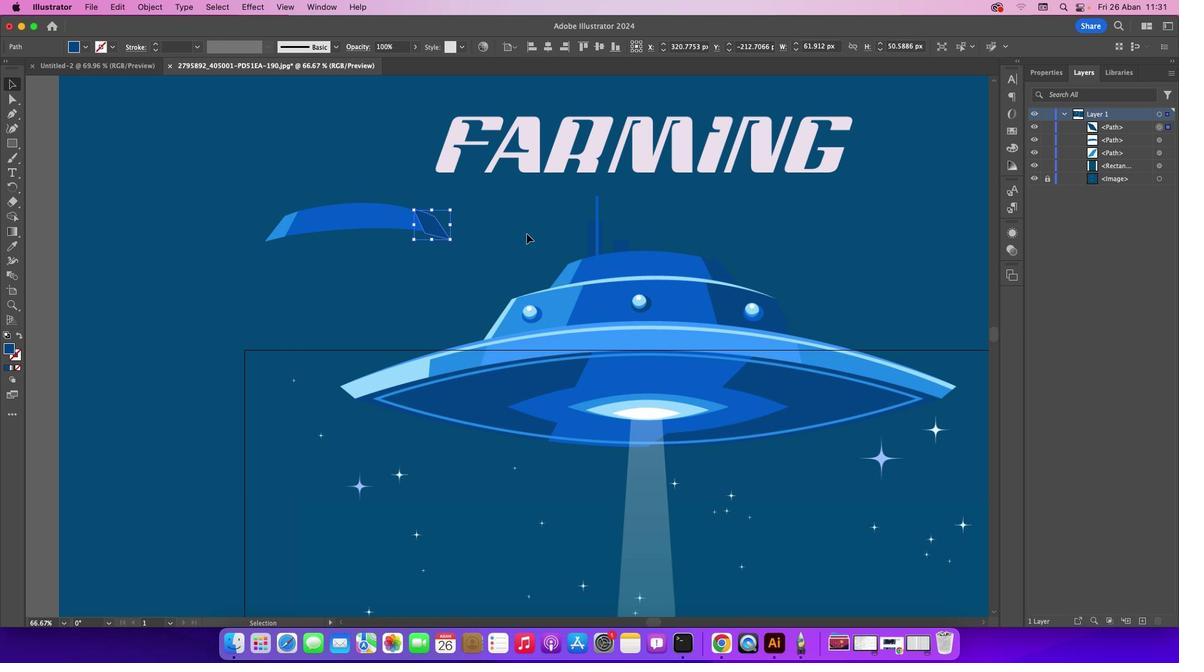 
Action: Mouse moved to (505, 227)
Screenshot: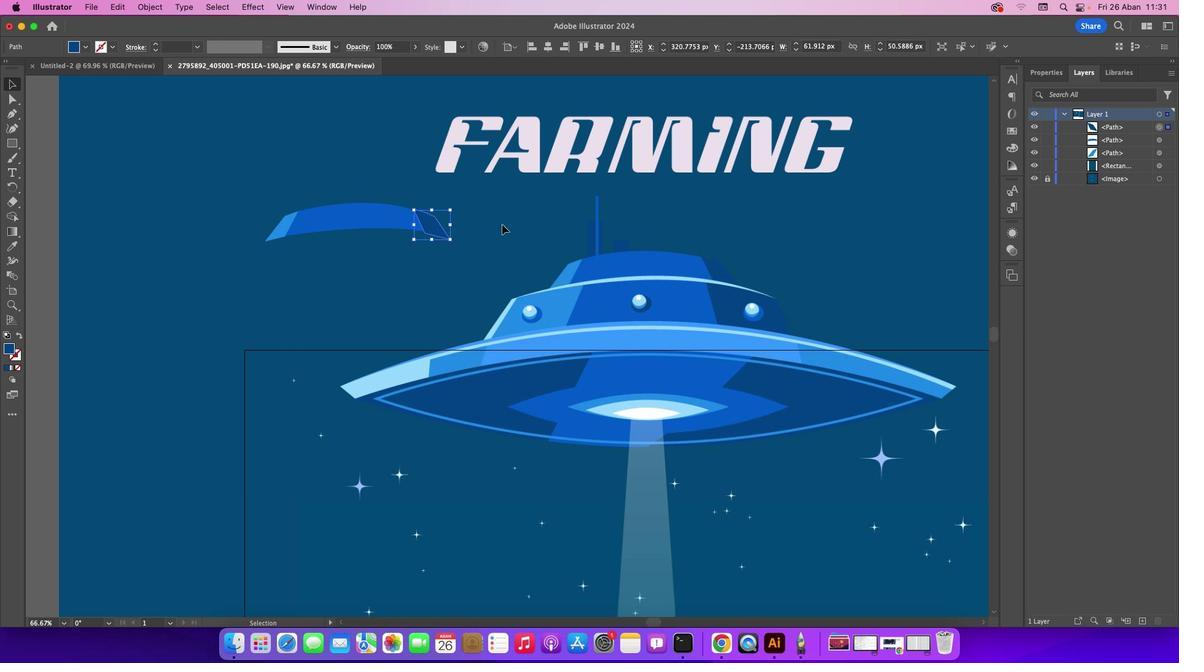 
Action: Mouse pressed left at (505, 227)
Screenshot: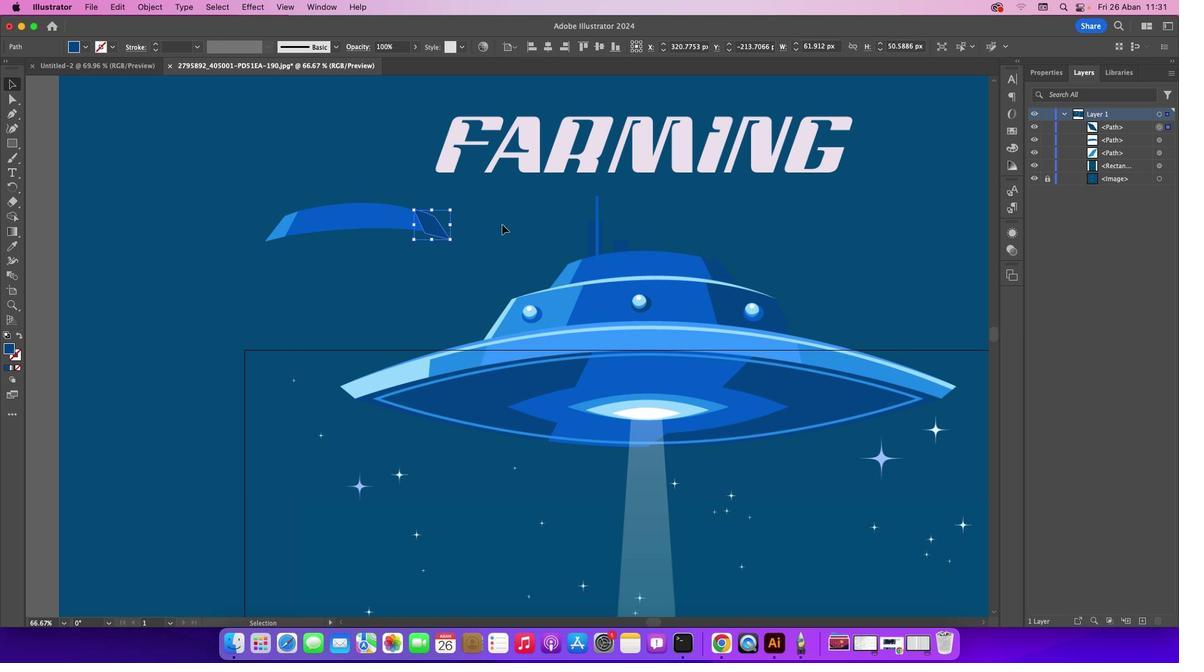 
Action: Mouse moved to (15, 109)
Screenshot: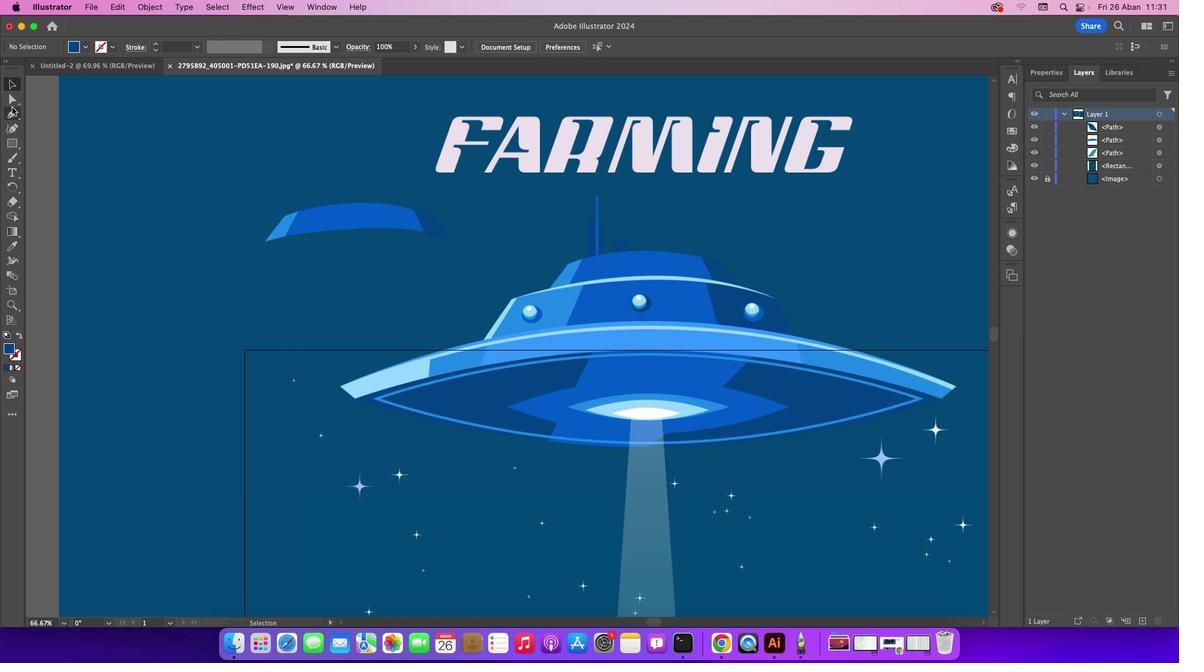 
Action: Mouse pressed left at (15, 109)
Screenshot: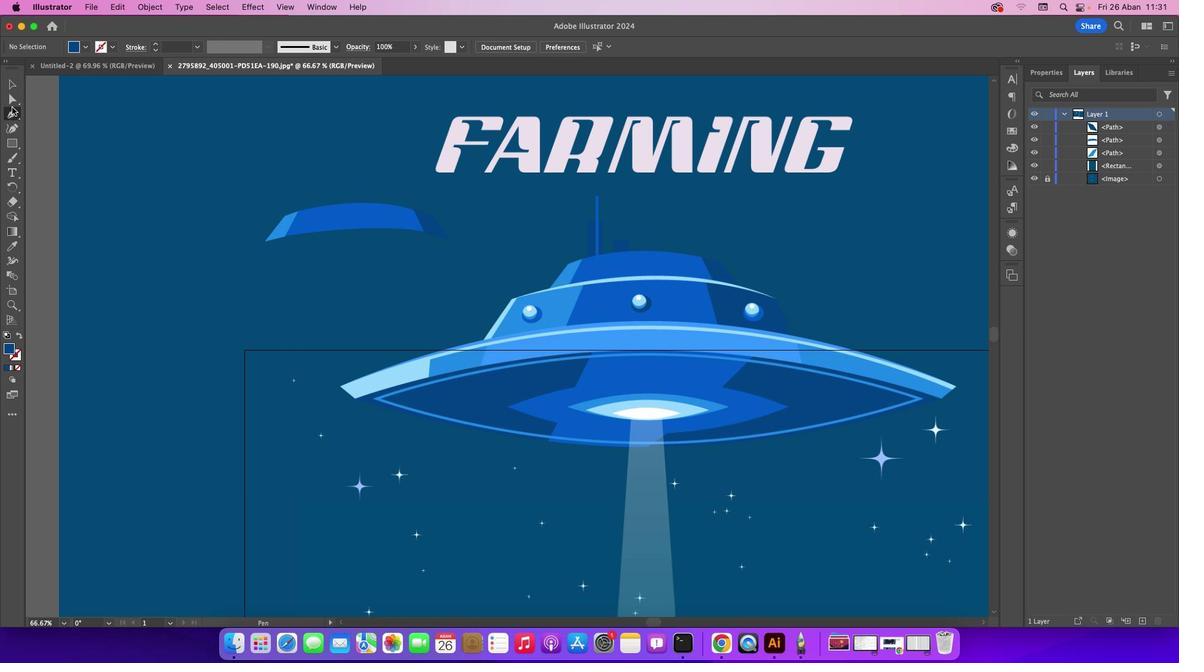 
Action: Mouse moved to (777, 300)
Screenshot: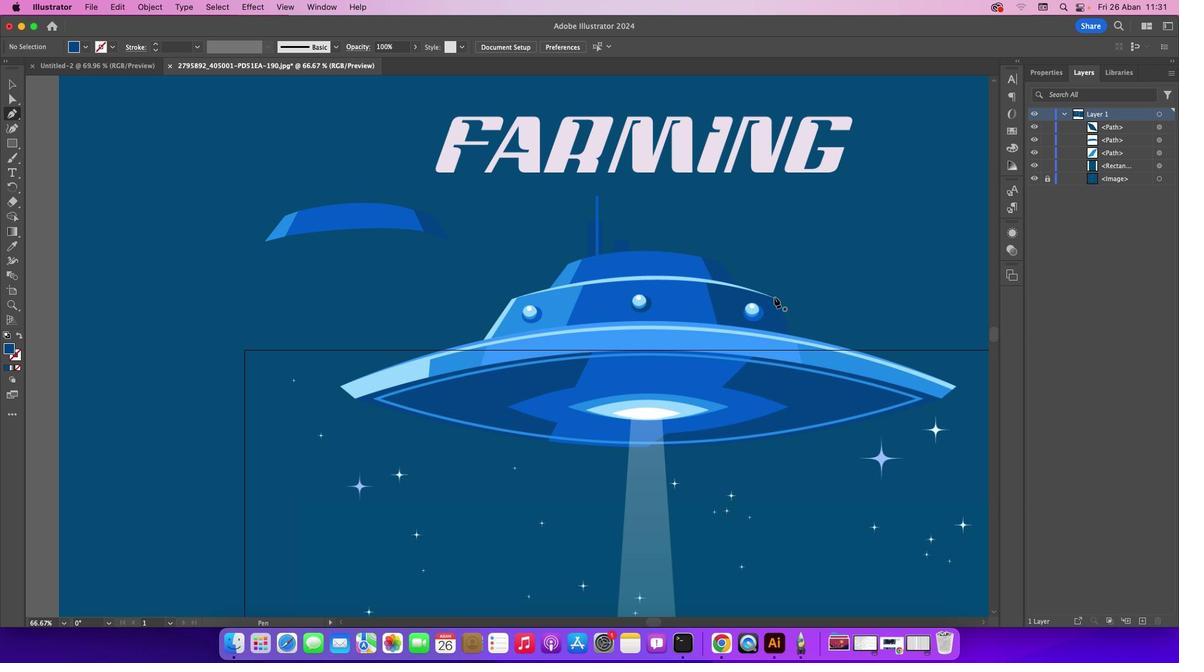 
Action: Mouse pressed left at (777, 300)
Screenshot: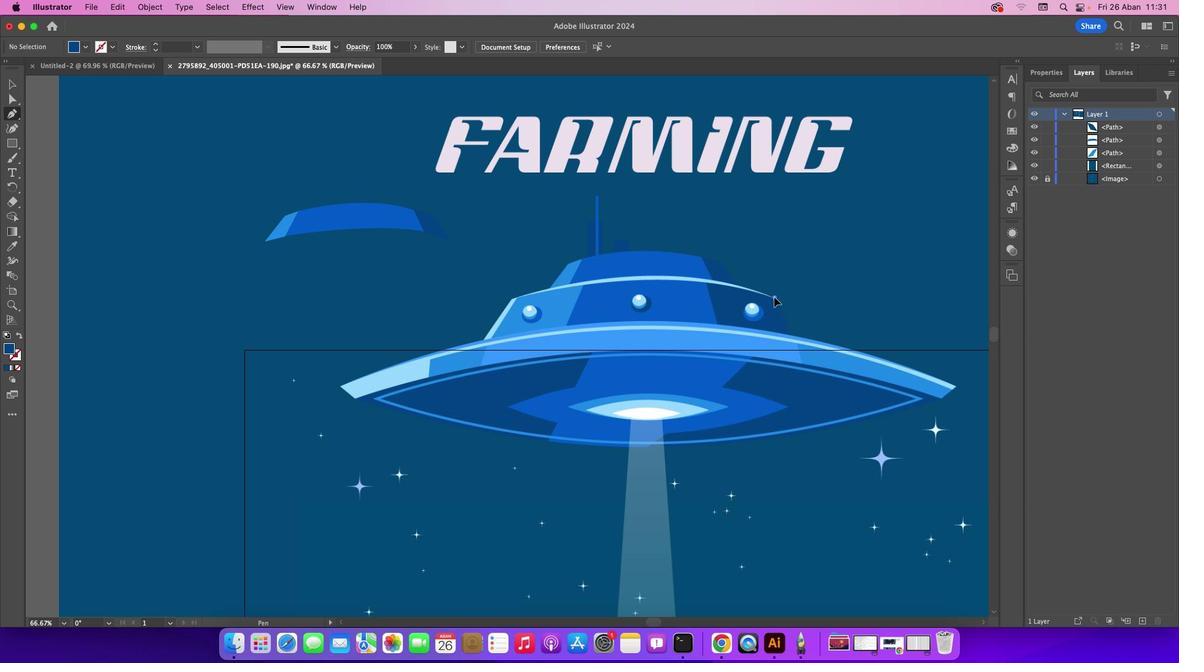 
Action: Mouse moved to (672, 278)
Screenshot: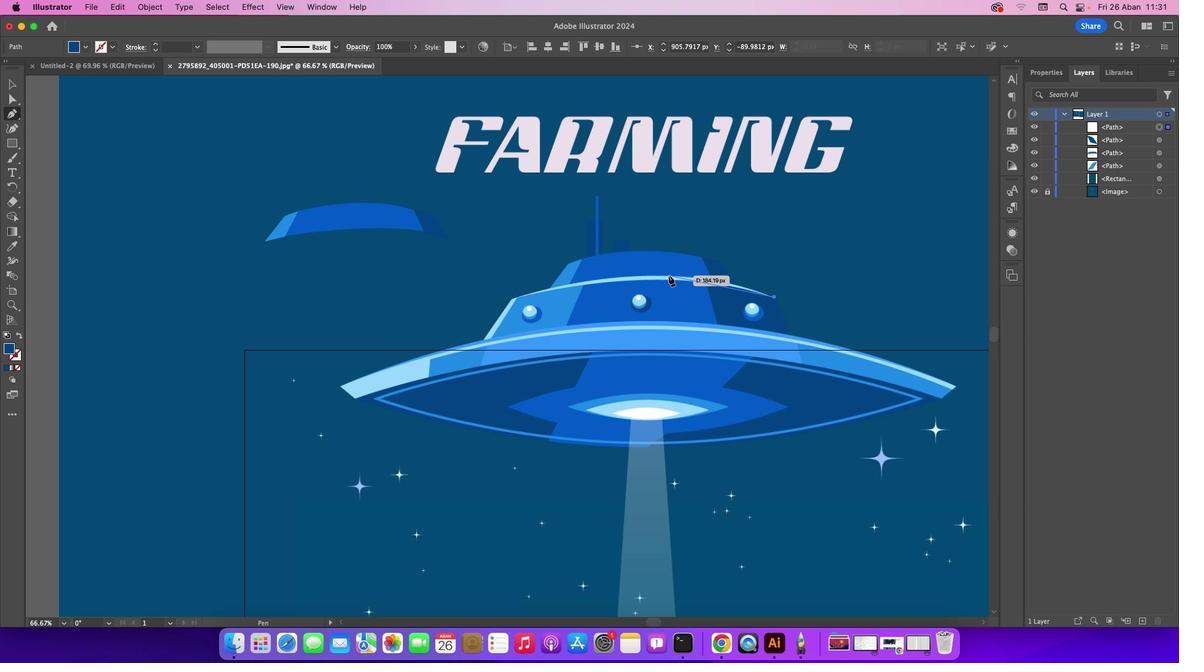 
Action: Mouse pressed left at (672, 278)
Screenshot: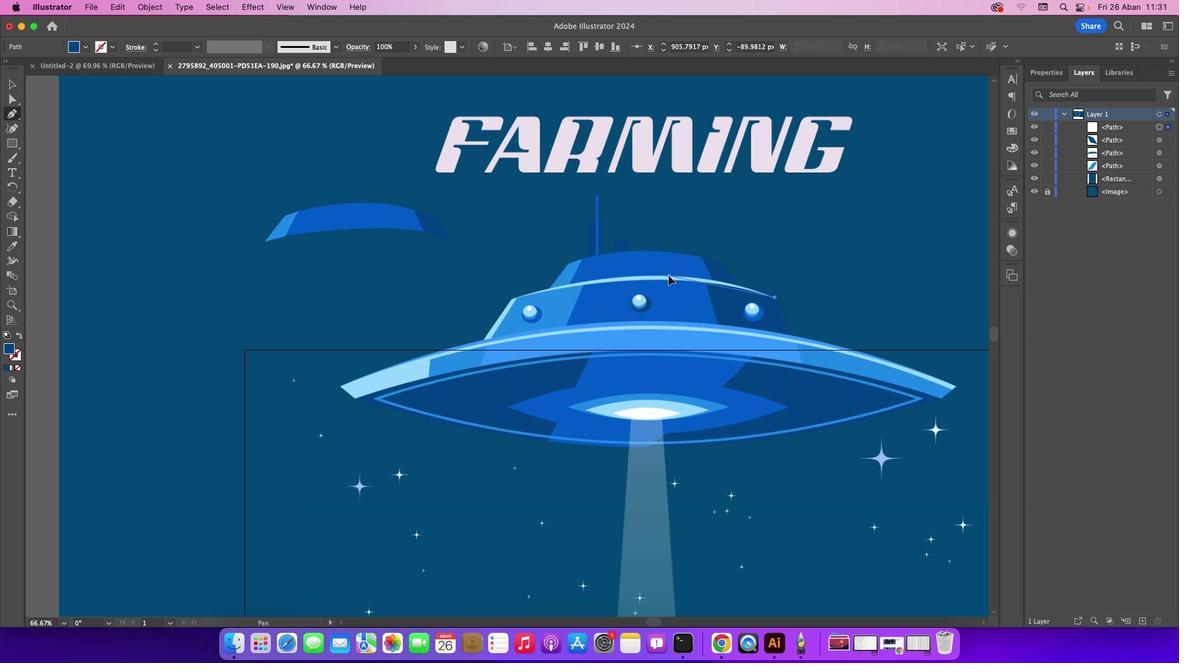 
Action: Mouse moved to (514, 302)
Screenshot: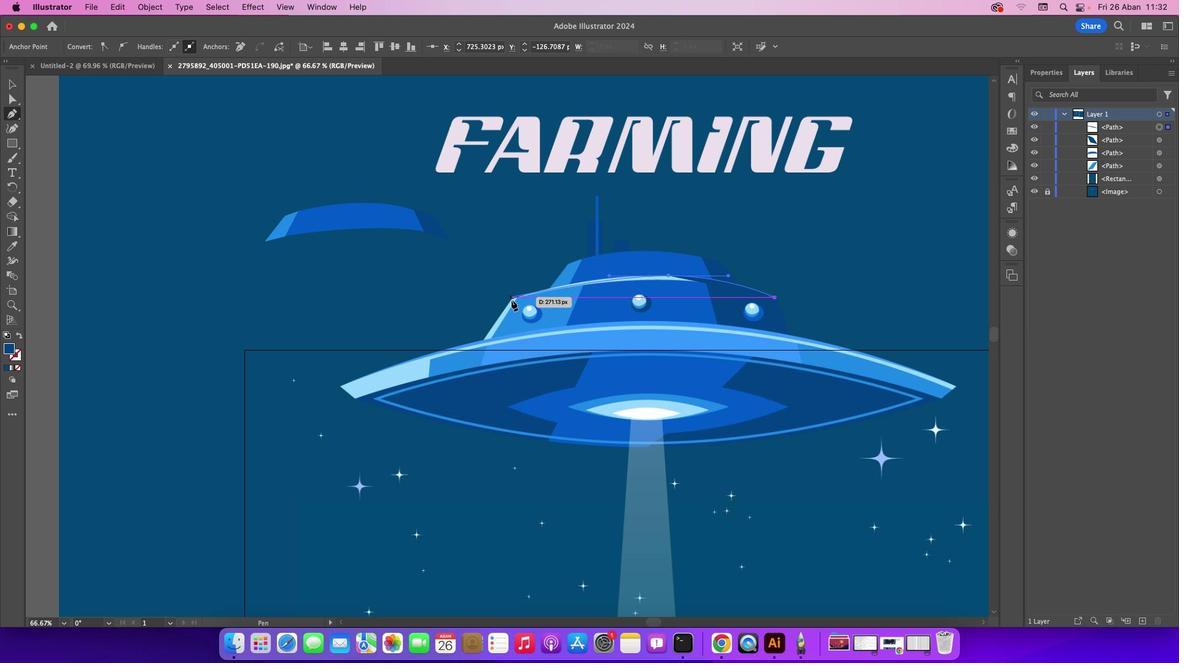 
Action: Mouse pressed left at (514, 302)
Screenshot: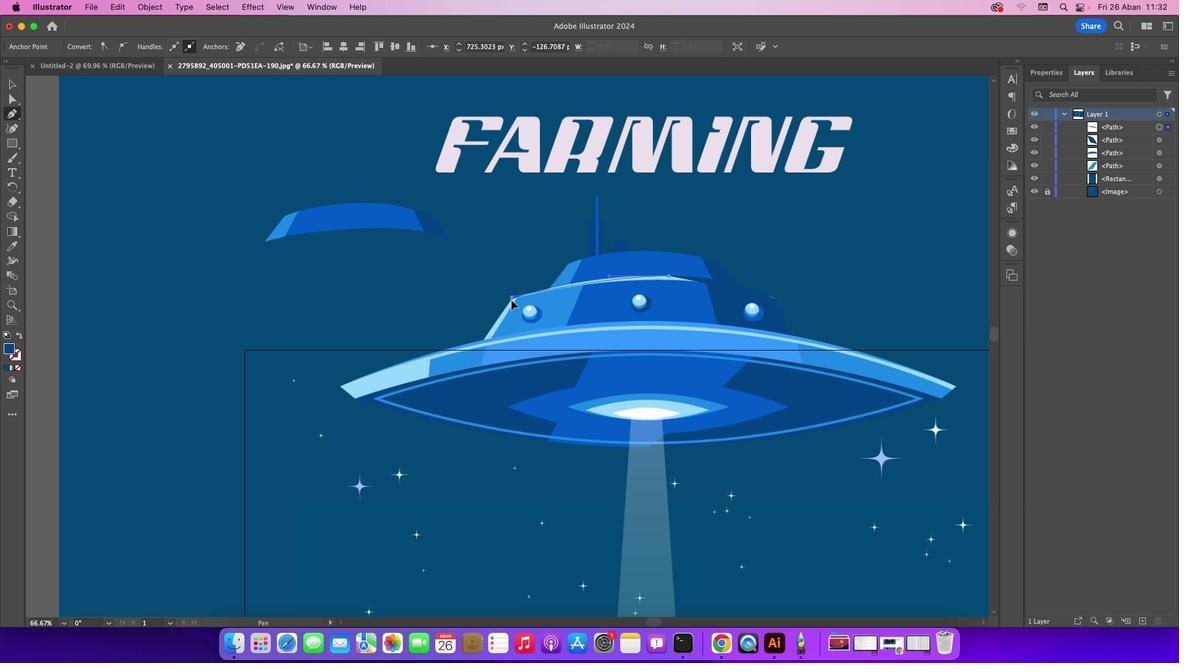 
Action: Mouse moved to (514, 299)
Screenshot: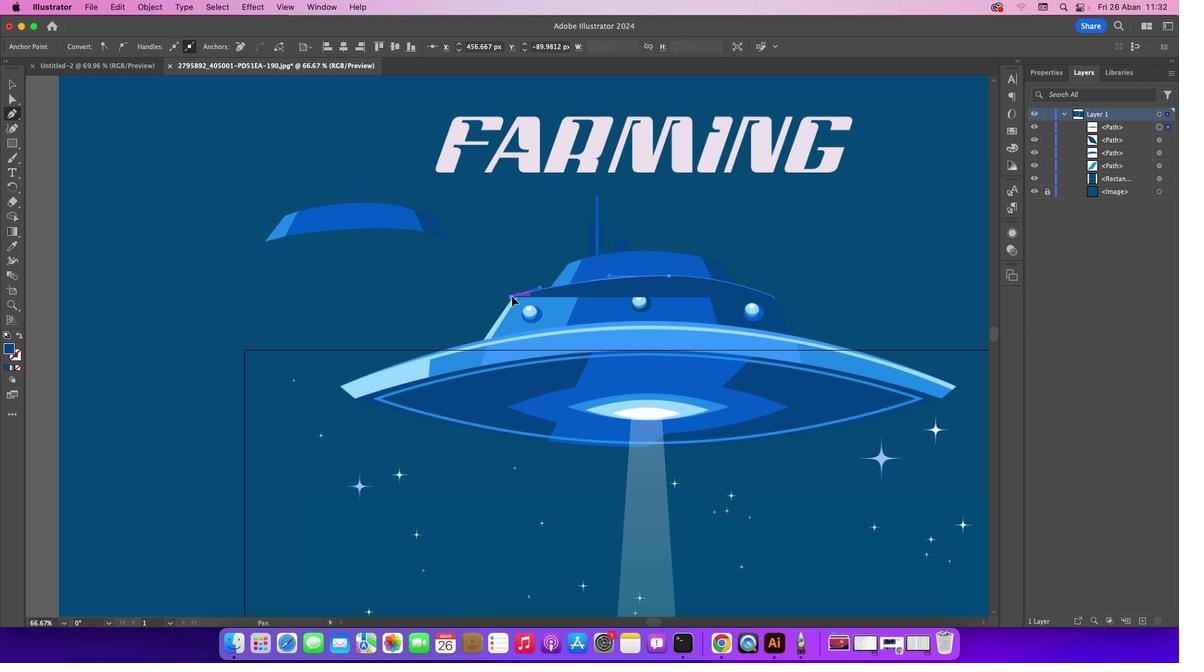 
Action: Mouse pressed left at (514, 299)
Screenshot: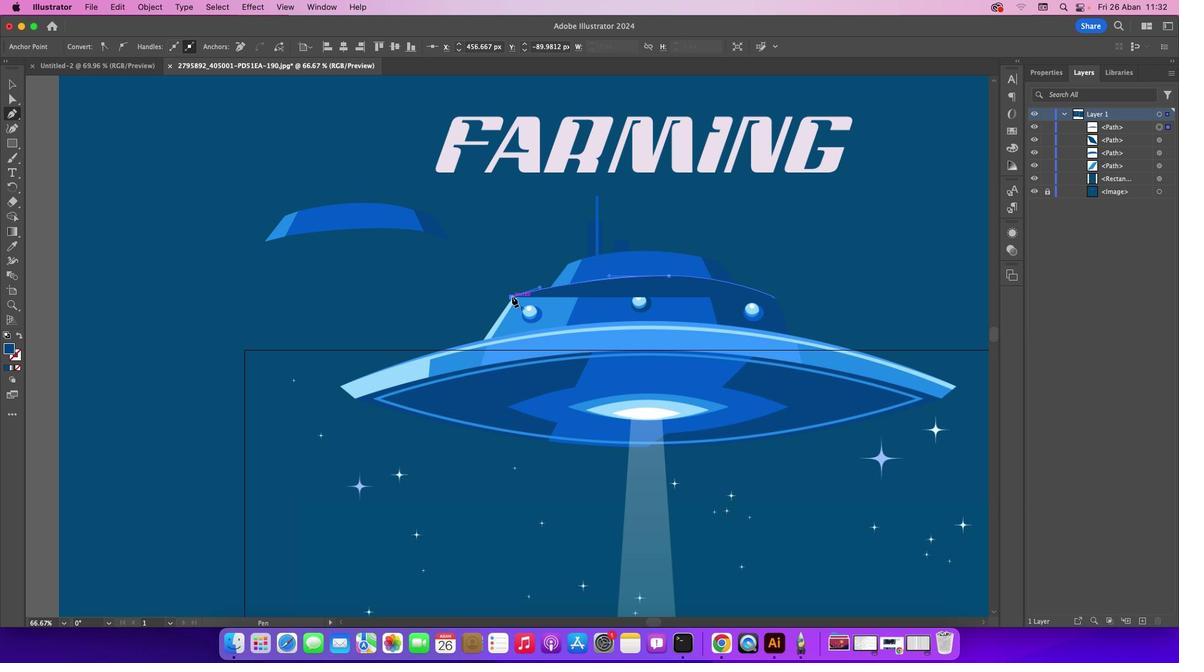 
Action: Mouse moved to (486, 343)
Screenshot: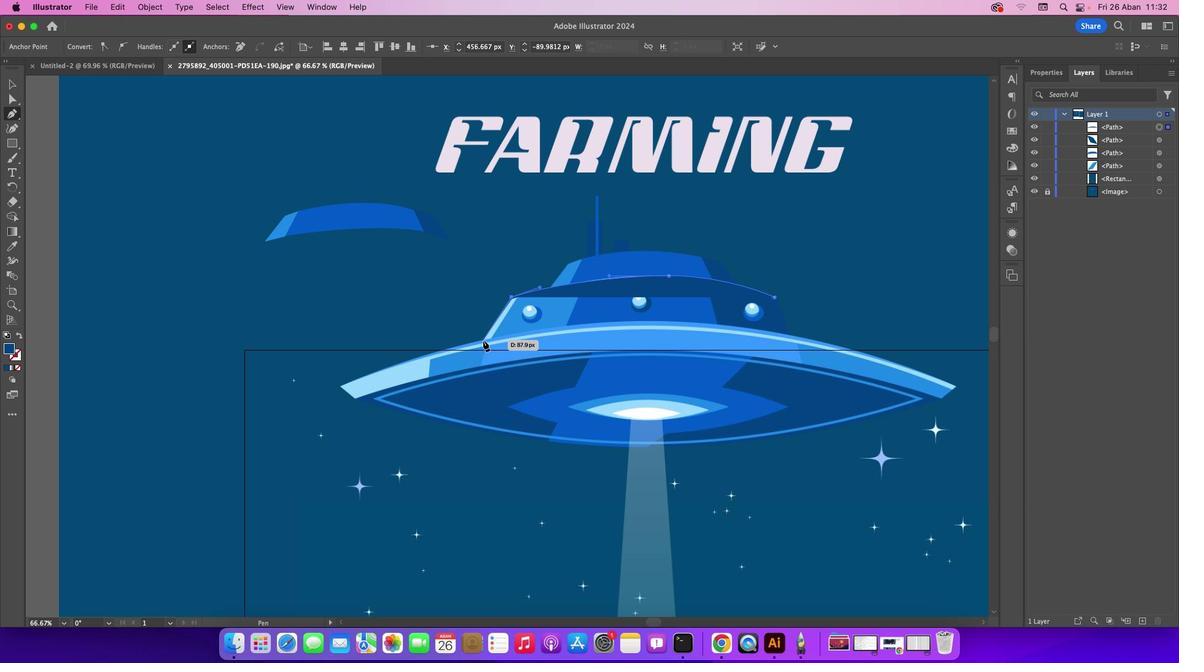 
Action: Mouse pressed left at (486, 343)
Screenshot: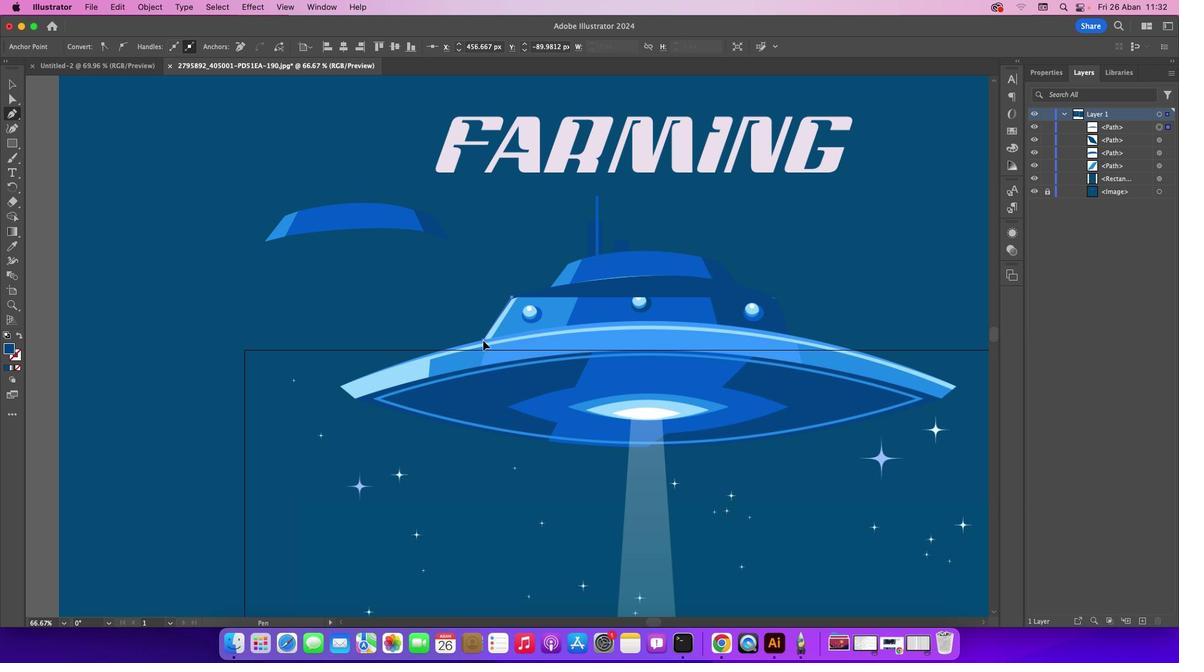 
Action: Mouse moved to (22, 371)
Screenshot: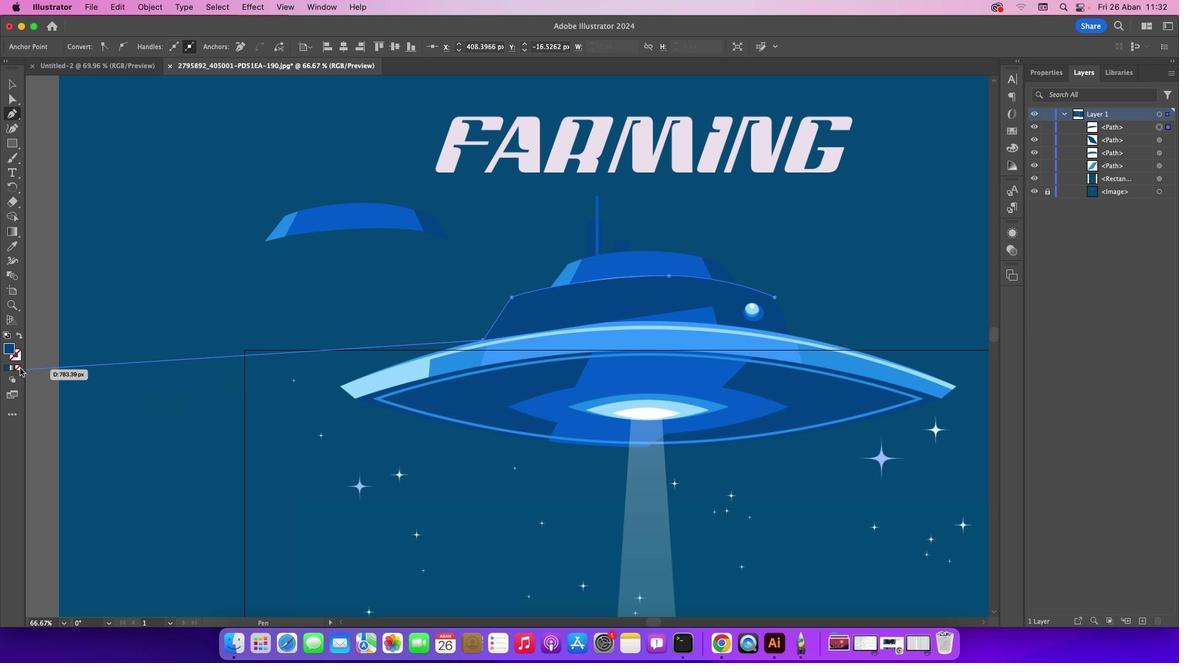 
Action: Mouse pressed left at (22, 371)
Screenshot: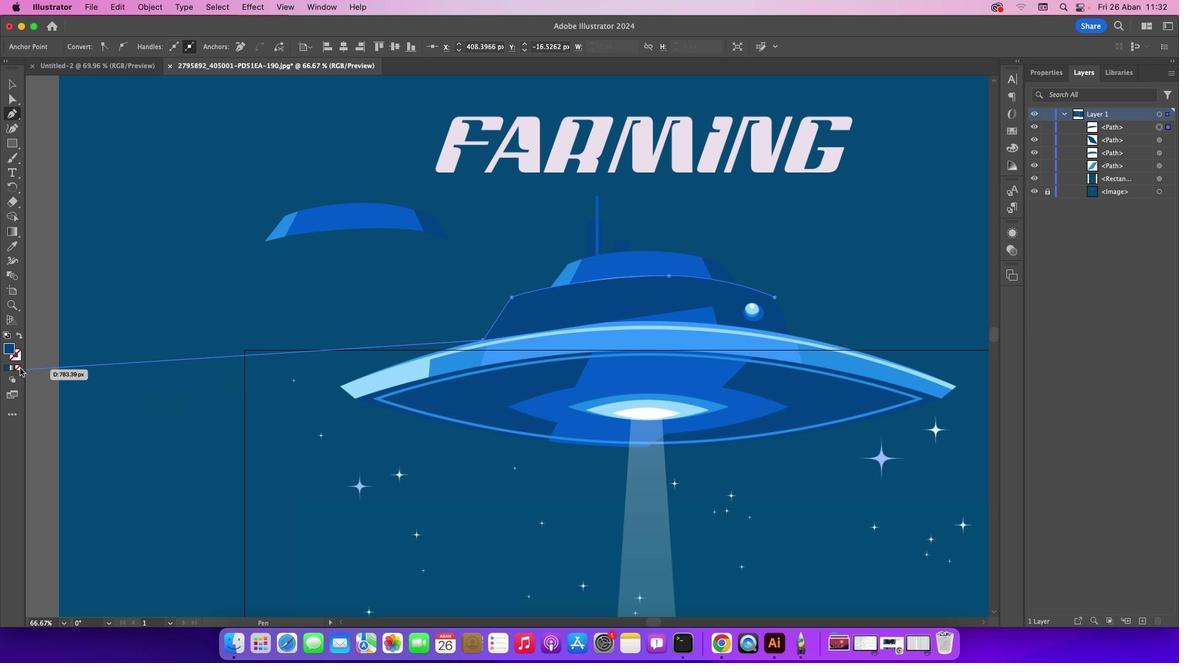 
Action: Mouse moved to (495, 342)
Screenshot: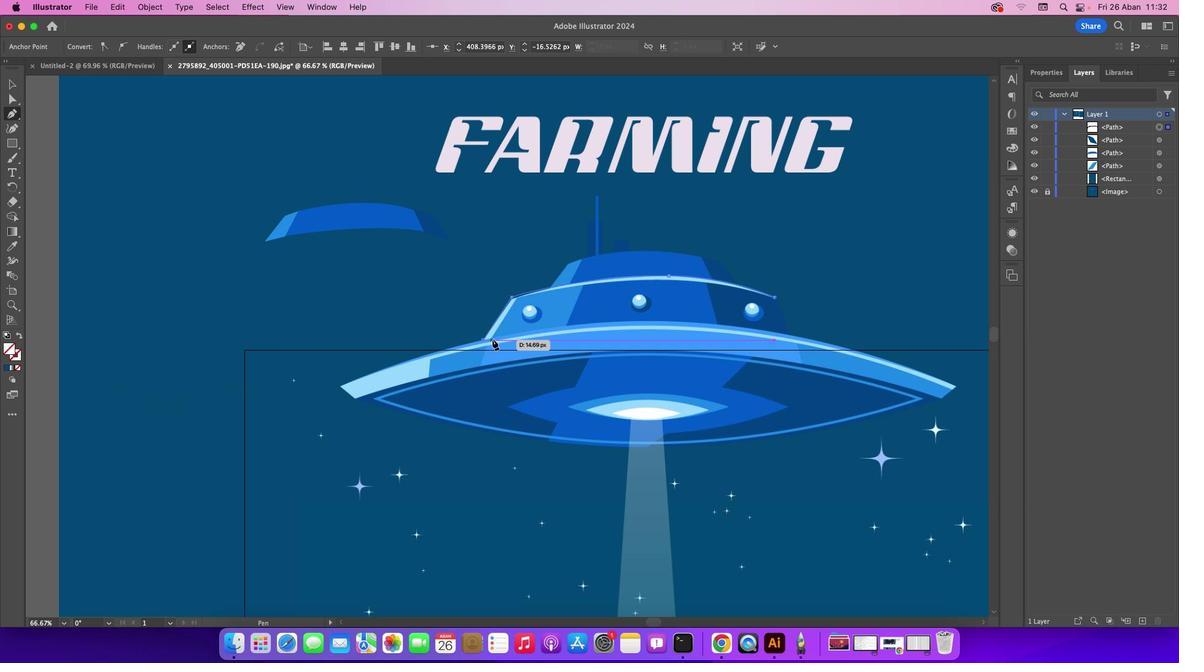 
Action: Mouse pressed left at (495, 342)
Screenshot: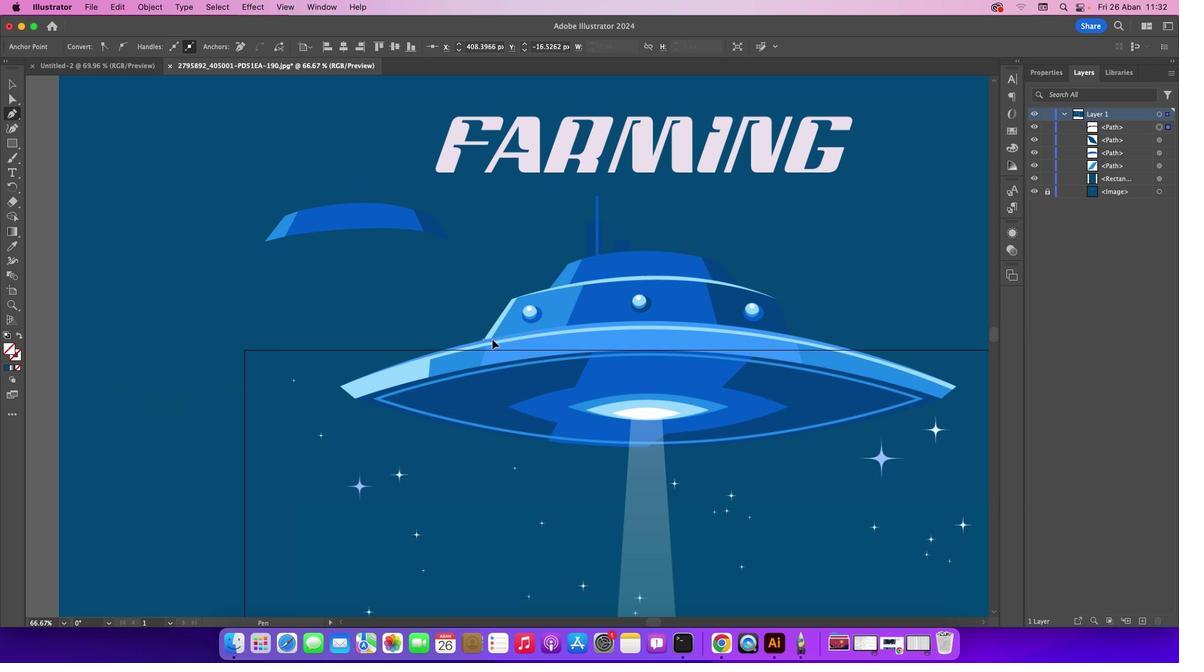 
Action: Mouse moved to (520, 302)
Screenshot: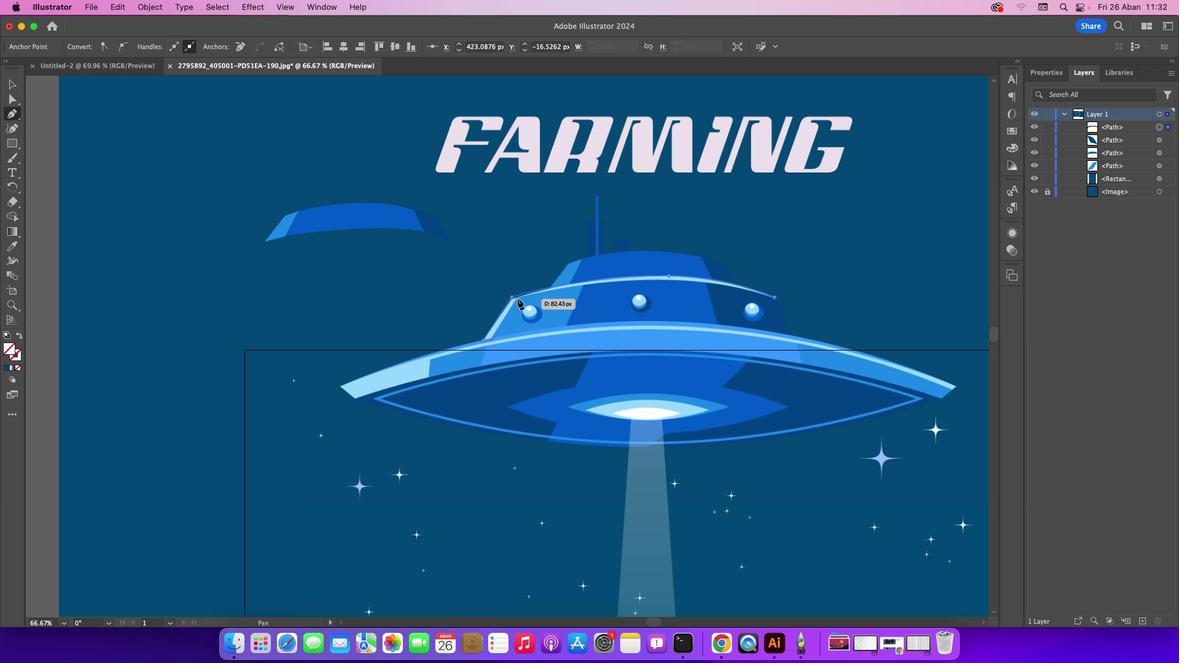 
Action: Mouse pressed left at (520, 302)
Screenshot: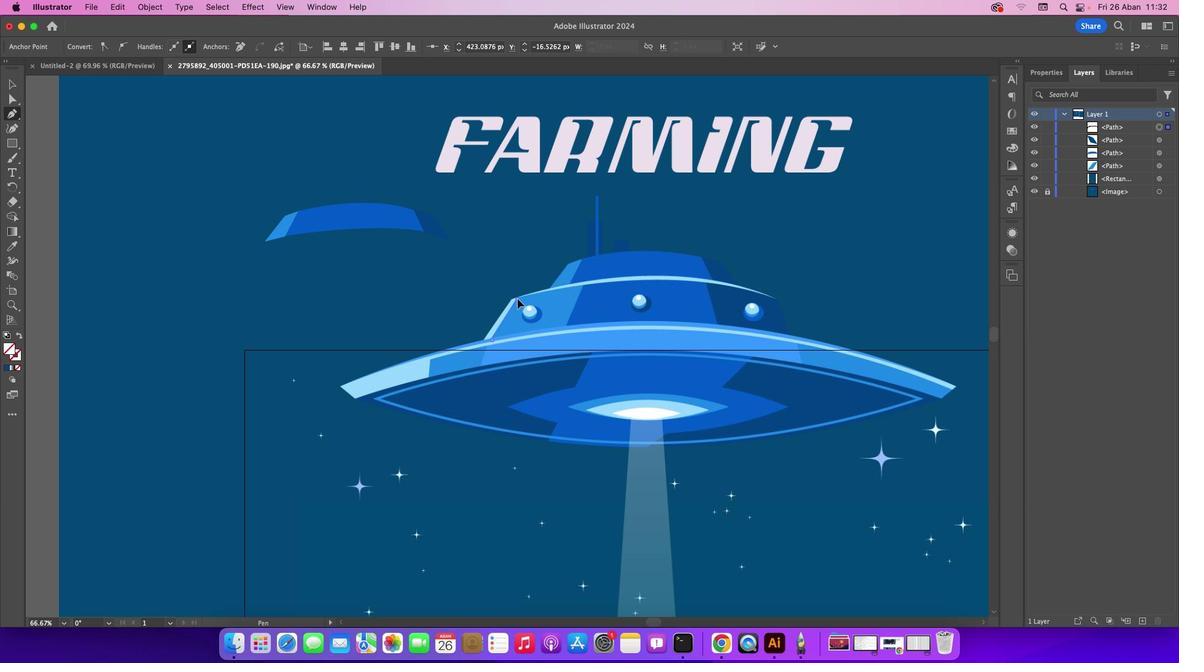 
Action: Mouse moved to (691, 283)
Screenshot: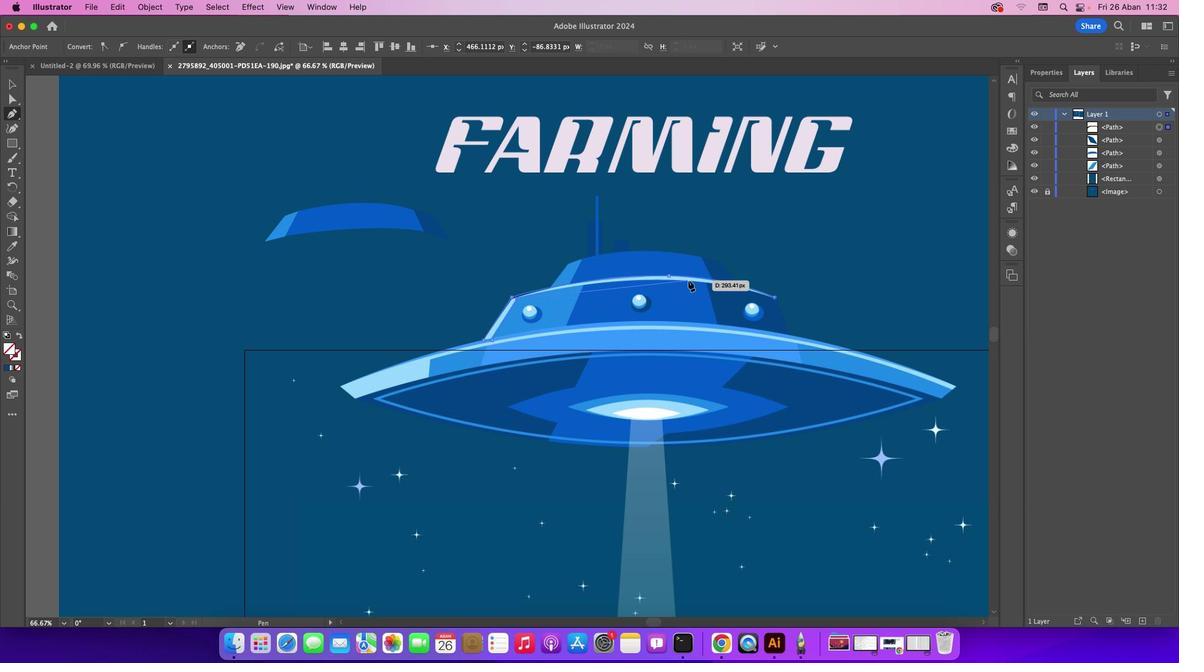 
Action: Mouse pressed left at (691, 283)
Screenshot: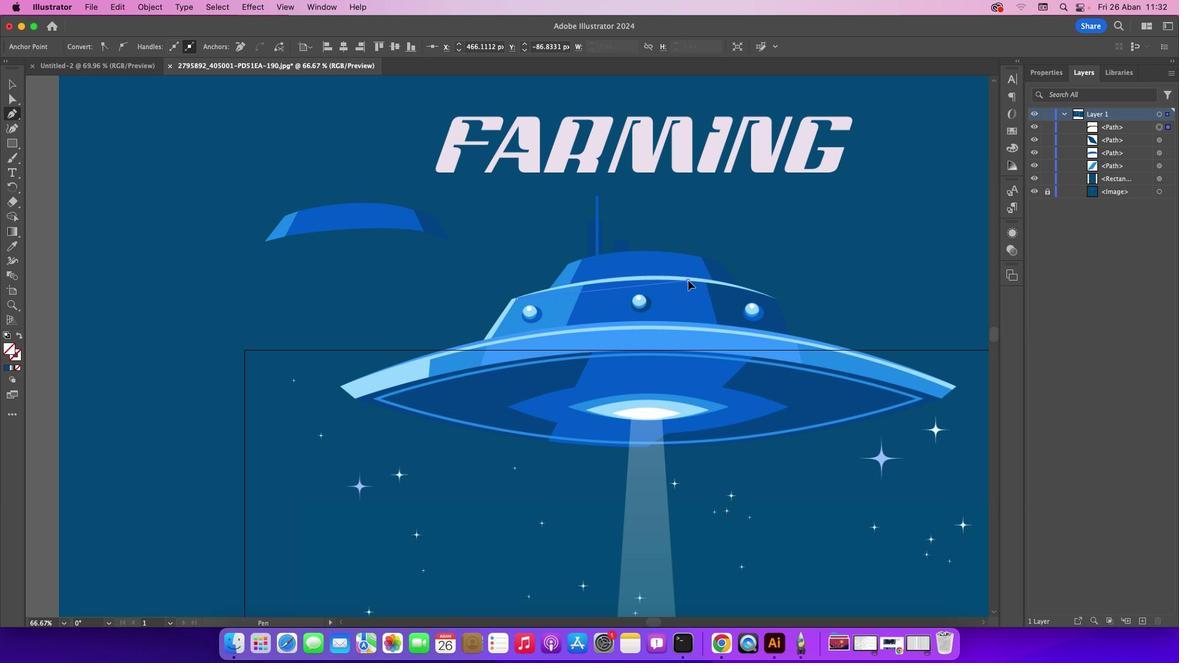 
Action: Mouse moved to (688, 282)
Screenshot: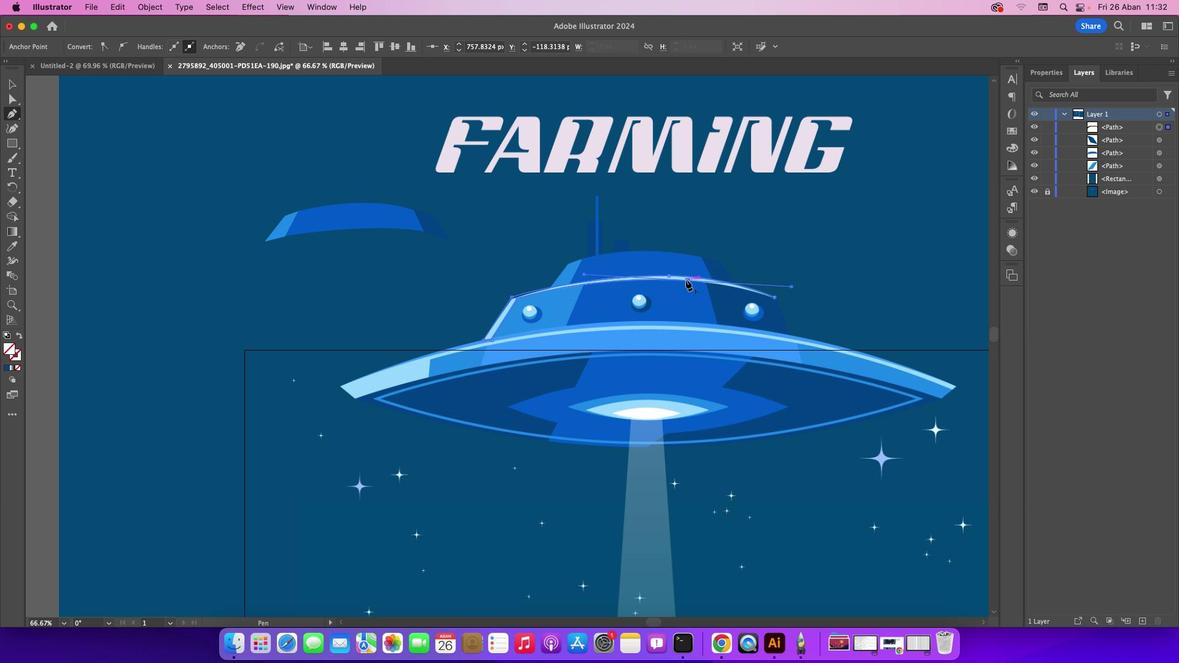 
Action: Mouse pressed left at (688, 282)
Screenshot: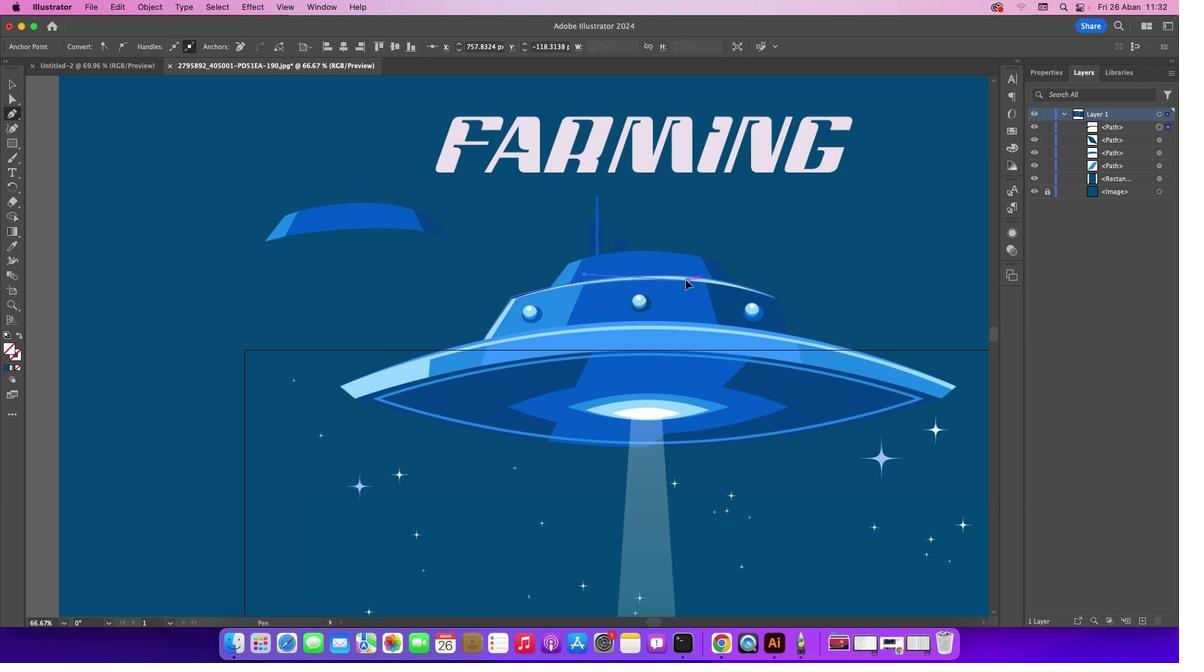 
Action: Mouse moved to (778, 302)
Screenshot: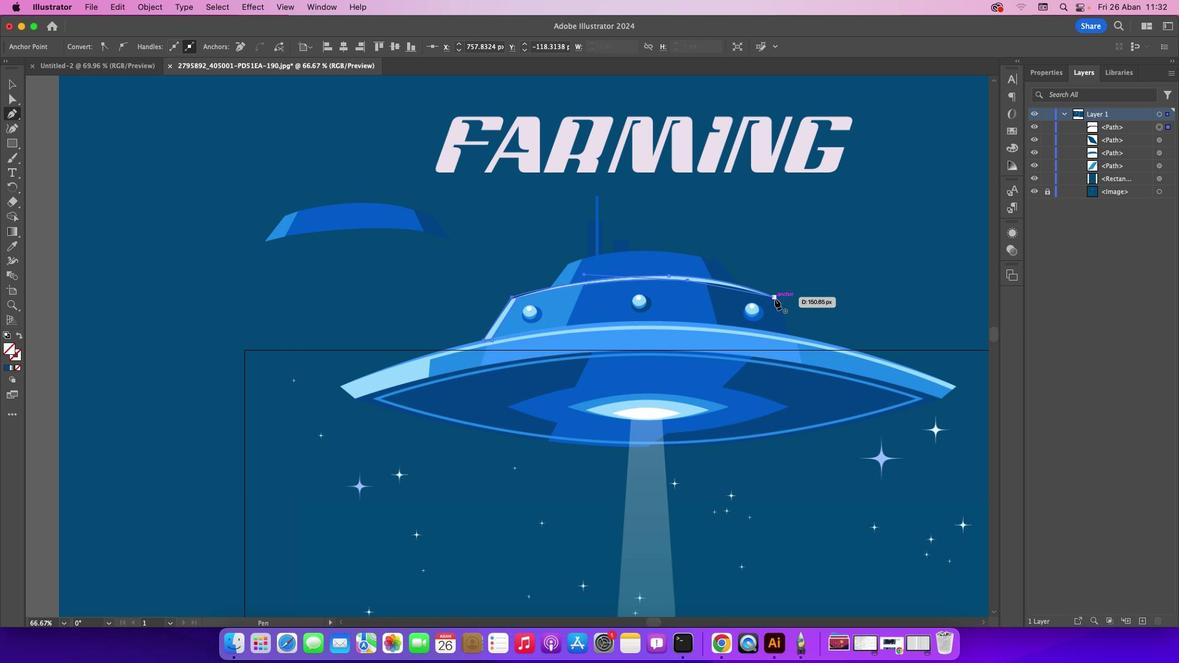 
Action: Mouse pressed left at (778, 302)
Screenshot: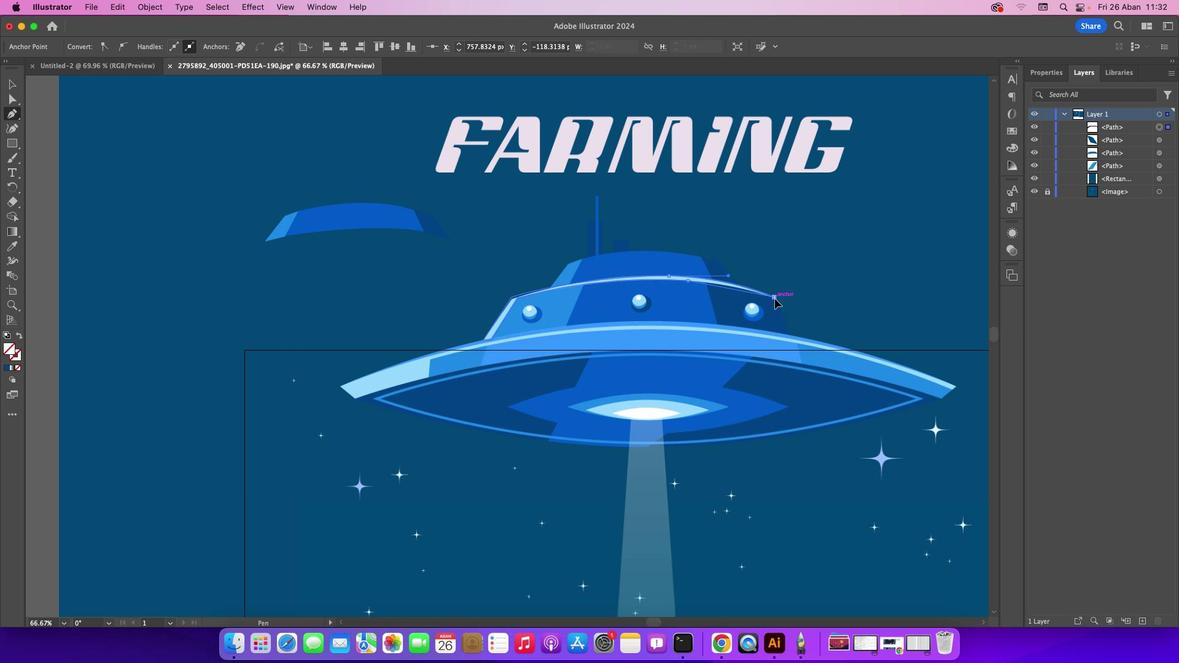 
Action: Mouse moved to (16, 87)
Screenshot: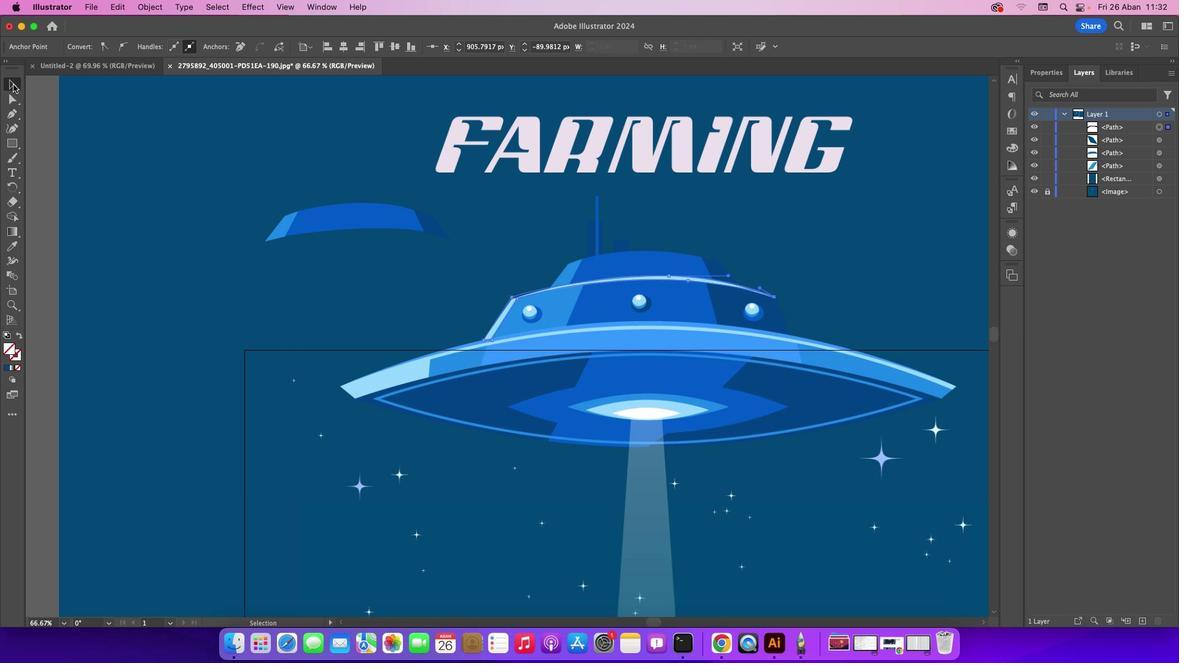 
Action: Mouse pressed left at (16, 87)
Screenshot: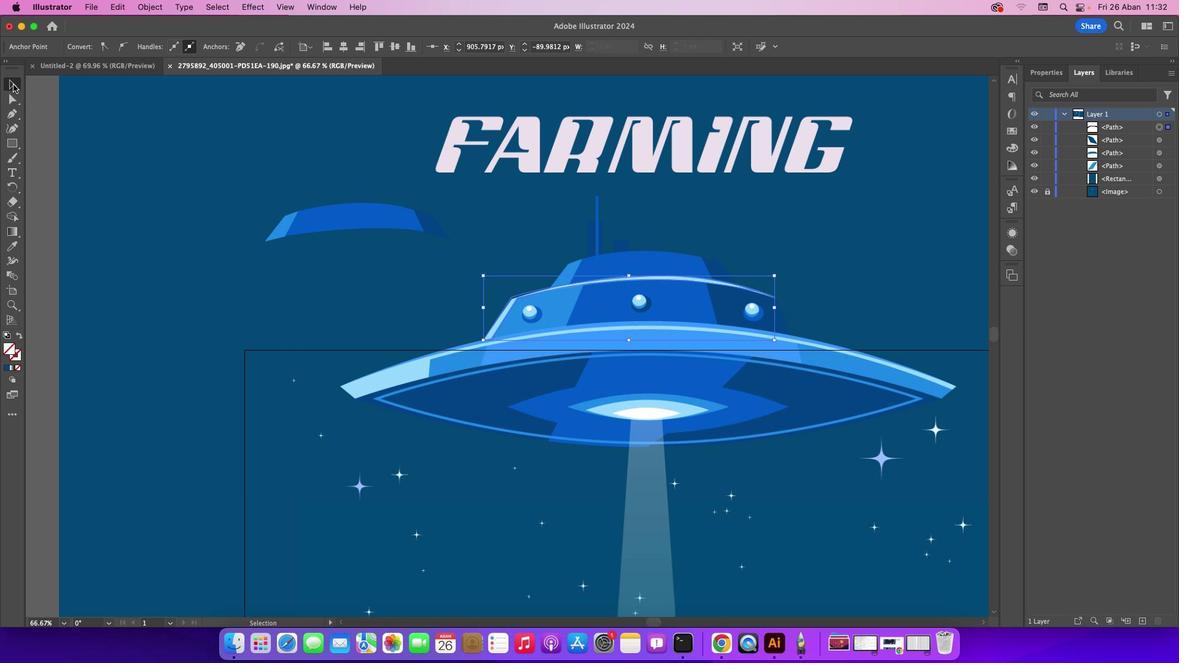 
Action: Mouse moved to (155, 159)
Screenshot: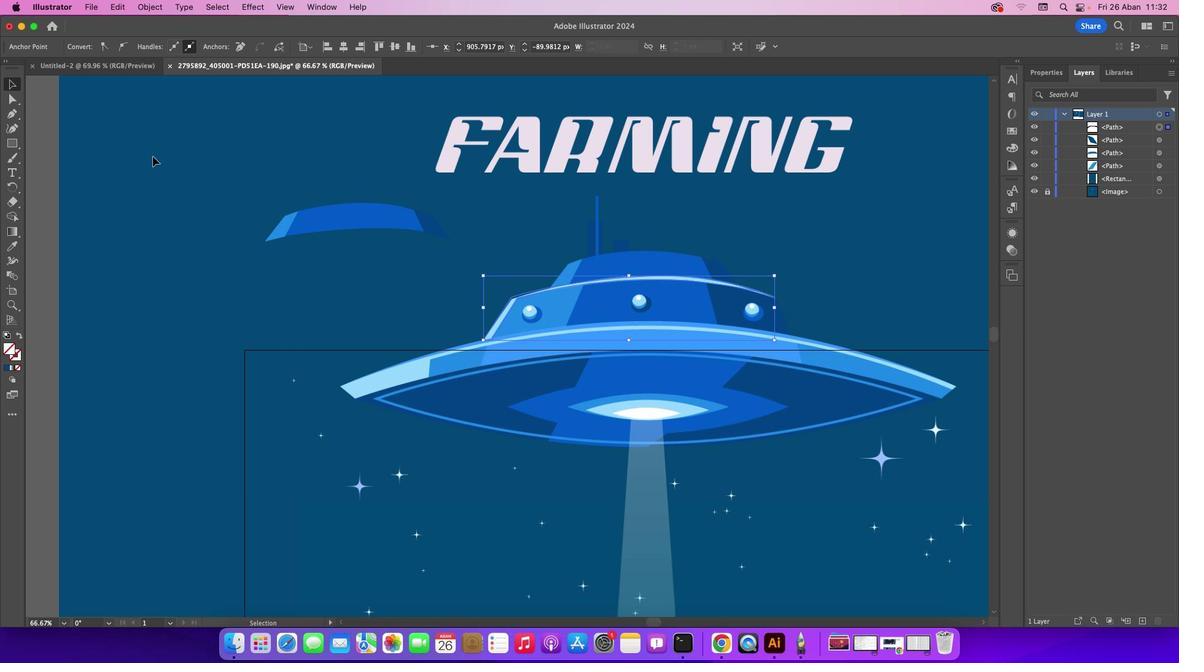 
Action: Mouse pressed left at (155, 159)
Screenshot: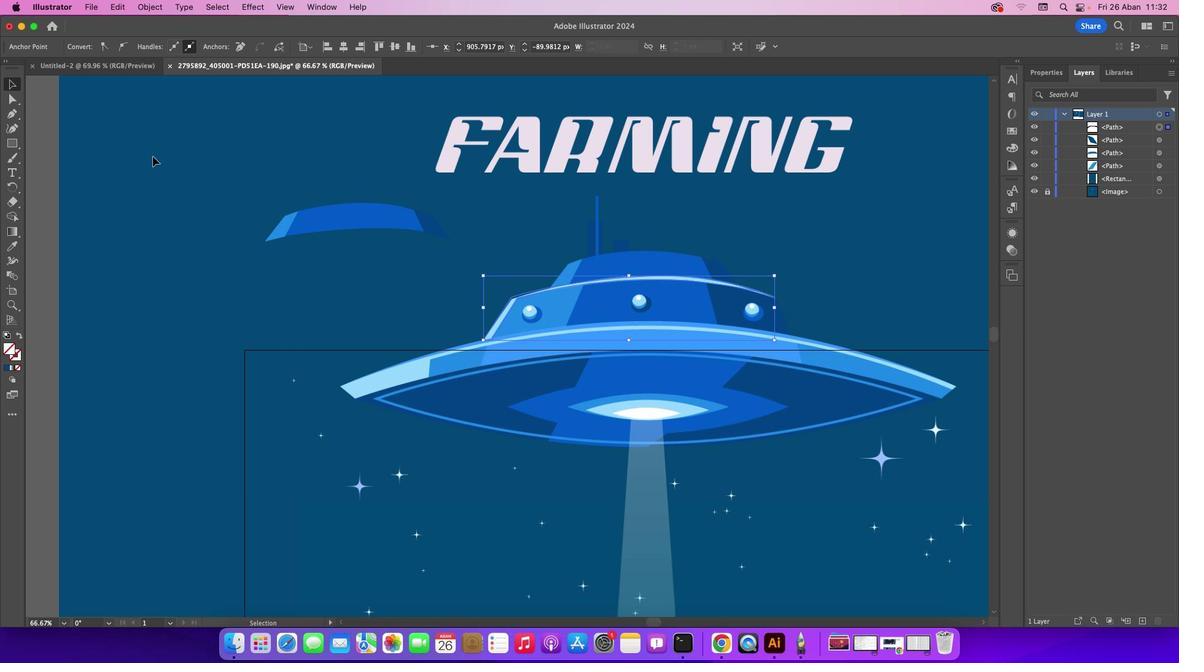 
Action: Mouse moved to (615, 285)
Screenshot: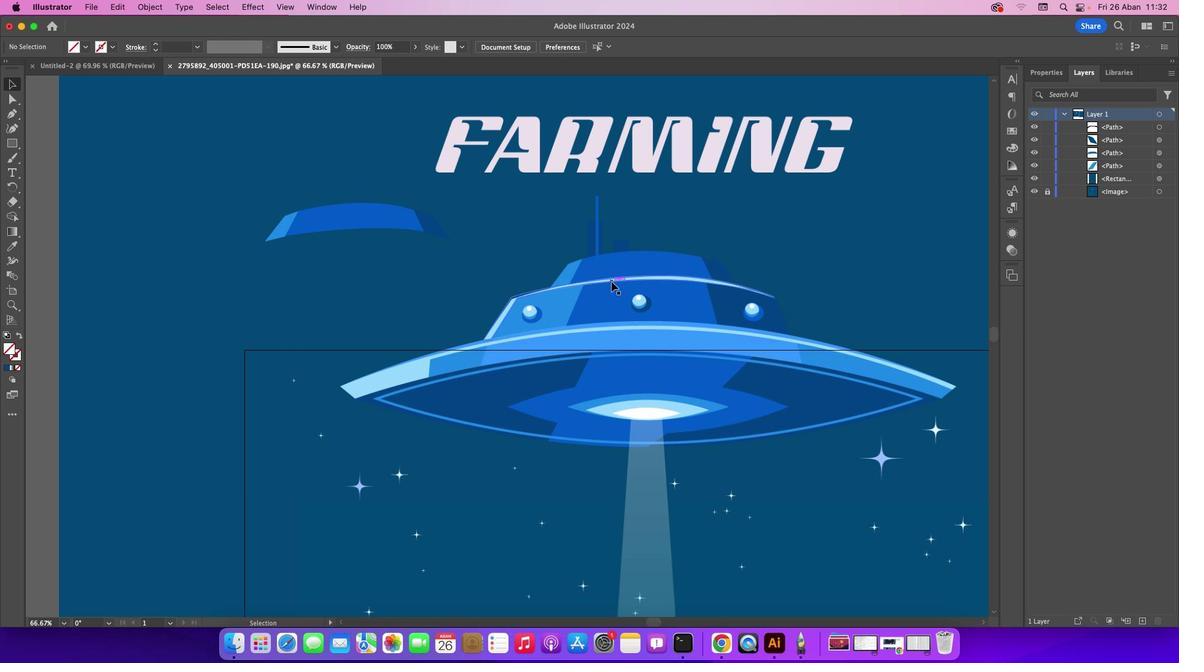 
Action: Mouse pressed left at (615, 285)
Screenshot: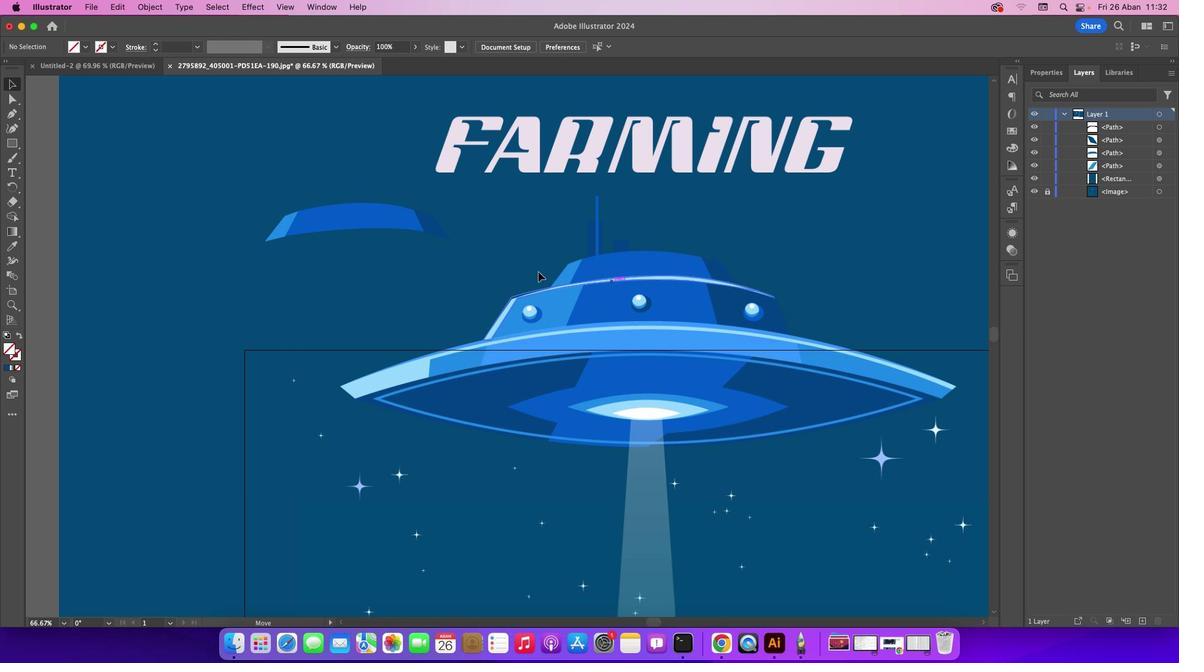 
Action: Mouse moved to (14, 249)
Screenshot: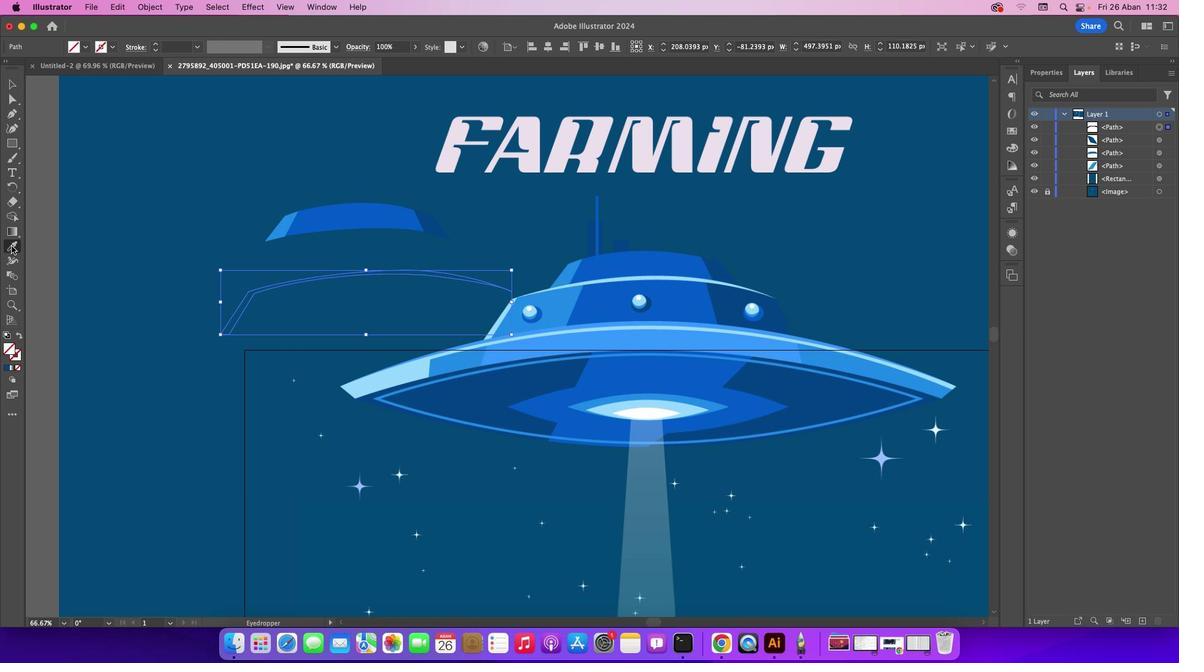 
Action: Mouse pressed left at (14, 249)
Screenshot: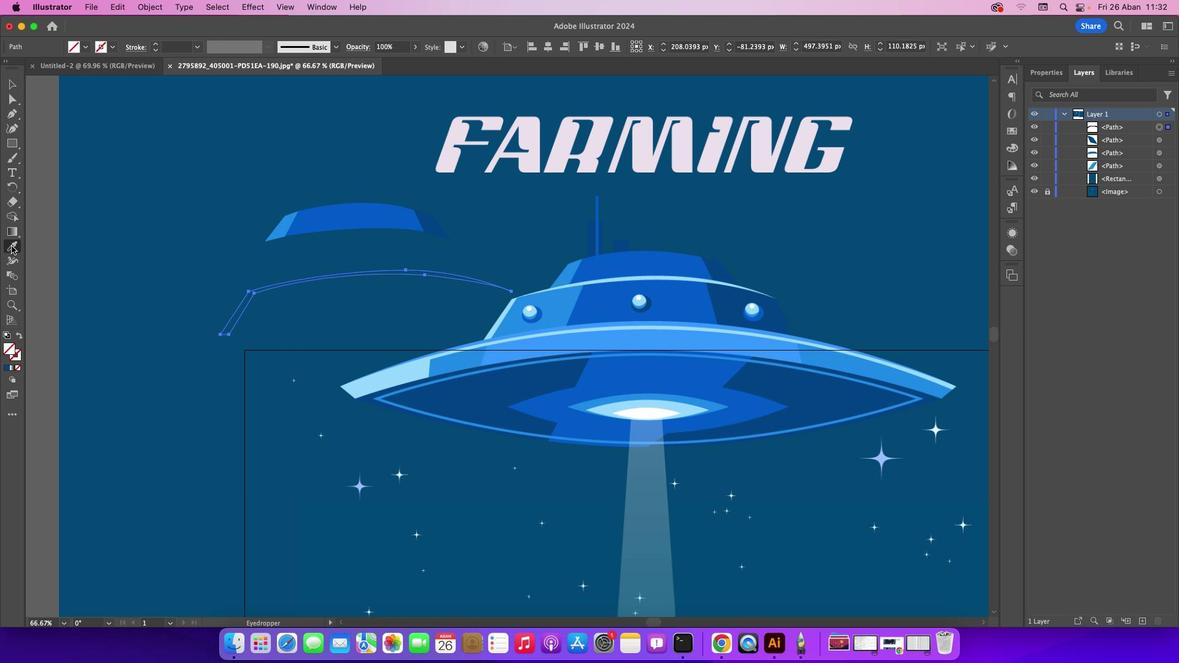 
Action: Mouse moved to (499, 325)
Screenshot: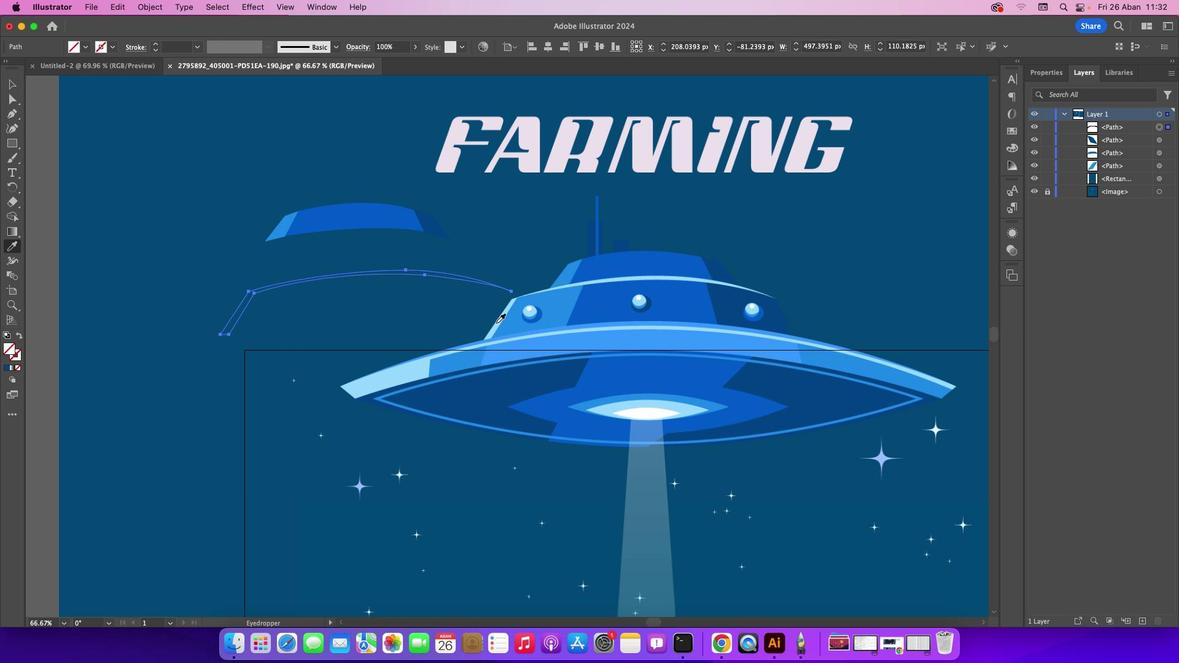 
Action: Mouse pressed left at (499, 325)
Screenshot: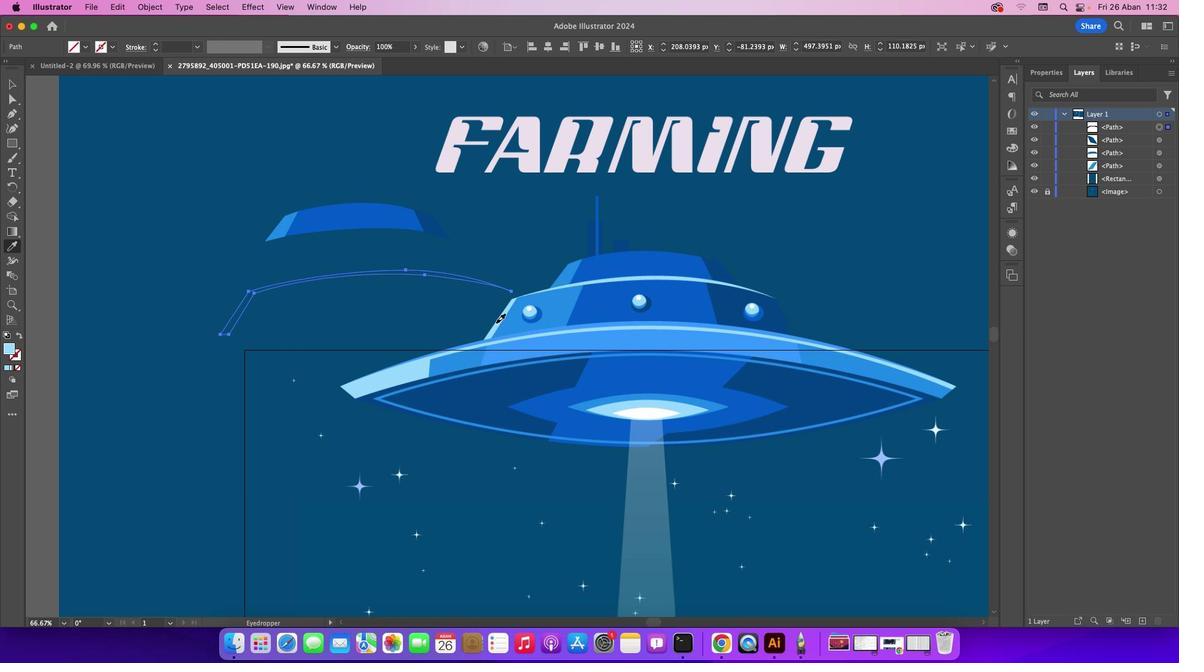 
Action: Mouse moved to (18, 90)
Screenshot: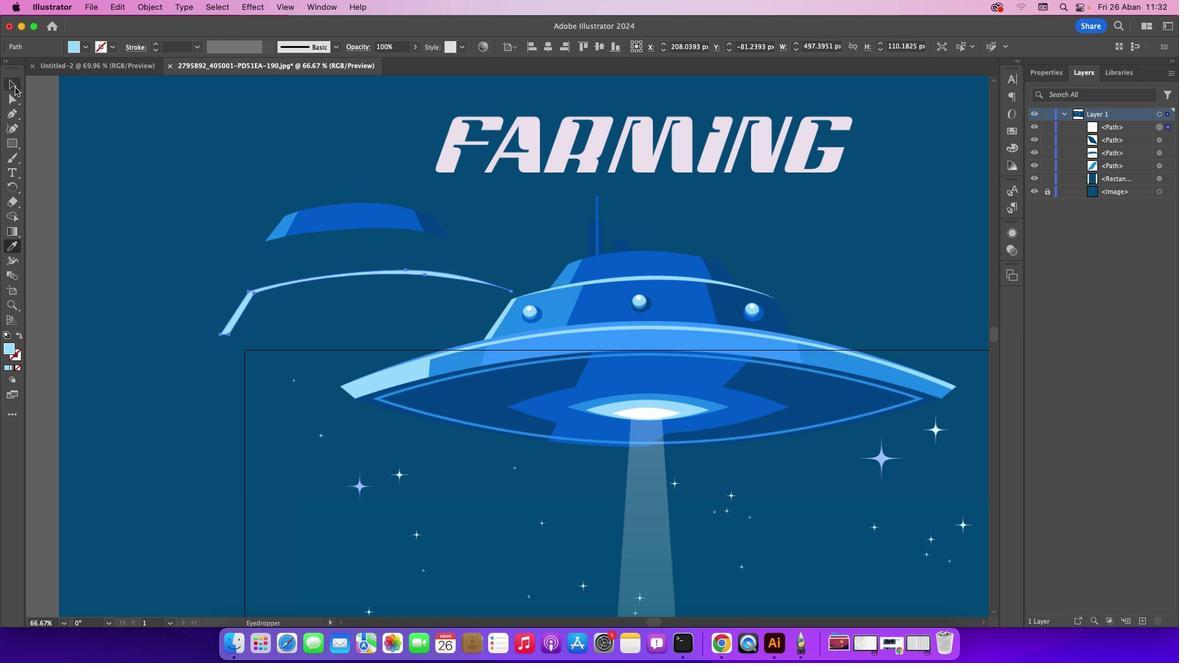 
Action: Mouse pressed left at (18, 90)
Screenshot: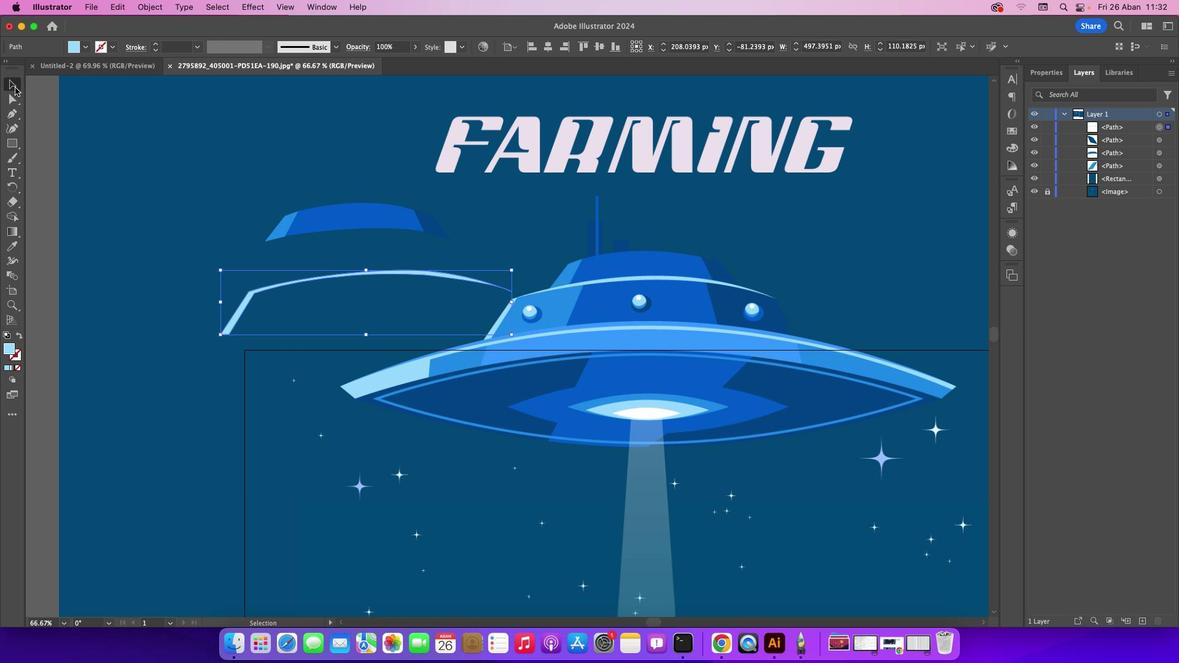 
Action: Mouse moved to (184, 168)
Screenshot: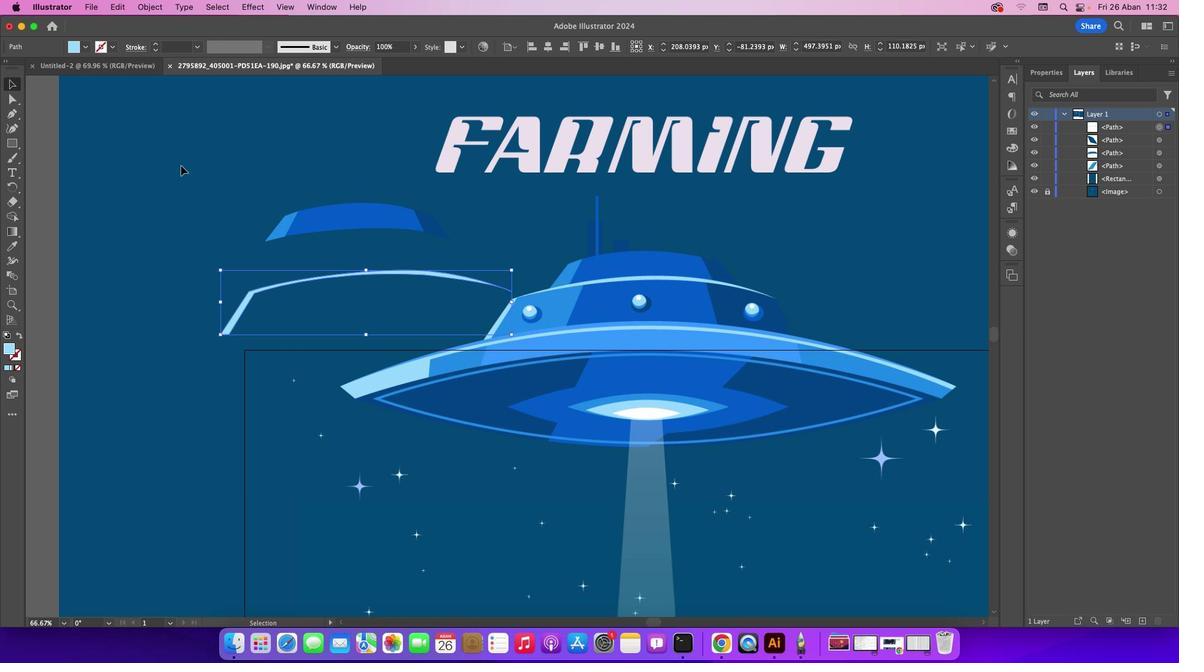 
Action: Mouse pressed left at (184, 168)
Screenshot: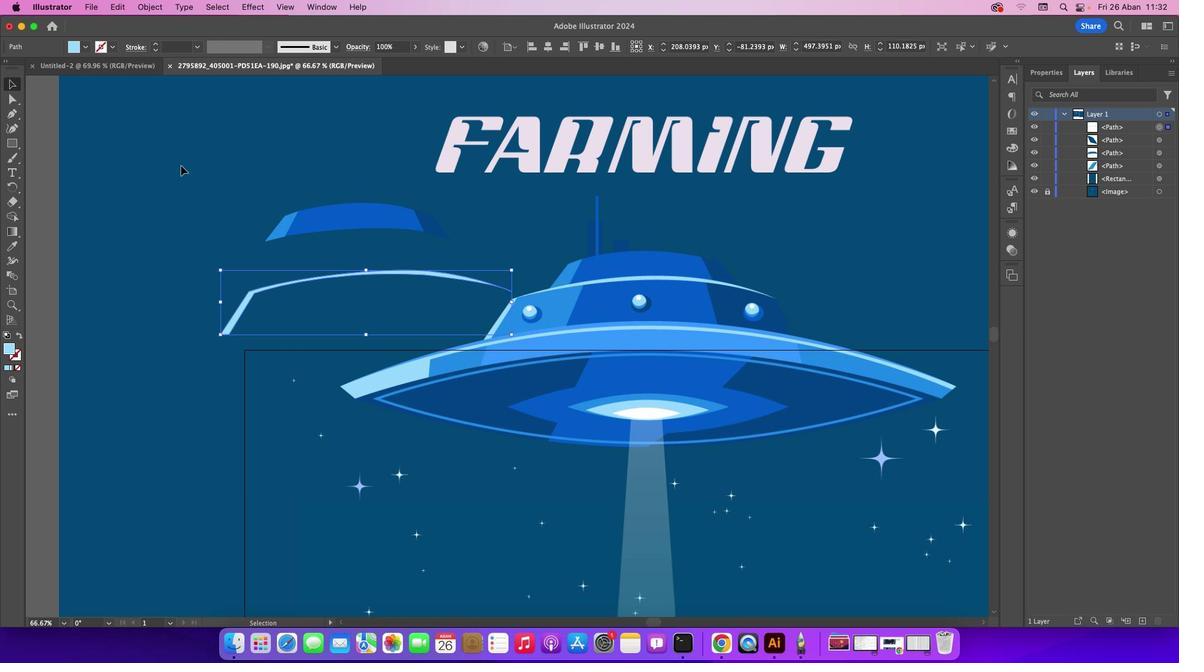 
Action: Mouse moved to (401, 275)
Screenshot: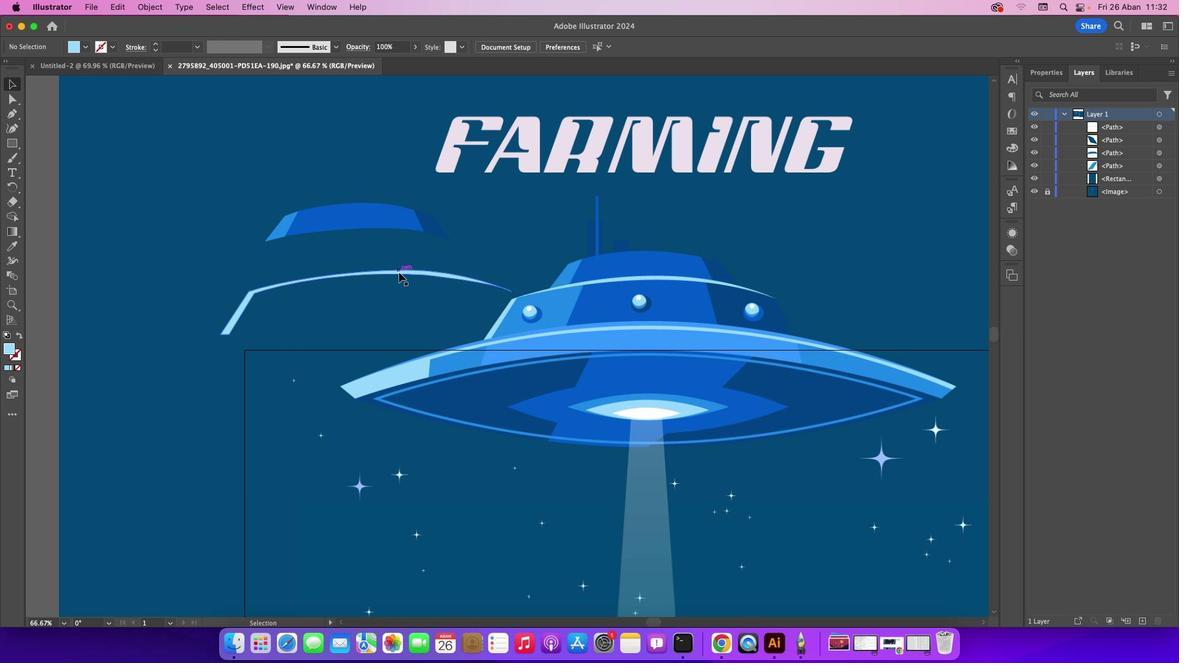 
Action: Mouse pressed left at (401, 275)
Screenshot: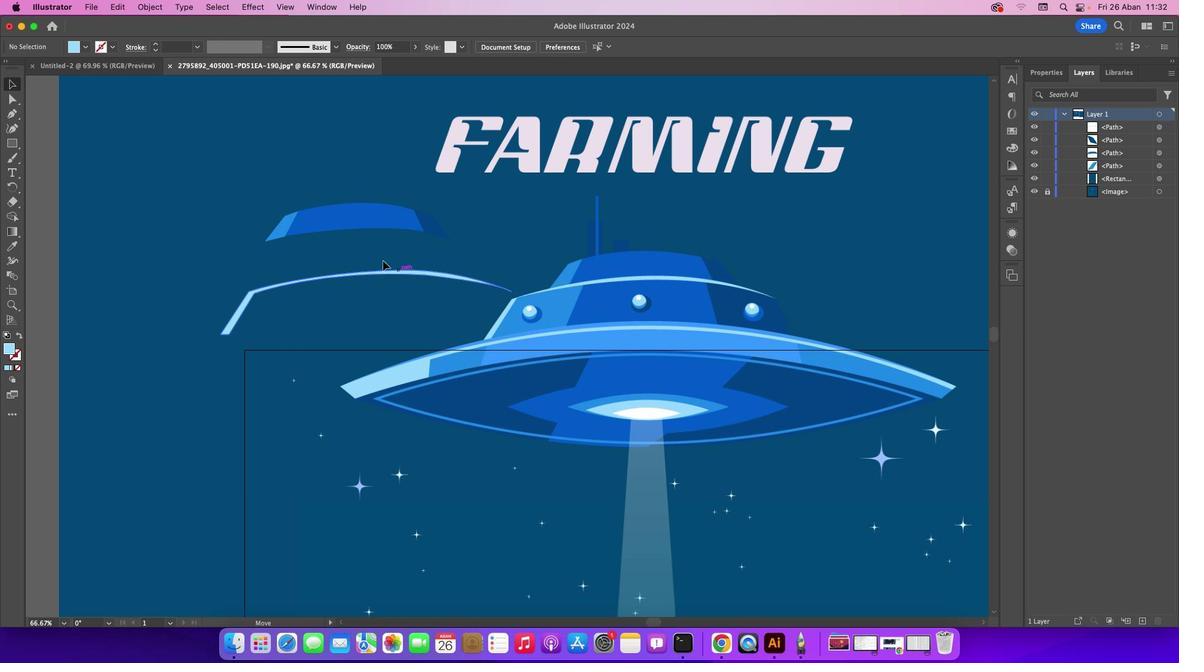 
Action: Mouse moved to (314, 154)
Screenshot: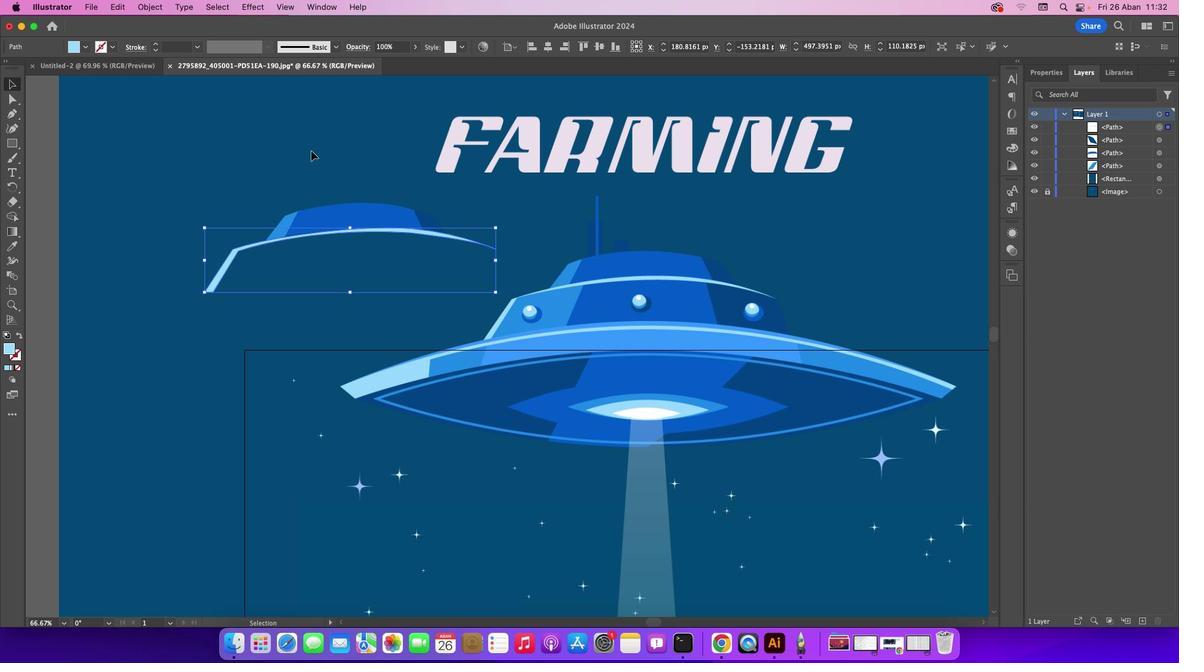 
Action: Mouse pressed left at (314, 154)
Screenshot: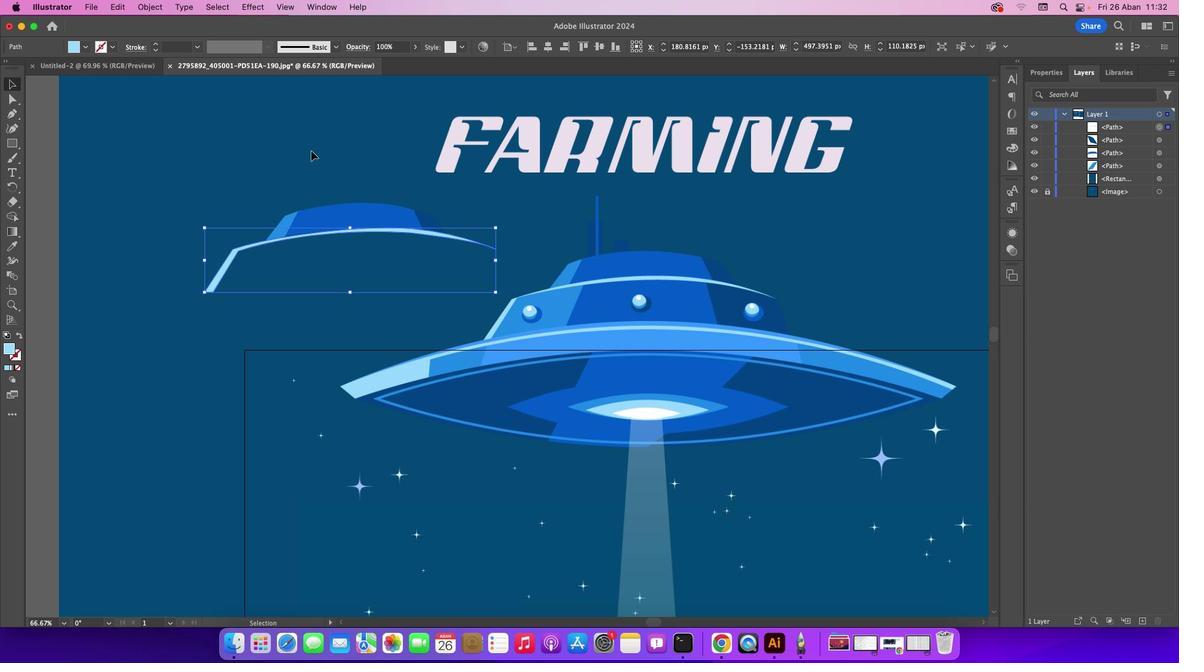 
Action: Mouse moved to (157, 149)
Screenshot: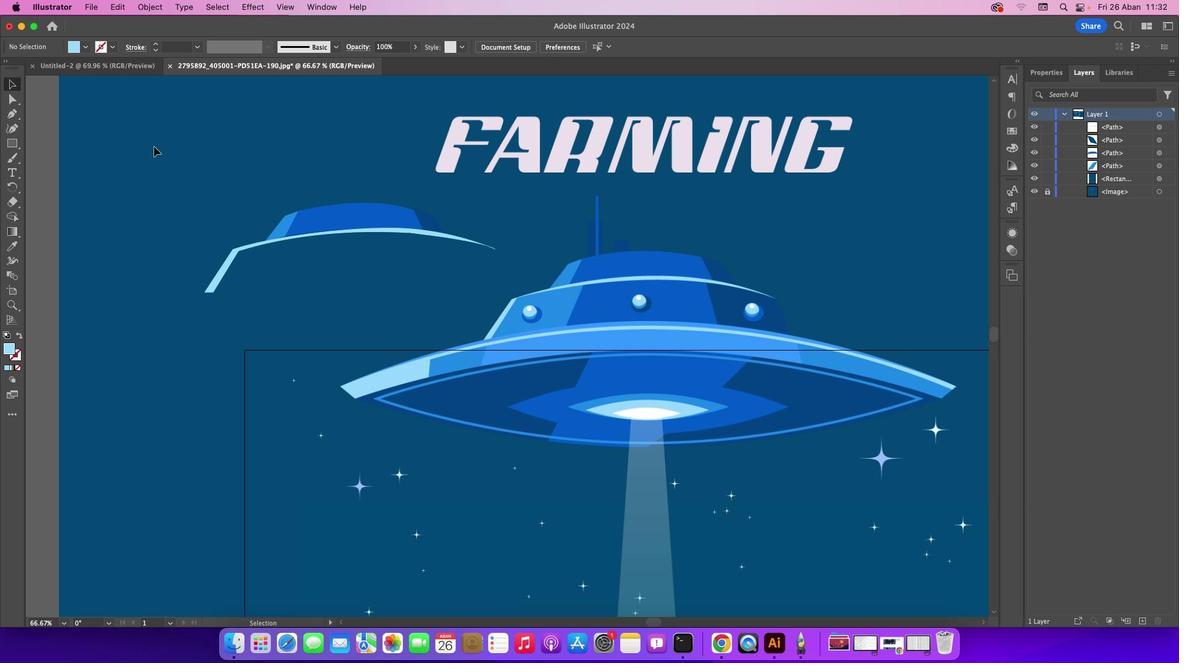 
Action: Mouse pressed left at (157, 149)
Screenshot: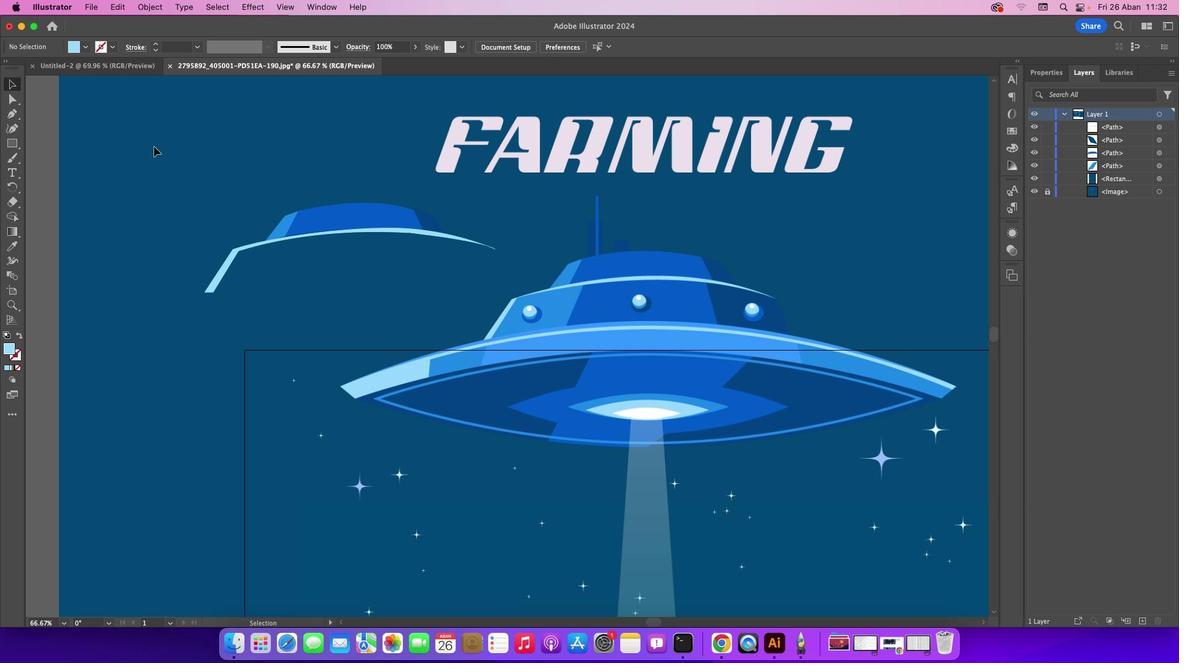 
Action: Mouse moved to (22, 114)
Screenshot: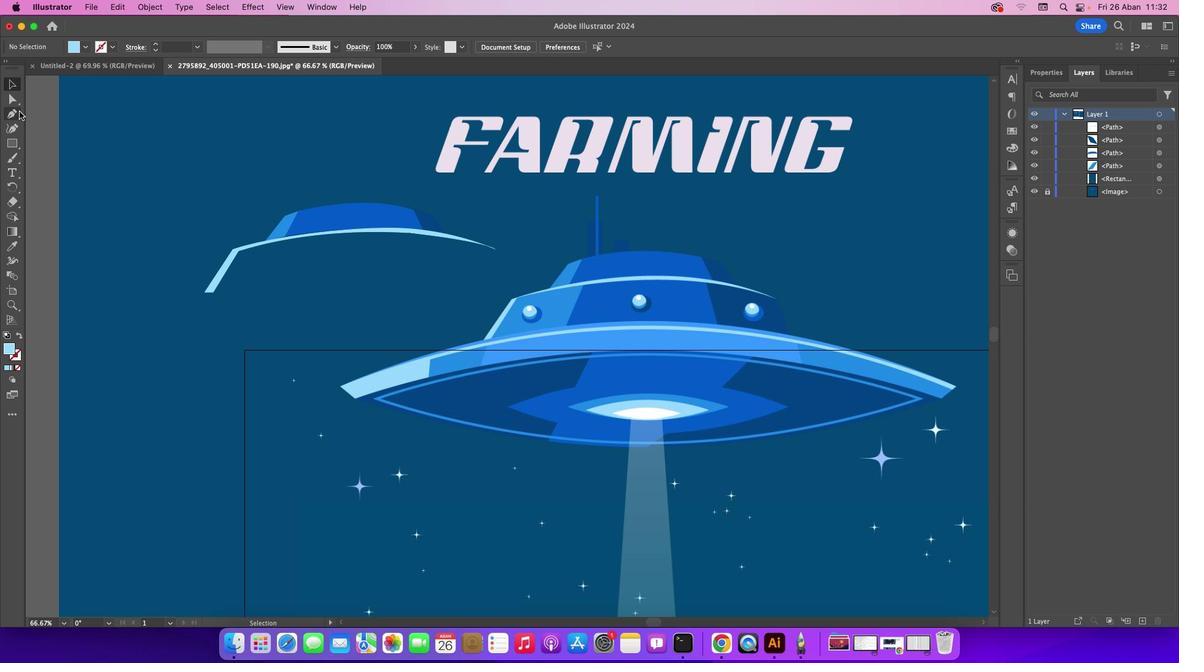 
Action: Mouse pressed left at (22, 114)
Screenshot: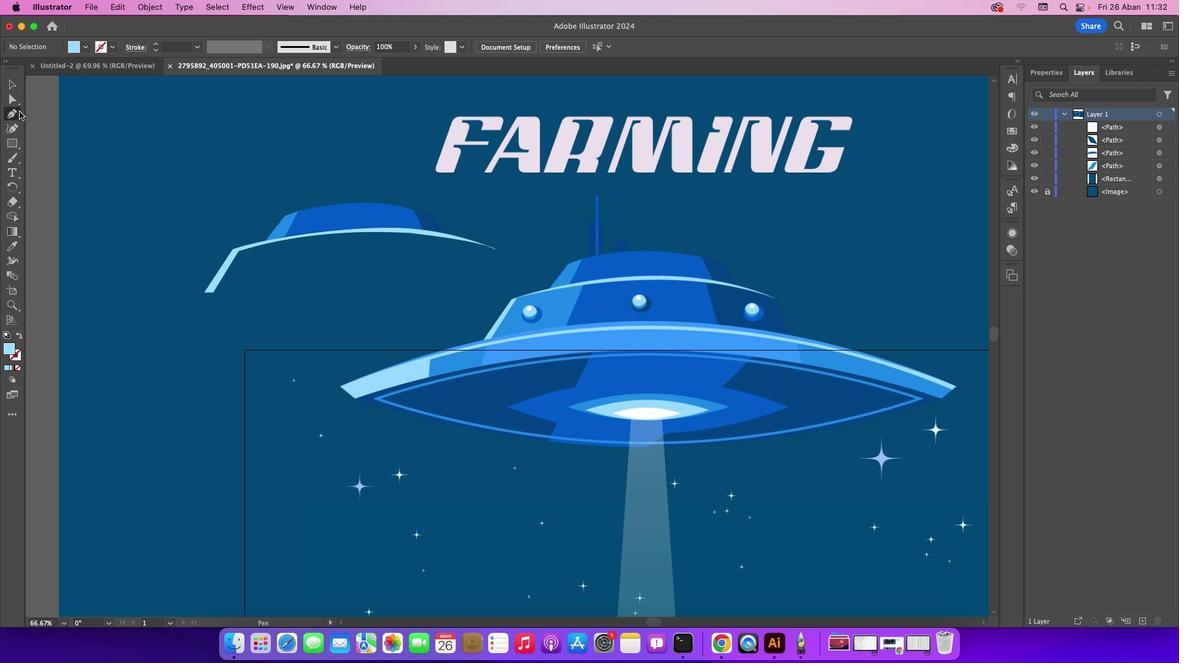 
Action: Mouse moved to (519, 301)
Screenshot: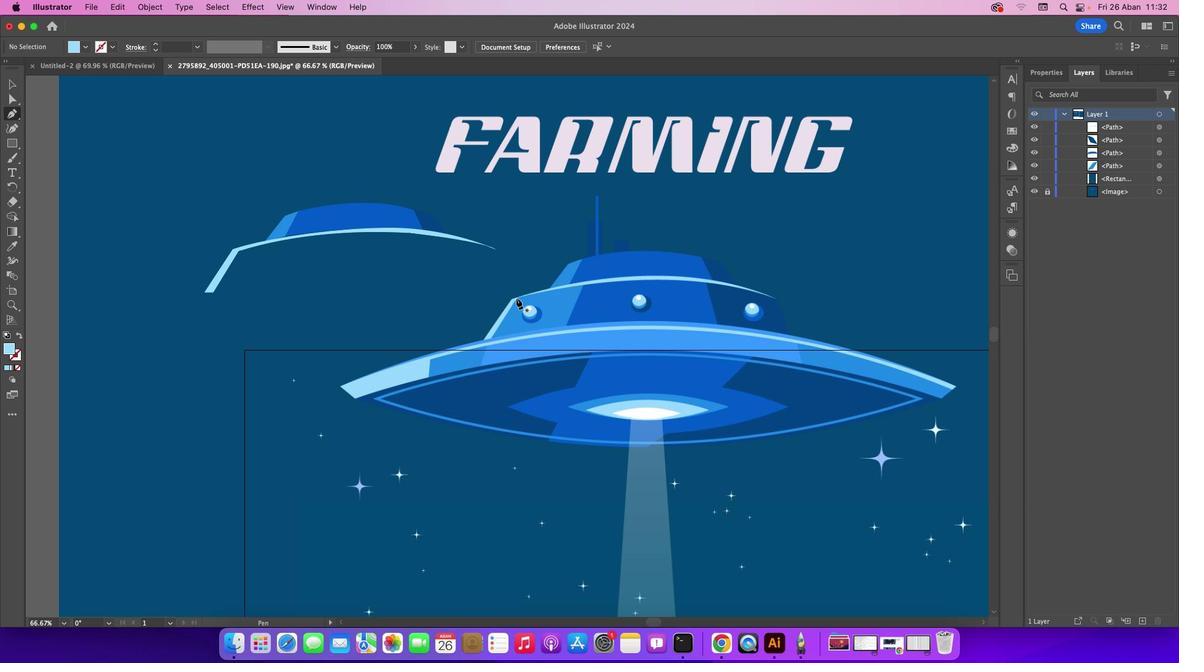 
Action: Mouse pressed left at (519, 301)
Screenshot: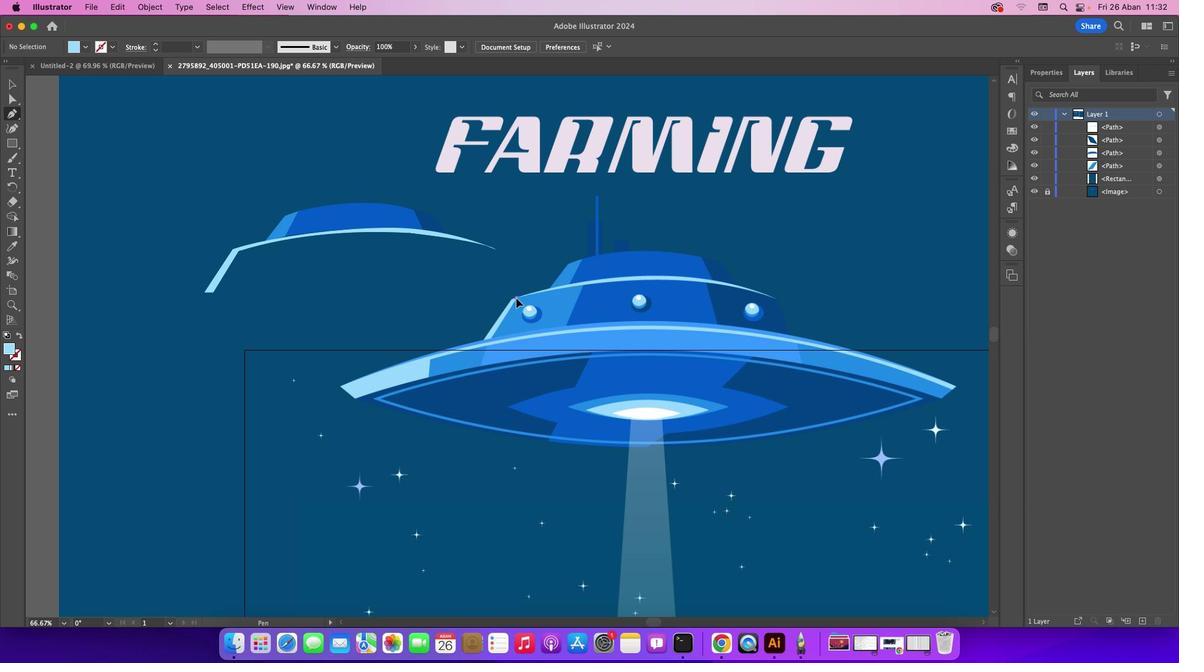 
Action: Mouse moved to (494, 342)
Screenshot: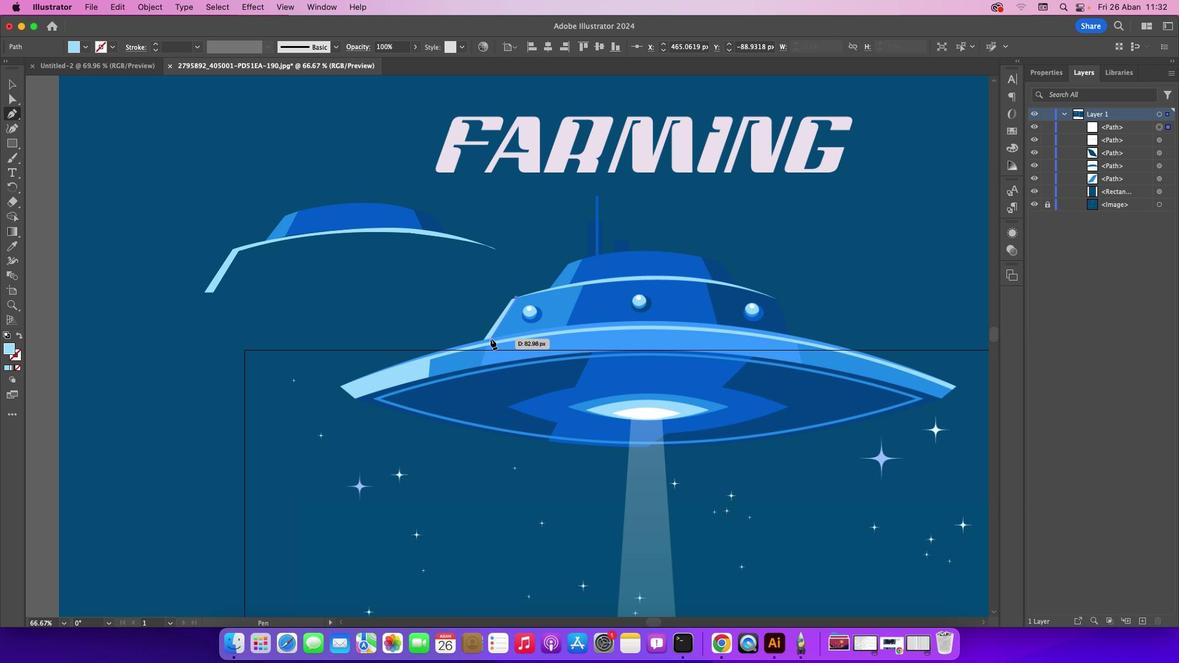 
Action: Mouse pressed left at (494, 342)
Screenshot: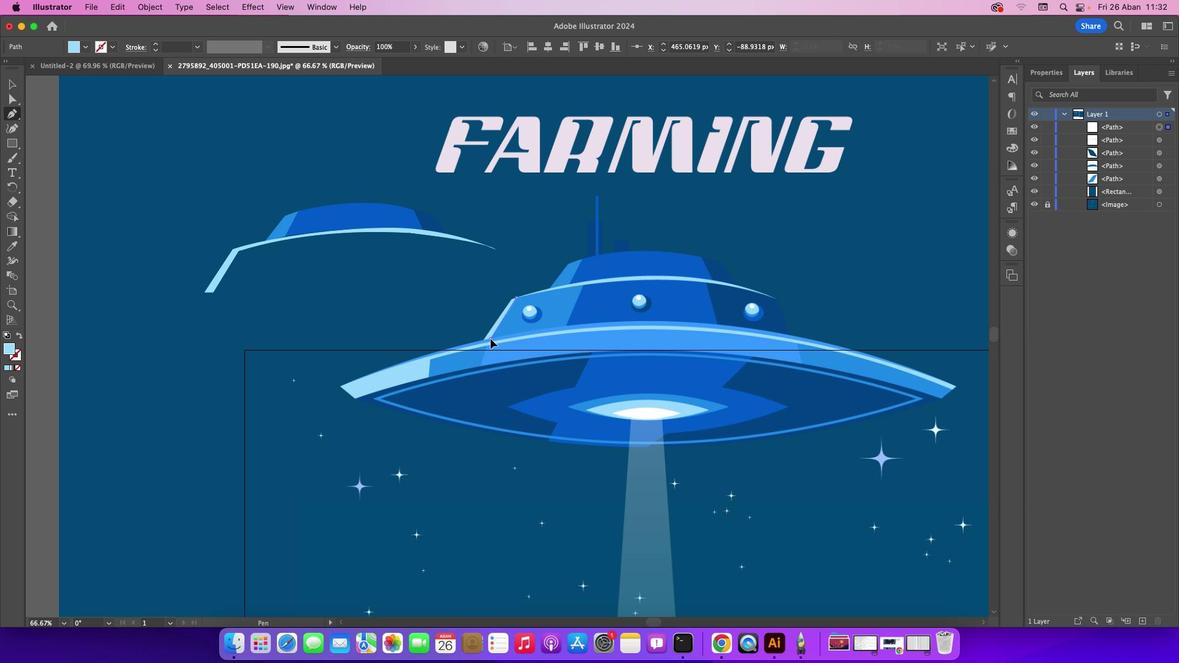 
Action: Mouse moved to (570, 328)
Screenshot: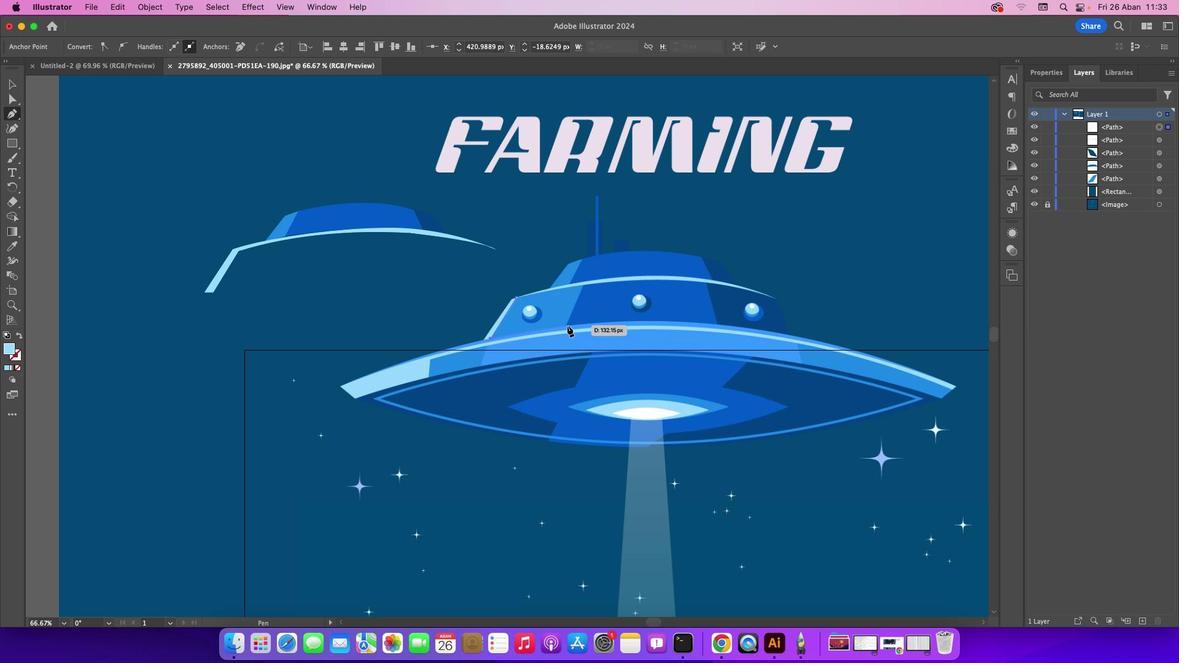 
Action: Mouse pressed left at (570, 328)
Screenshot: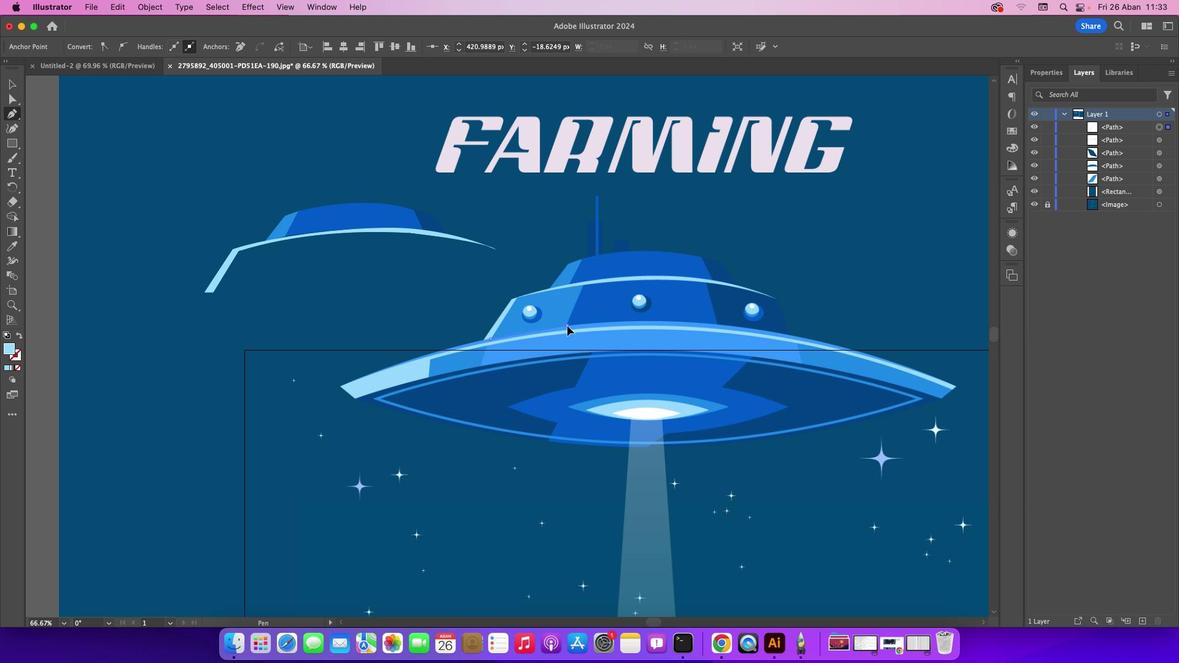
Action: Mouse moved to (570, 328)
Screenshot: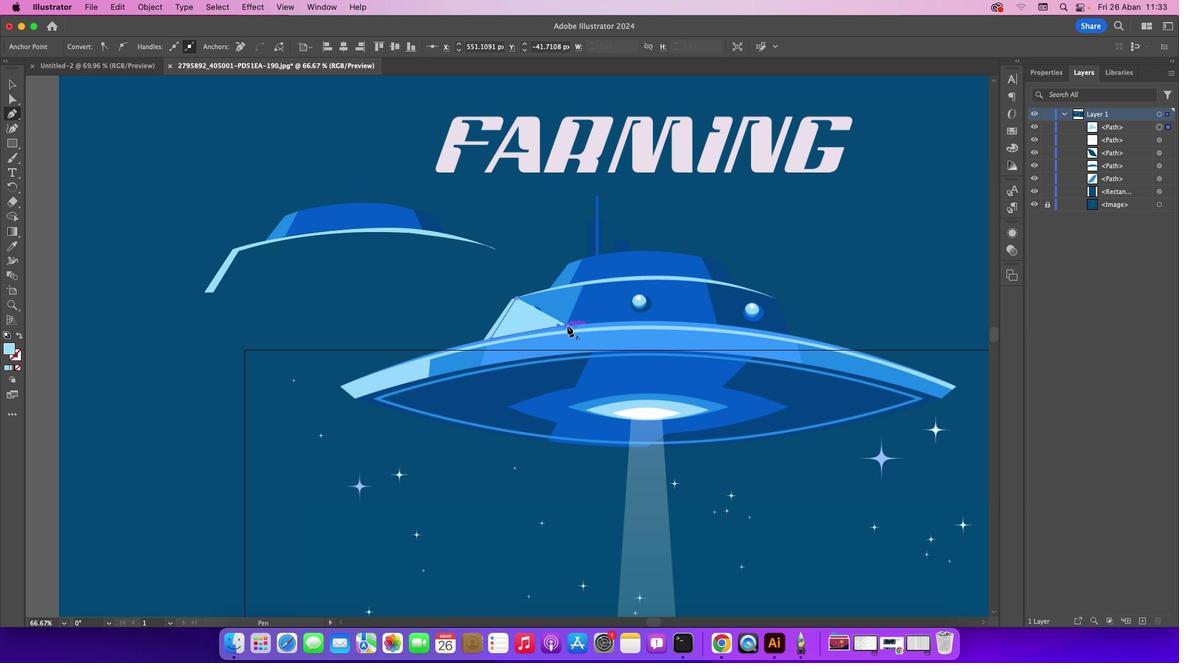 
Action: Mouse pressed left at (570, 328)
Screenshot: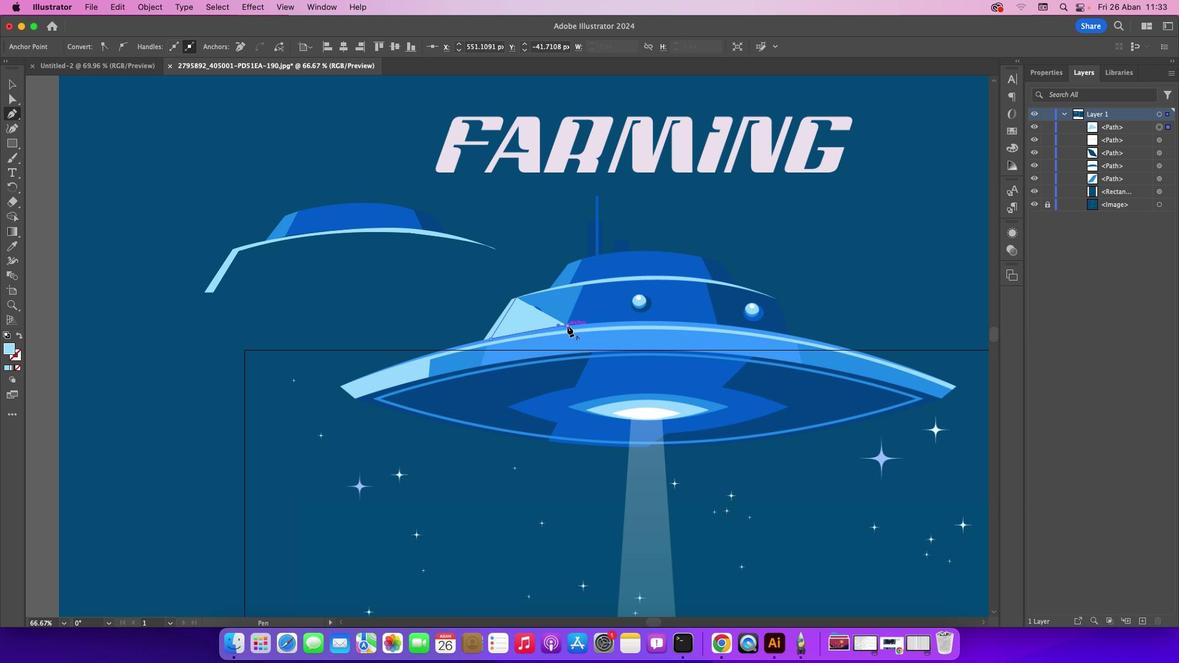 
Action: Mouse moved to (587, 287)
Screenshot: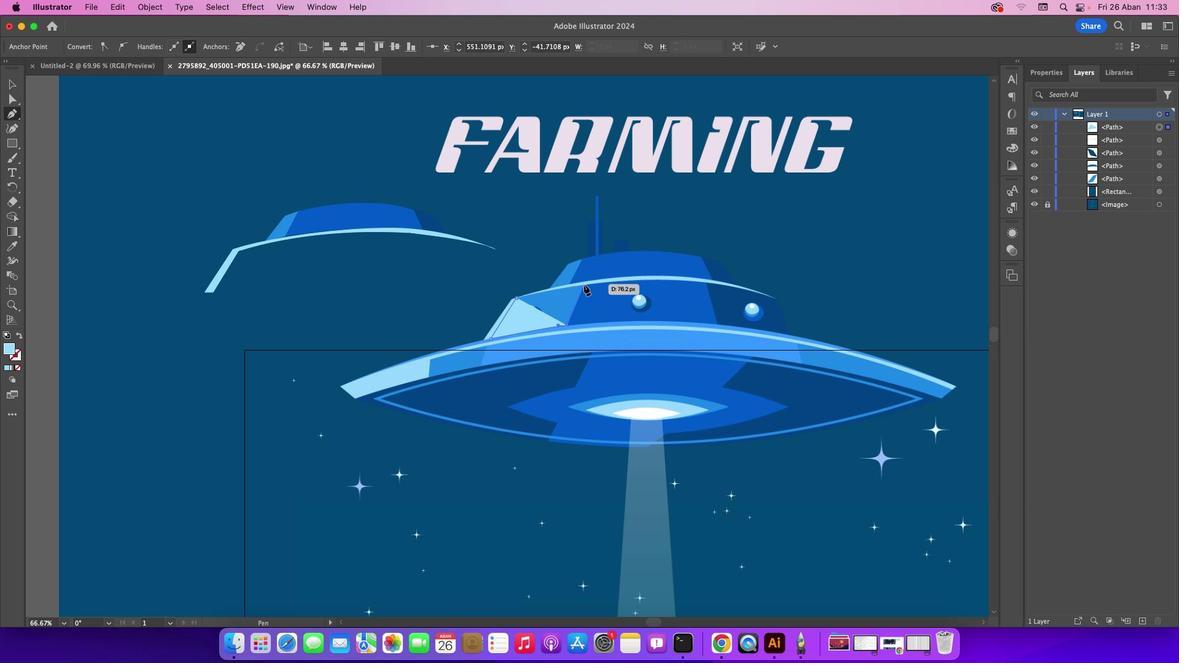 
Action: Mouse pressed left at (587, 287)
Screenshot: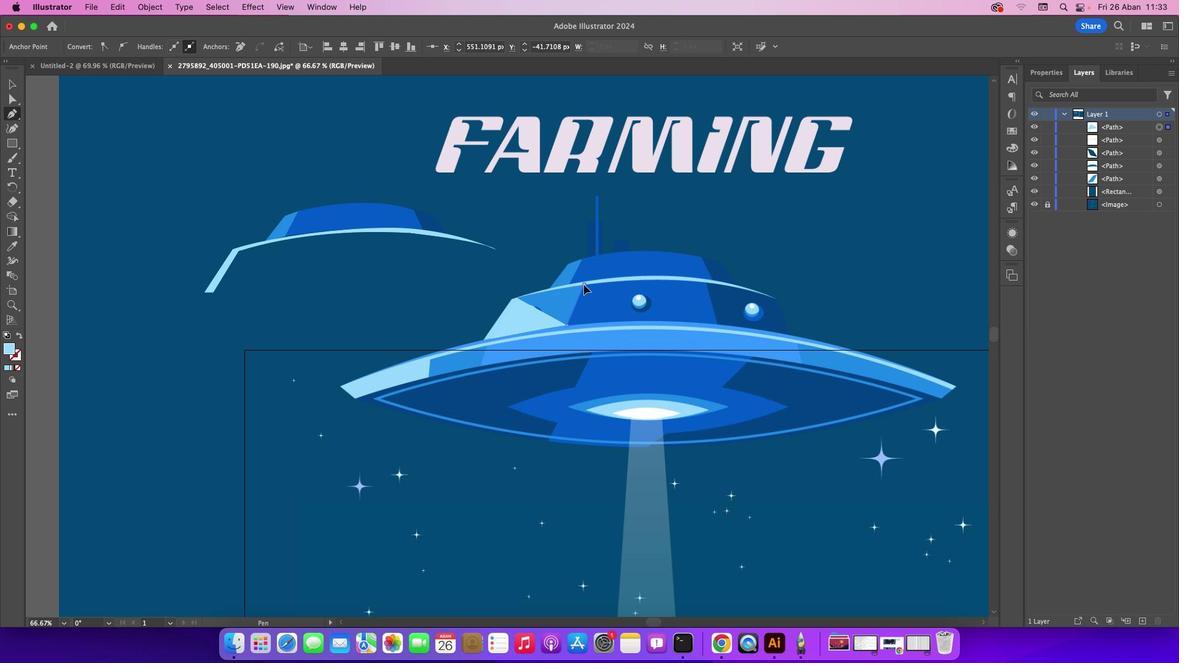 
Action: Mouse moved to (22, 372)
Screenshot: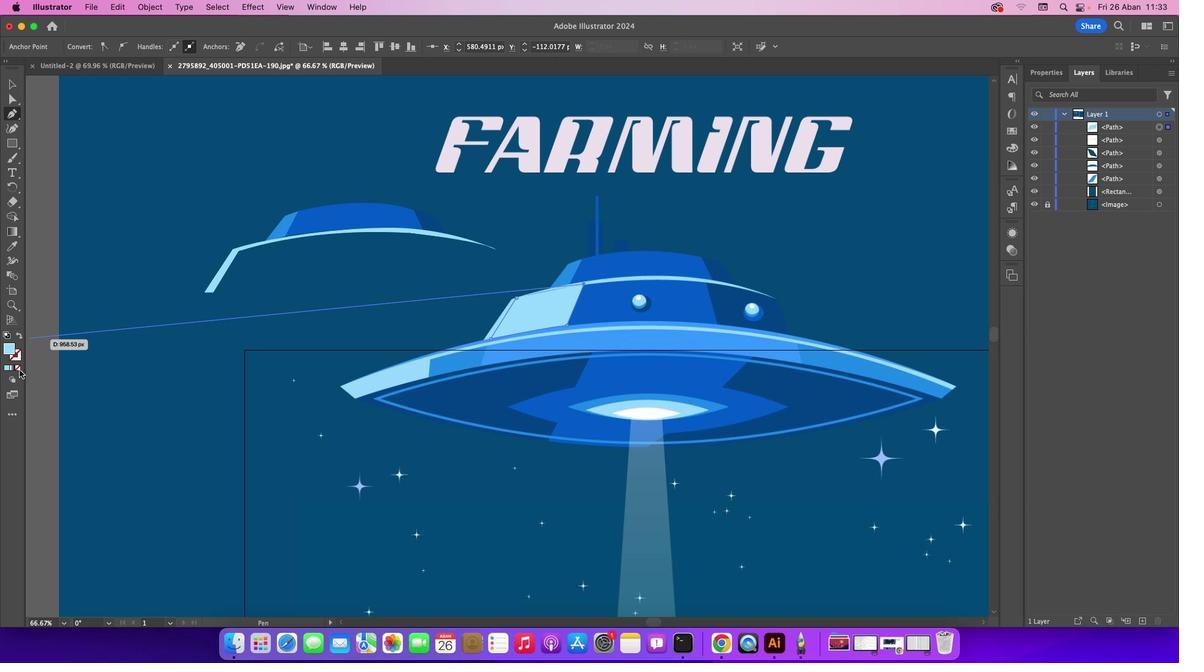 
Action: Mouse pressed left at (22, 372)
Screenshot: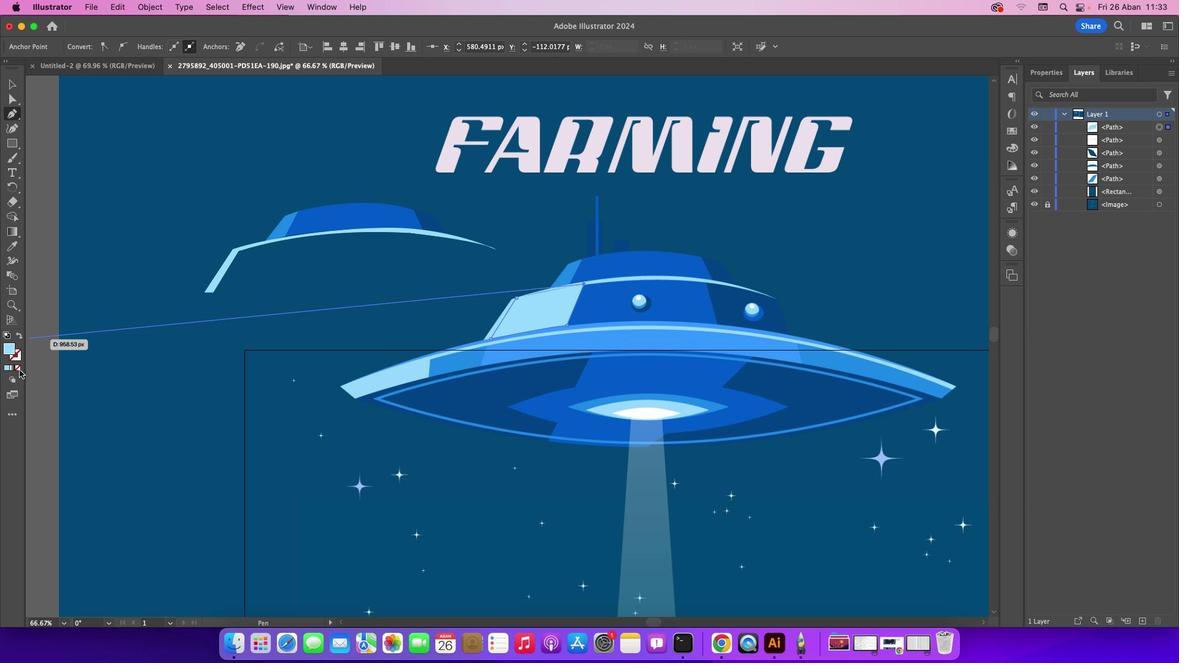 
Action: Mouse moved to (519, 299)
Screenshot: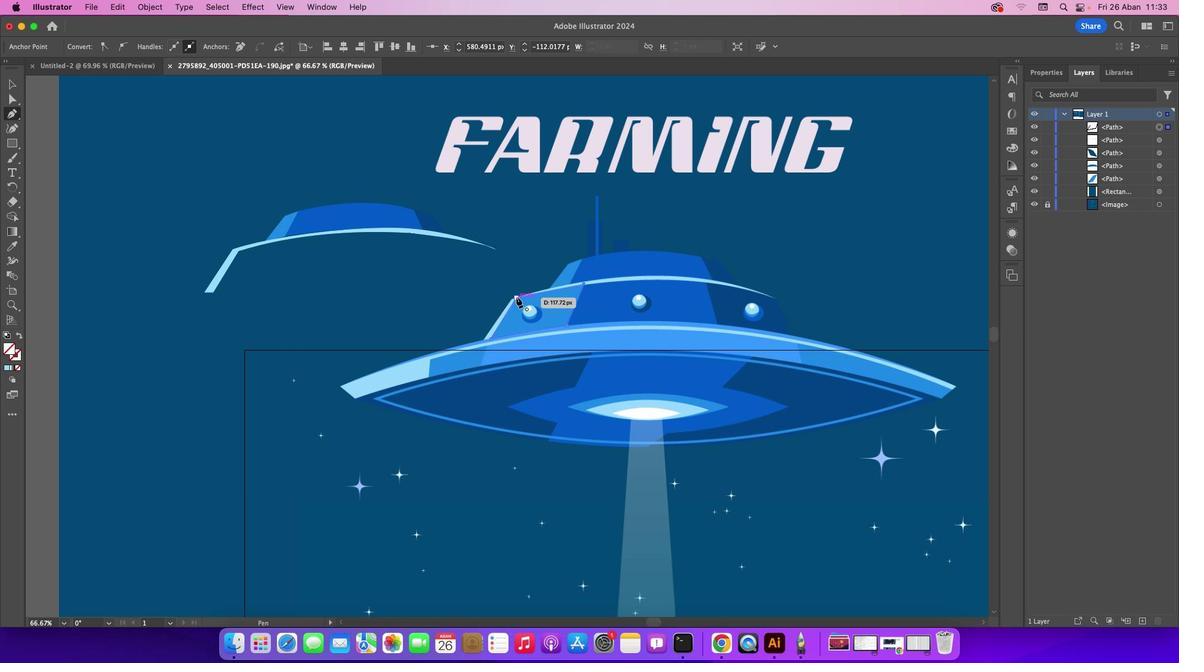 
Action: Mouse pressed left at (519, 299)
Screenshot: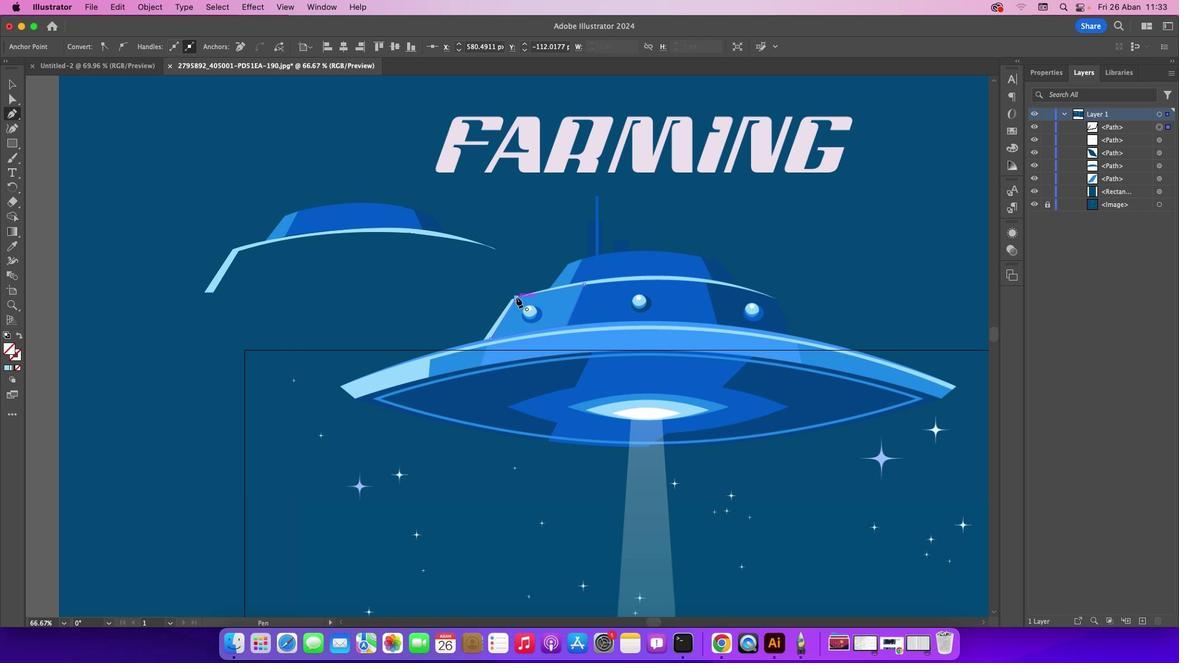 
Action: Mouse moved to (17, 89)
Screenshot: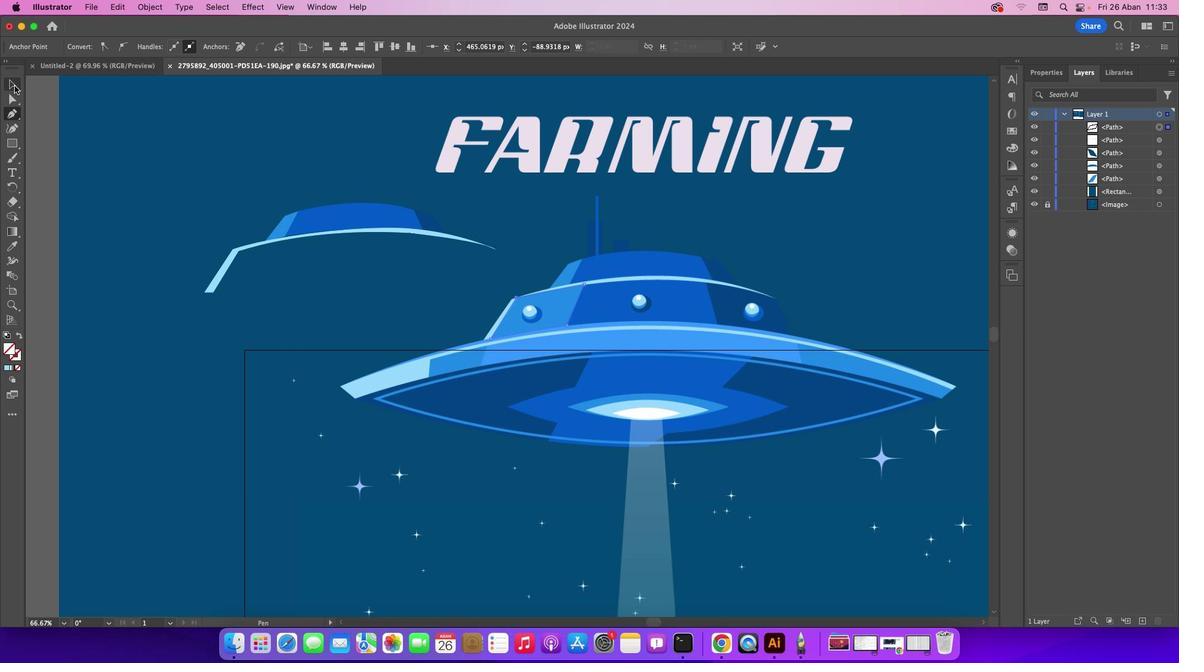 
Action: Mouse pressed left at (17, 89)
